 Task: Look for Airbnb properties in Dibba Al-Hisn, United Arab Emirates from 4th December, 2023 to 8th December, 2023 for 1 adult.1  bedroom having 1 bed and 1 bathroom. Amenities needed are: wifi, air conditioning, dedicated workplace. Booking option can be shelf check-in. Look for 5 properties as per requirement.
Action: Mouse pressed left at (189, 95)
Screenshot: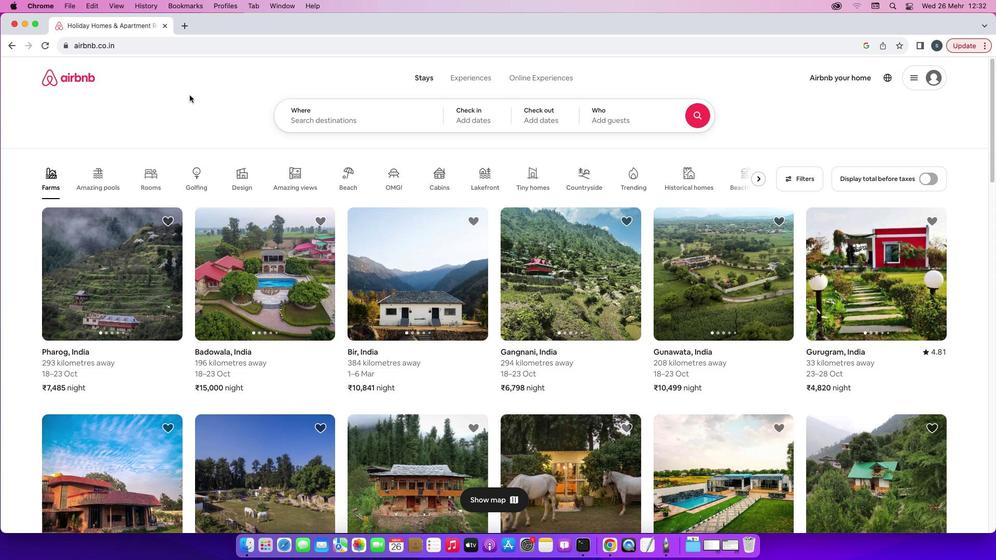 
Action: Mouse moved to (326, 113)
Screenshot: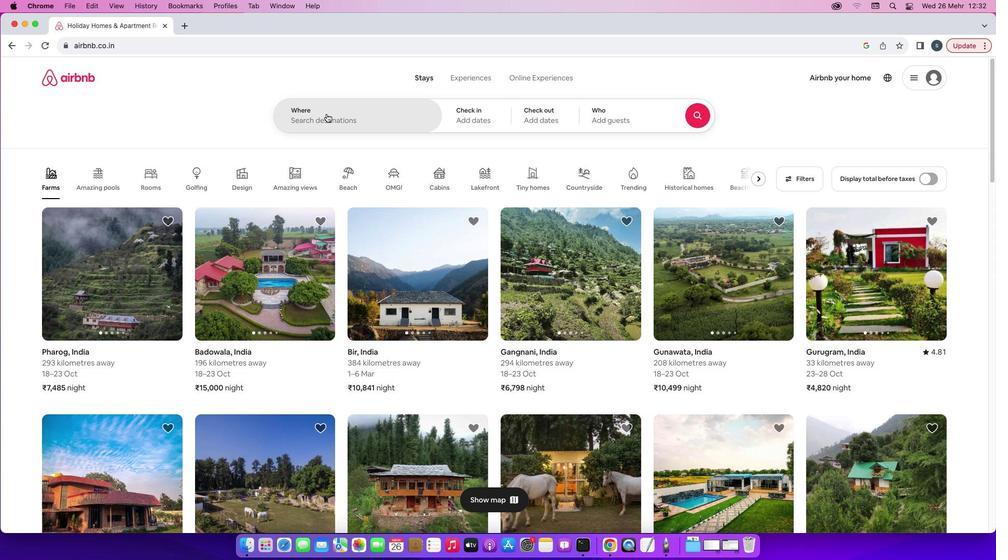
Action: Mouse pressed left at (326, 113)
Screenshot: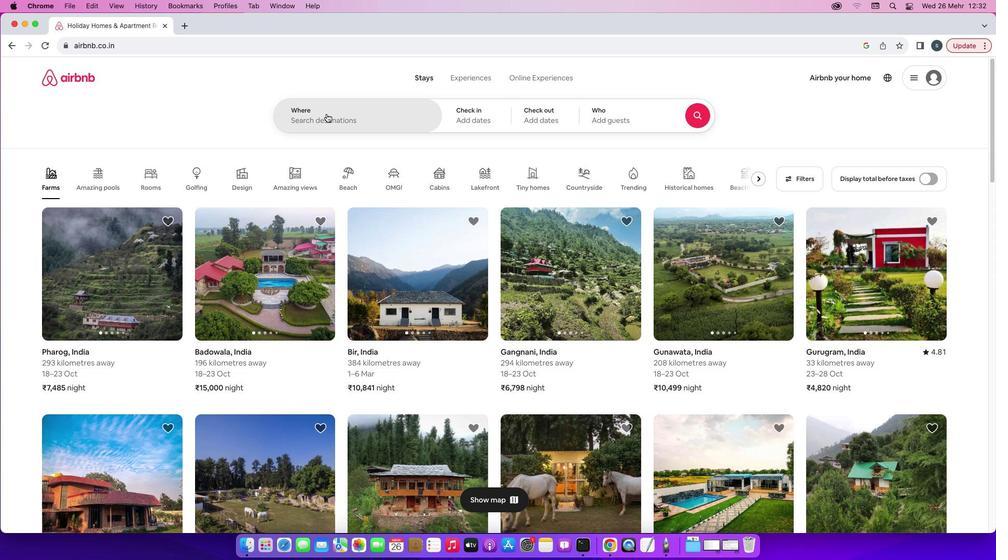
Action: Mouse moved to (312, 121)
Screenshot: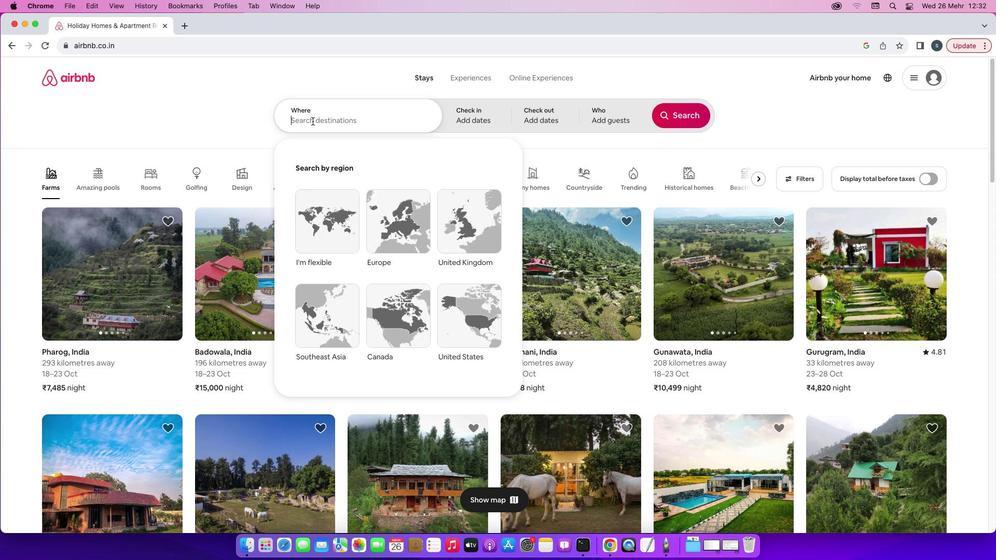 
Action: Key pressed 'D'Key.caps_lock'i''b''b''a'Key.spaceKey.caps_lock'A'Key.caps_lock'l''-'Key.caps_lock'H'Key.caps_lock'i''s''n'','Key.spaceKey.caps_lock'U'Key.caps_lock'n''i''t''e''d'Key.spaceKey.caps_lock'A'Key.caps_lock'r''a''b'Key.spaceKey.caps_lock'E'Key.caps_lock'm''i''r''a''t''e''s'Key.enter
Screenshot: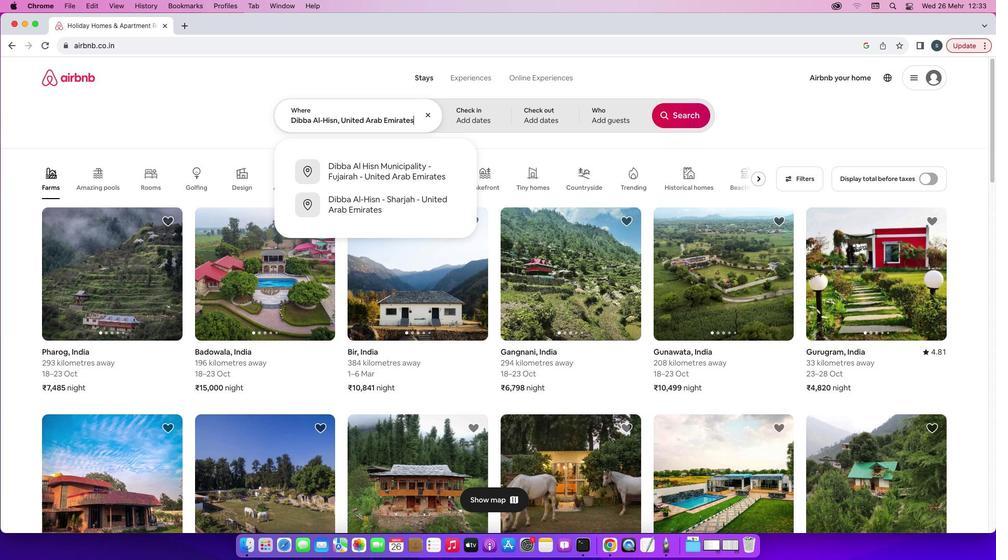 
Action: Mouse moved to (677, 195)
Screenshot: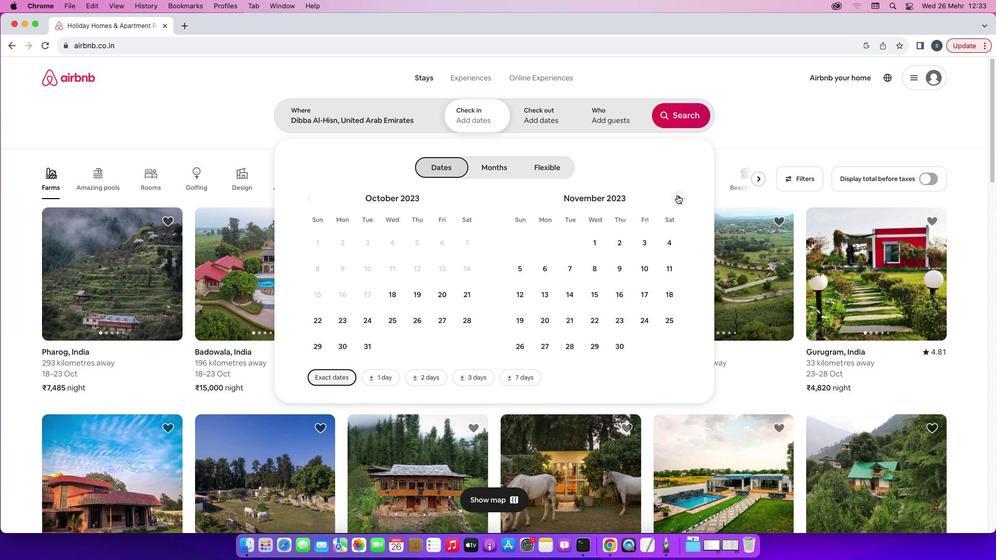 
Action: Mouse pressed left at (677, 195)
Screenshot: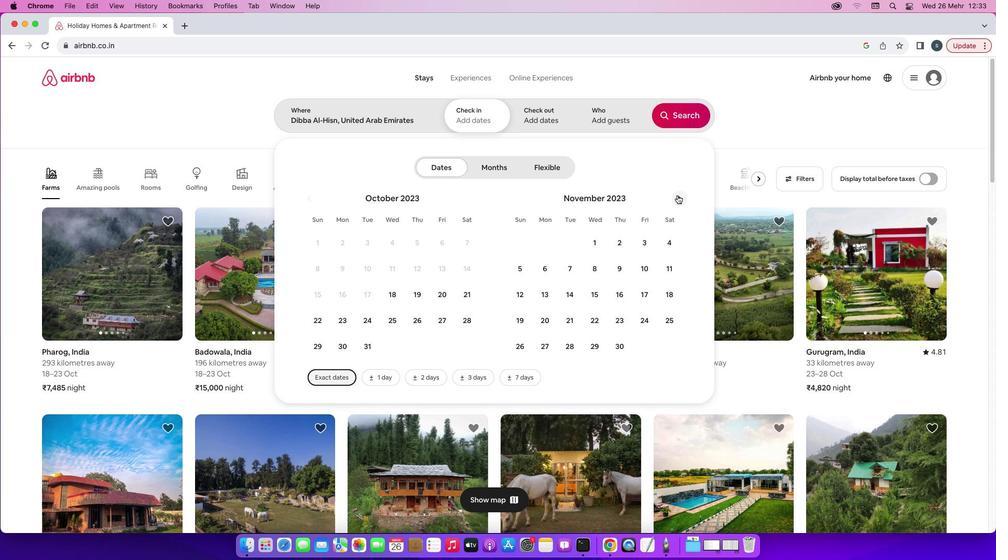 
Action: Mouse moved to (549, 269)
Screenshot: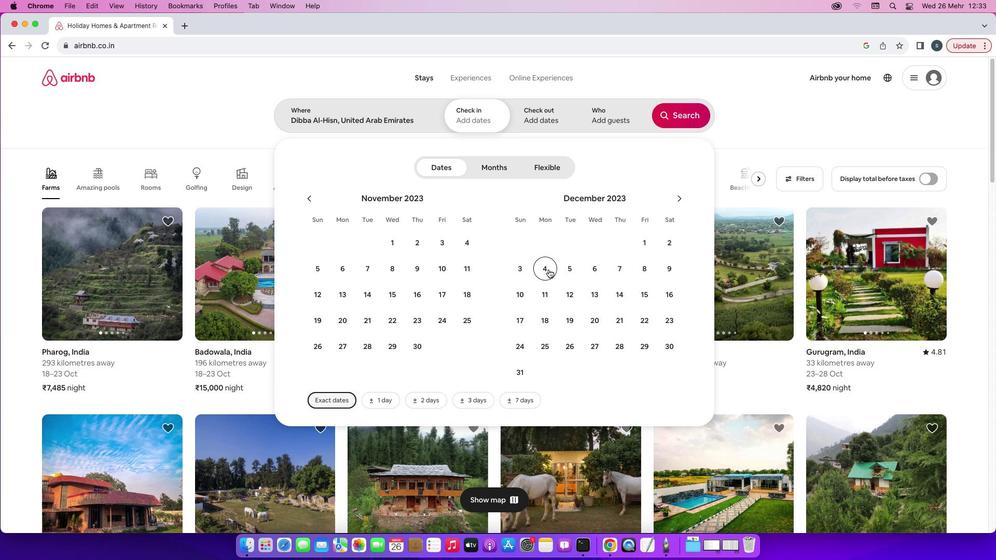 
Action: Mouse pressed left at (549, 269)
Screenshot: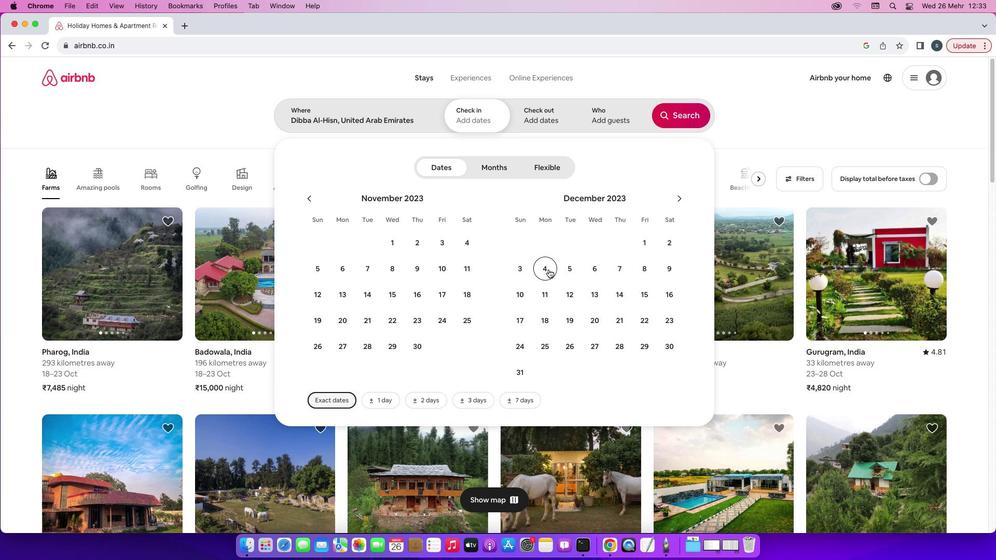 
Action: Mouse moved to (643, 265)
Screenshot: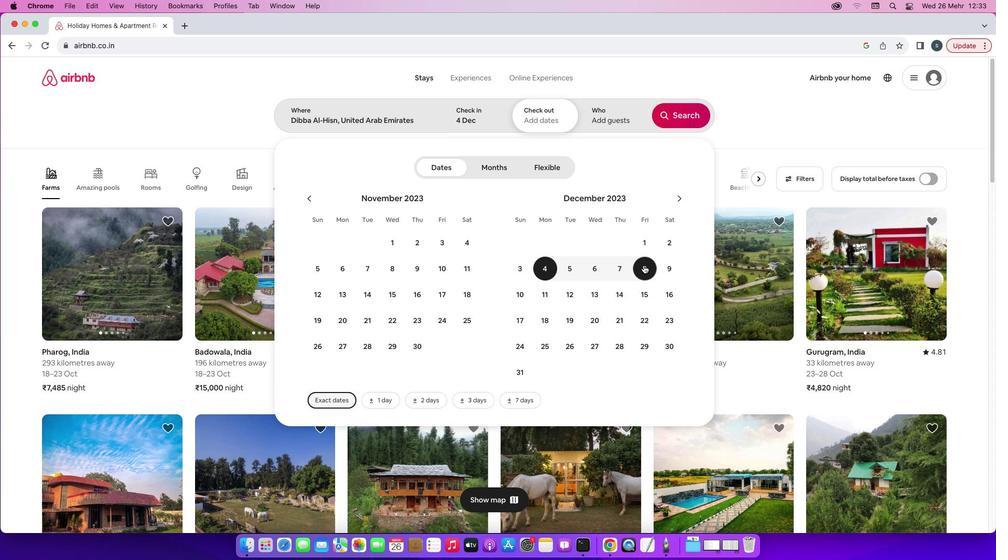 
Action: Mouse pressed left at (643, 265)
Screenshot: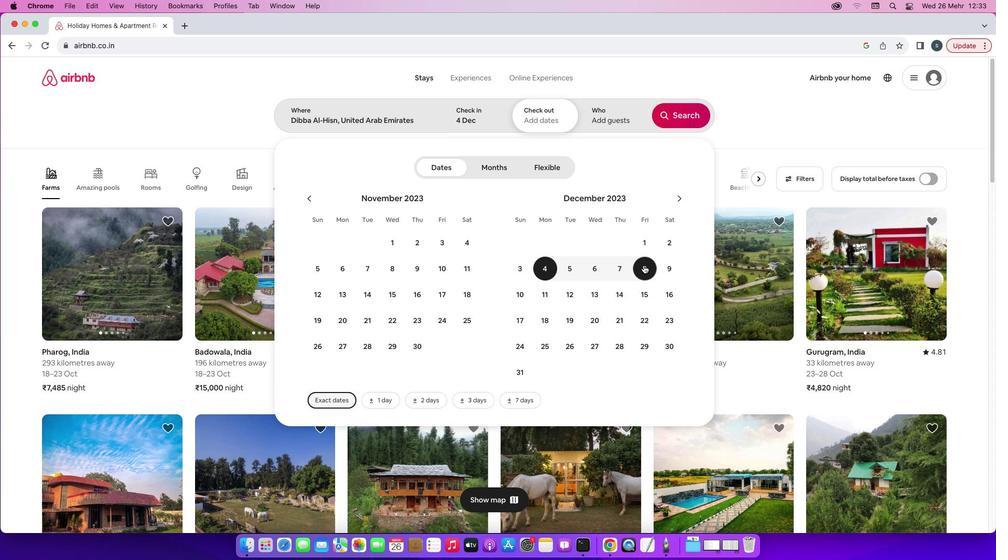 
Action: Mouse moved to (604, 116)
Screenshot: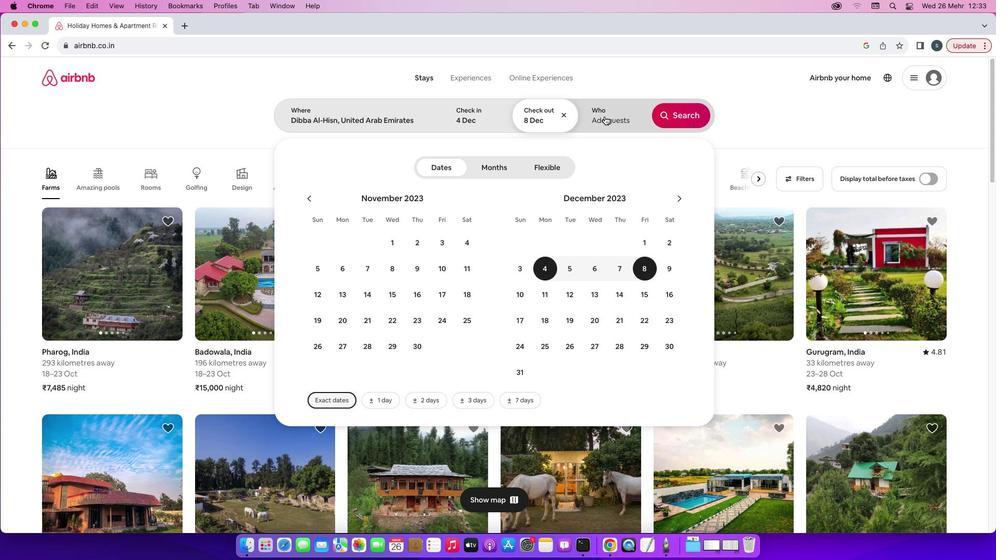 
Action: Mouse pressed left at (604, 116)
Screenshot: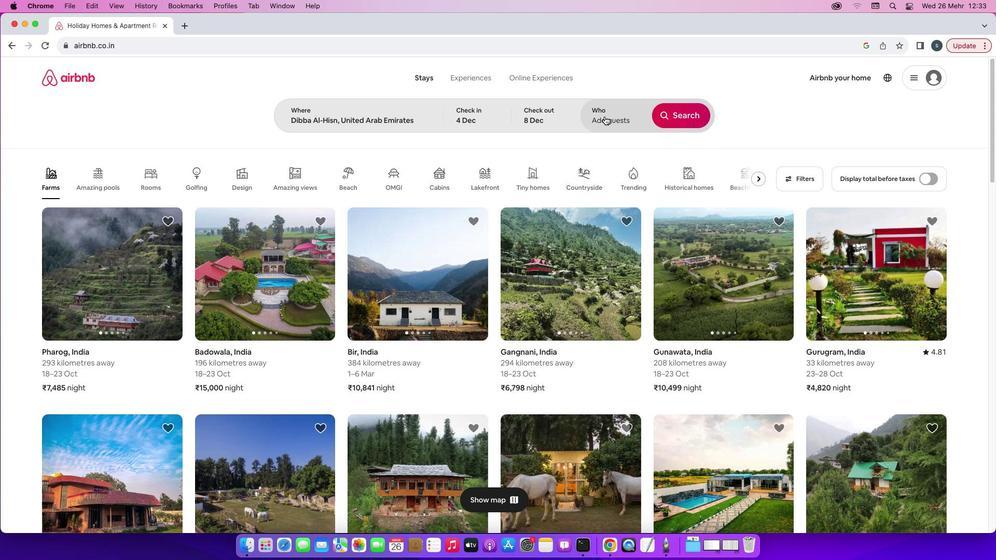 
Action: Mouse moved to (689, 170)
Screenshot: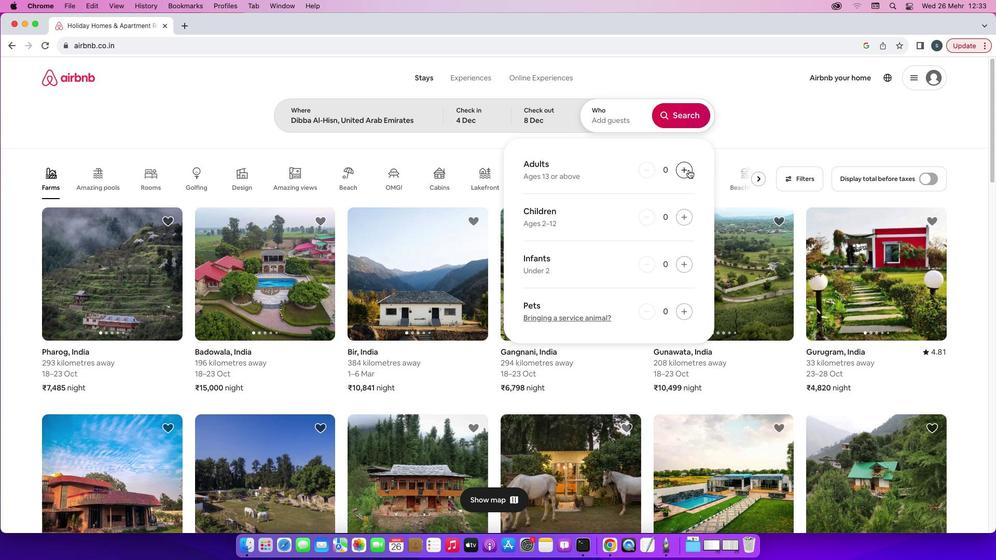 
Action: Mouse pressed left at (689, 170)
Screenshot: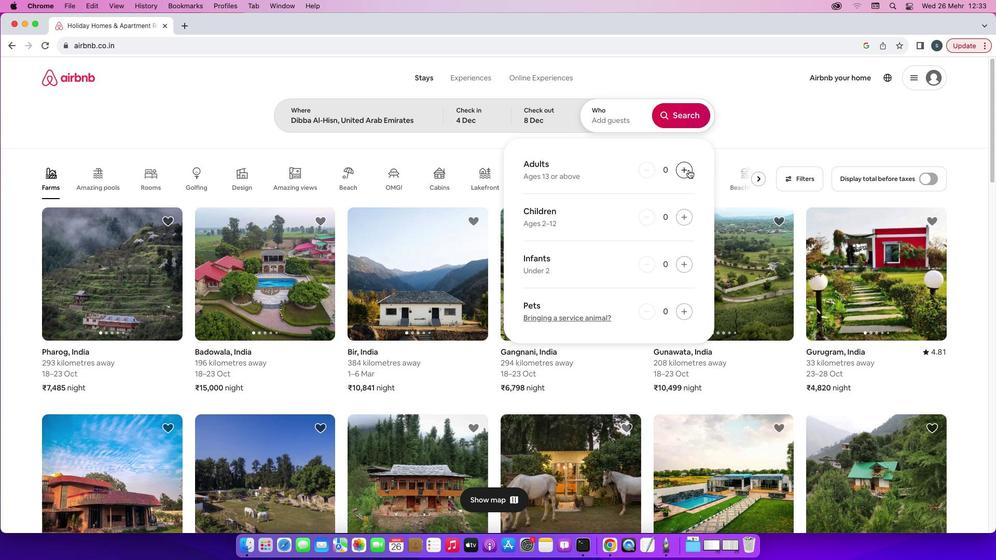 
Action: Mouse moved to (681, 125)
Screenshot: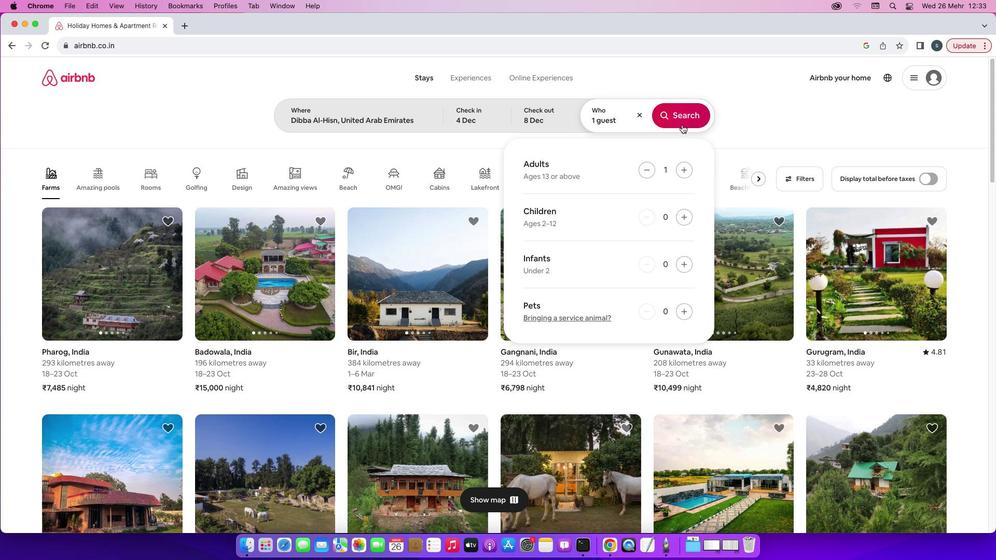 
Action: Mouse pressed left at (681, 125)
Screenshot: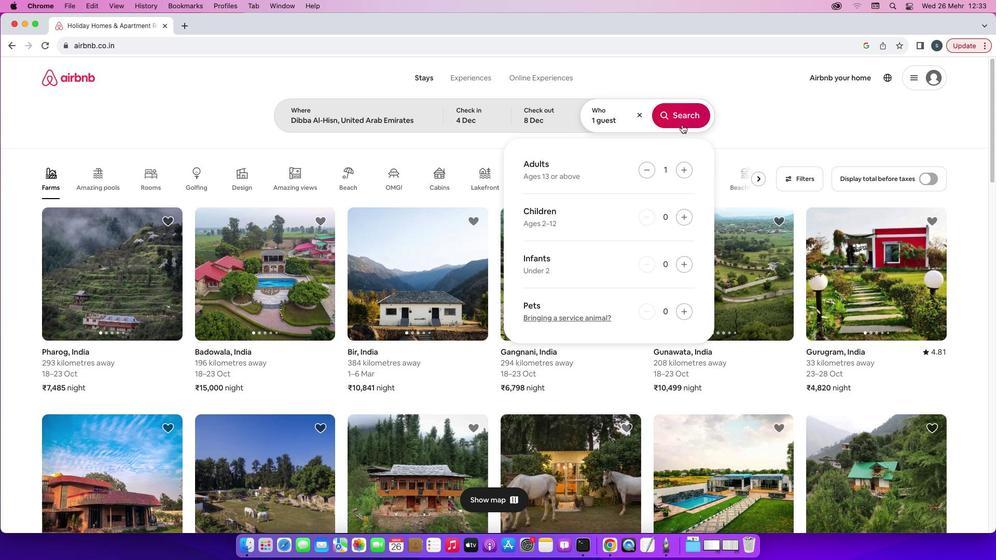 
Action: Mouse moved to (829, 124)
Screenshot: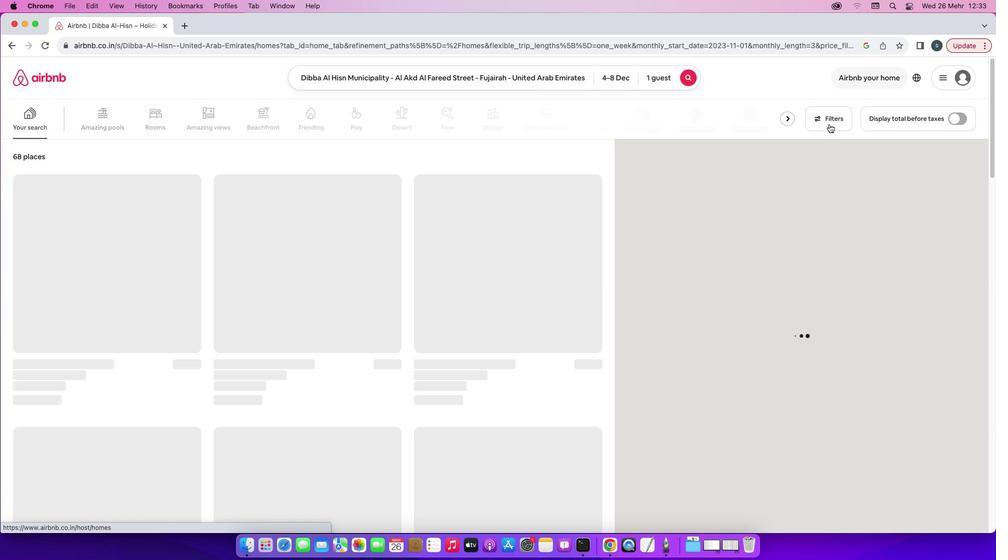 
Action: Mouse pressed left at (829, 124)
Screenshot: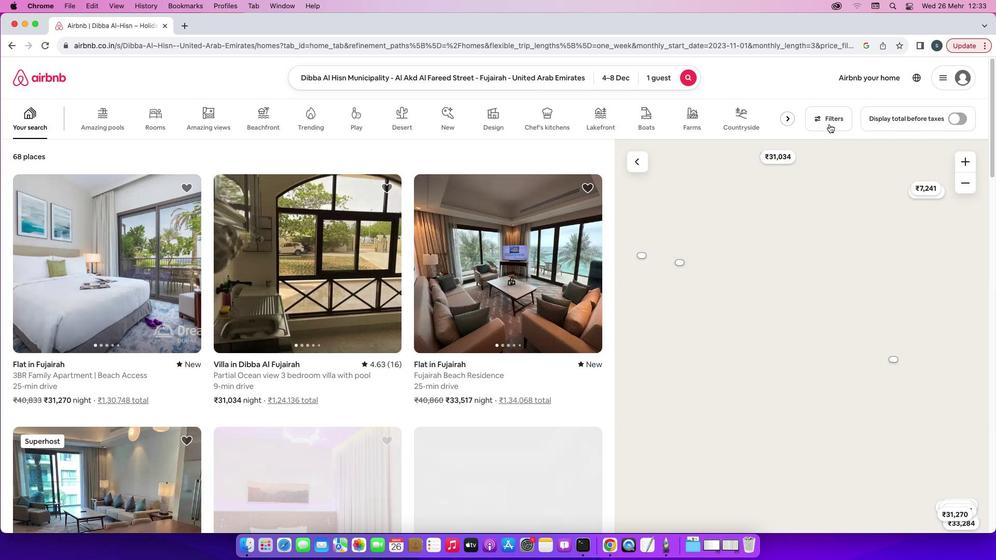 
Action: Mouse moved to (442, 353)
Screenshot: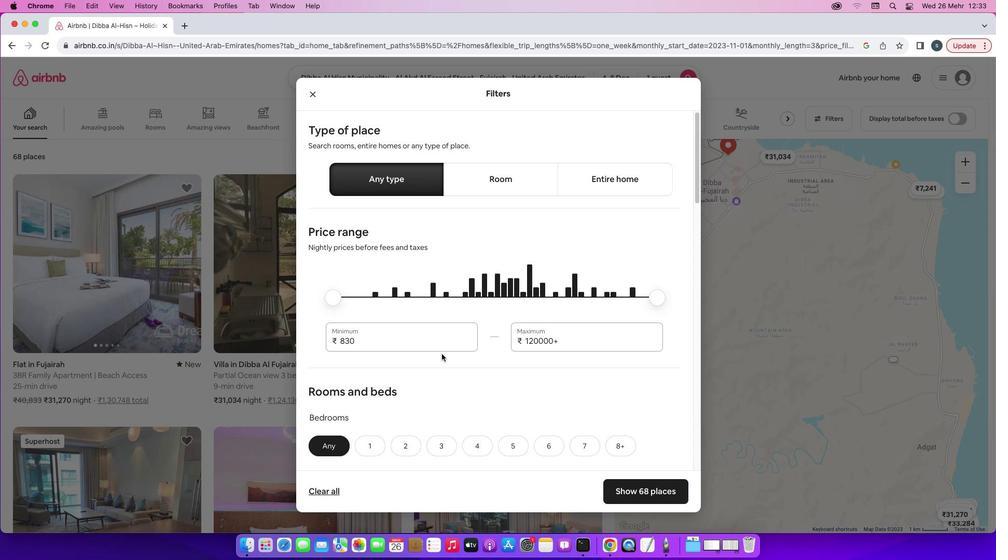
Action: Mouse scrolled (442, 353) with delta (0, 0)
Screenshot: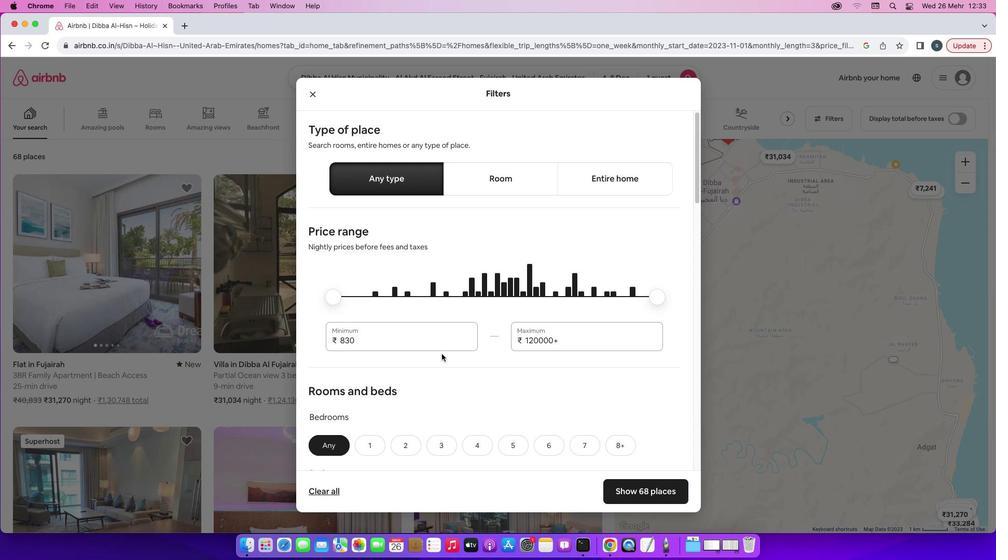 
Action: Mouse scrolled (442, 353) with delta (0, 0)
Screenshot: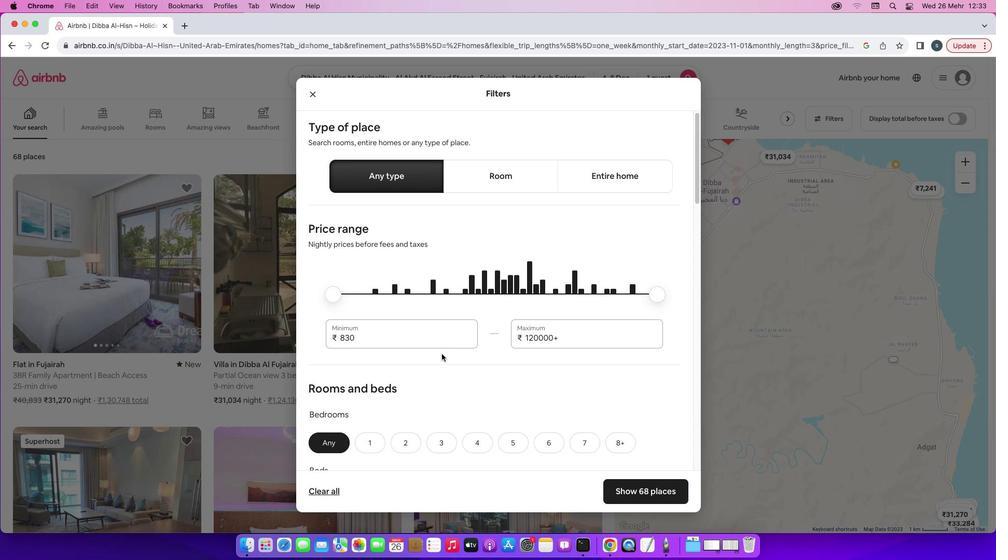 
Action: Mouse scrolled (442, 353) with delta (0, 0)
Screenshot: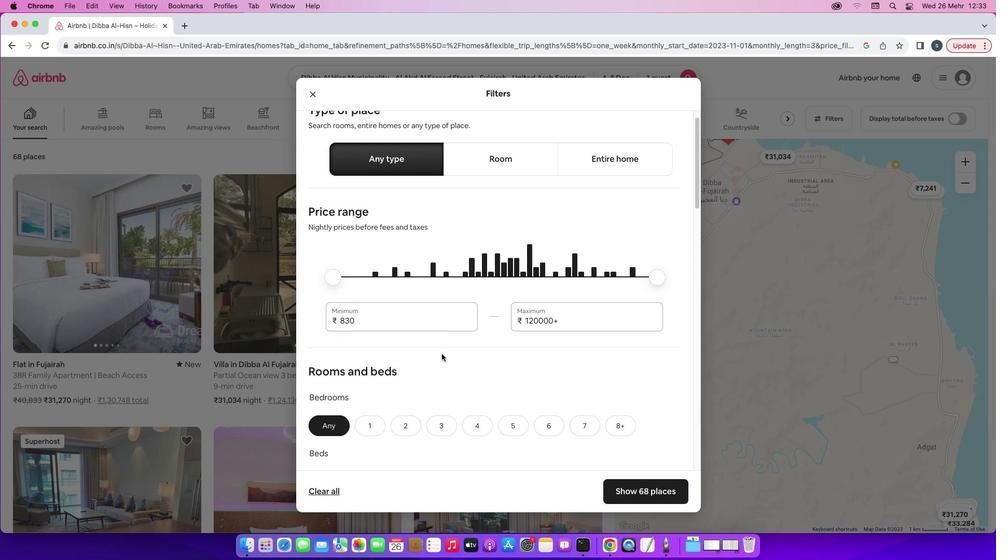 
Action: Mouse scrolled (442, 353) with delta (0, 0)
Screenshot: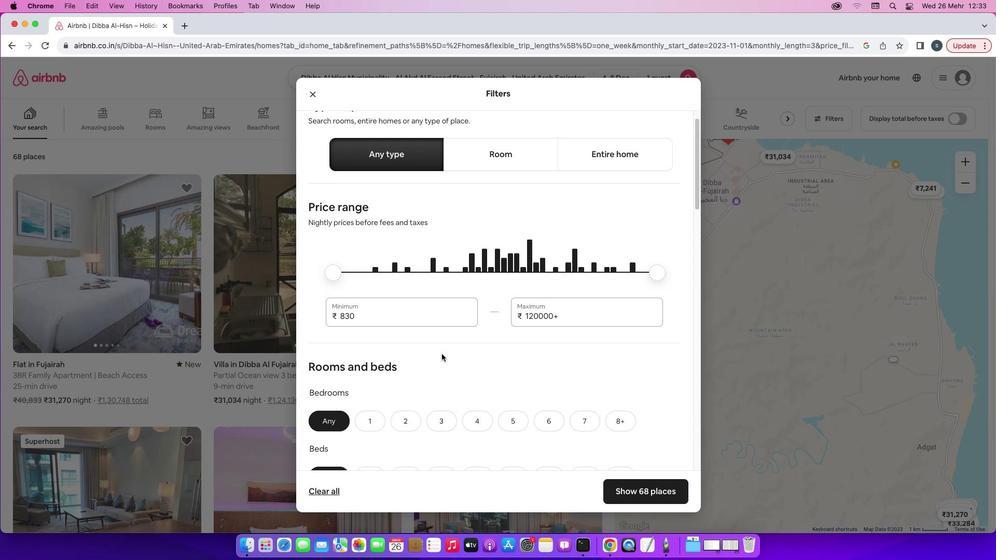 
Action: Mouse scrolled (442, 353) with delta (0, 0)
Screenshot: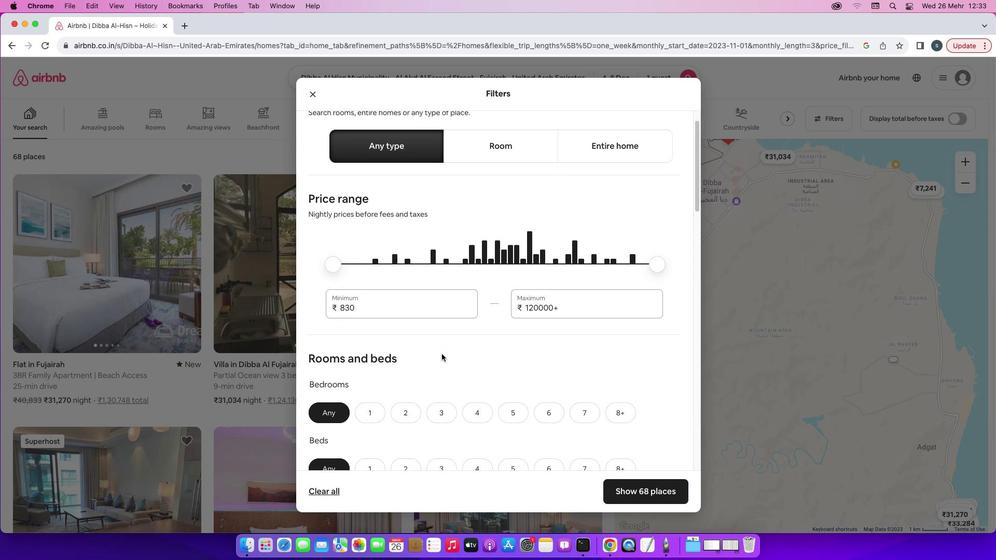 
Action: Mouse scrolled (442, 353) with delta (0, 0)
Screenshot: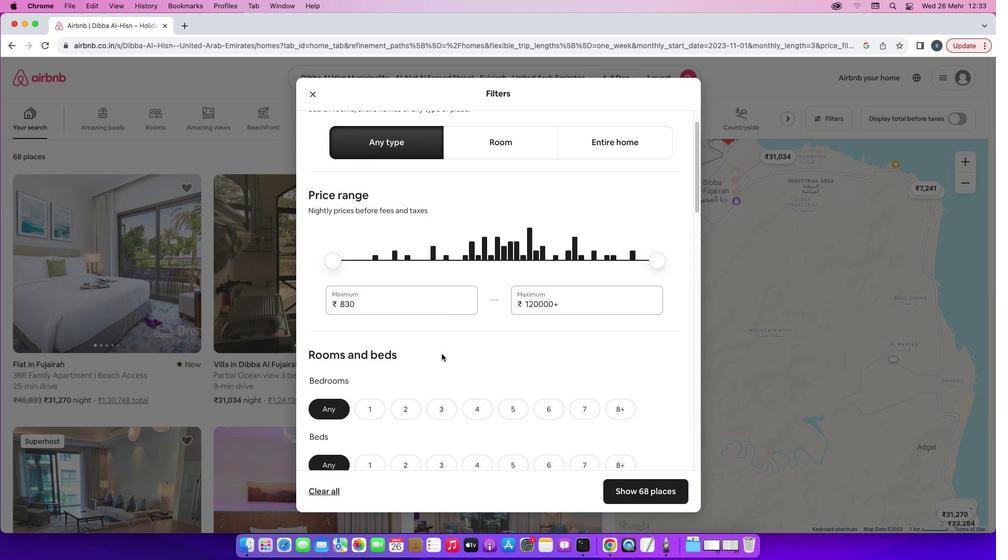 
Action: Mouse scrolled (442, 353) with delta (0, 0)
Screenshot: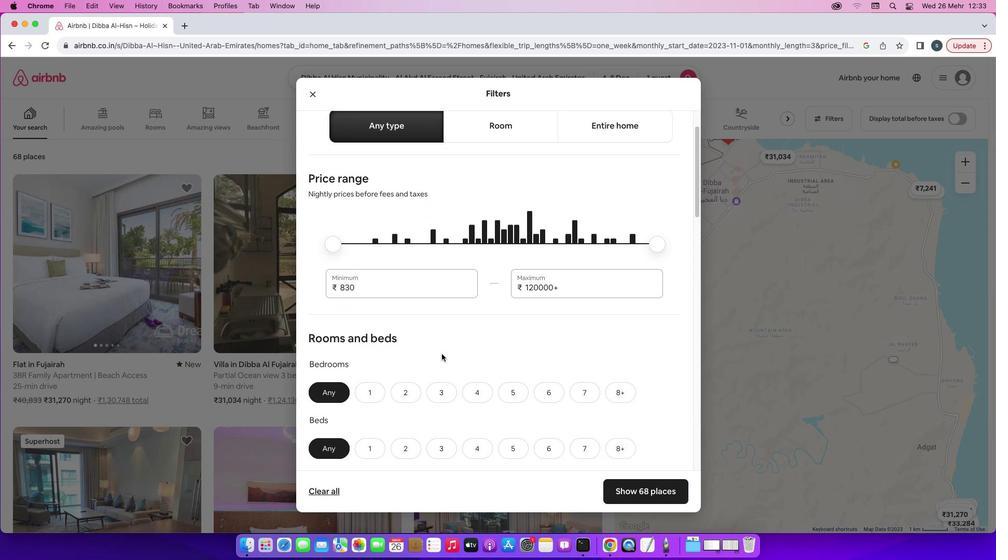 
Action: Mouse scrolled (442, 353) with delta (0, 0)
Screenshot: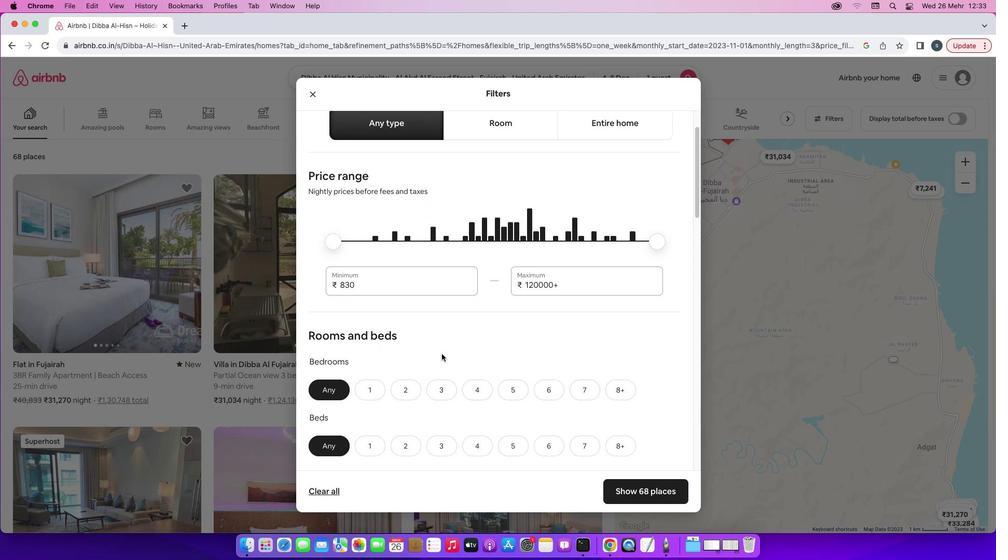 
Action: Mouse scrolled (442, 353) with delta (0, 0)
Screenshot: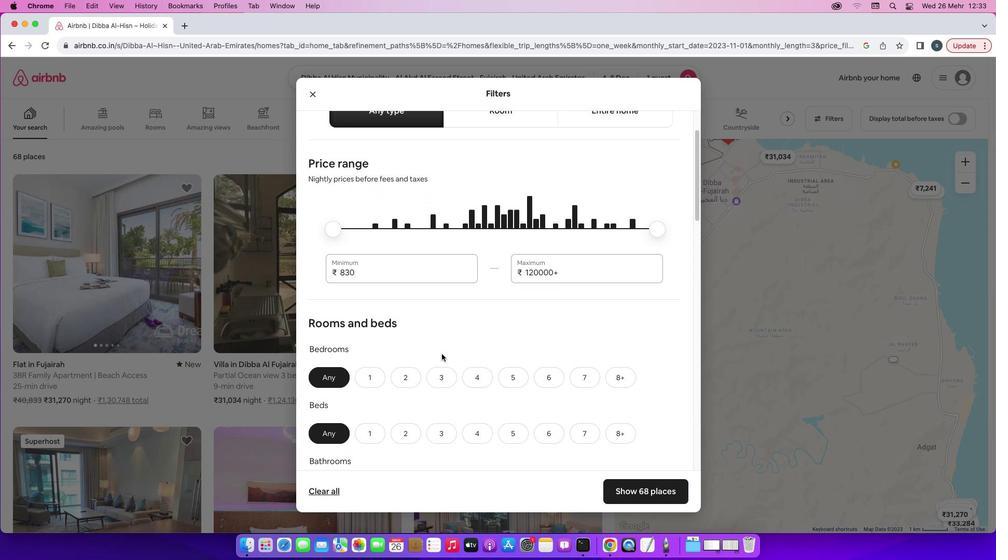 
Action: Mouse scrolled (442, 353) with delta (0, 0)
Screenshot: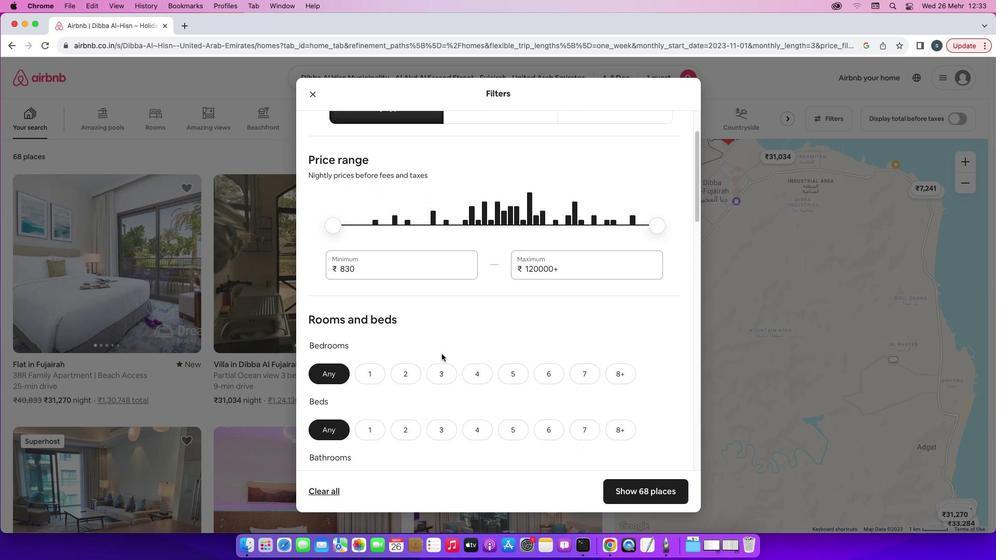 
Action: Mouse moved to (442, 353)
Screenshot: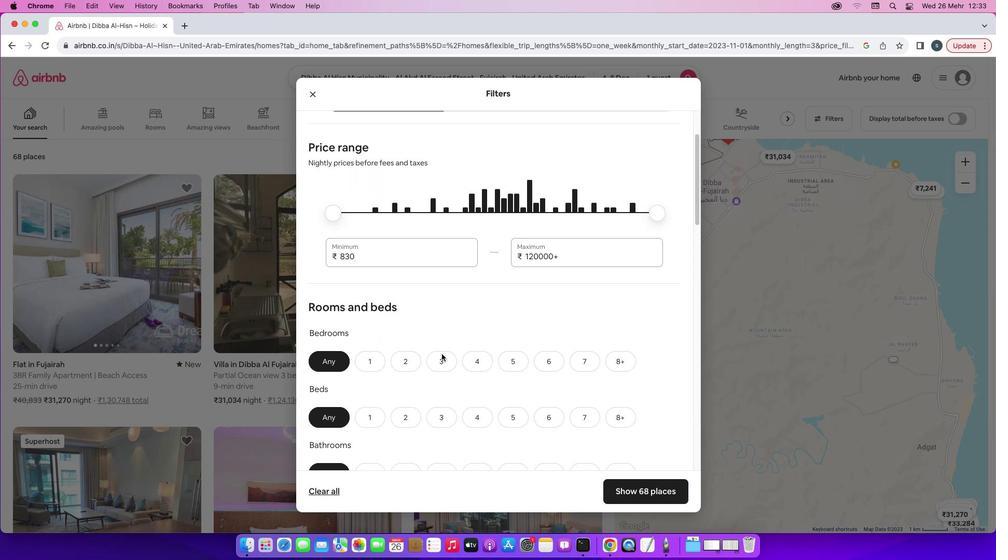 
Action: Mouse scrolled (442, 353) with delta (0, 0)
Screenshot: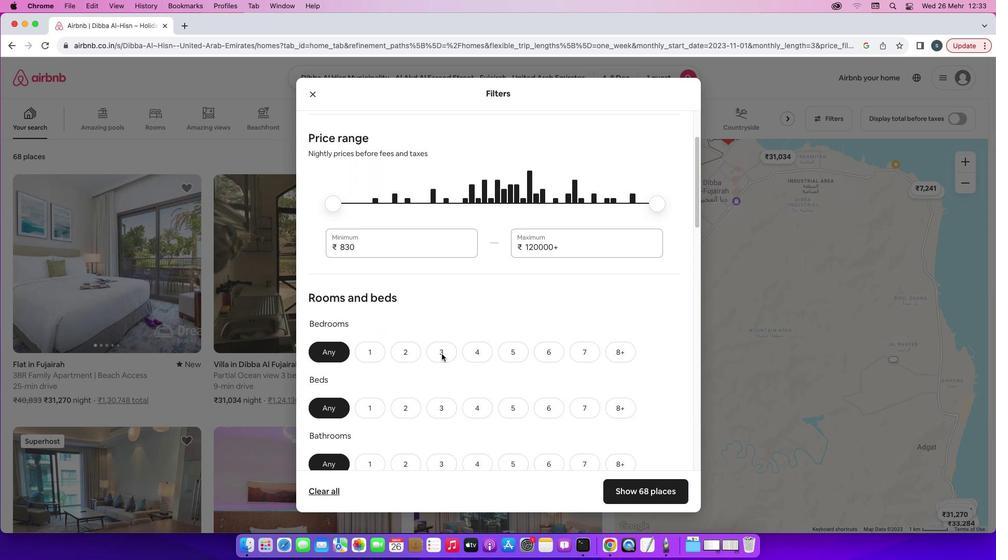 
Action: Mouse scrolled (442, 353) with delta (0, -1)
Screenshot: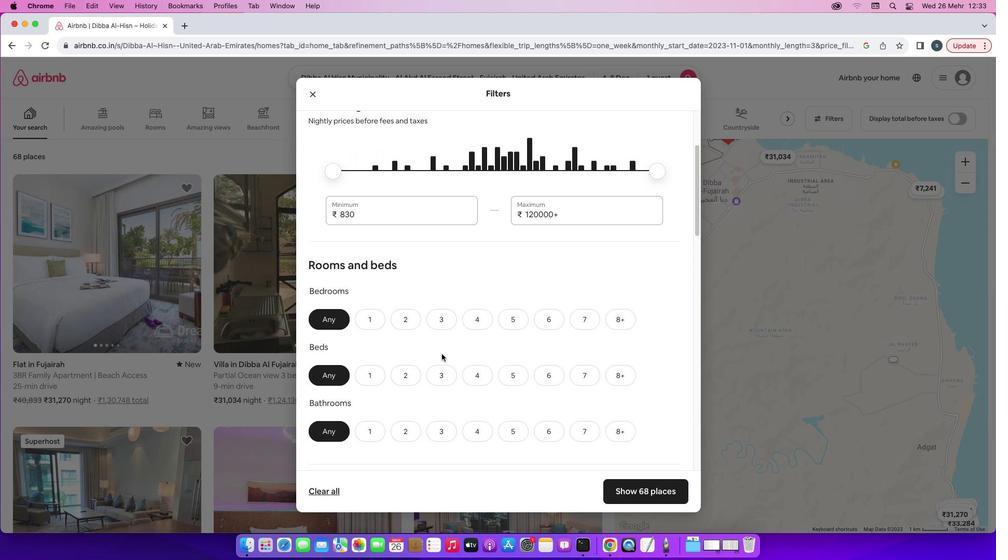 
Action: Mouse moved to (377, 271)
Screenshot: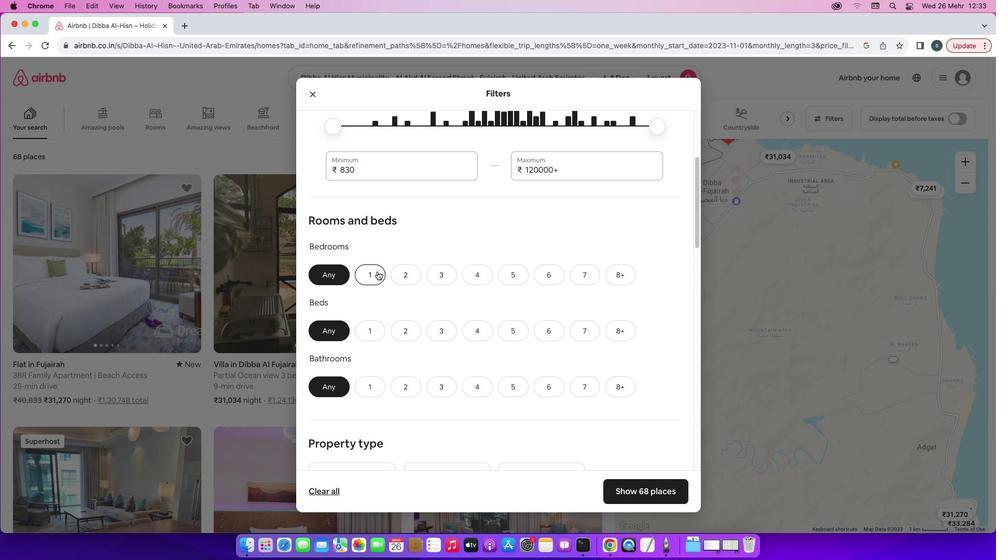 
Action: Mouse pressed left at (377, 271)
Screenshot: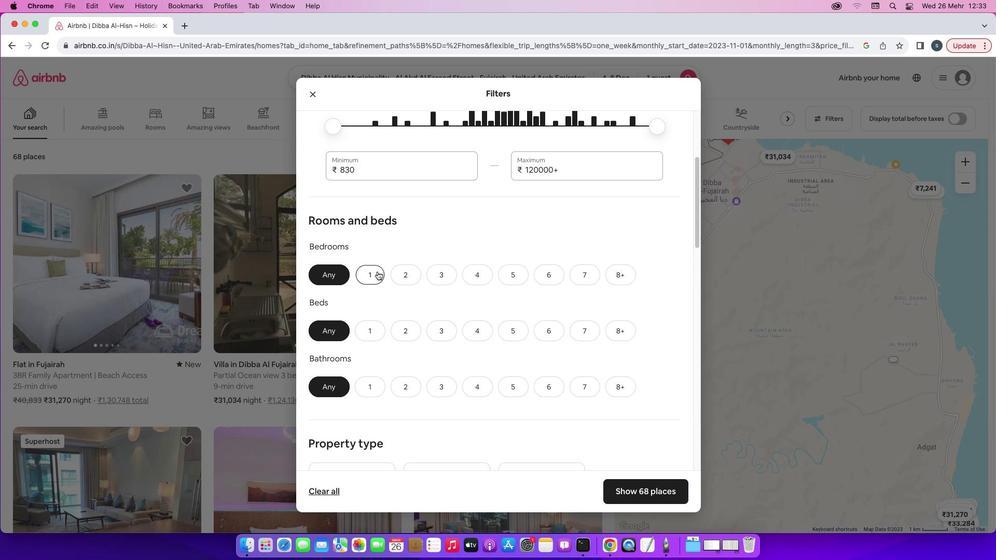 
Action: Mouse moved to (366, 333)
Screenshot: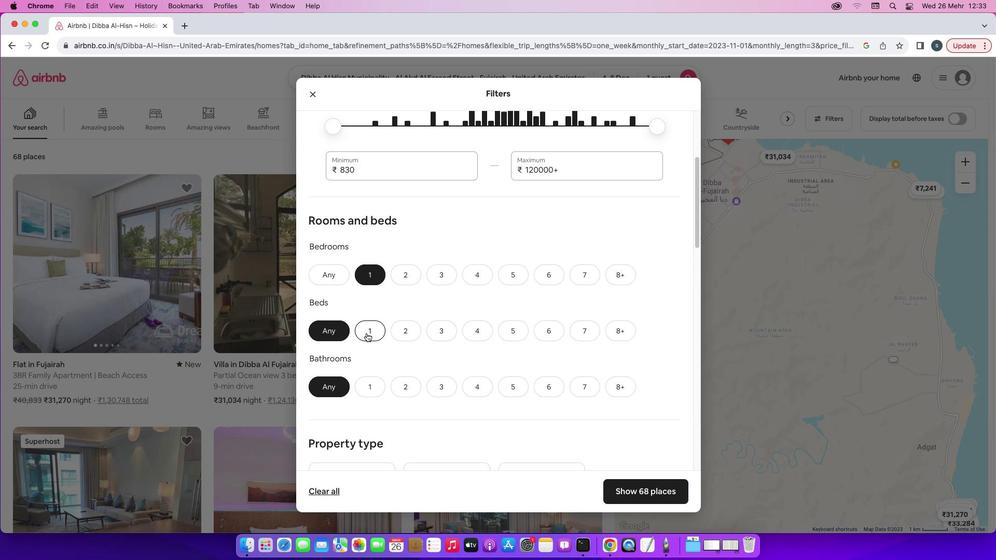 
Action: Mouse pressed left at (366, 333)
Screenshot: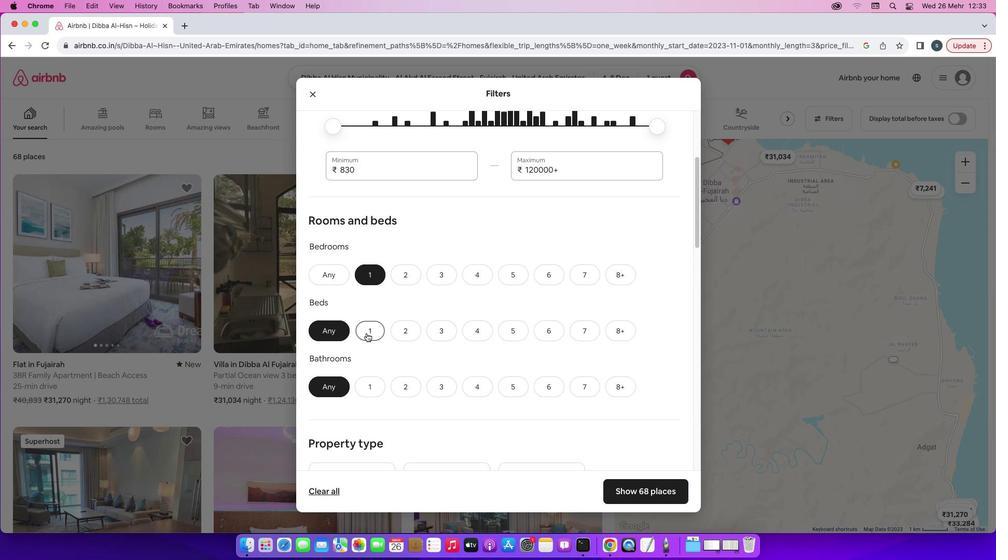 
Action: Mouse moved to (369, 386)
Screenshot: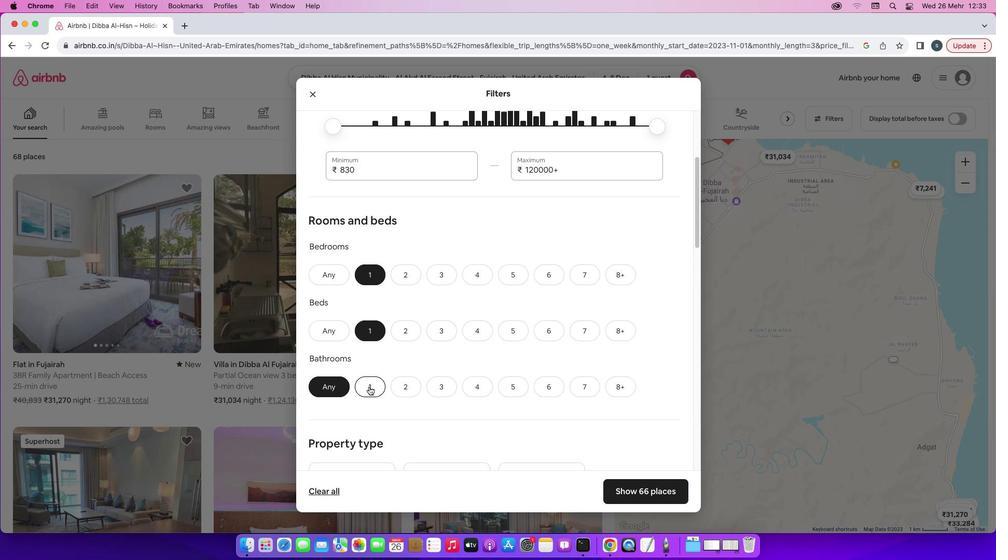 
Action: Mouse pressed left at (369, 386)
Screenshot: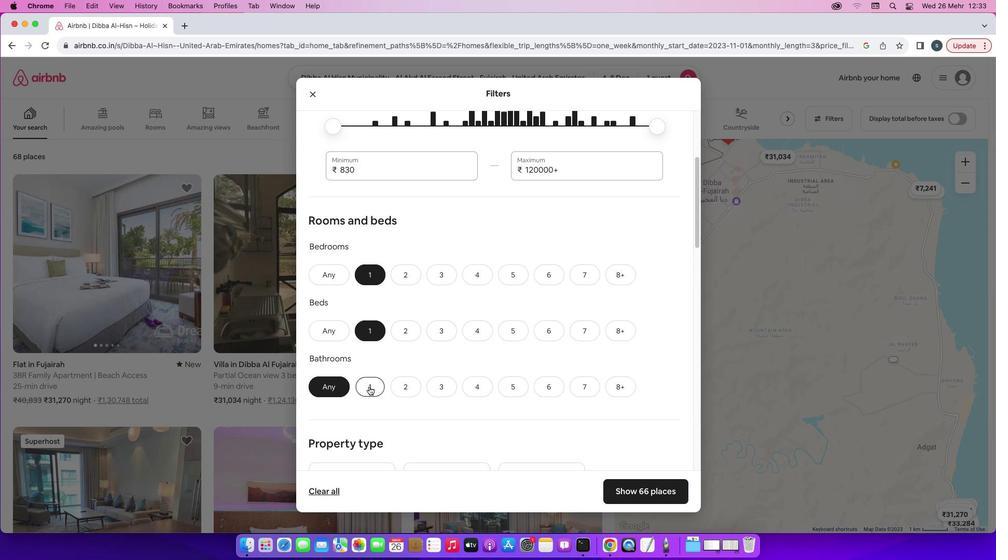 
Action: Mouse moved to (425, 357)
Screenshot: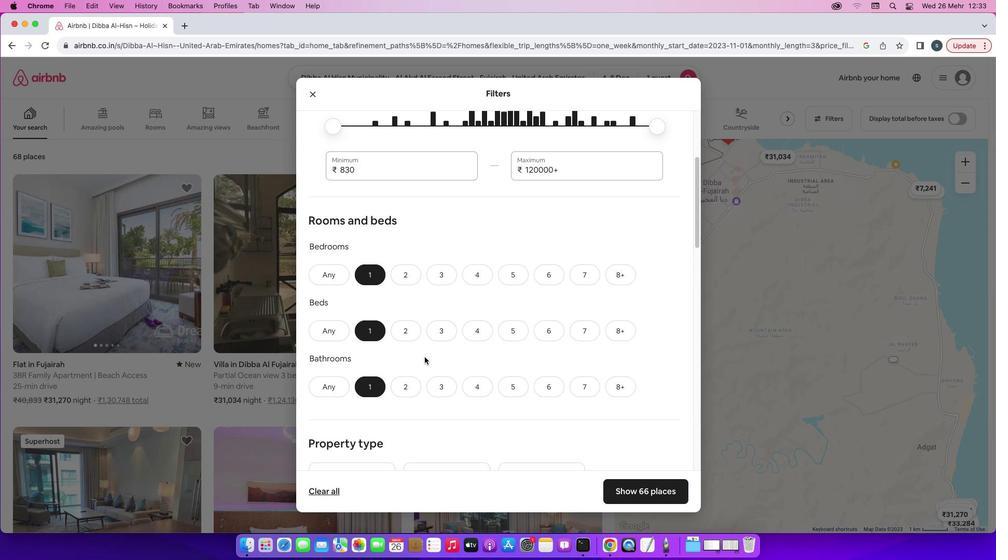 
Action: Mouse scrolled (425, 357) with delta (0, 0)
Screenshot: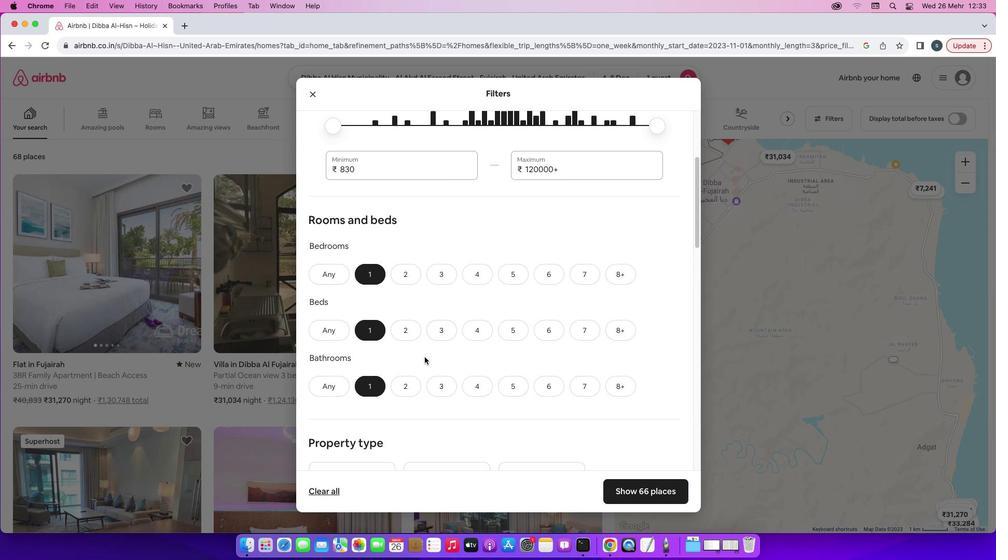 
Action: Mouse scrolled (425, 357) with delta (0, 0)
Screenshot: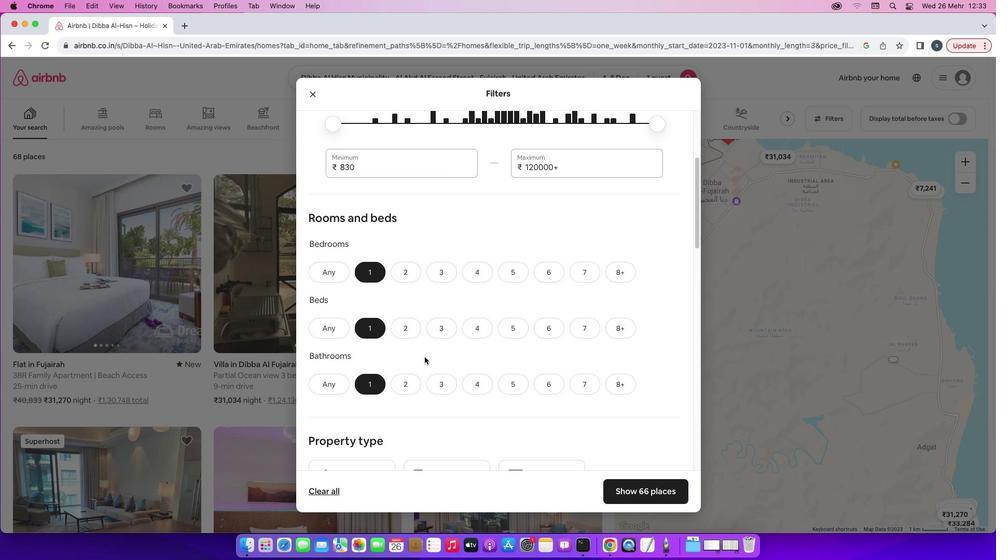 
Action: Mouse scrolled (425, 357) with delta (0, 0)
Screenshot: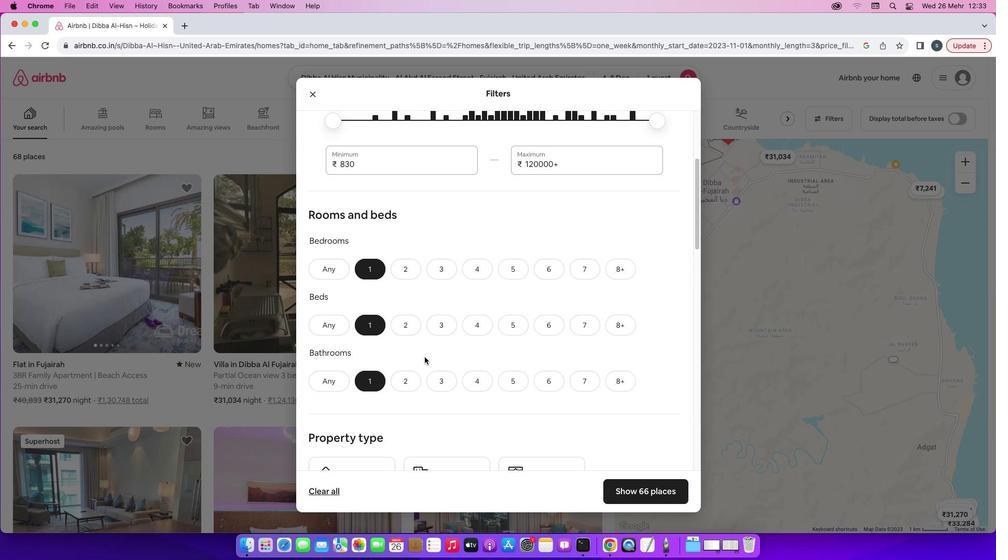 
Action: Mouse scrolled (425, 357) with delta (0, 0)
Screenshot: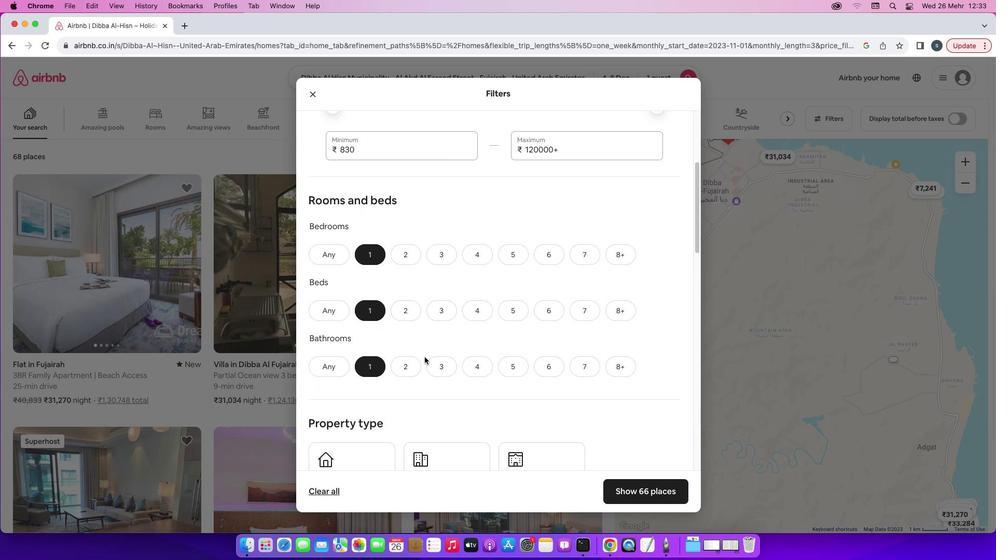 
Action: Mouse scrolled (425, 357) with delta (0, 0)
Screenshot: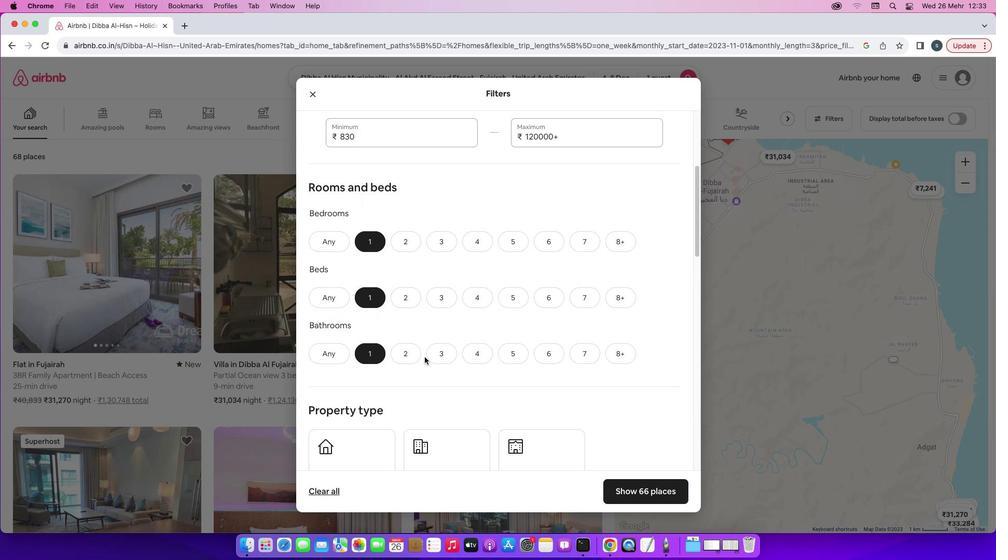 
Action: Mouse scrolled (425, 357) with delta (0, 0)
Screenshot: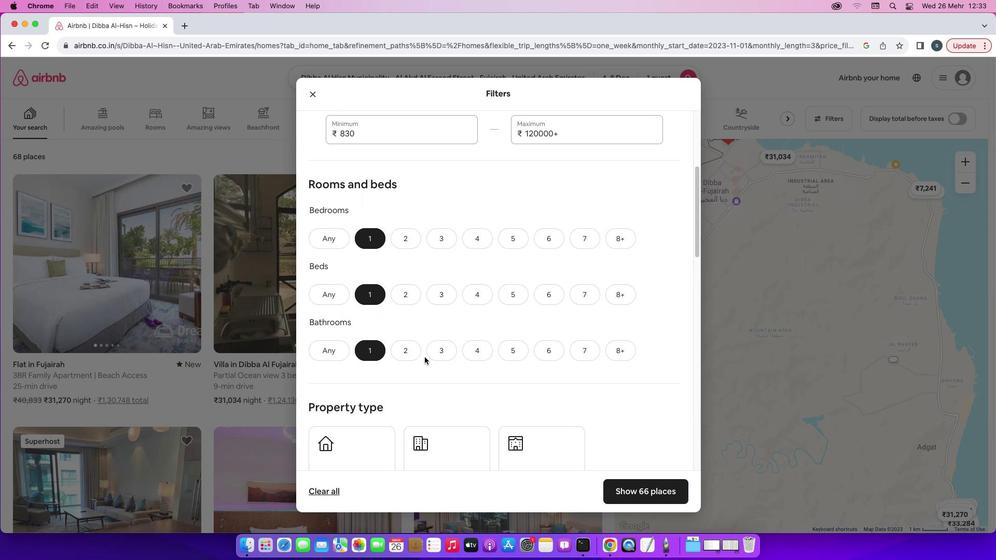 
Action: Mouse scrolled (425, 357) with delta (0, 0)
Screenshot: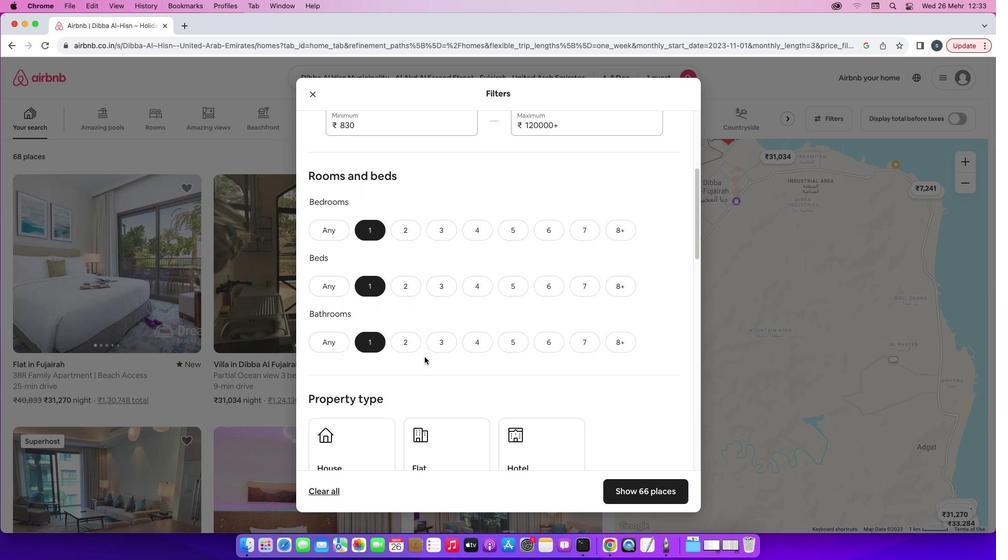 
Action: Mouse scrolled (425, 357) with delta (0, -1)
Screenshot: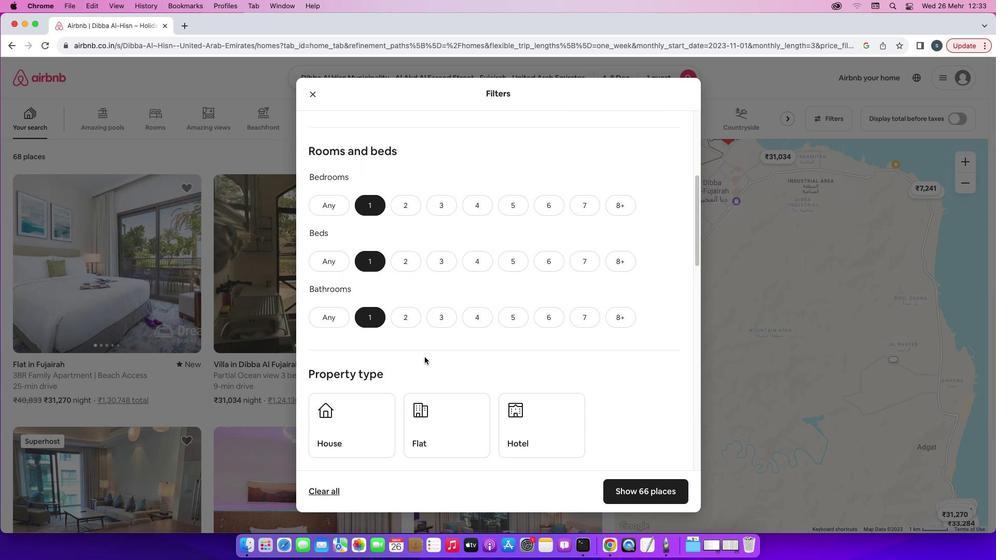 
Action: Mouse scrolled (425, 357) with delta (0, 0)
Screenshot: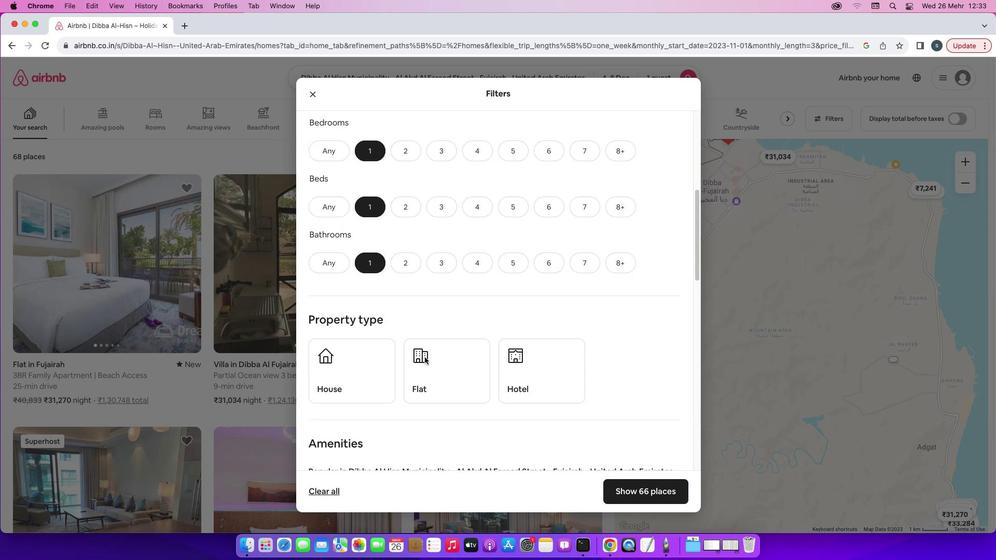 
Action: Mouse moved to (437, 346)
Screenshot: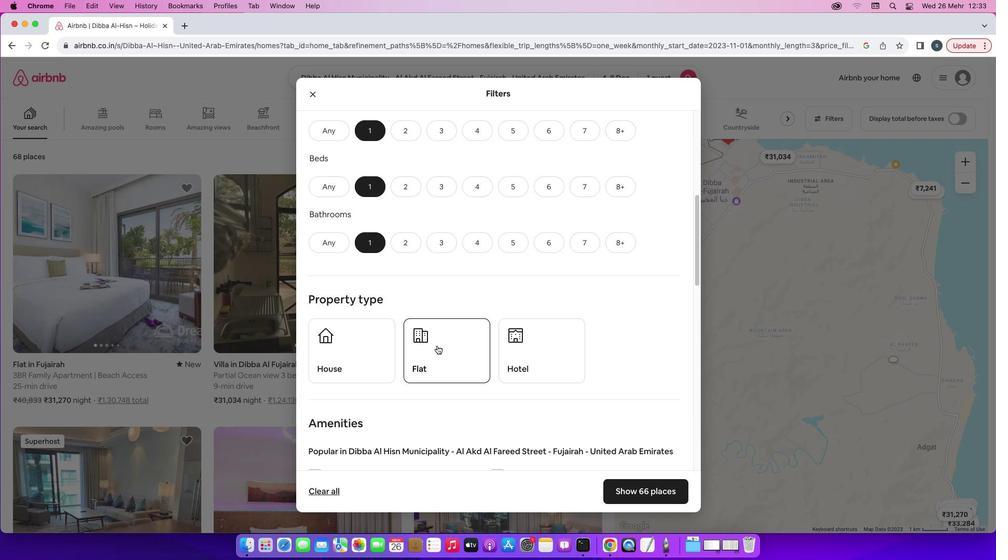 
Action: Mouse scrolled (437, 346) with delta (0, 0)
Screenshot: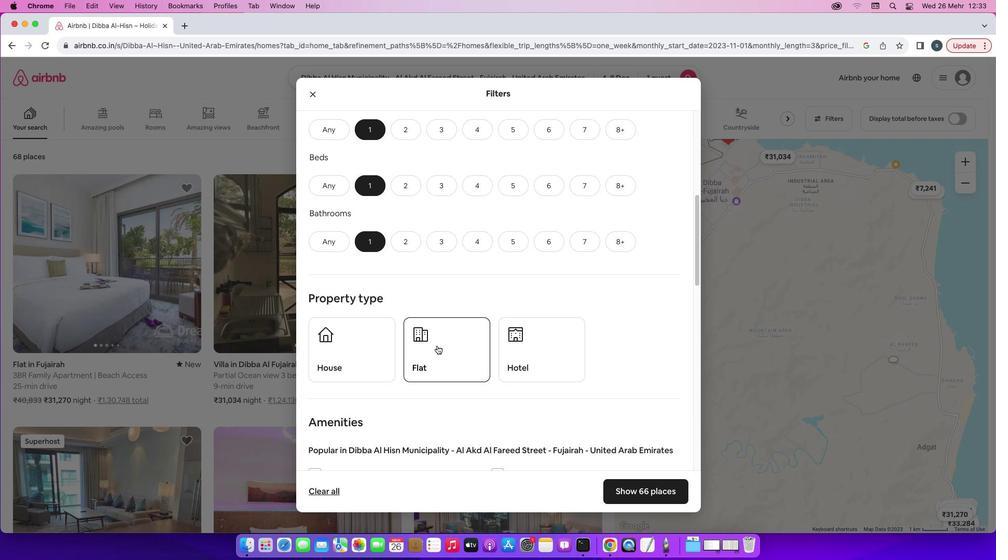 
Action: Mouse scrolled (437, 346) with delta (0, 0)
Screenshot: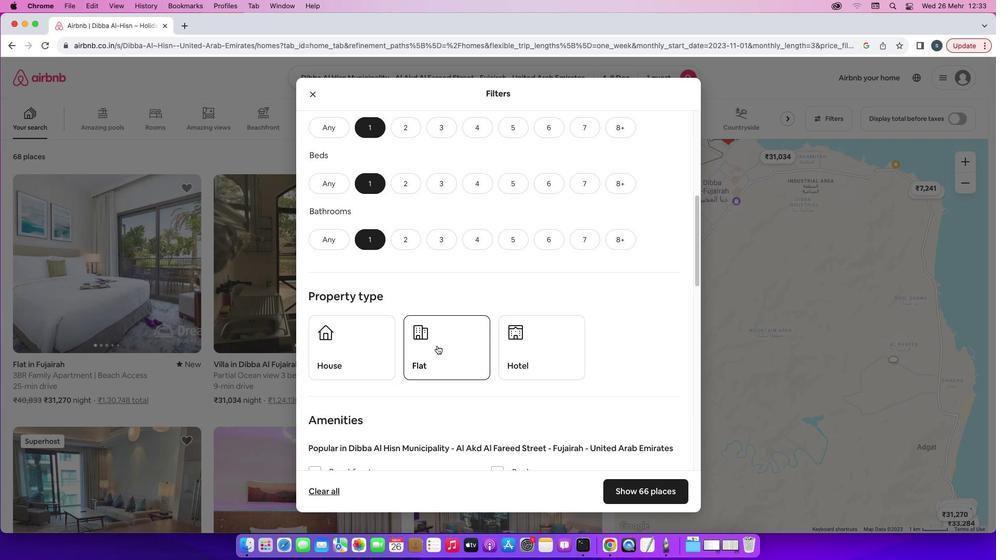 
Action: Mouse scrolled (437, 346) with delta (0, 0)
Screenshot: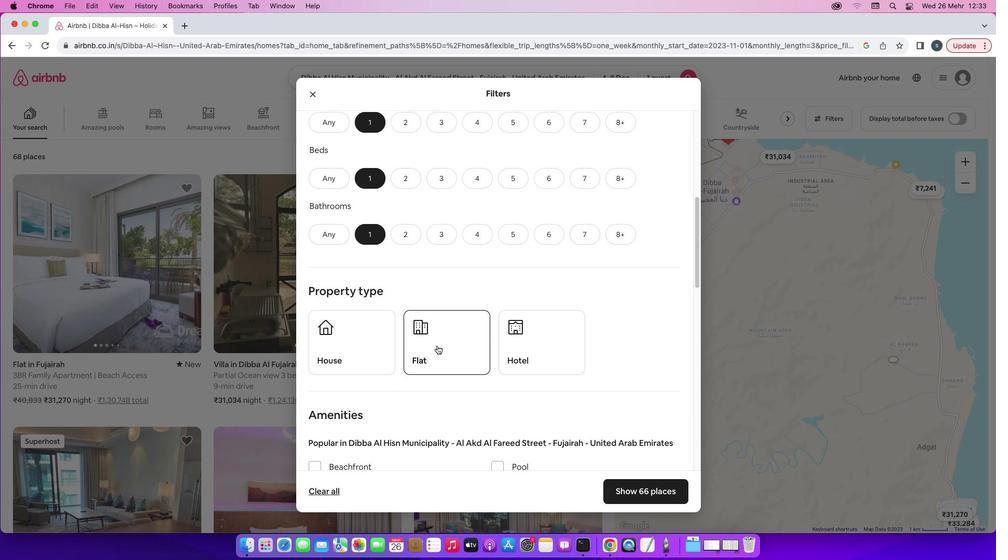 
Action: Mouse scrolled (437, 346) with delta (0, 0)
Screenshot: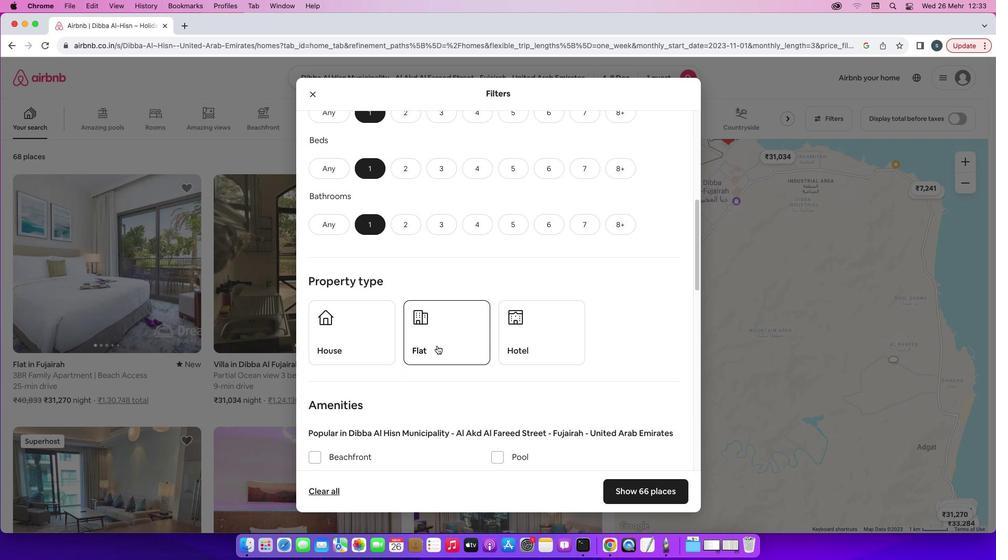 
Action: Mouse scrolled (437, 346) with delta (0, 0)
Screenshot: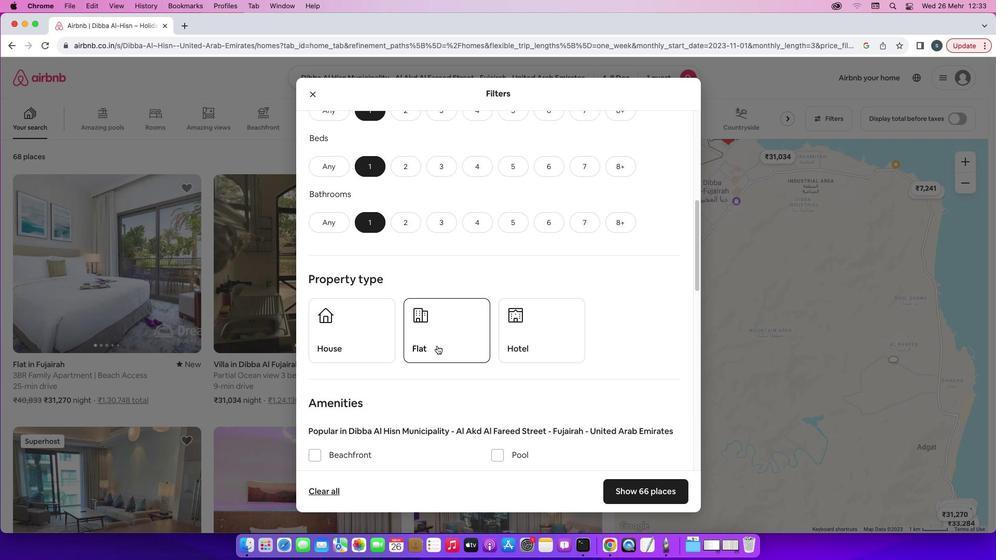 
Action: Mouse scrolled (437, 346) with delta (0, 0)
Screenshot: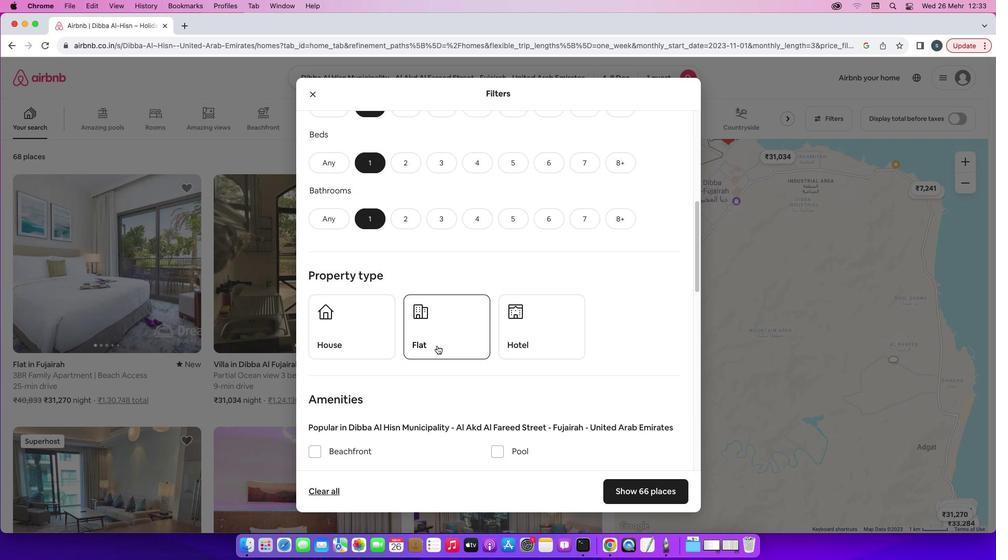 
Action: Mouse scrolled (437, 346) with delta (0, 0)
Screenshot: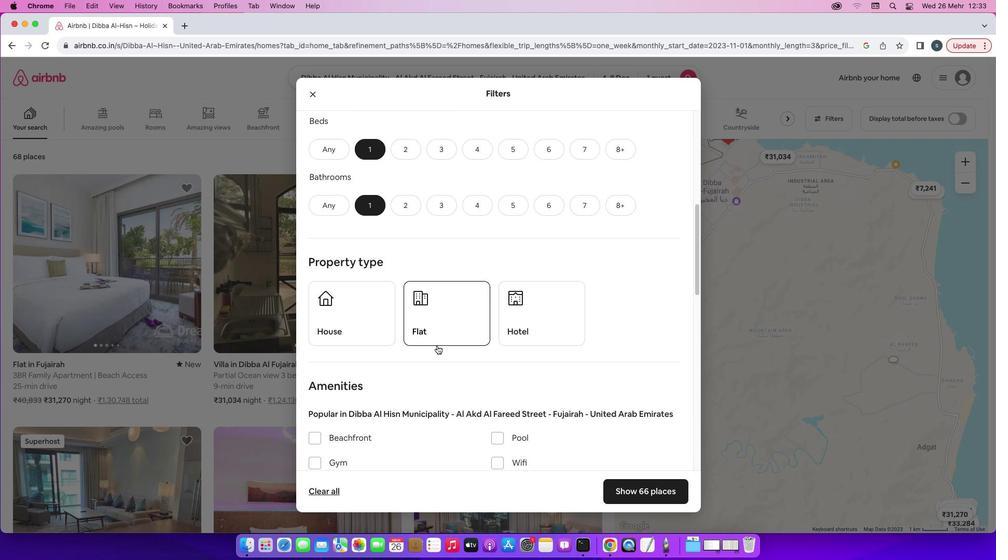 
Action: Mouse scrolled (437, 346) with delta (0, 0)
Screenshot: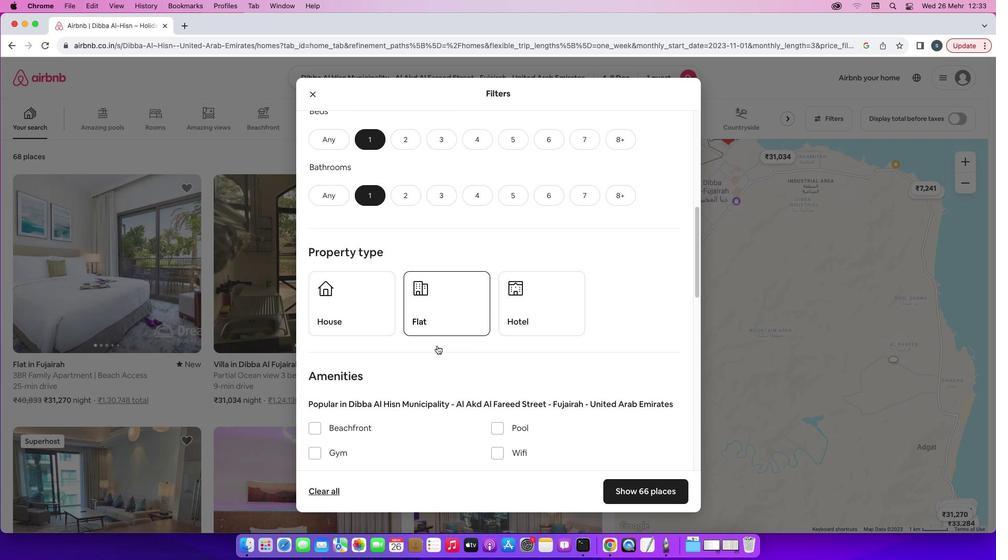 
Action: Mouse scrolled (437, 346) with delta (0, 0)
Screenshot: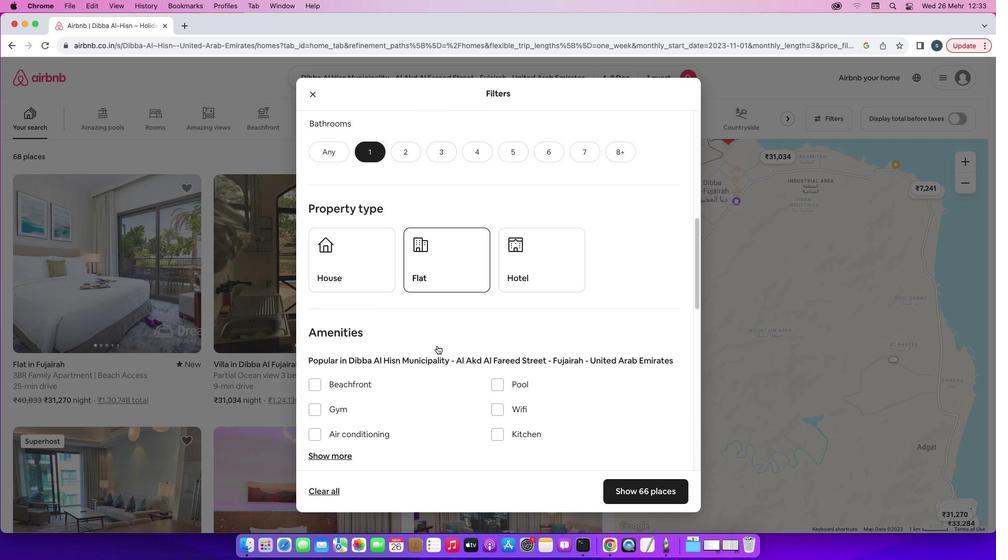 
Action: Mouse scrolled (437, 346) with delta (0, 0)
Screenshot: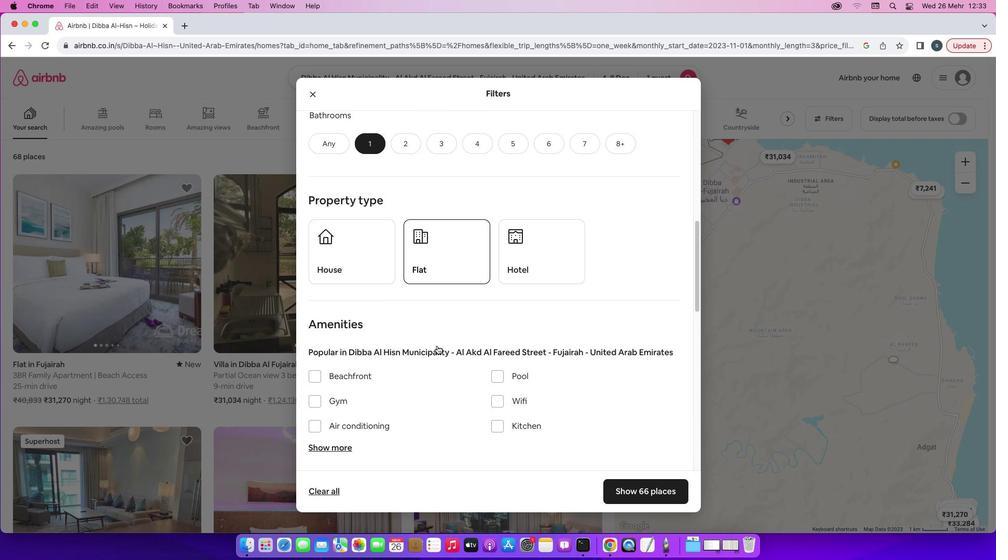 
Action: Mouse scrolled (437, 346) with delta (0, -1)
Screenshot: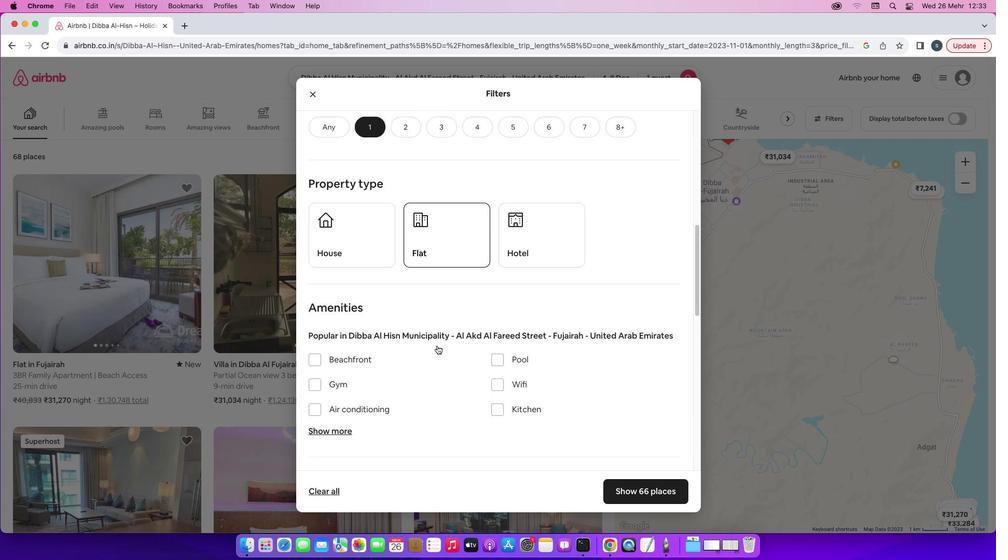 
Action: Mouse scrolled (437, 346) with delta (0, -1)
Screenshot: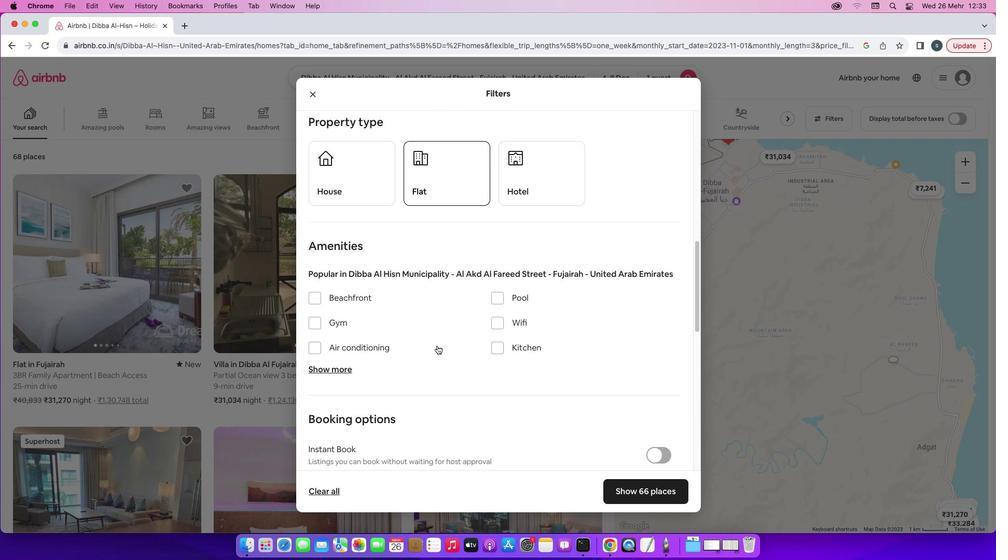 
Action: Mouse moved to (499, 261)
Screenshot: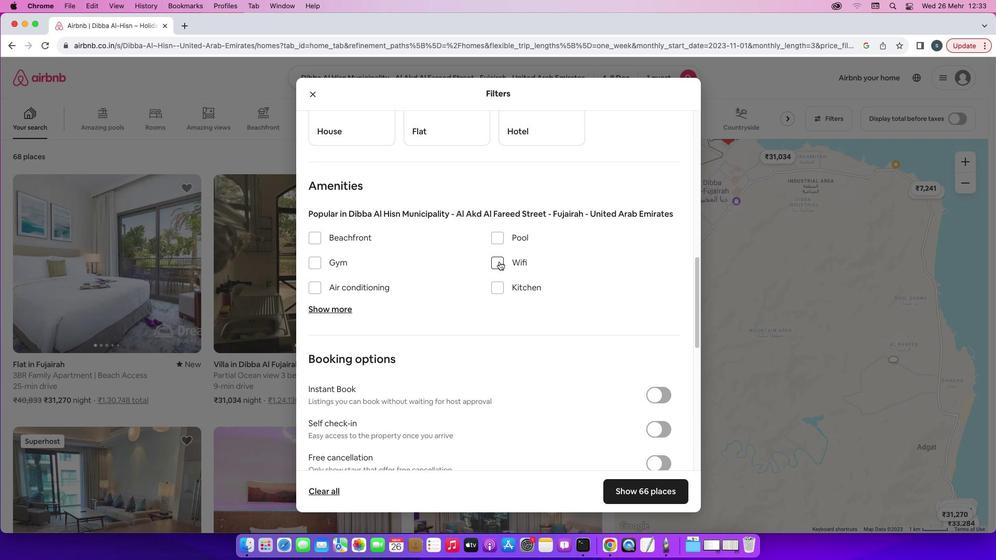 
Action: Mouse pressed left at (499, 261)
Screenshot: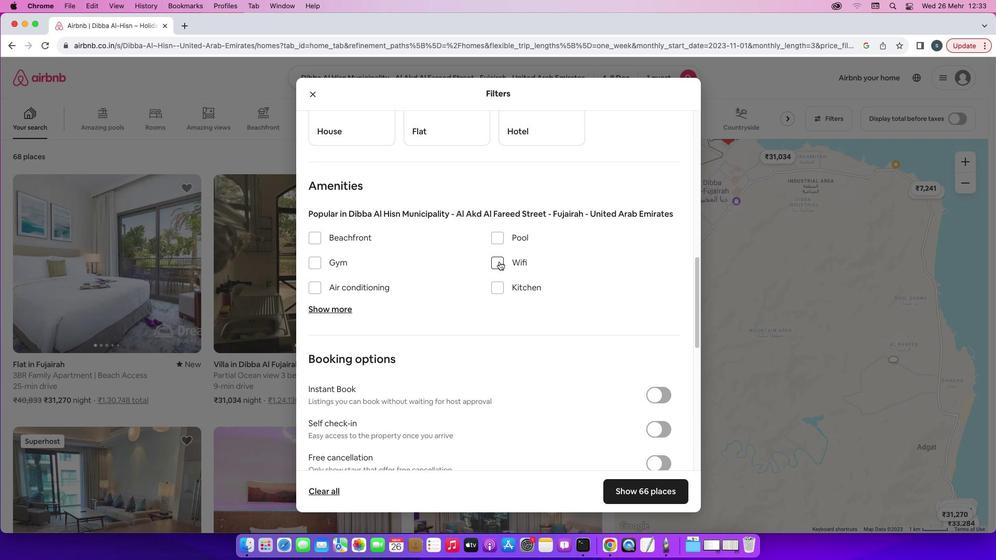 
Action: Mouse moved to (343, 309)
Screenshot: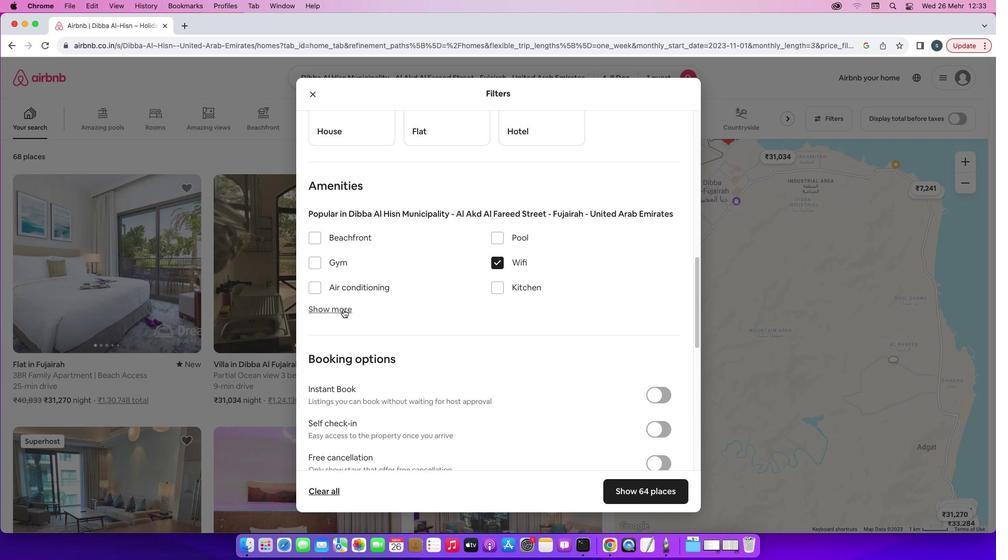 
Action: Mouse pressed left at (343, 309)
Screenshot: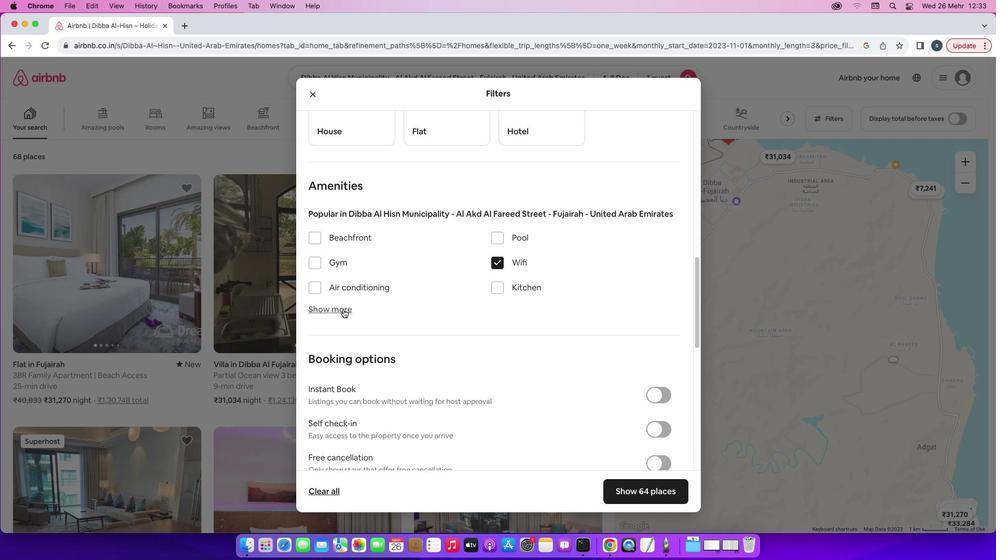 
Action: Mouse moved to (317, 289)
Screenshot: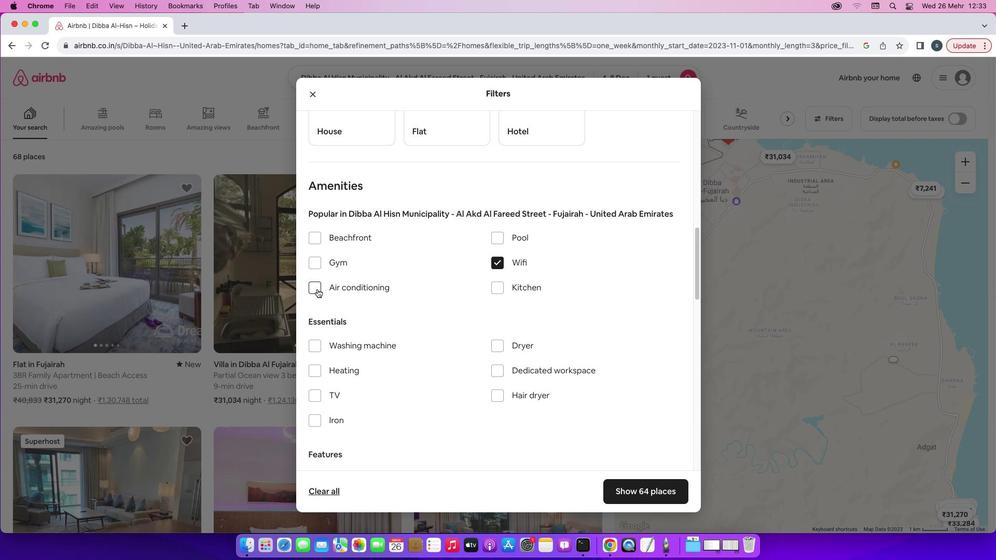 
Action: Mouse pressed left at (317, 289)
Screenshot: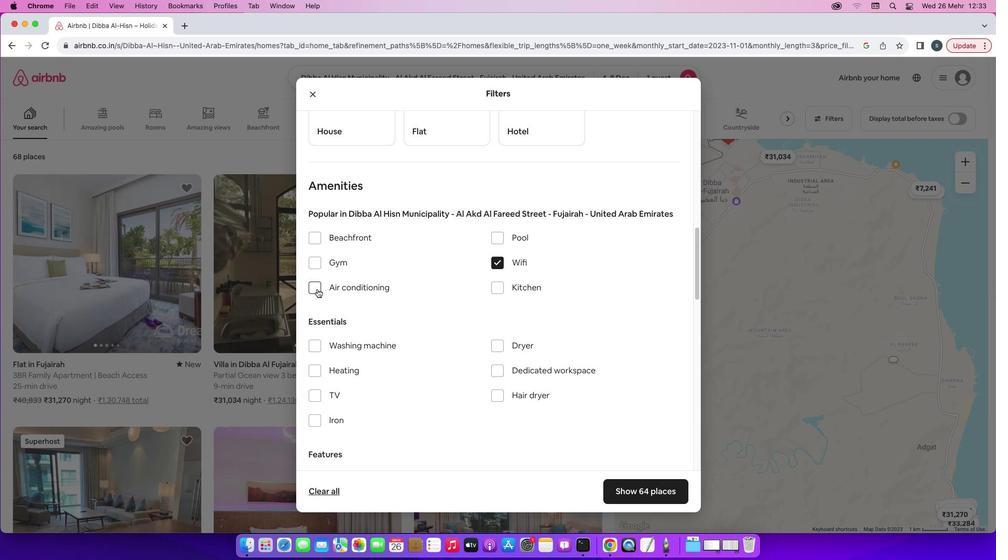 
Action: Mouse moved to (422, 352)
Screenshot: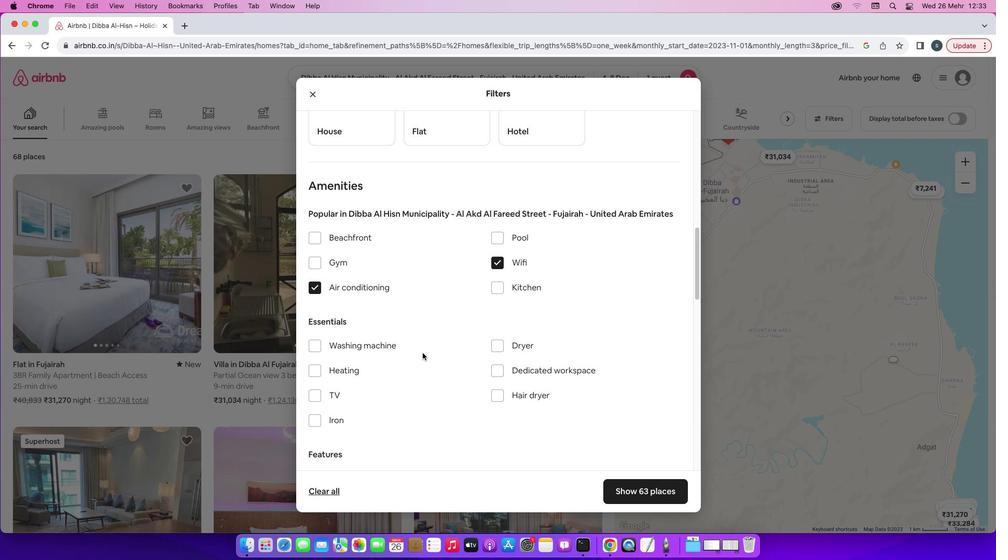 
Action: Mouse scrolled (422, 352) with delta (0, 0)
Screenshot: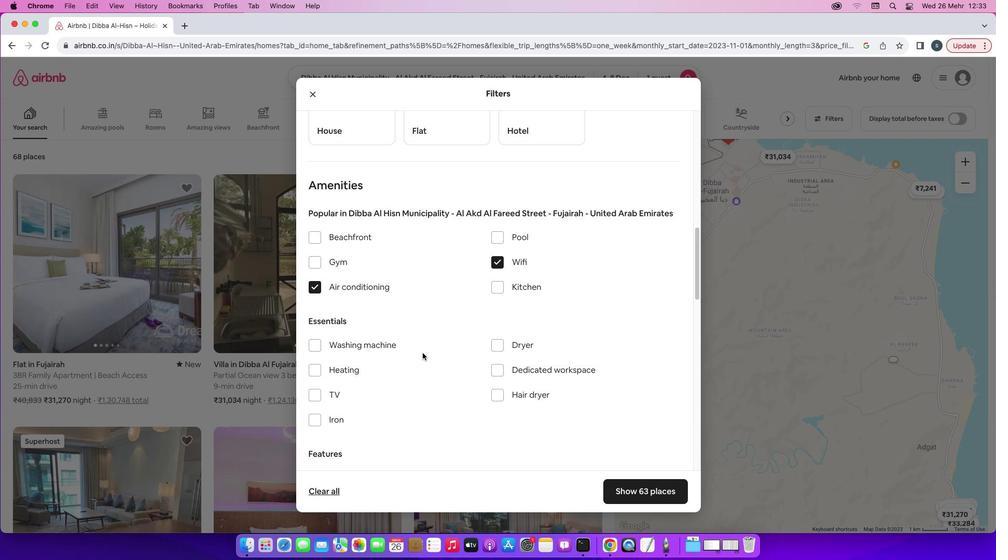 
Action: Mouse moved to (494, 364)
Screenshot: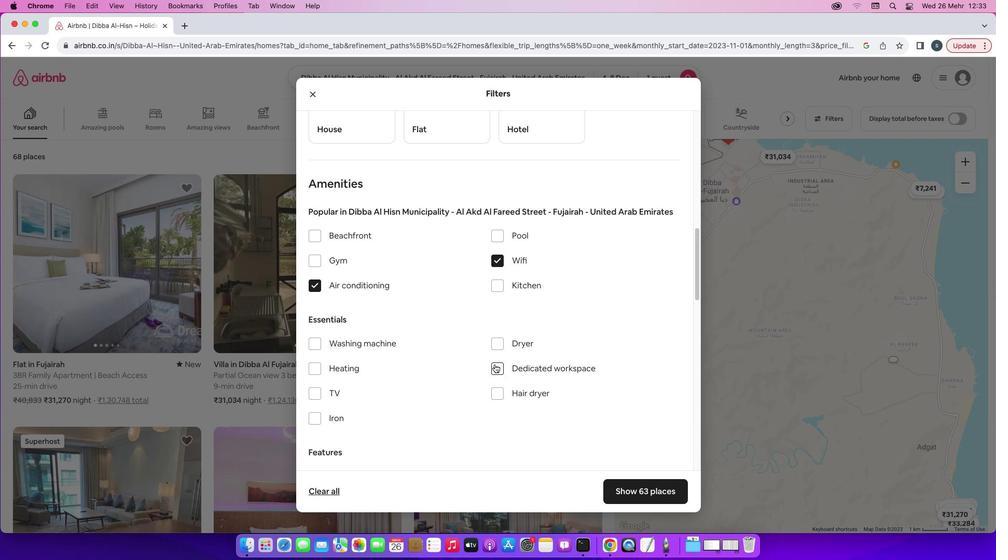 
Action: Mouse pressed left at (494, 364)
Screenshot: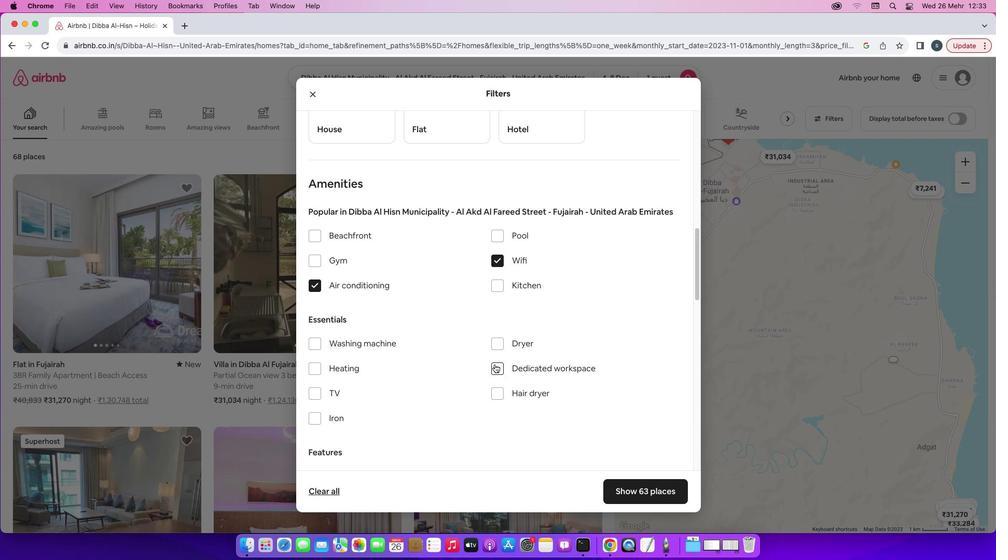 
Action: Mouse moved to (425, 373)
Screenshot: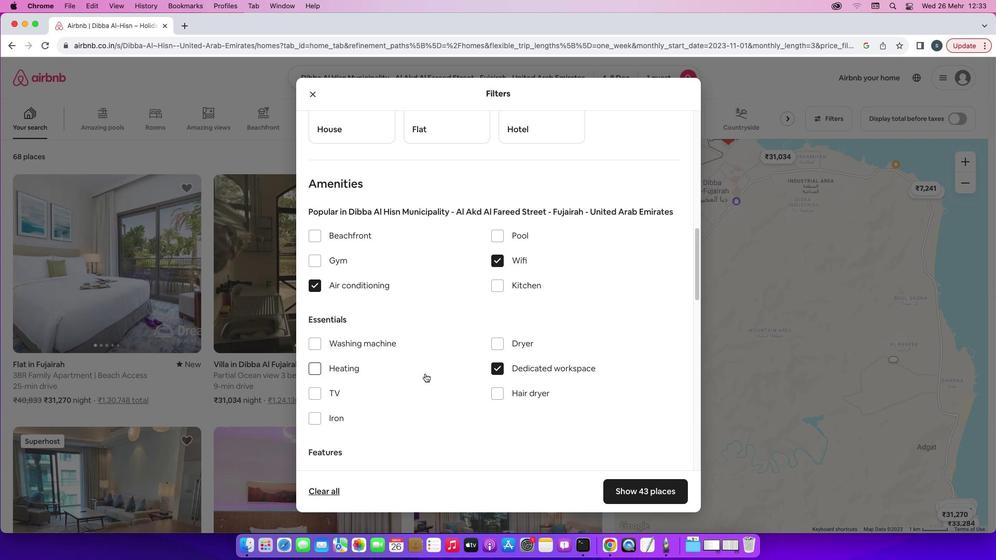 
Action: Mouse scrolled (425, 373) with delta (0, 0)
Screenshot: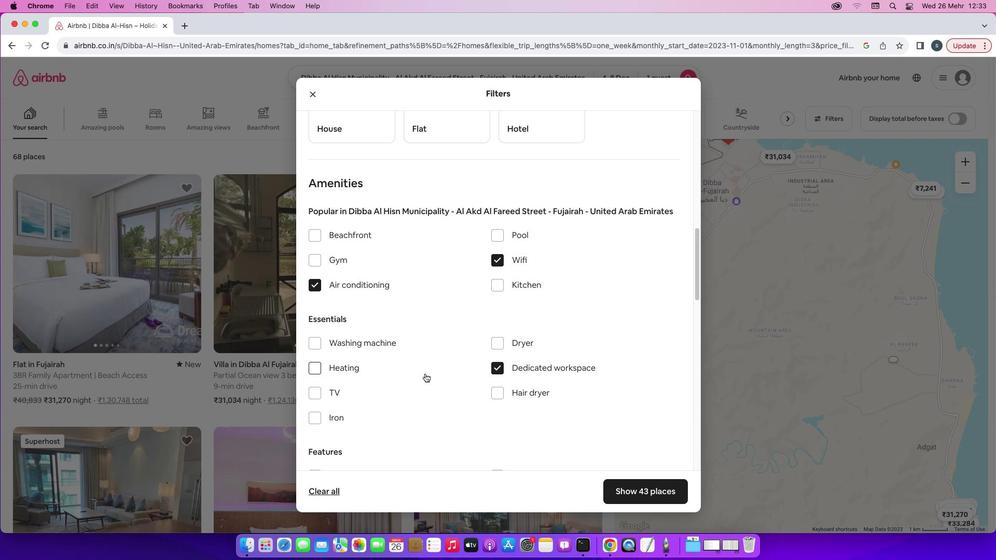 
Action: Mouse scrolled (425, 373) with delta (0, 0)
Screenshot: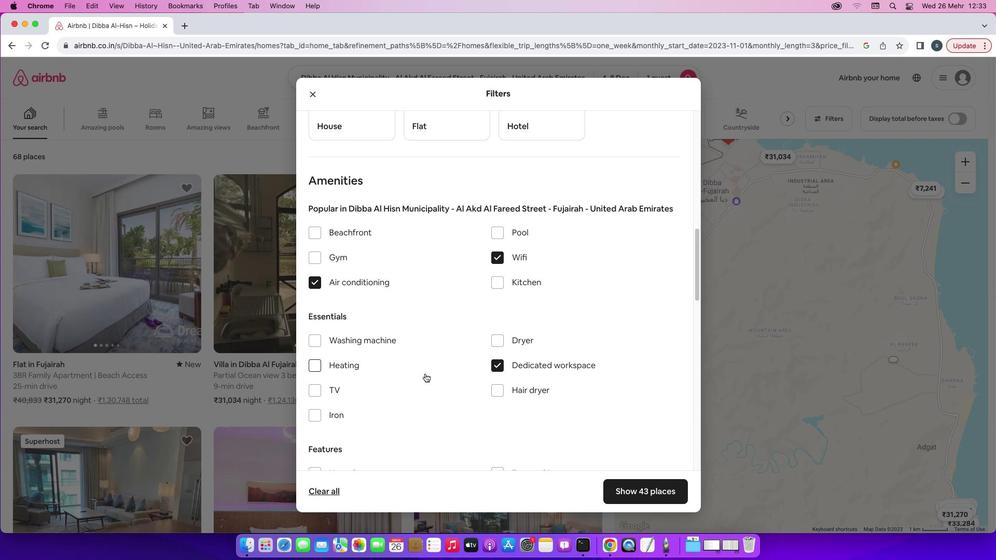 
Action: Mouse scrolled (425, 373) with delta (0, 0)
Screenshot: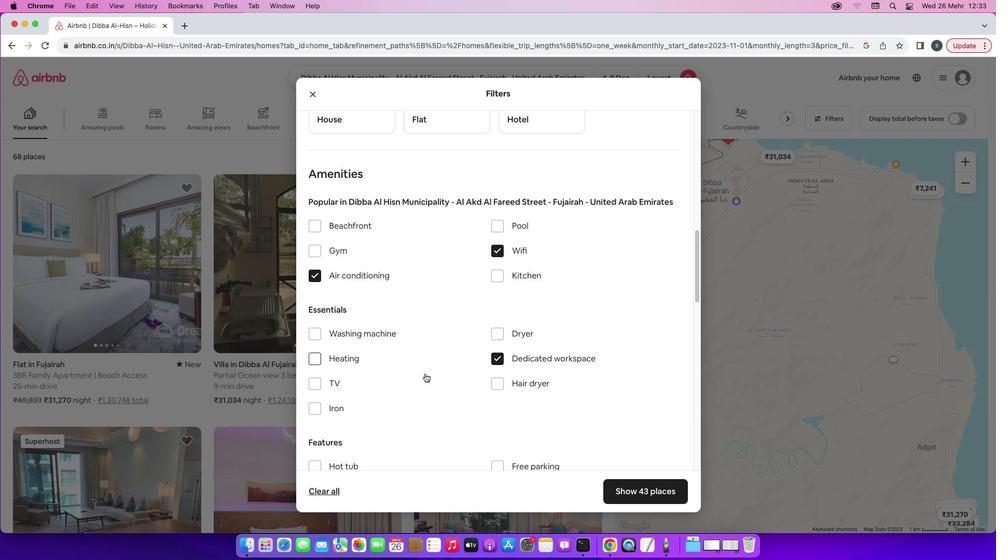 
Action: Mouse scrolled (425, 373) with delta (0, 0)
Screenshot: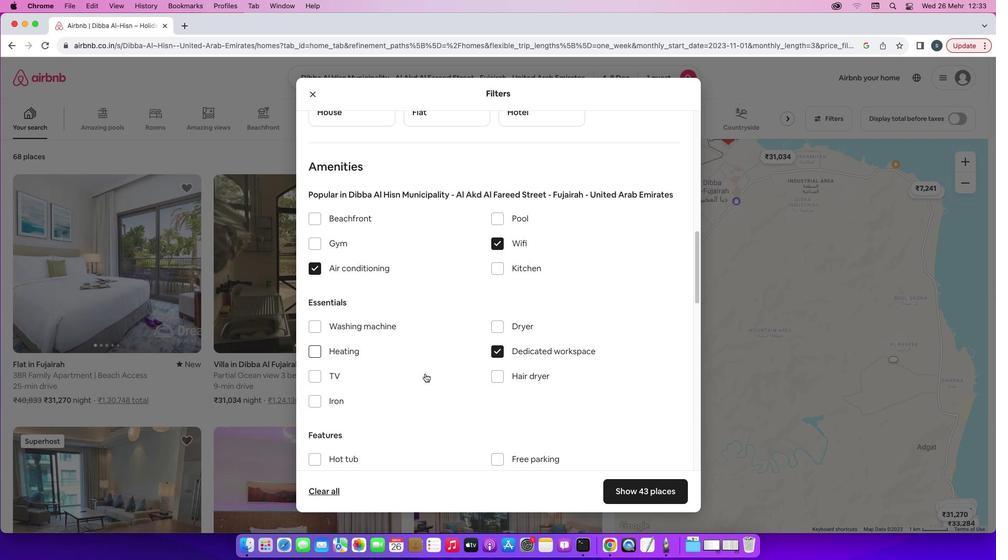 
Action: Mouse scrolled (425, 373) with delta (0, 0)
Screenshot: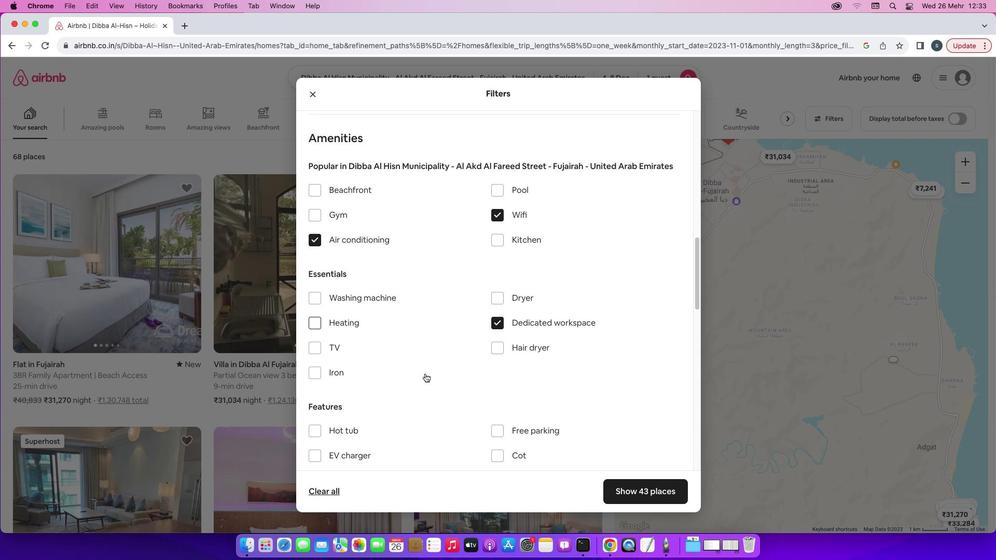 
Action: Mouse scrolled (425, 373) with delta (0, 0)
Screenshot: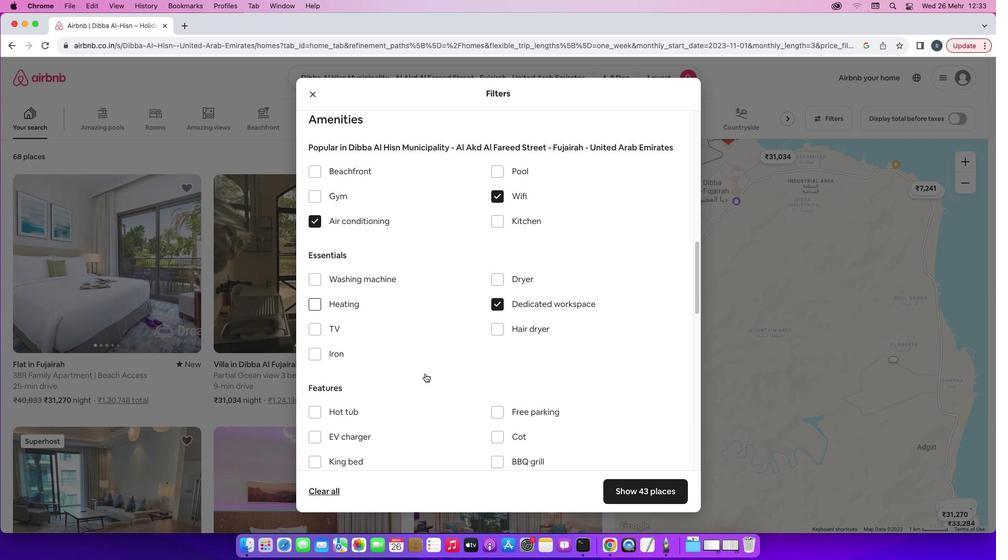 
Action: Mouse scrolled (425, 373) with delta (0, 0)
Screenshot: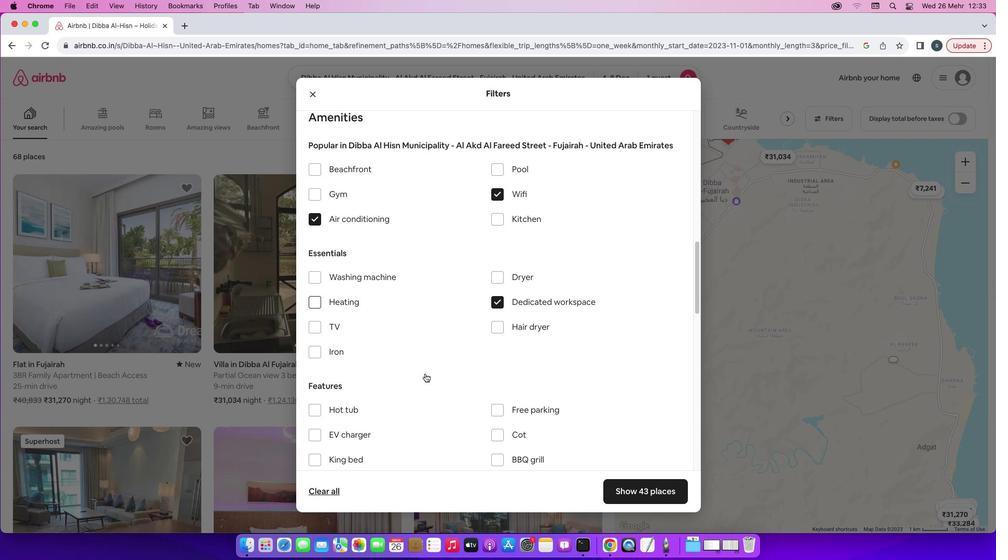 
Action: Mouse scrolled (425, 373) with delta (0, -1)
Screenshot: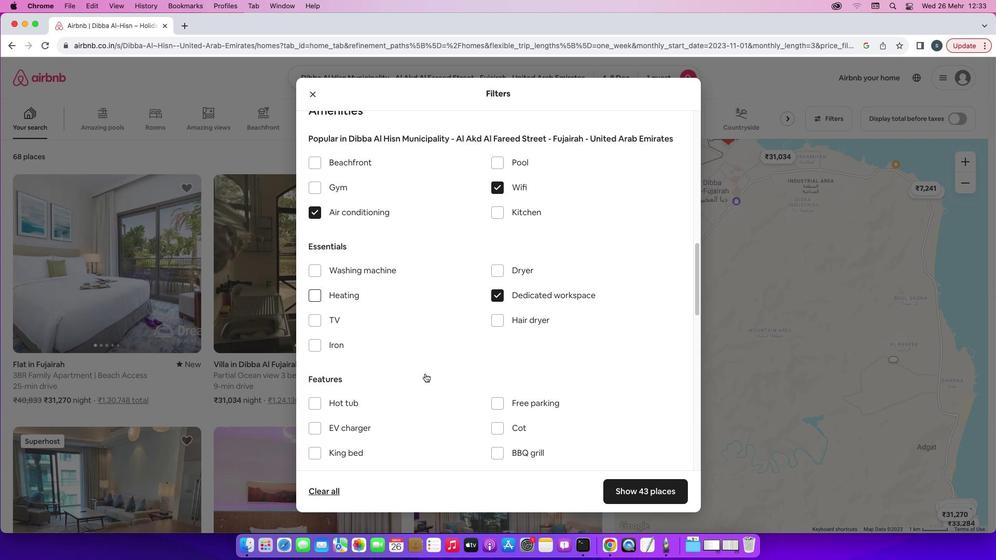 
Action: Mouse scrolled (425, 373) with delta (0, -2)
Screenshot: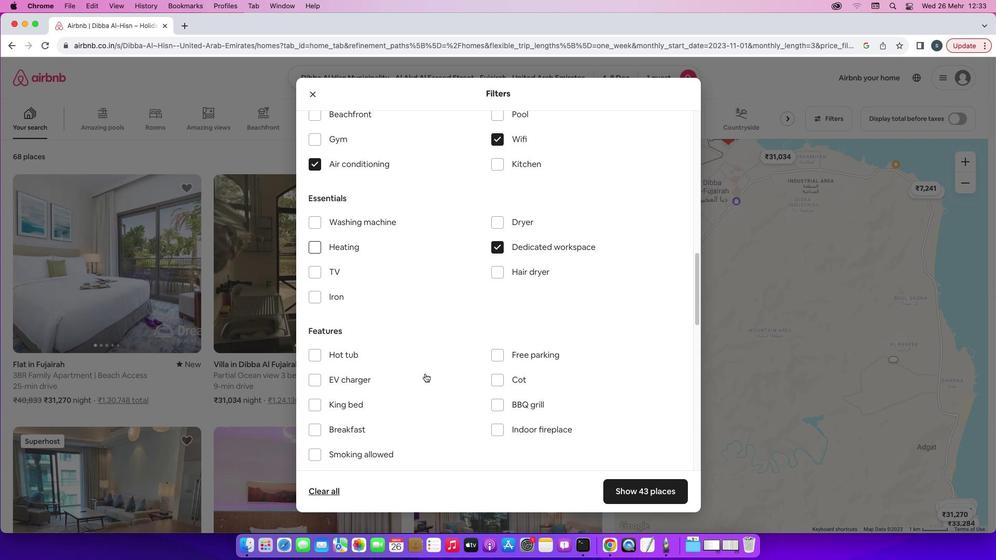 
Action: Mouse scrolled (425, 373) with delta (0, -2)
Screenshot: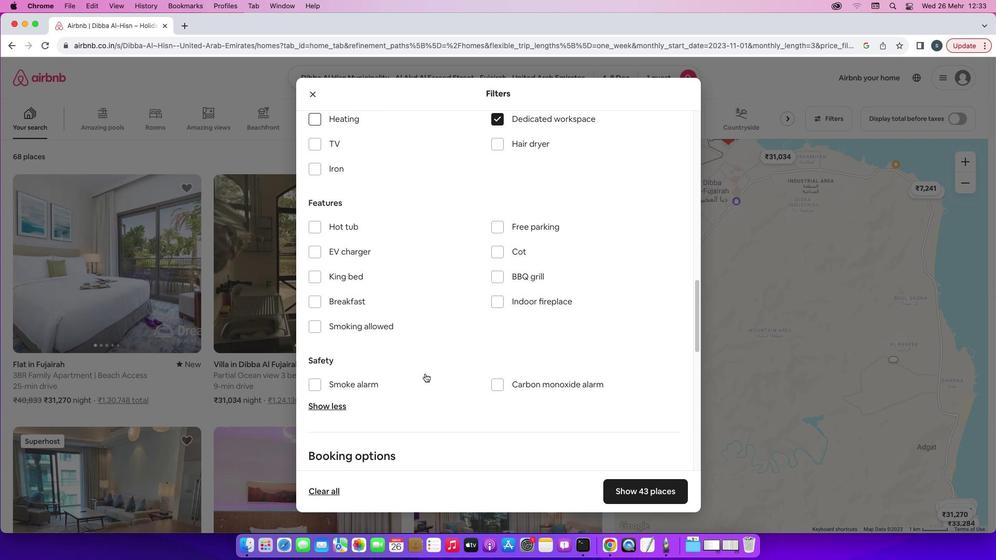
Action: Mouse scrolled (425, 373) with delta (0, 0)
Screenshot: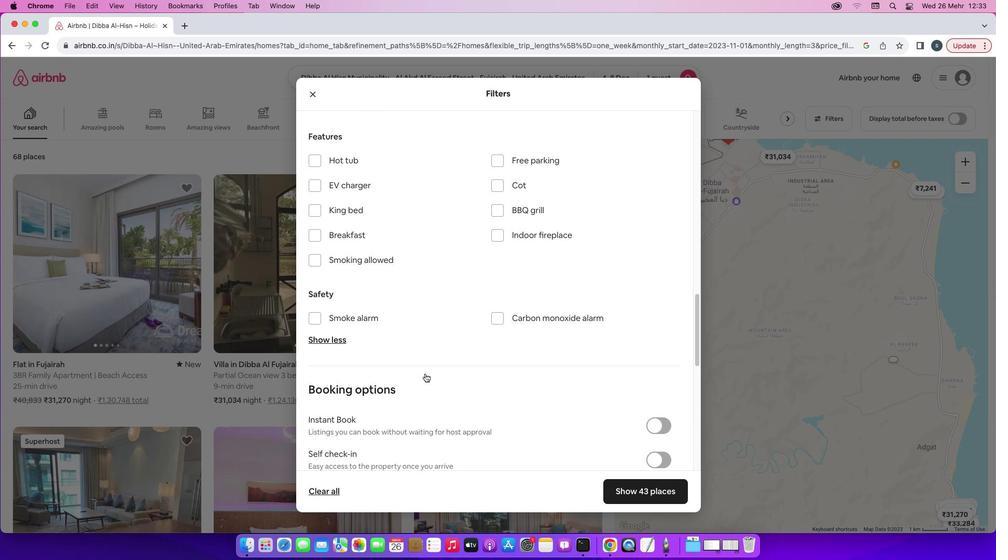 
Action: Mouse scrolled (425, 373) with delta (0, 0)
Screenshot: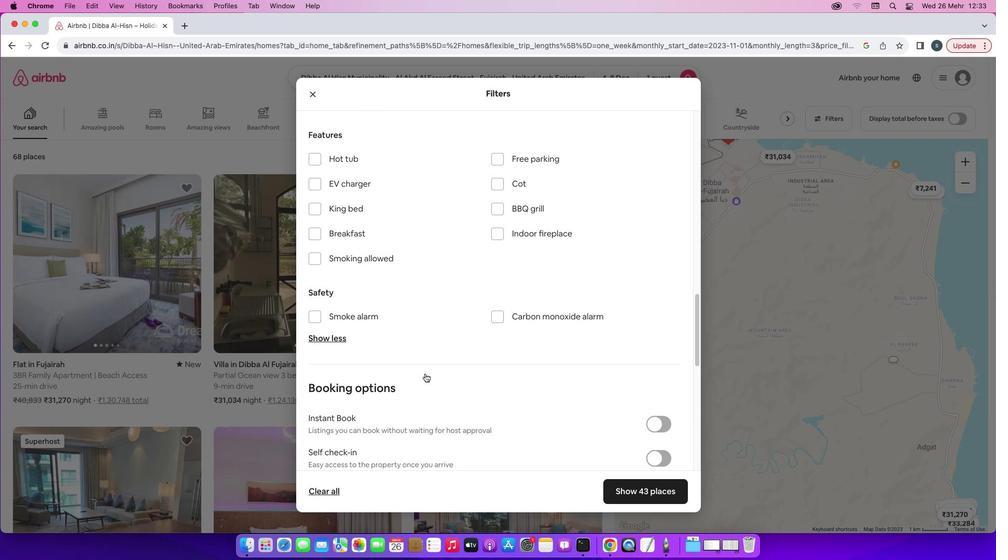 
Action: Mouse scrolled (425, 373) with delta (0, -1)
Screenshot: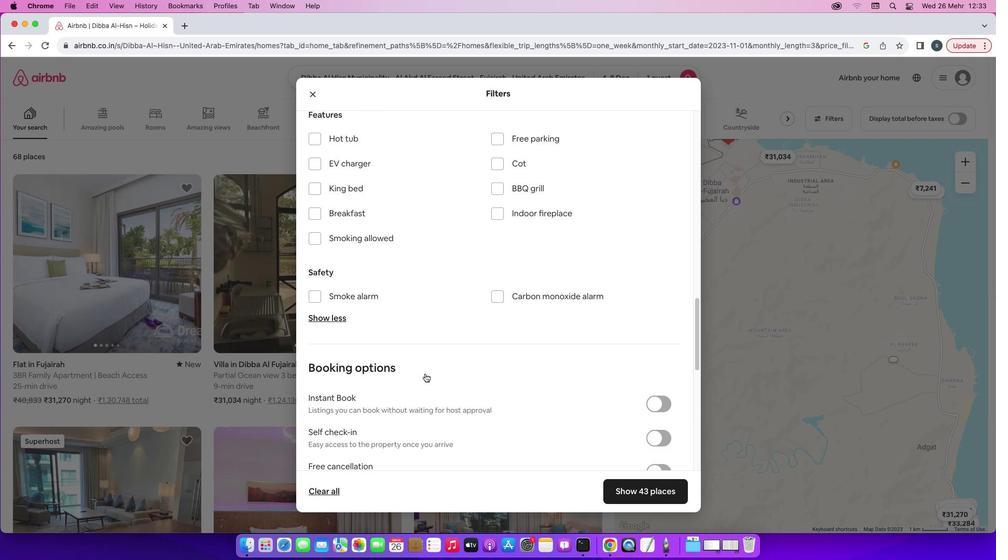 
Action: Mouse moved to (657, 385)
Screenshot: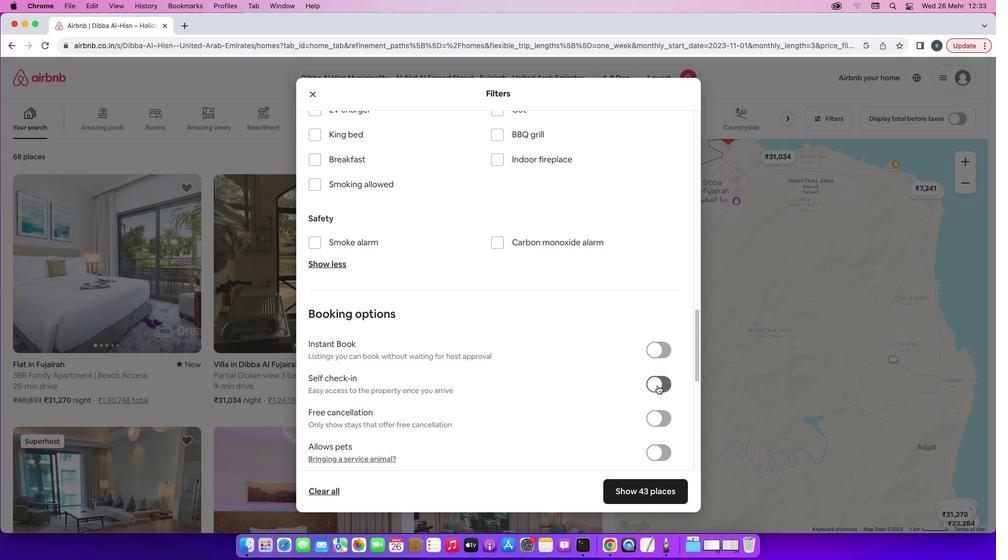 
Action: Mouse pressed left at (657, 385)
Screenshot: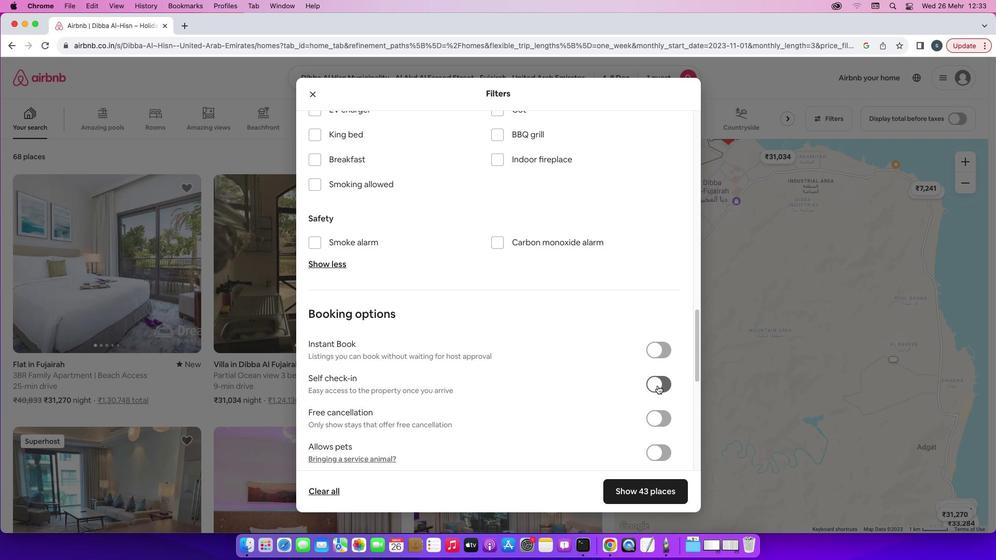 
Action: Mouse moved to (564, 413)
Screenshot: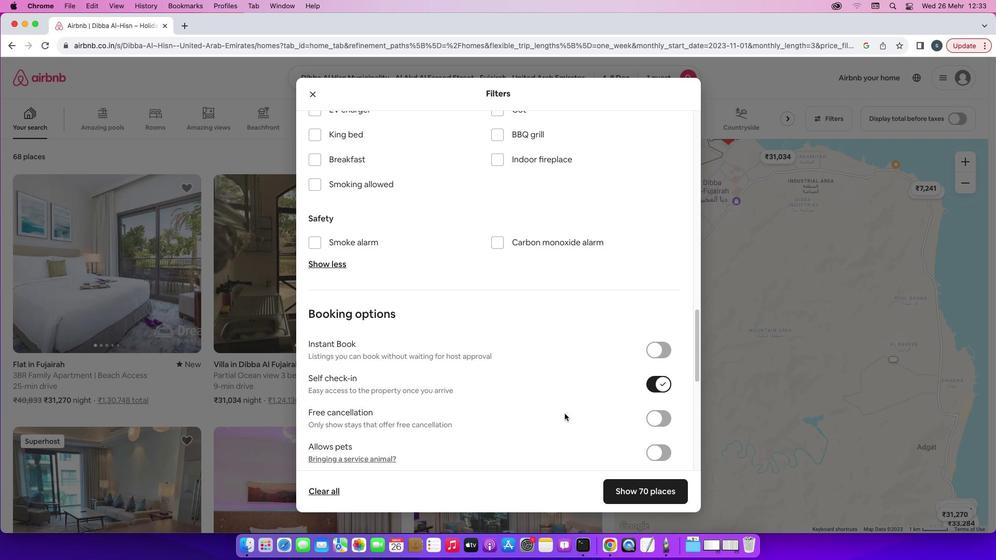 
Action: Mouse scrolled (564, 413) with delta (0, 0)
Screenshot: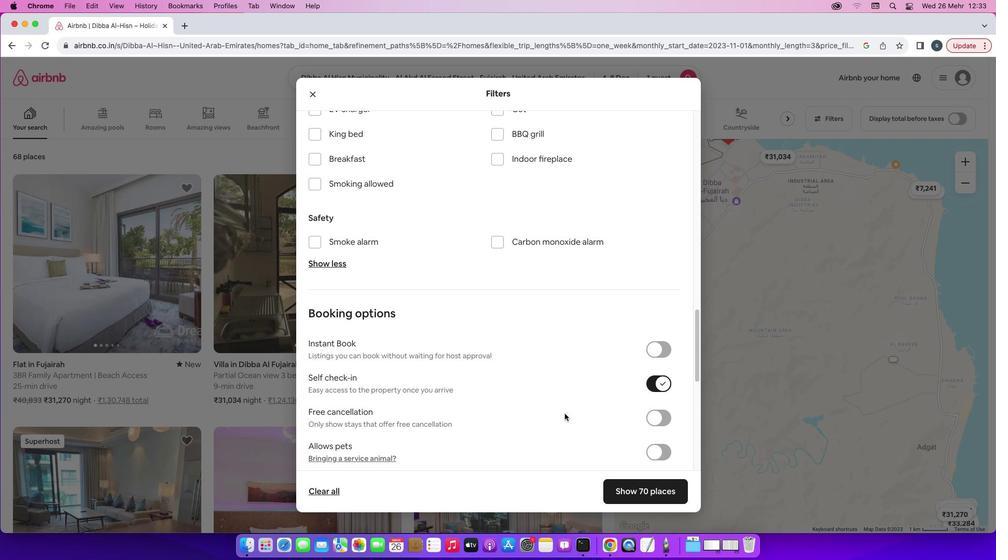 
Action: Mouse scrolled (564, 413) with delta (0, 0)
Screenshot: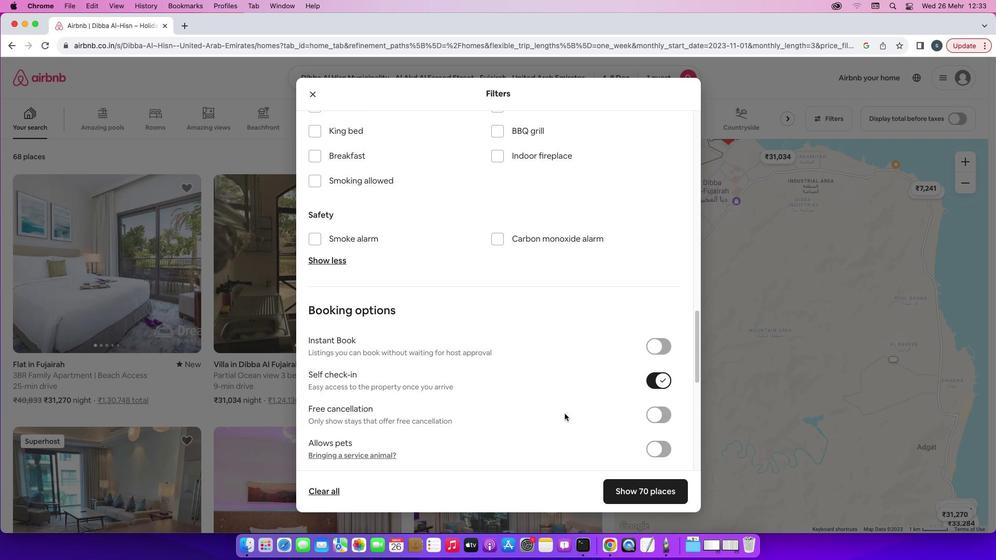 
Action: Mouse scrolled (564, 413) with delta (0, 0)
Screenshot: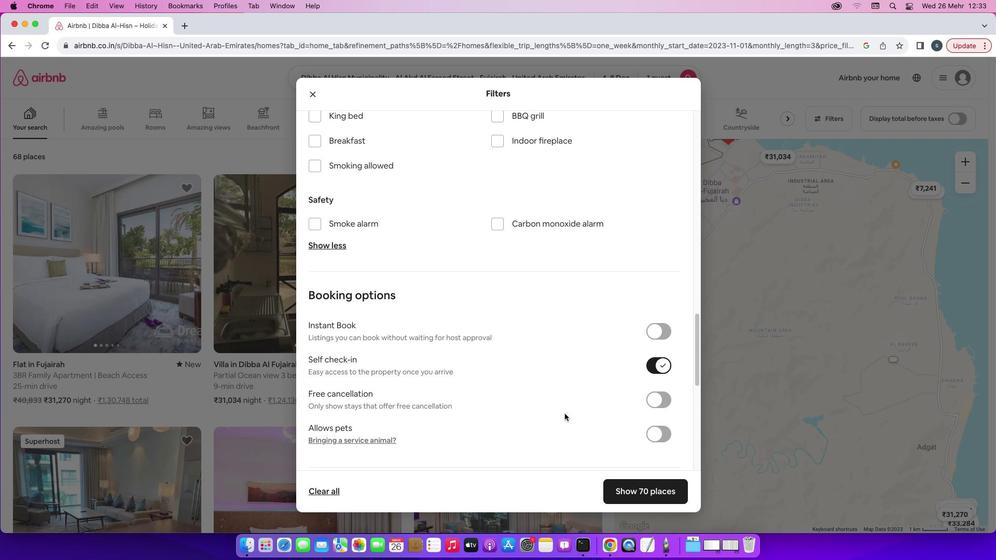 
Action: Mouse scrolled (564, 413) with delta (0, 0)
Screenshot: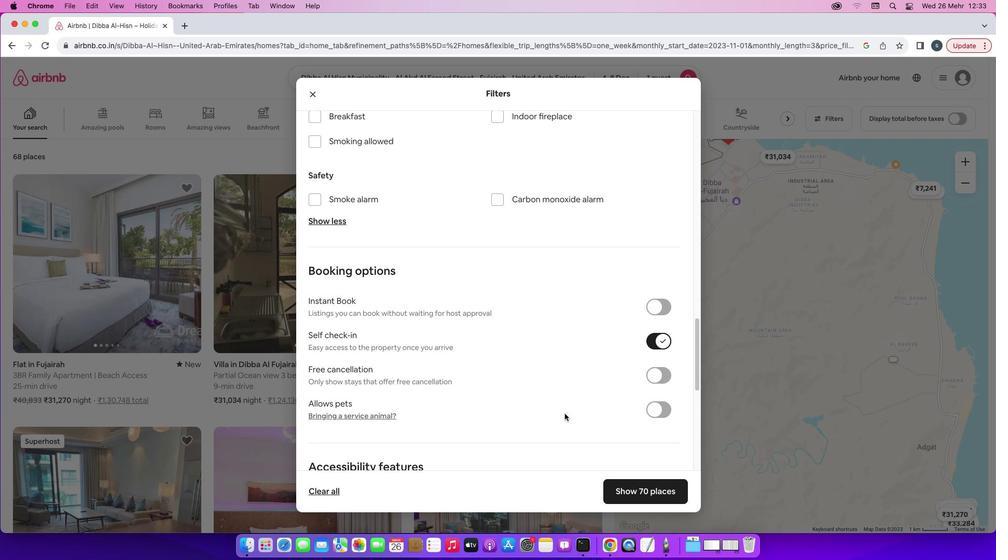 
Action: Mouse scrolled (564, 413) with delta (0, 0)
Screenshot: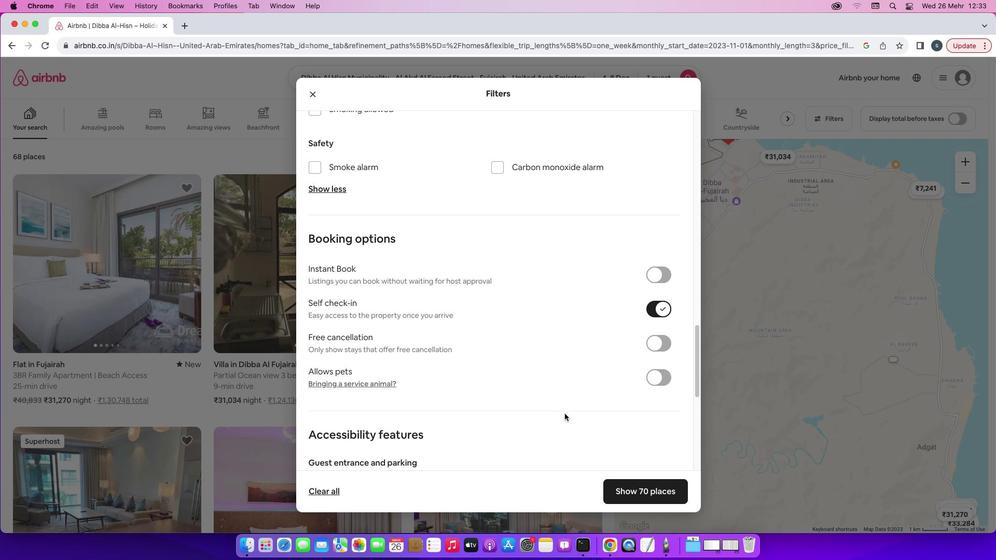 
Action: Mouse scrolled (564, 413) with delta (0, 0)
Screenshot: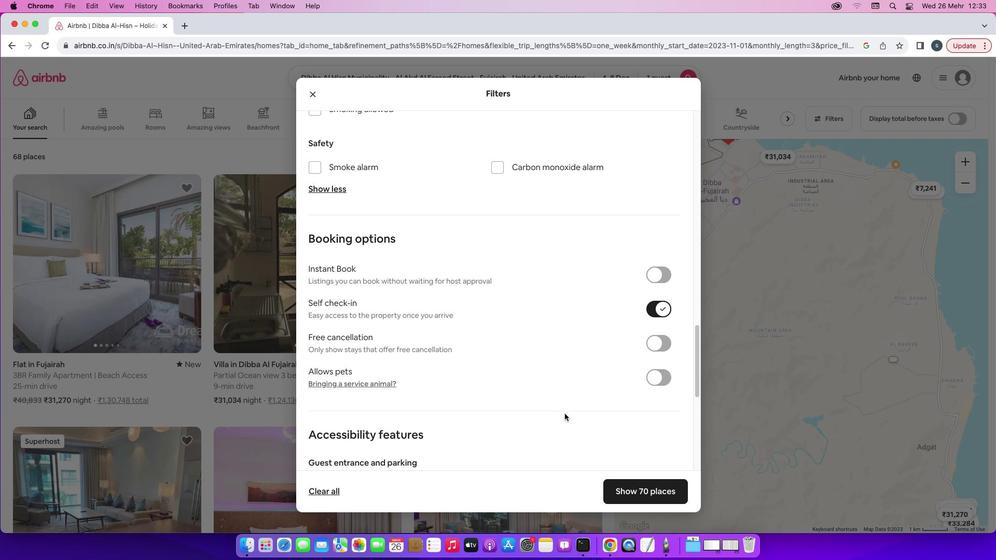 
Action: Mouse scrolled (564, 413) with delta (0, -1)
Screenshot: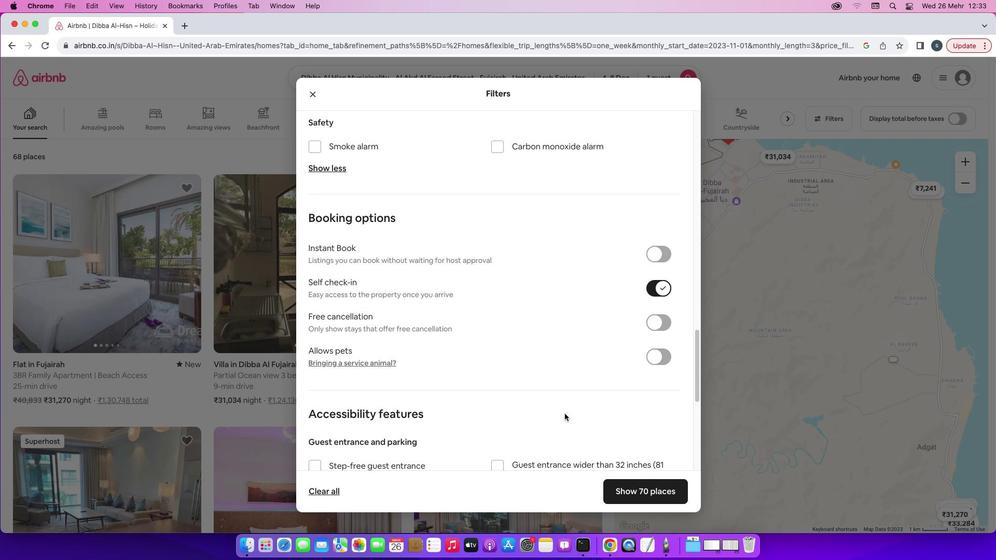 
Action: Mouse moved to (647, 491)
Screenshot: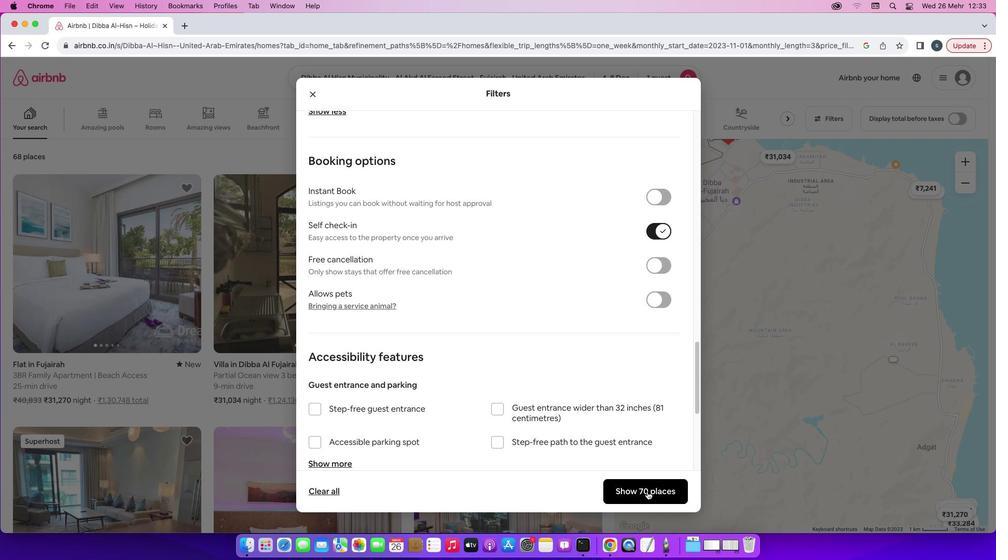 
Action: Mouse pressed left at (647, 491)
Screenshot: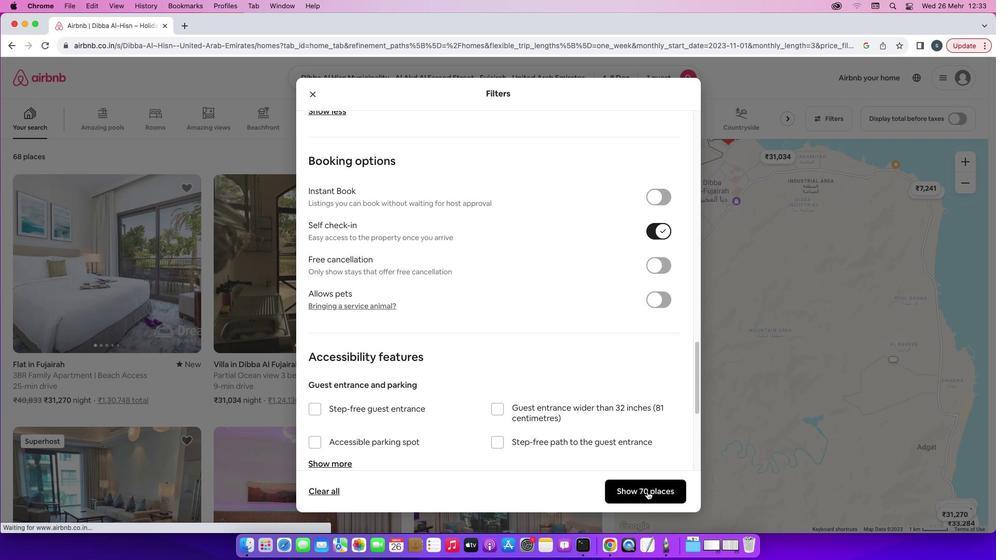 
Action: Mouse moved to (313, 302)
Screenshot: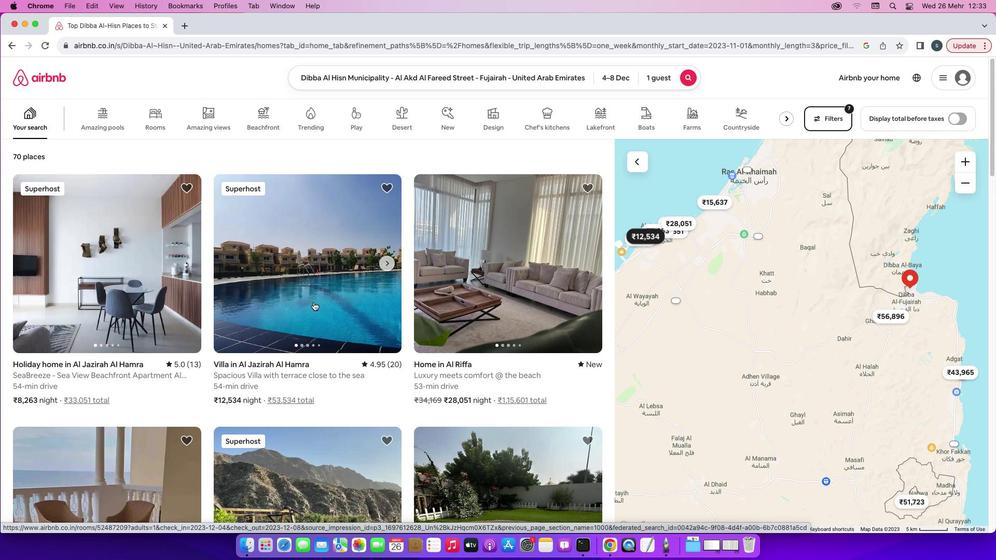 
Action: Mouse pressed left at (313, 302)
Screenshot: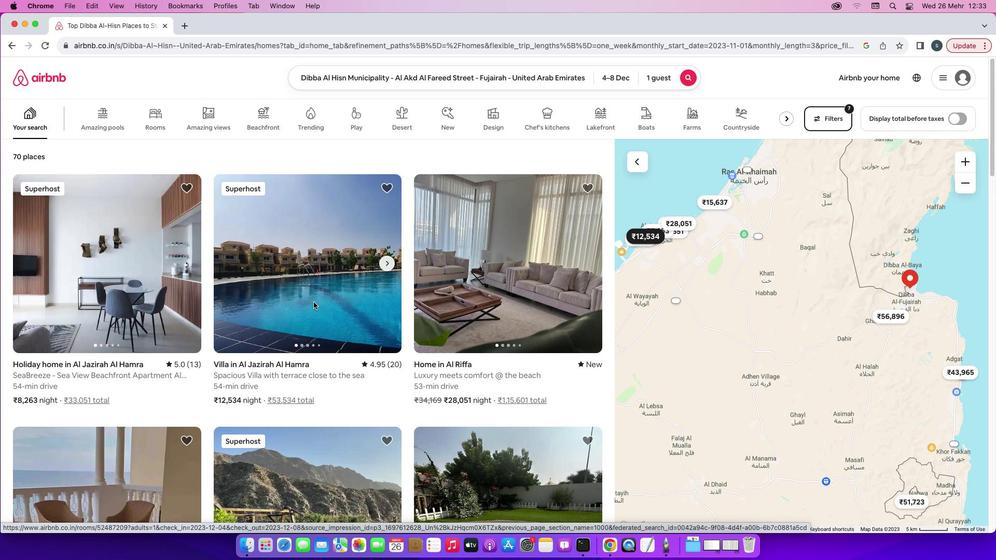 
Action: Mouse moved to (741, 385)
Screenshot: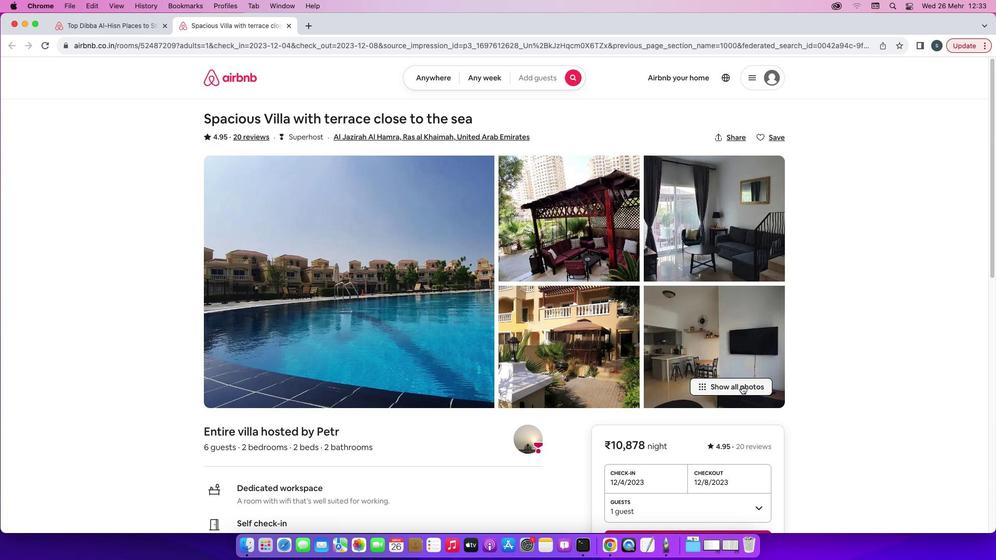 
Action: Mouse pressed left at (741, 385)
Screenshot: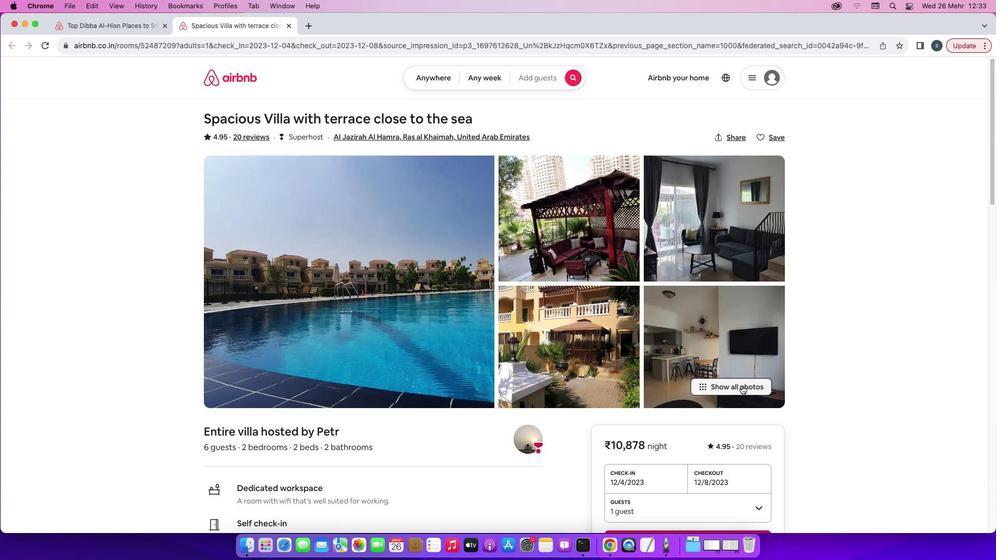 
Action: Mouse moved to (717, 463)
Screenshot: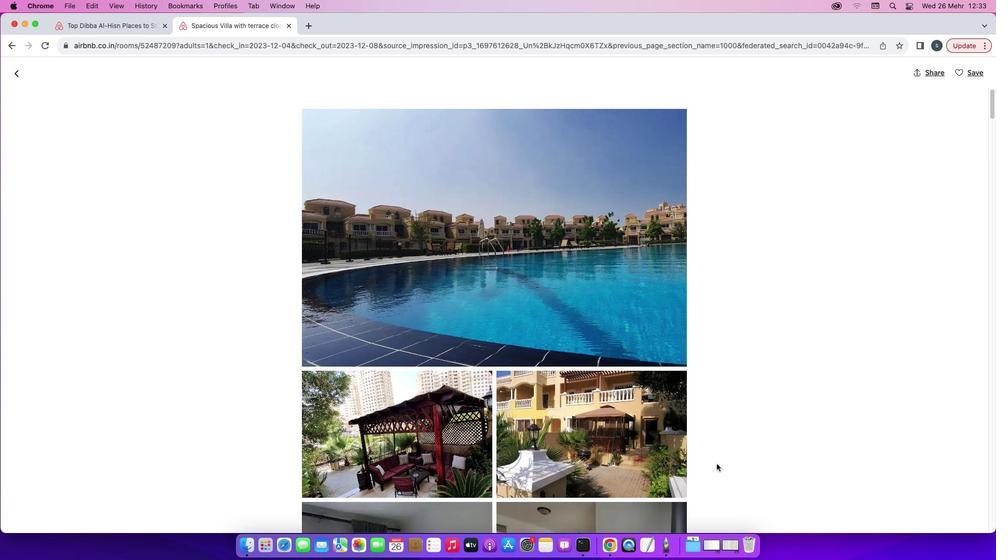 
Action: Mouse scrolled (717, 463) with delta (0, 0)
Screenshot: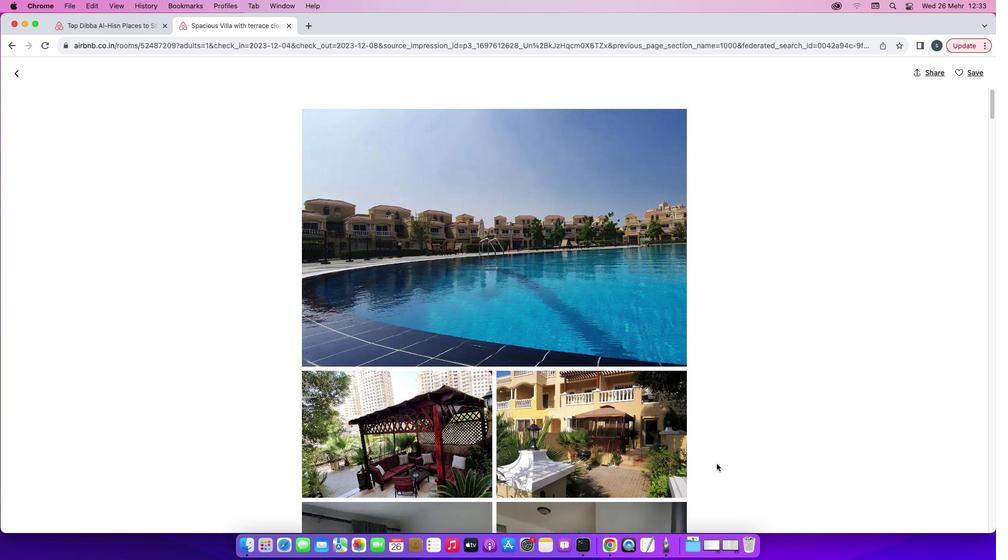 
Action: Mouse scrolled (717, 463) with delta (0, 0)
Screenshot: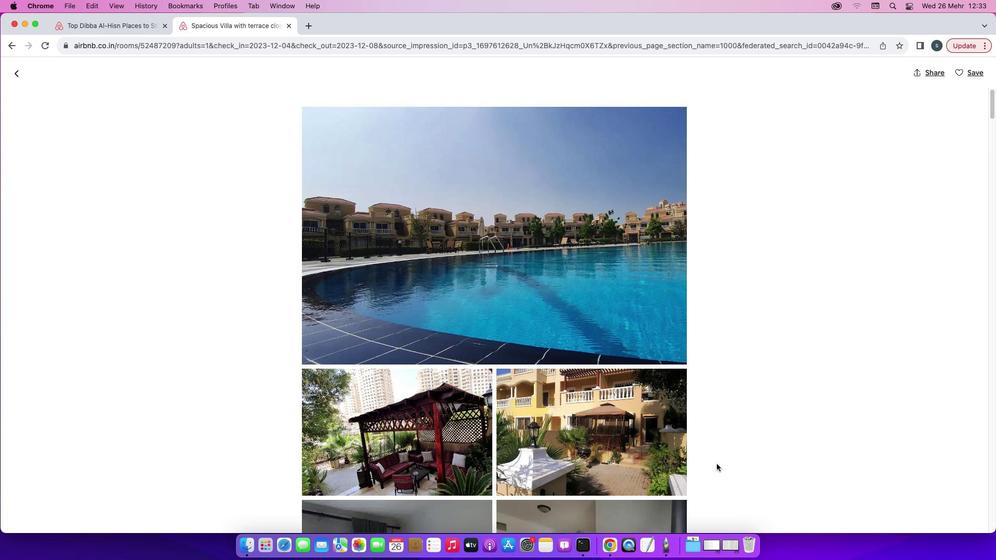 
Action: Mouse scrolled (717, 463) with delta (0, -1)
Screenshot: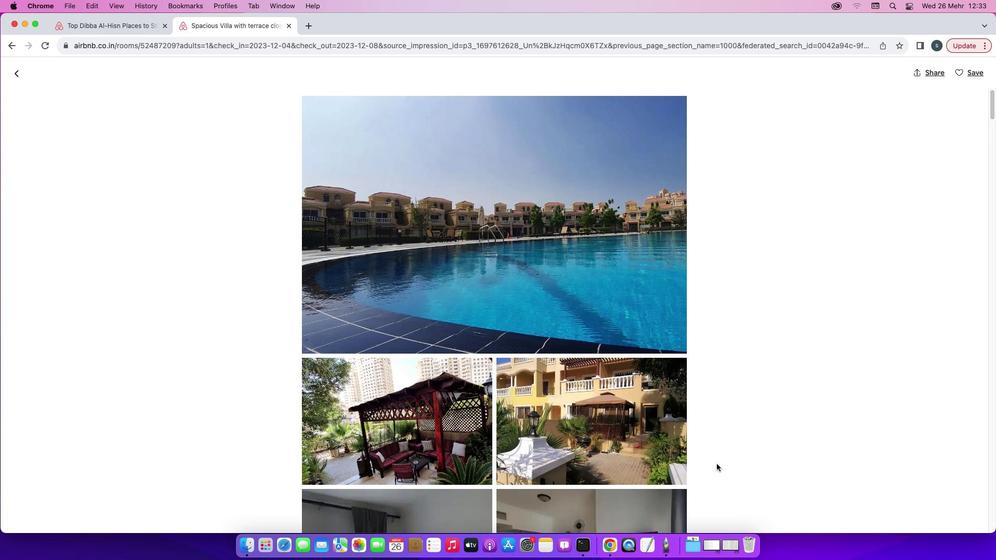 
Action: Mouse scrolled (717, 463) with delta (0, -2)
Screenshot: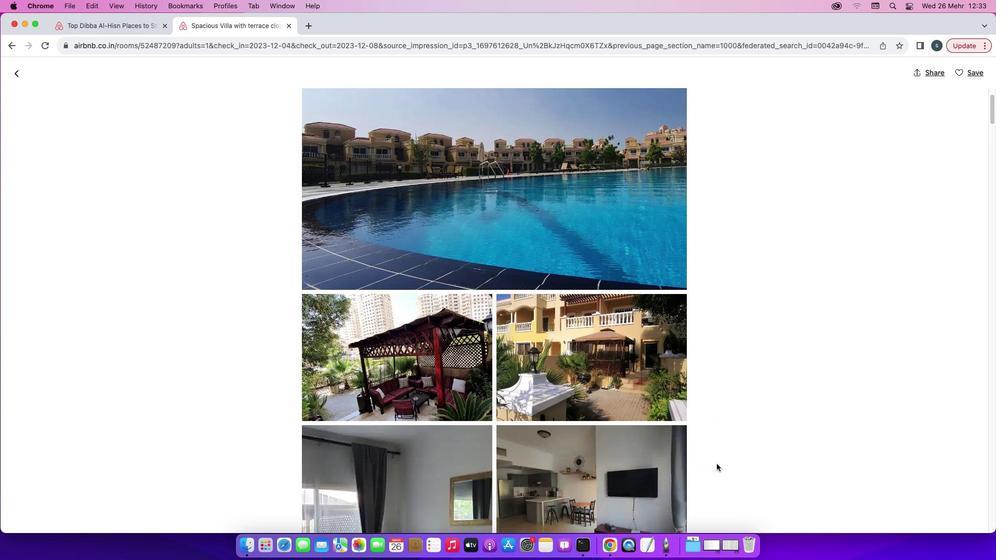 
Action: Mouse moved to (716, 464)
Screenshot: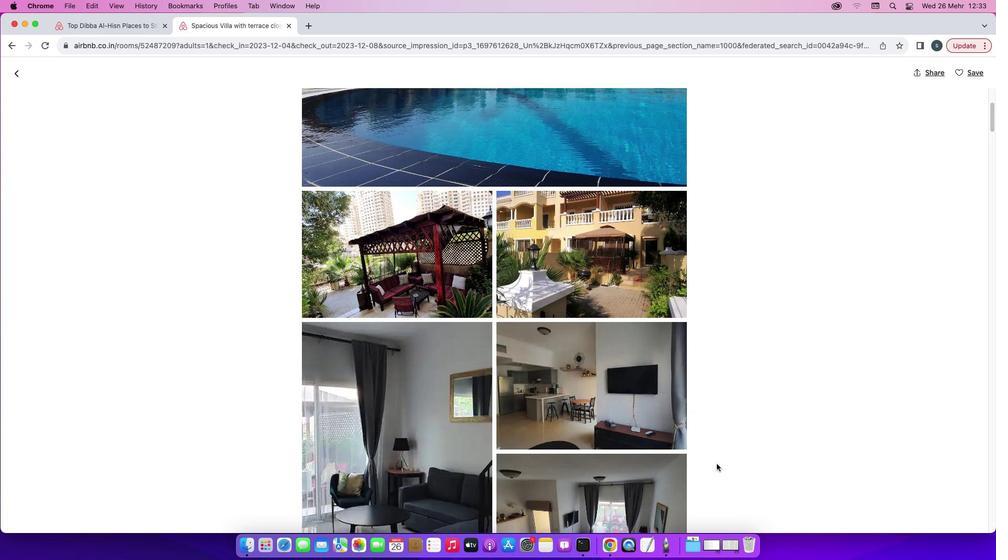 
Action: Mouse scrolled (716, 464) with delta (0, 0)
Screenshot: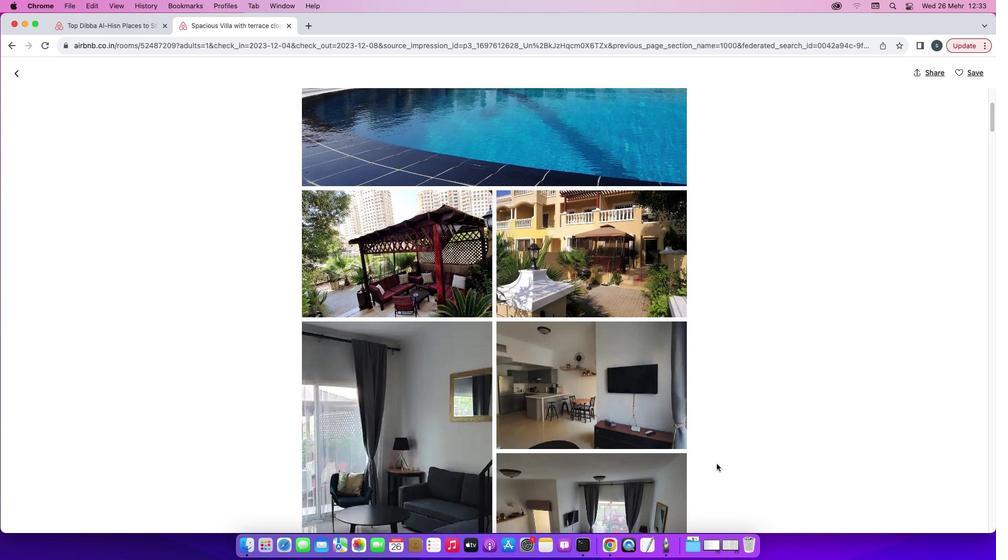 
Action: Mouse scrolled (716, 464) with delta (0, 0)
Screenshot: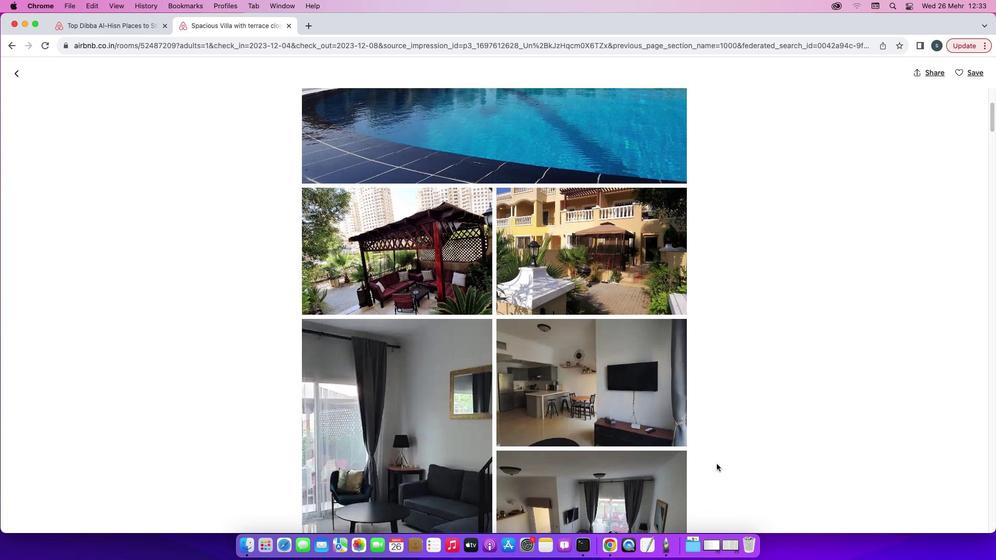 
Action: Mouse scrolled (716, 464) with delta (0, -1)
Screenshot: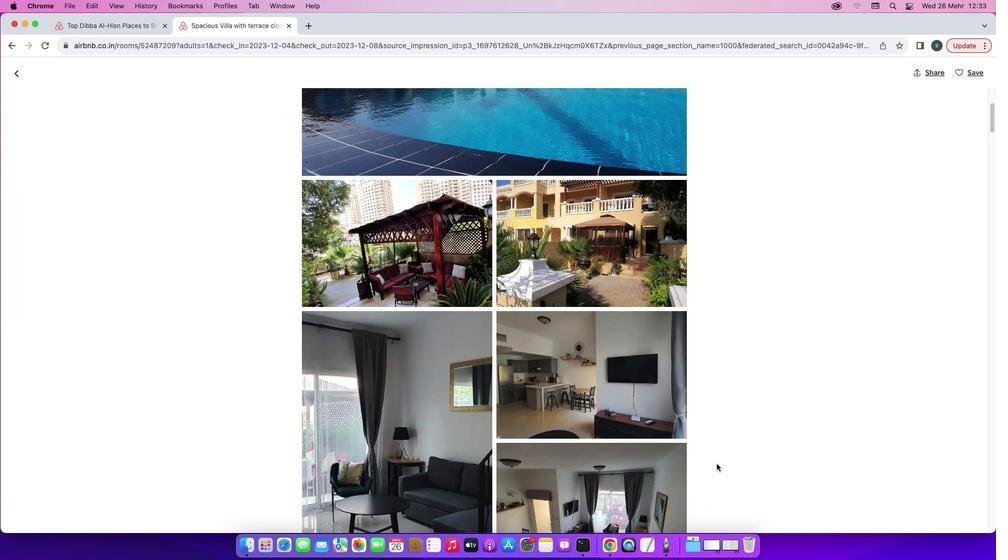 
Action: Mouse scrolled (716, 464) with delta (0, -1)
Screenshot: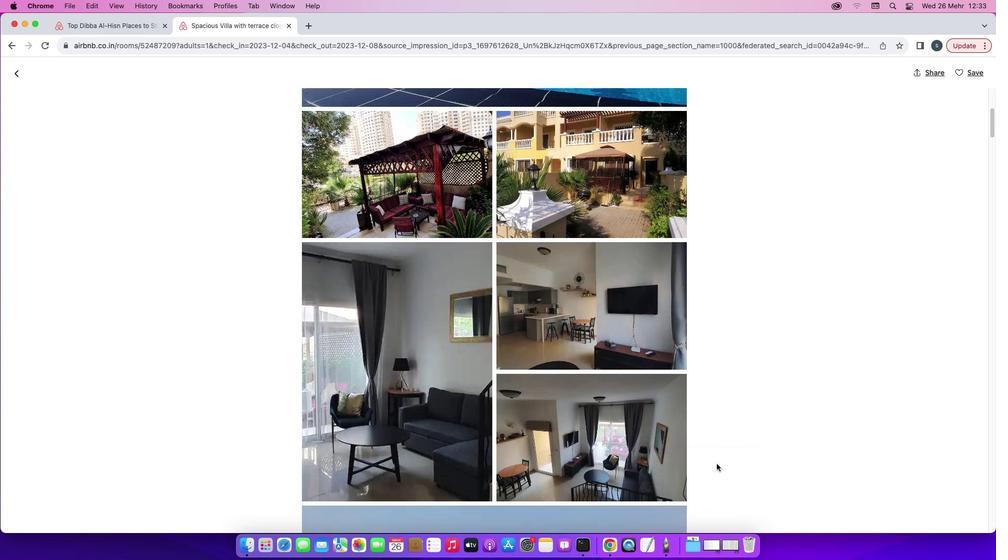 
Action: Mouse scrolled (716, 464) with delta (0, 0)
Screenshot: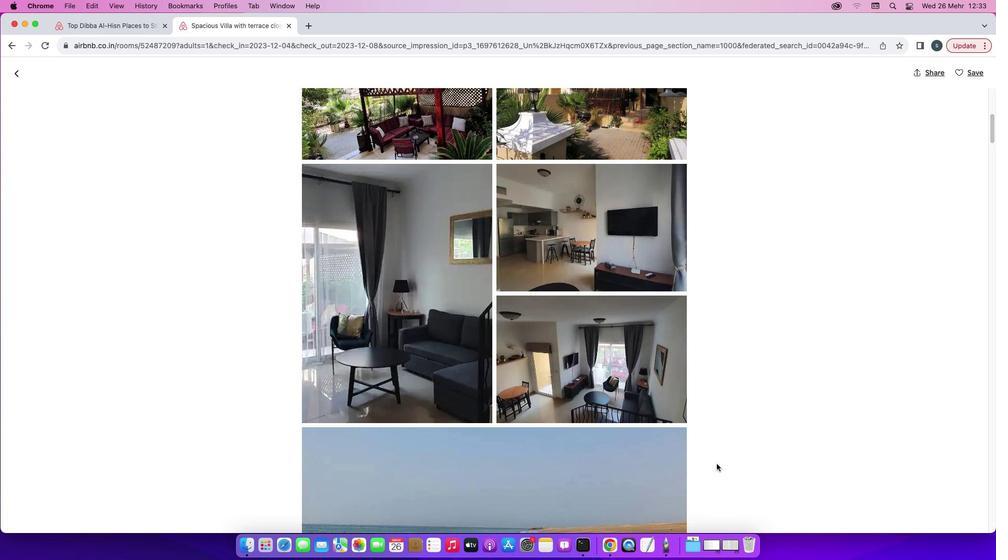 
Action: Mouse scrolled (716, 464) with delta (0, 0)
Screenshot: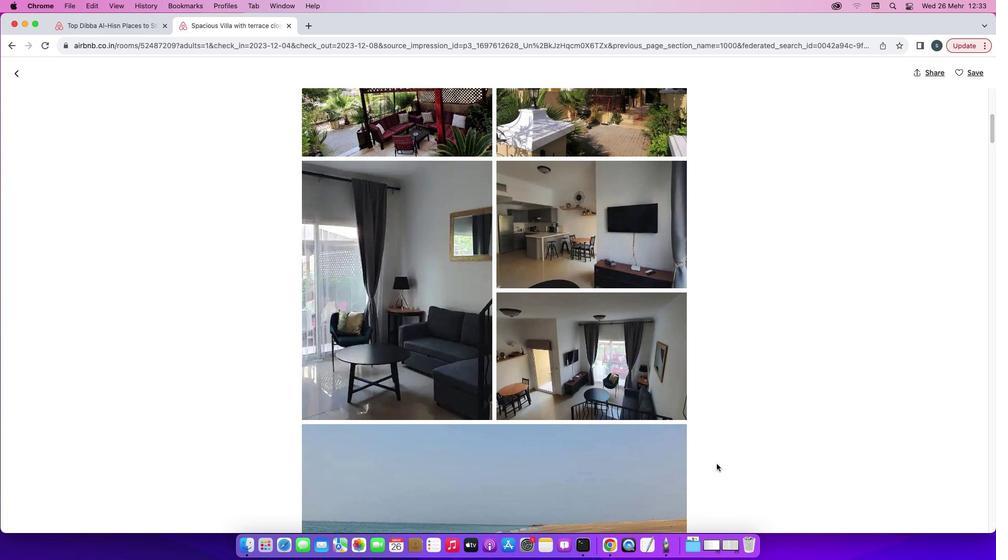 
Action: Mouse scrolled (716, 464) with delta (0, -1)
Screenshot: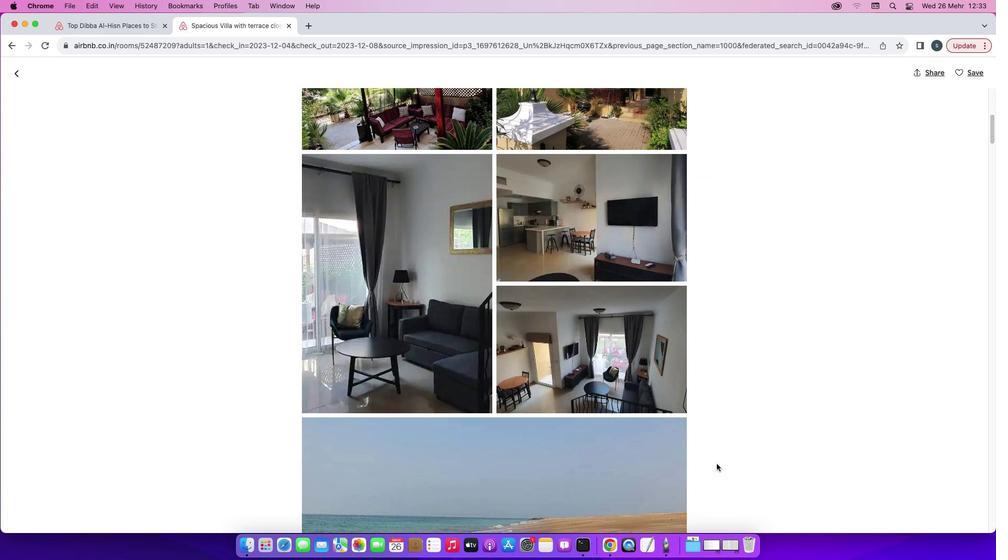 
Action: Mouse scrolled (716, 464) with delta (0, -1)
Screenshot: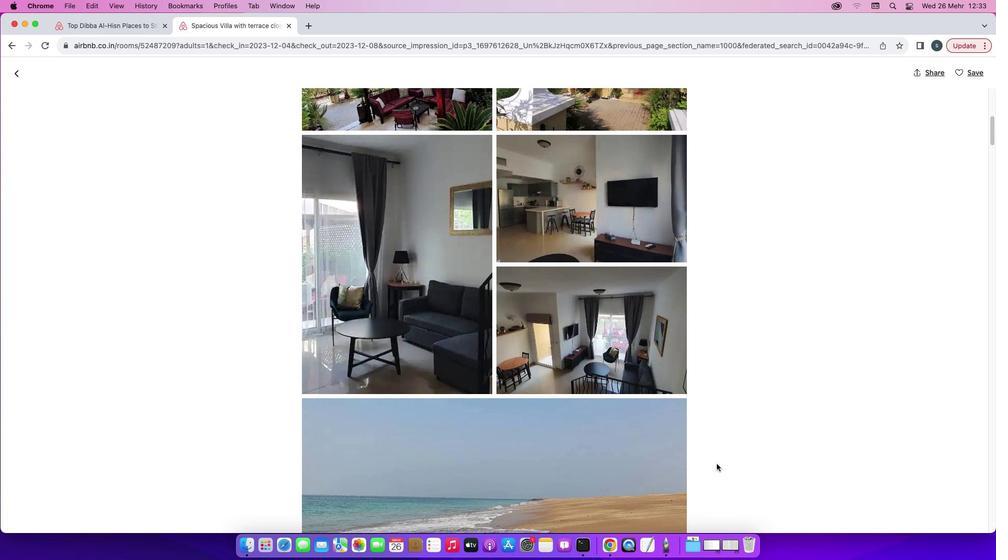 
Action: Mouse scrolled (716, 464) with delta (0, 0)
Screenshot: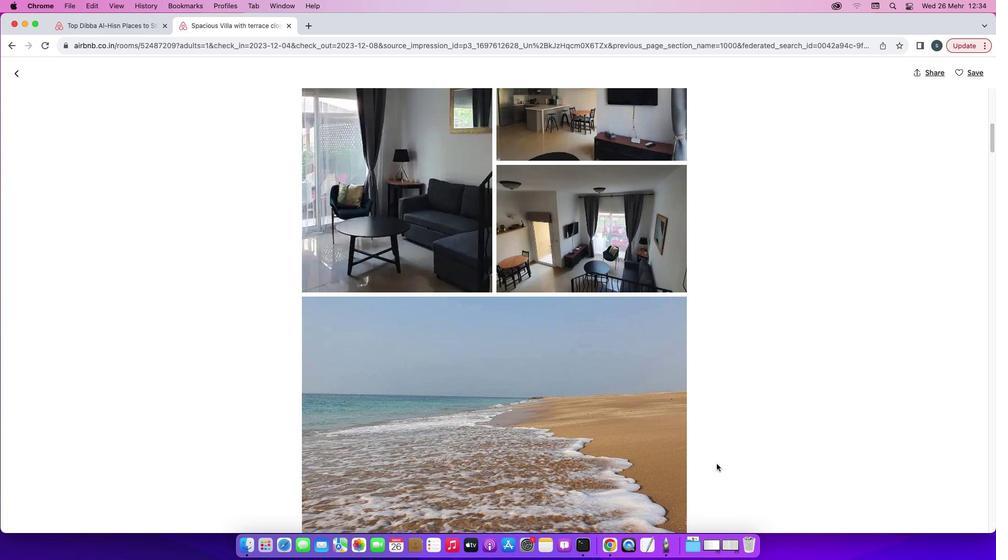 
Action: Mouse scrolled (716, 464) with delta (0, 0)
Screenshot: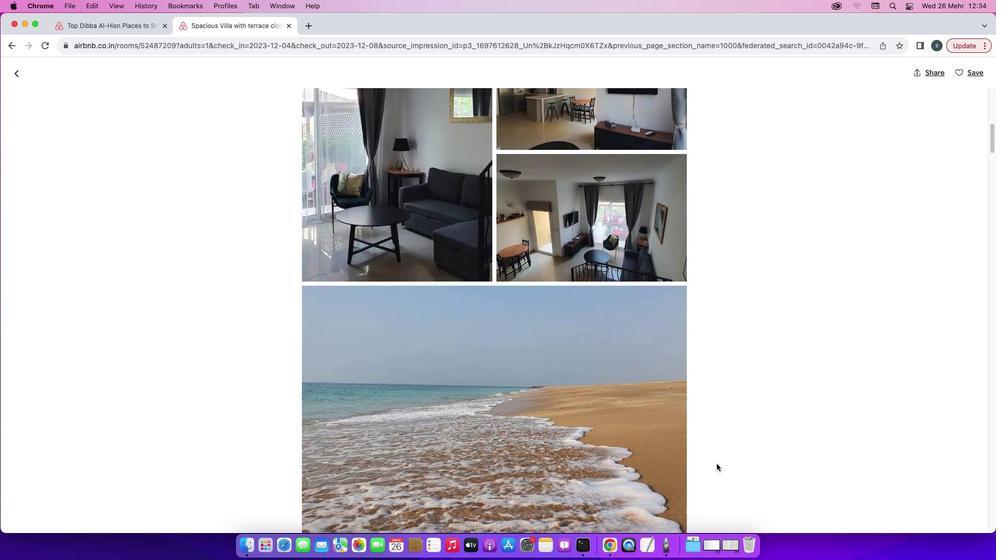 
Action: Mouse scrolled (716, 464) with delta (0, -1)
Screenshot: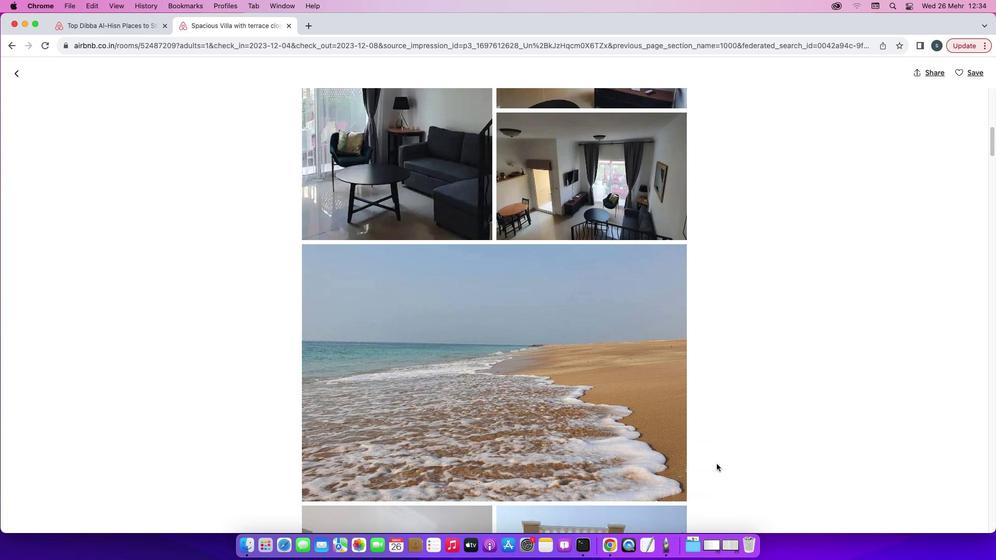 
Action: Mouse scrolled (716, 464) with delta (0, -2)
Screenshot: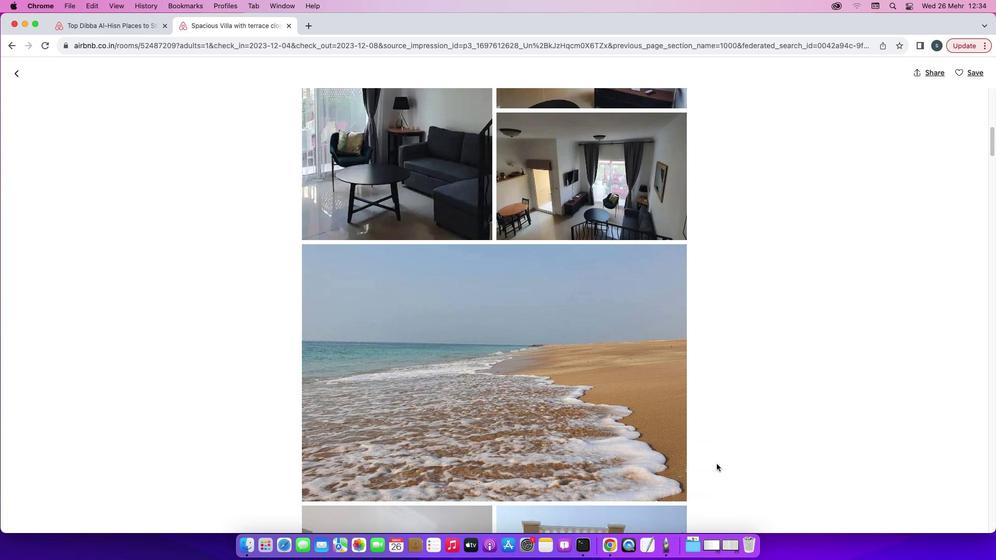 
Action: Mouse scrolled (716, 464) with delta (0, 0)
Screenshot: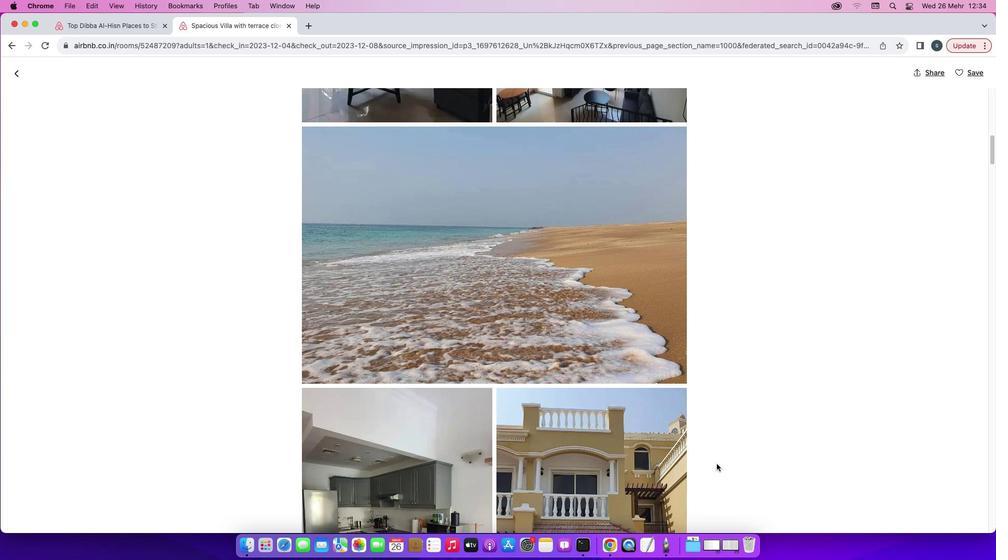 
Action: Mouse scrolled (716, 464) with delta (0, 0)
Screenshot: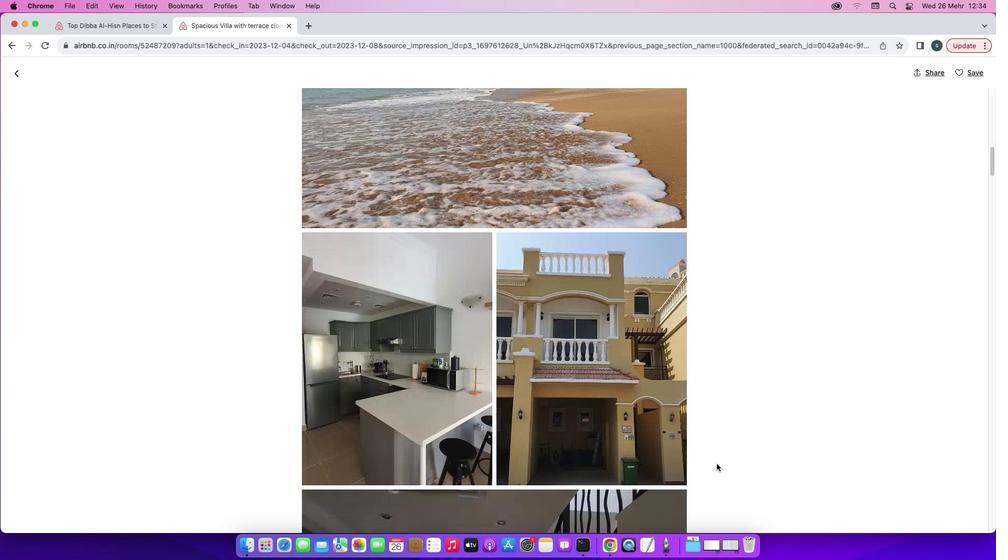 
Action: Mouse scrolled (716, 464) with delta (0, -1)
Screenshot: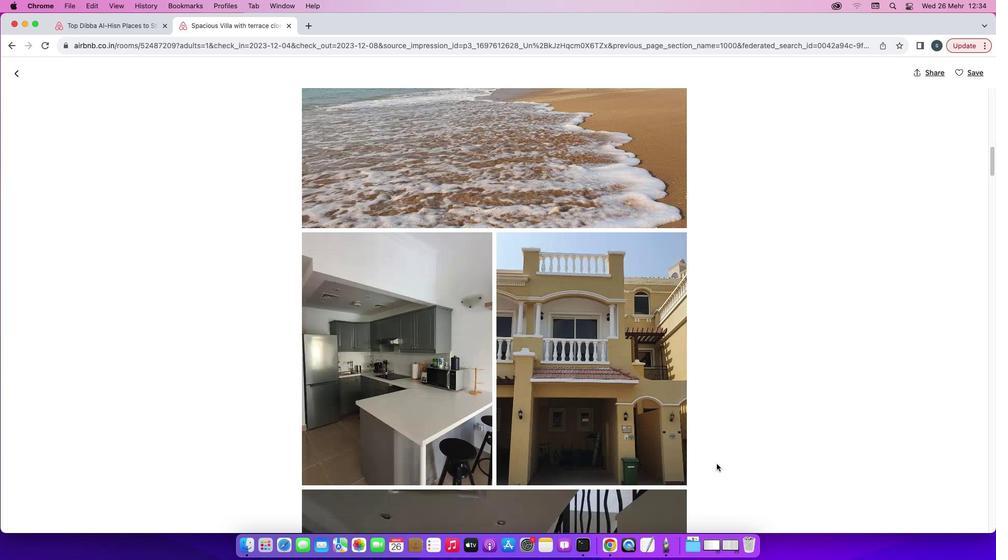 
Action: Mouse scrolled (716, 464) with delta (0, -2)
Screenshot: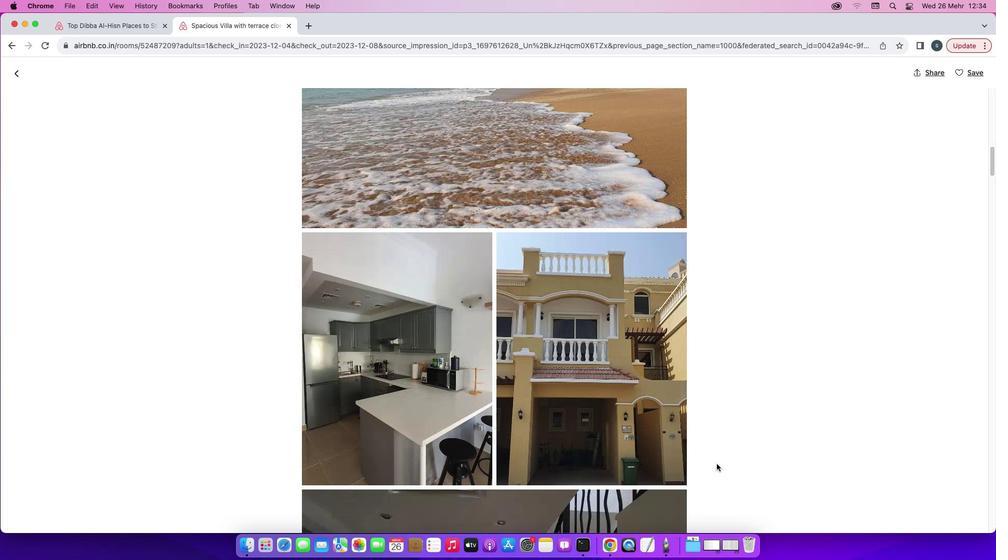 
Action: Mouse scrolled (716, 464) with delta (0, -2)
Screenshot: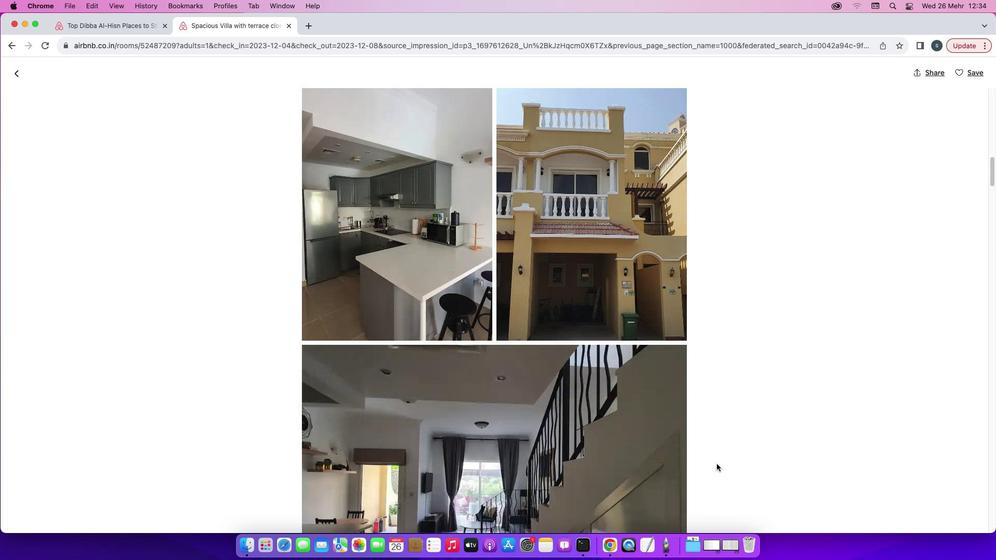 
Action: Mouse scrolled (716, 464) with delta (0, 0)
Screenshot: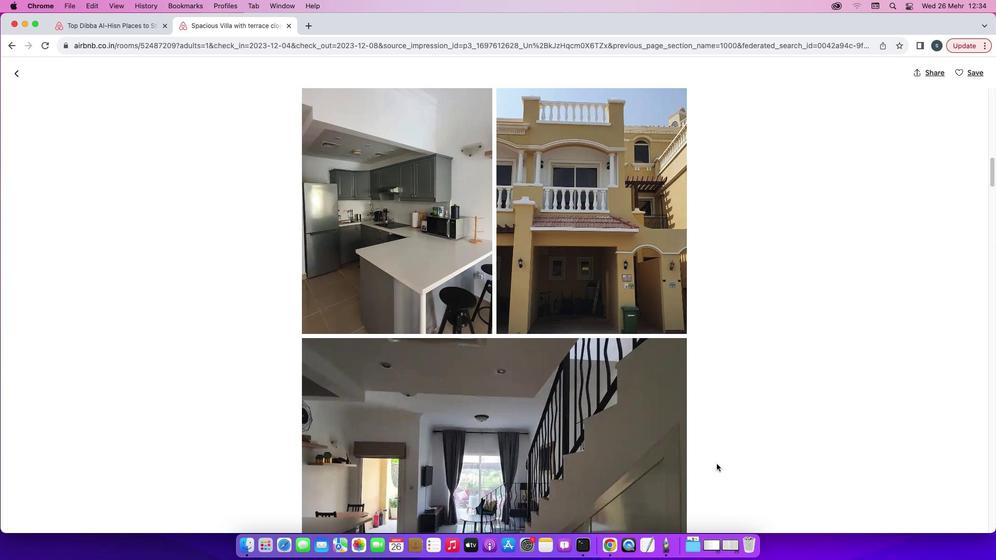 
Action: Mouse scrolled (716, 464) with delta (0, 0)
Screenshot: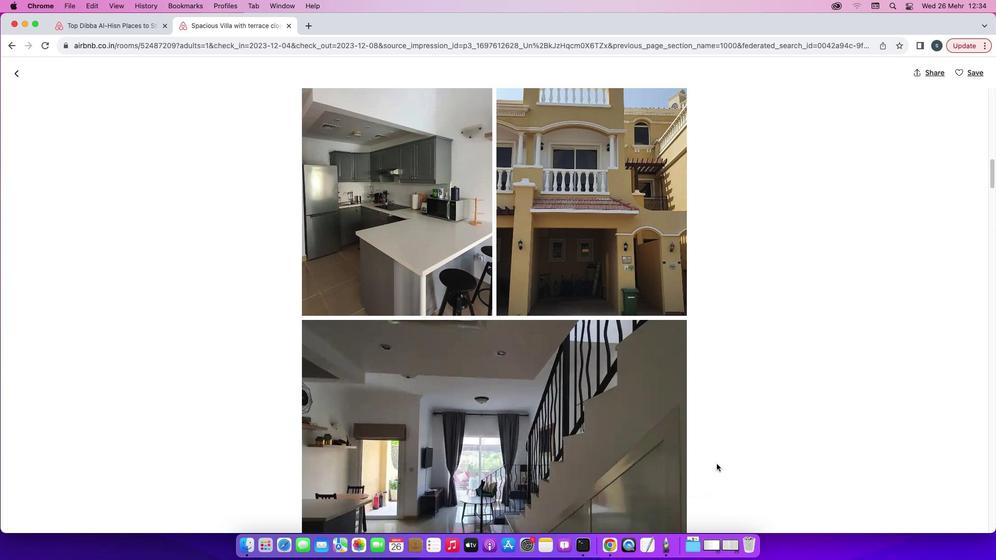 
Action: Mouse scrolled (716, 464) with delta (0, -1)
Screenshot: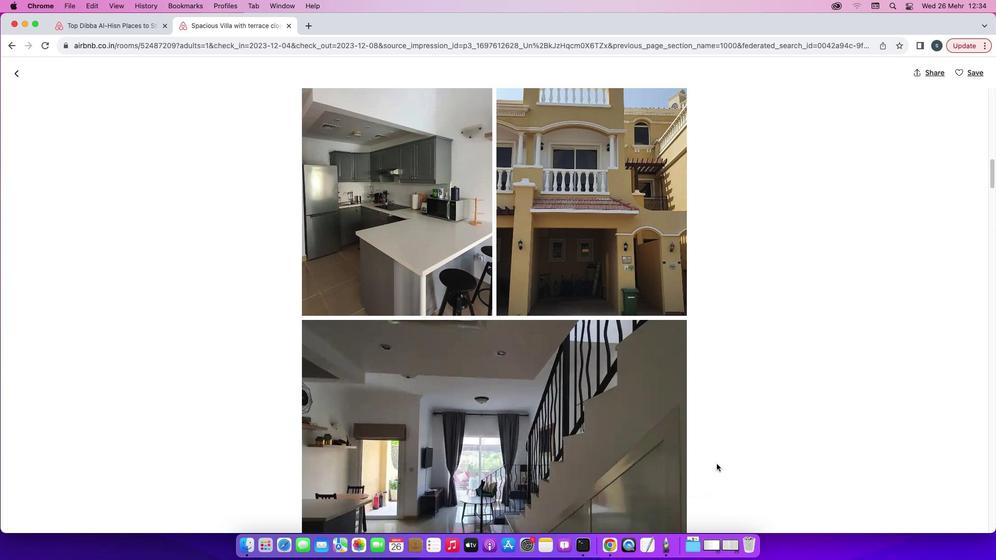 
Action: Mouse scrolled (716, 464) with delta (0, -2)
Screenshot: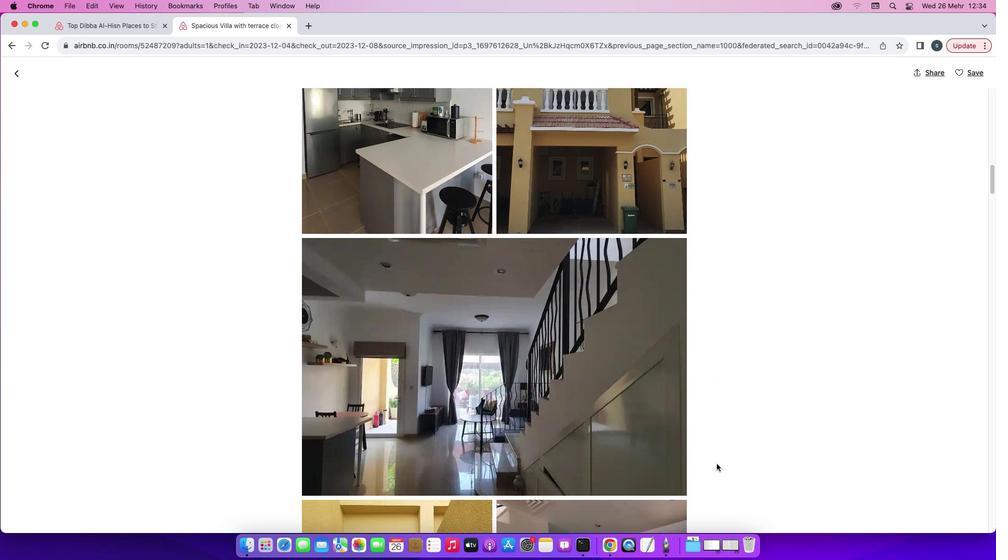 
Action: Mouse scrolled (716, 464) with delta (0, 0)
Screenshot: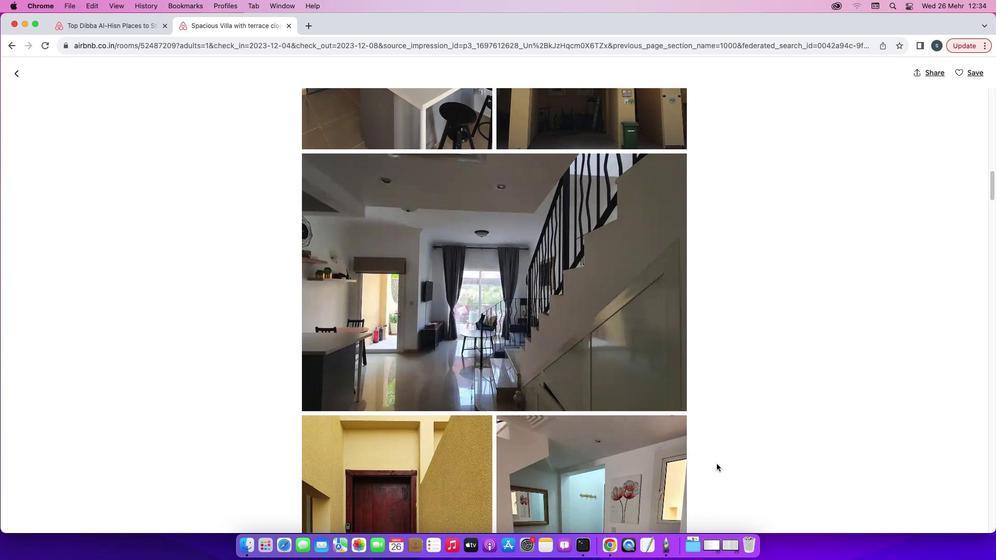 
Action: Mouse scrolled (716, 464) with delta (0, 0)
Screenshot: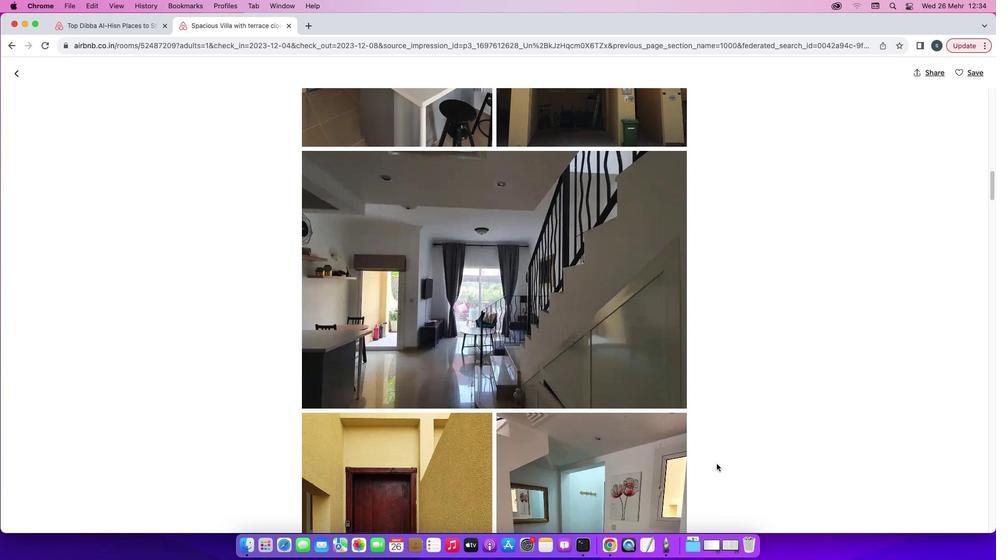 
Action: Mouse scrolled (716, 464) with delta (0, 0)
Screenshot: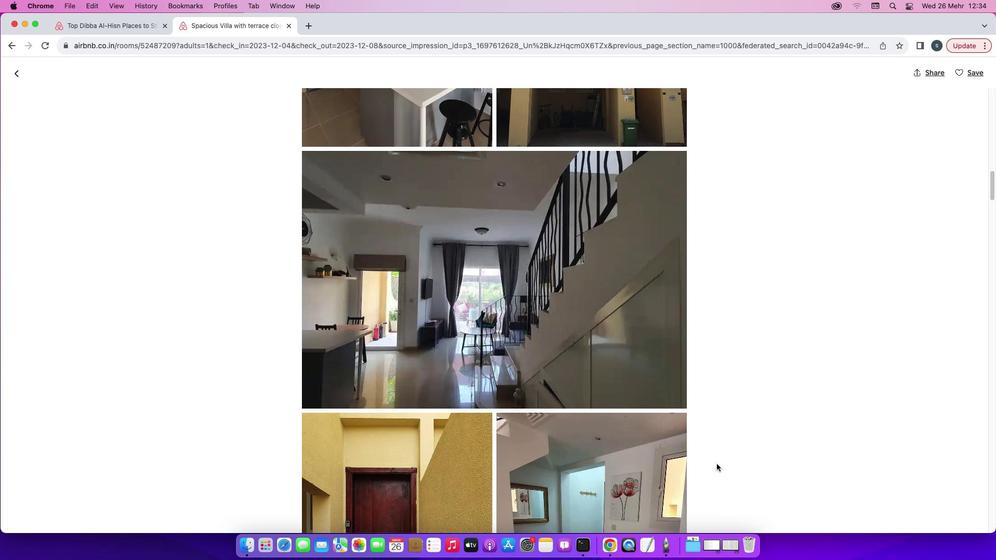 
Action: Mouse scrolled (716, 464) with delta (0, -1)
Screenshot: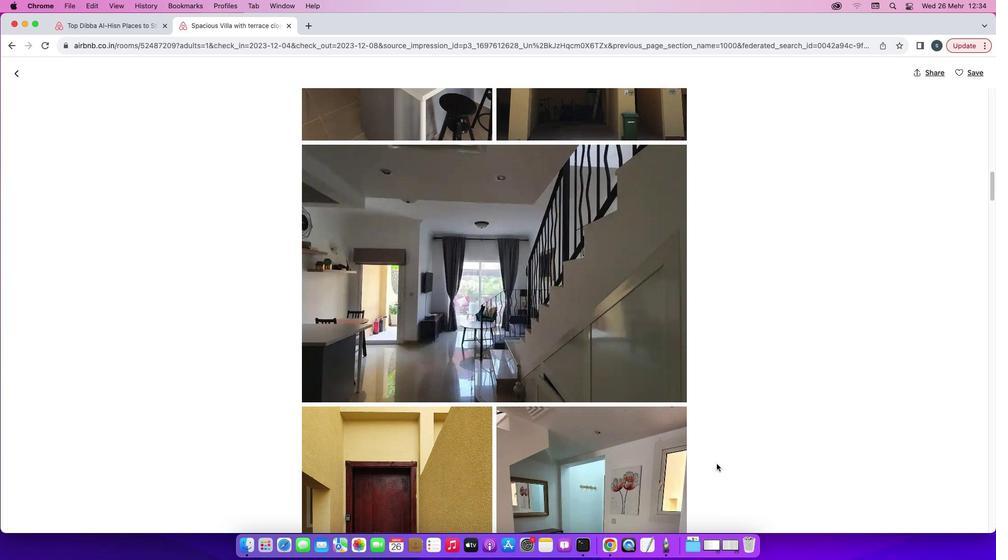 
Action: Mouse scrolled (716, 464) with delta (0, -1)
Screenshot: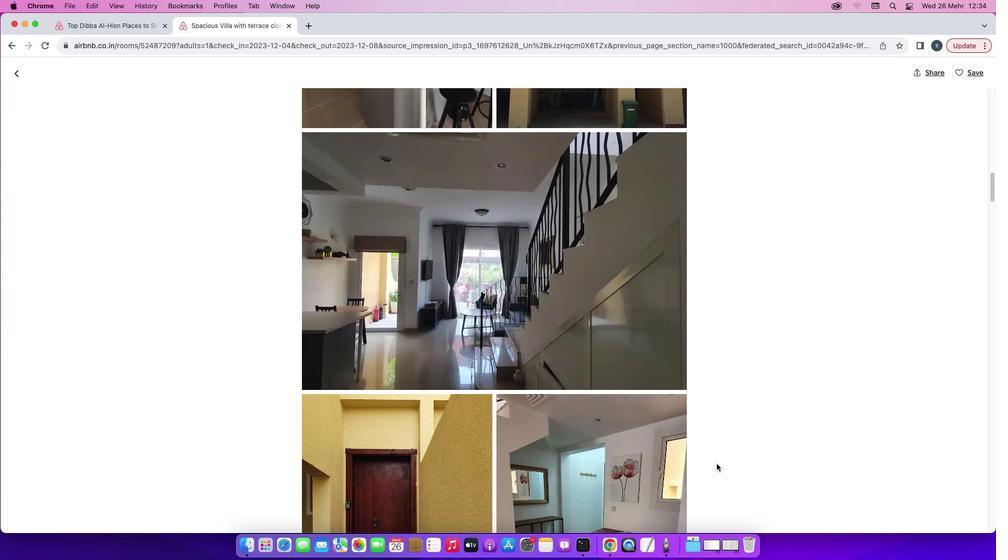 
Action: Mouse scrolled (716, 464) with delta (0, 0)
Screenshot: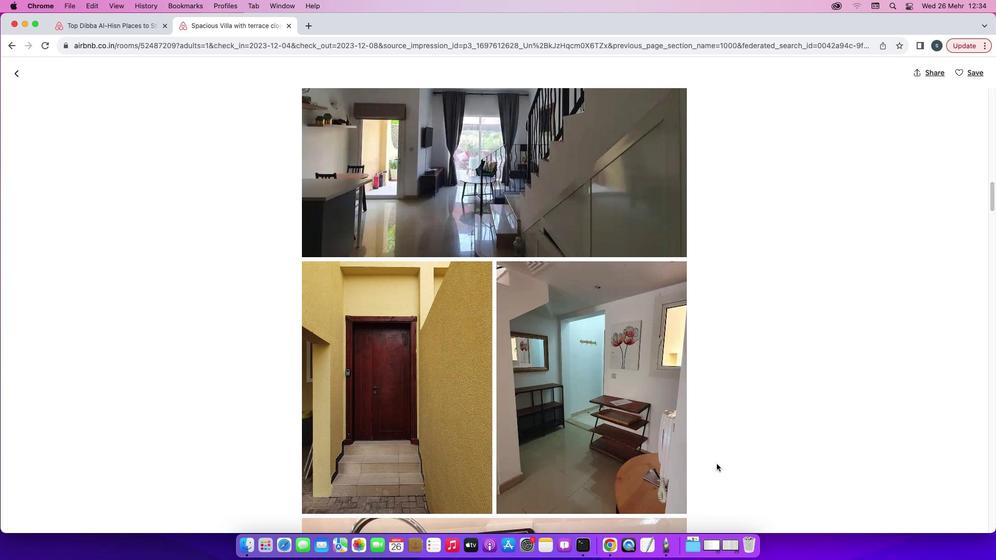 
Action: Mouse scrolled (716, 464) with delta (0, 0)
Screenshot: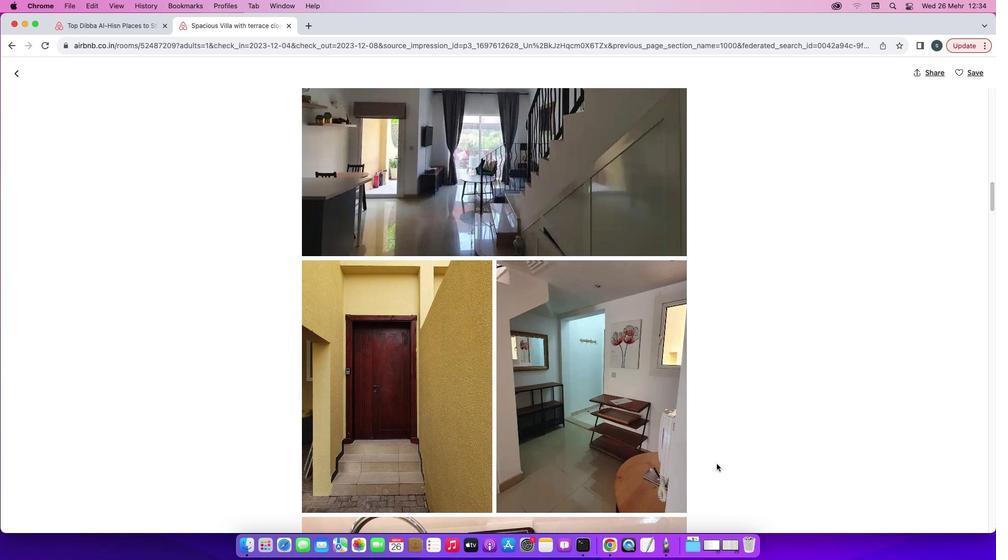 
Action: Mouse scrolled (716, 464) with delta (0, -1)
Screenshot: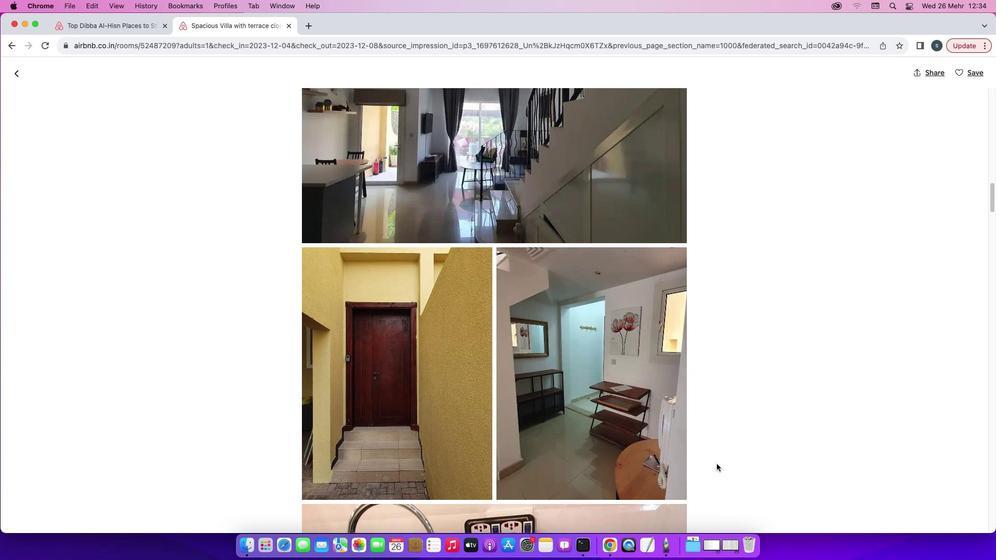 
Action: Mouse scrolled (716, 464) with delta (0, 0)
Screenshot: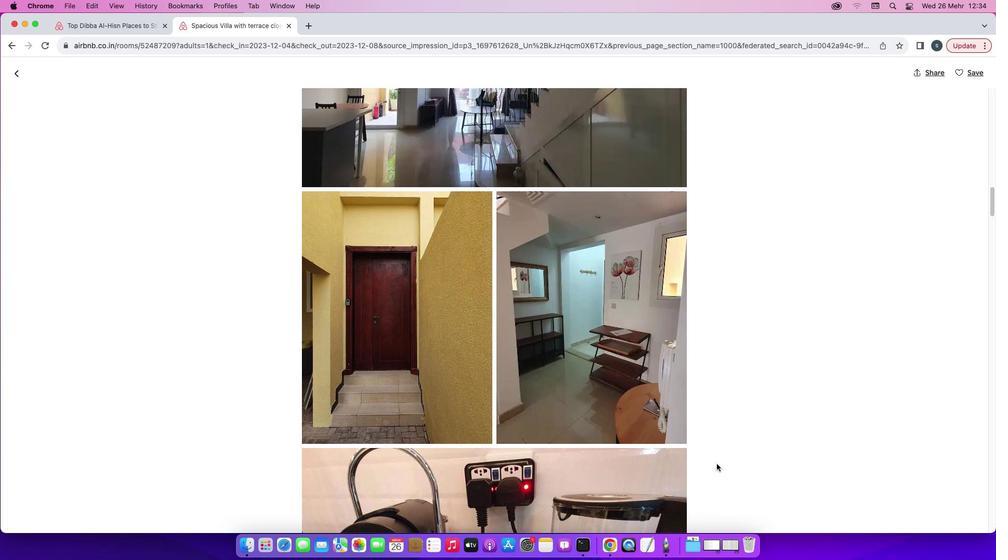 
Action: Mouse scrolled (716, 464) with delta (0, 0)
Screenshot: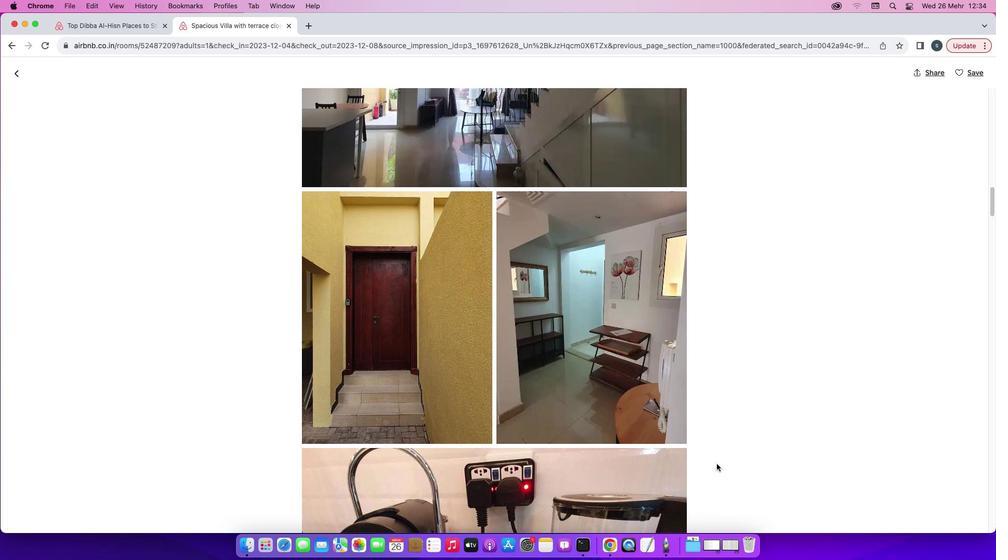 
Action: Mouse scrolled (716, 464) with delta (0, -1)
Screenshot: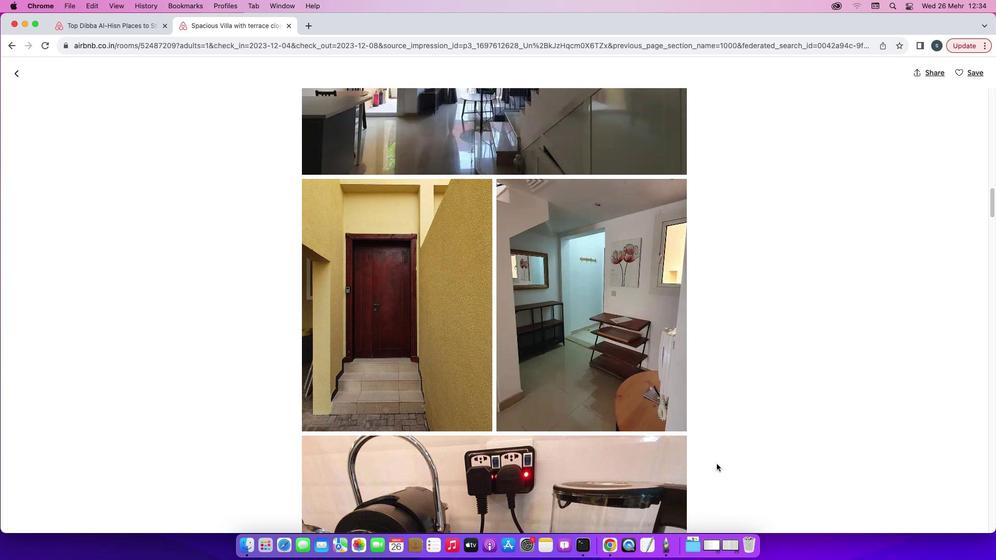 
Action: Mouse scrolled (716, 464) with delta (0, 0)
Screenshot: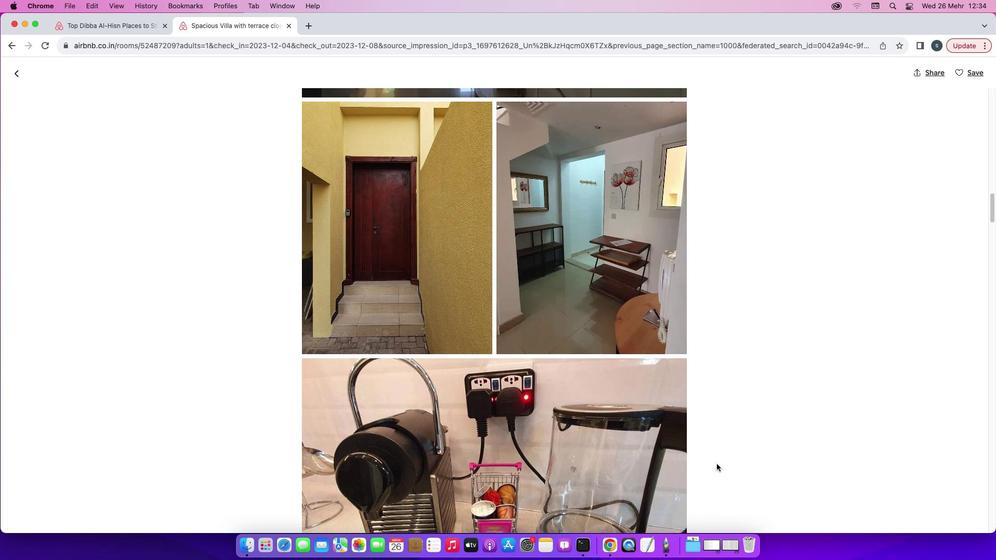 
Action: Mouse scrolled (716, 464) with delta (0, 0)
Screenshot: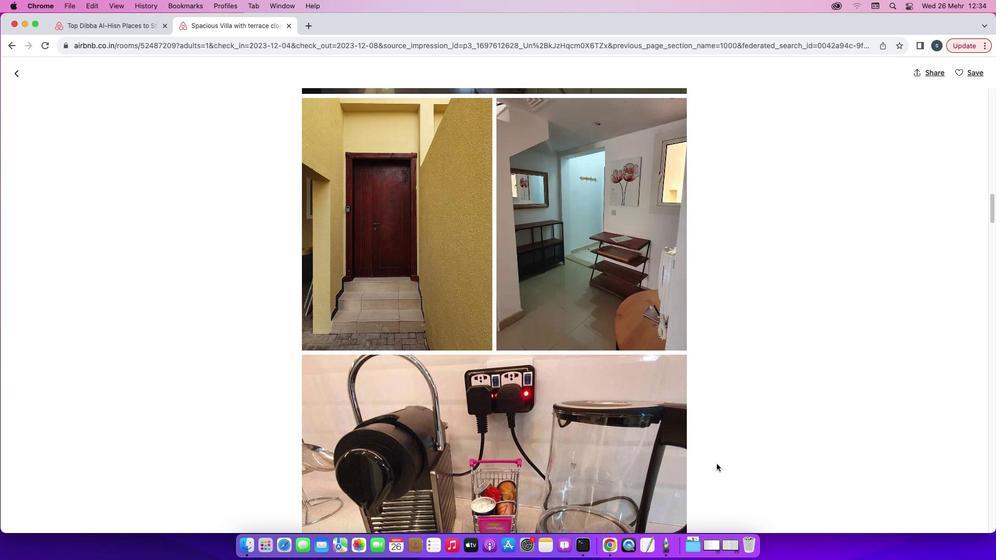 
Action: Mouse scrolled (716, 464) with delta (0, -1)
Screenshot: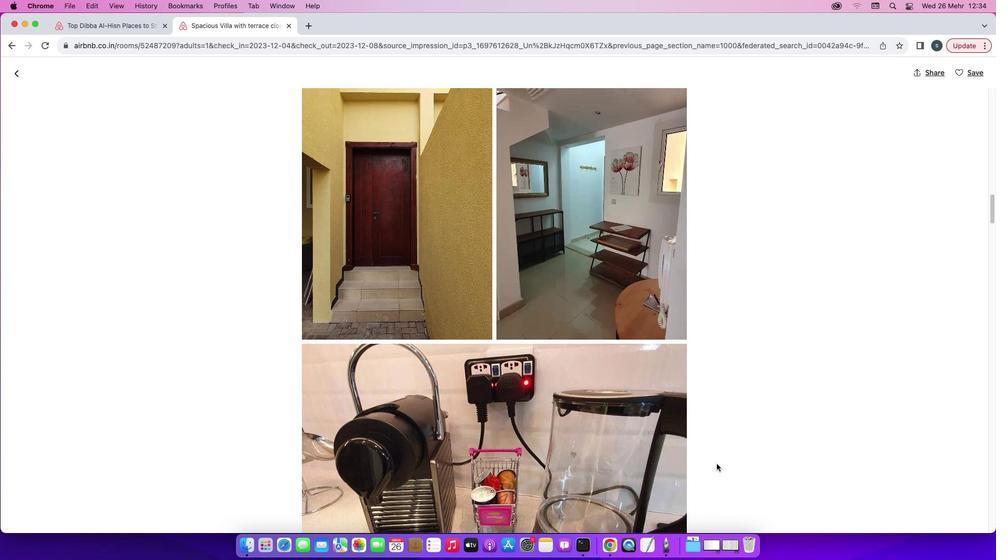 
Action: Mouse scrolled (716, 464) with delta (0, 0)
Screenshot: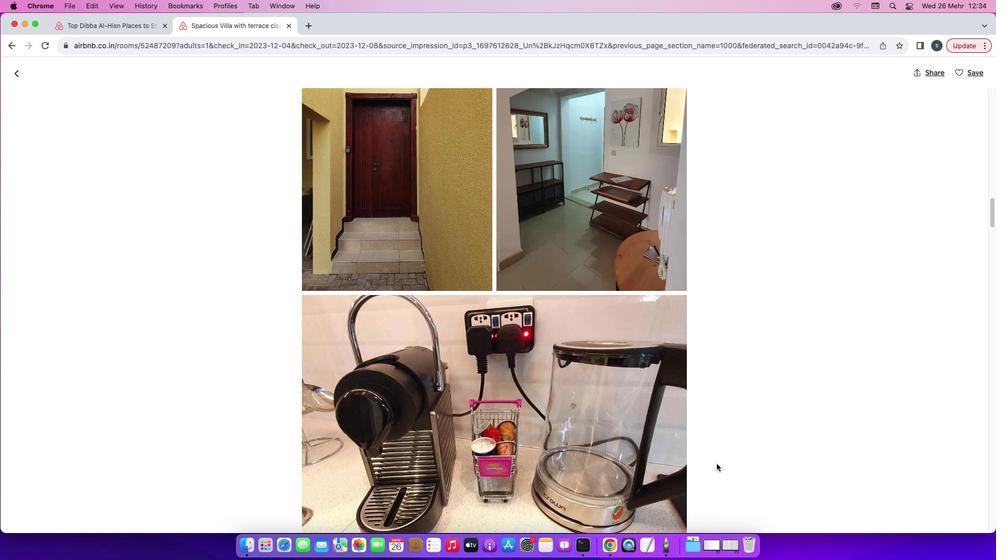 
Action: Mouse scrolled (716, 464) with delta (0, 0)
Screenshot: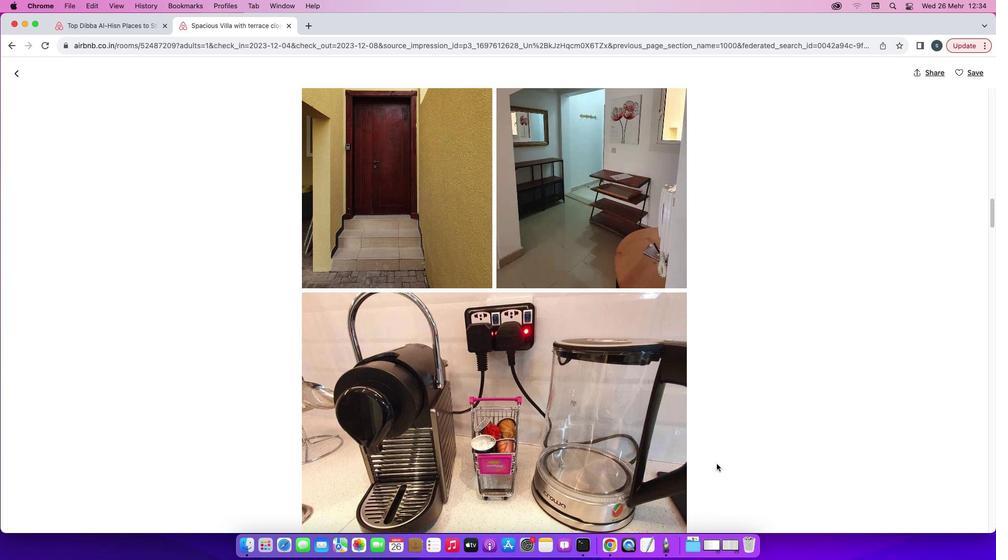 
Action: Mouse scrolled (716, 464) with delta (0, -1)
Screenshot: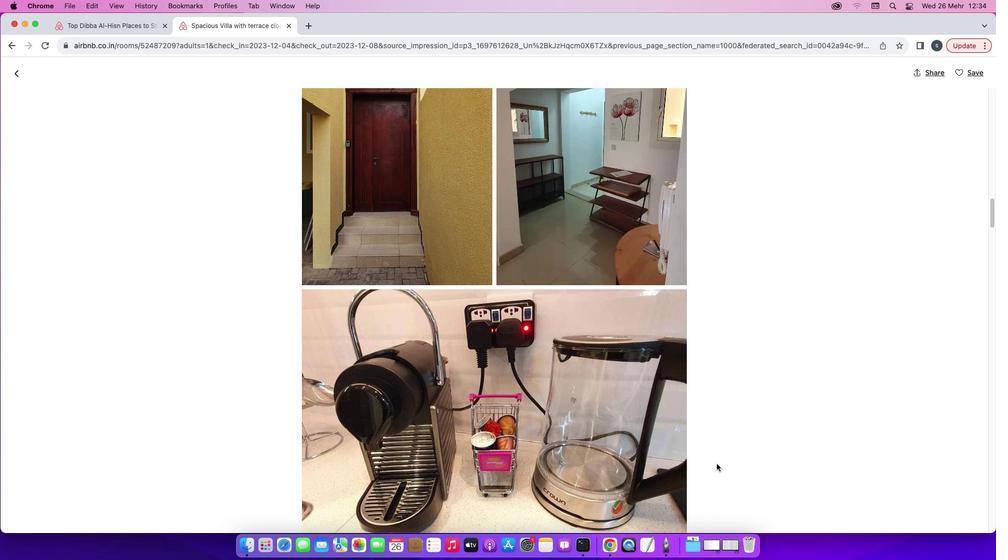 
Action: Mouse scrolled (716, 464) with delta (0, 0)
Screenshot: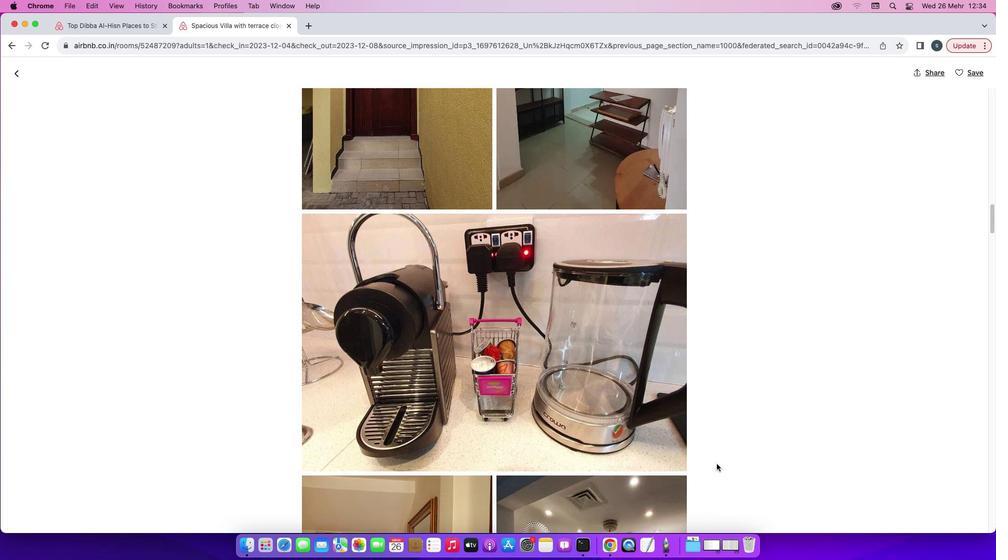 
Action: Mouse scrolled (716, 464) with delta (0, 0)
Screenshot: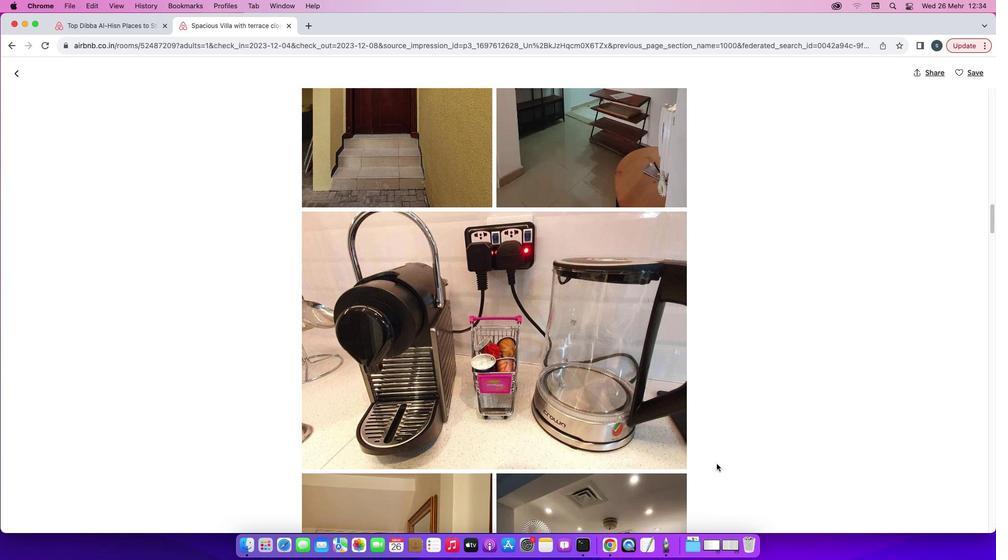 
Action: Mouse scrolled (716, 464) with delta (0, -1)
Screenshot: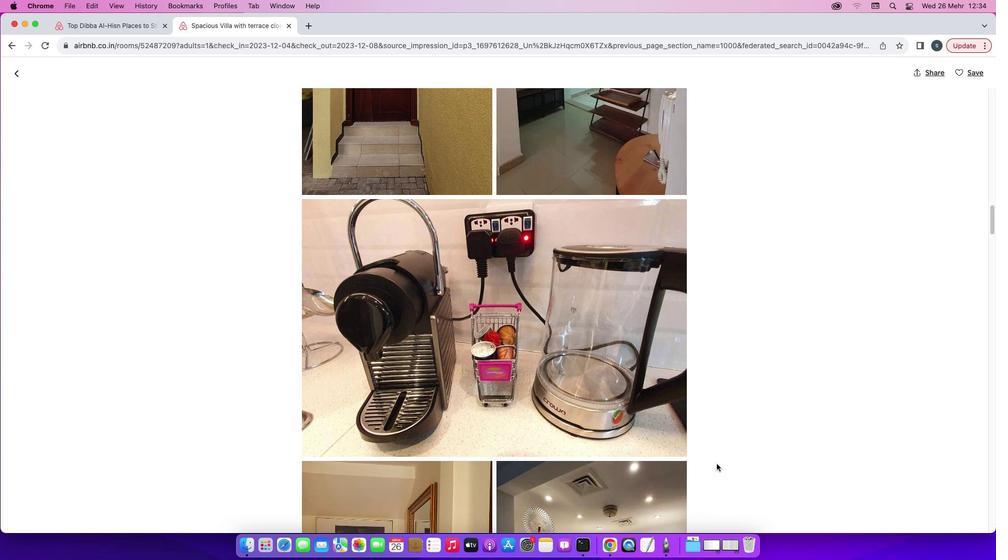 
Action: Mouse scrolled (716, 464) with delta (0, 0)
Screenshot: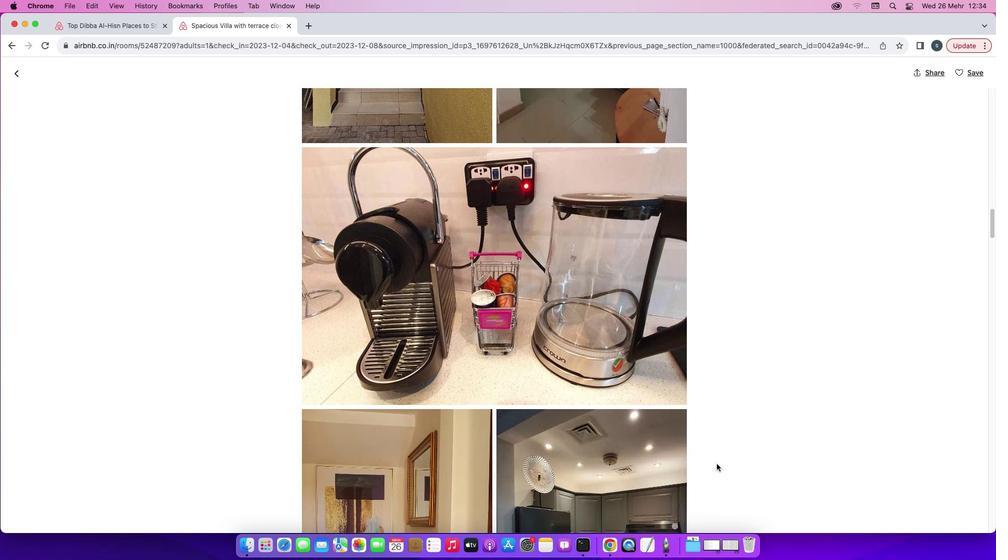 
Action: Mouse scrolled (716, 464) with delta (0, 0)
Screenshot: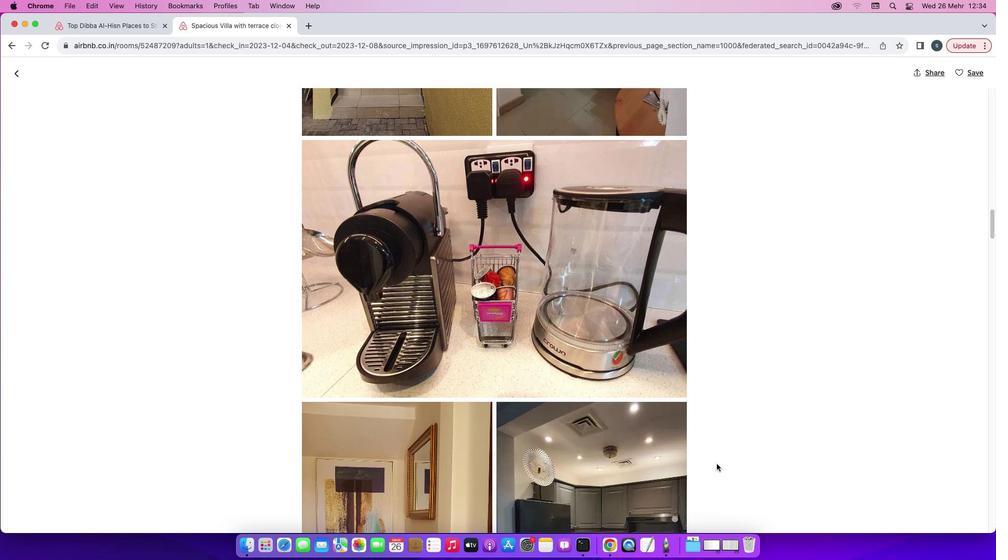 
Action: Mouse scrolled (716, 464) with delta (0, -1)
Screenshot: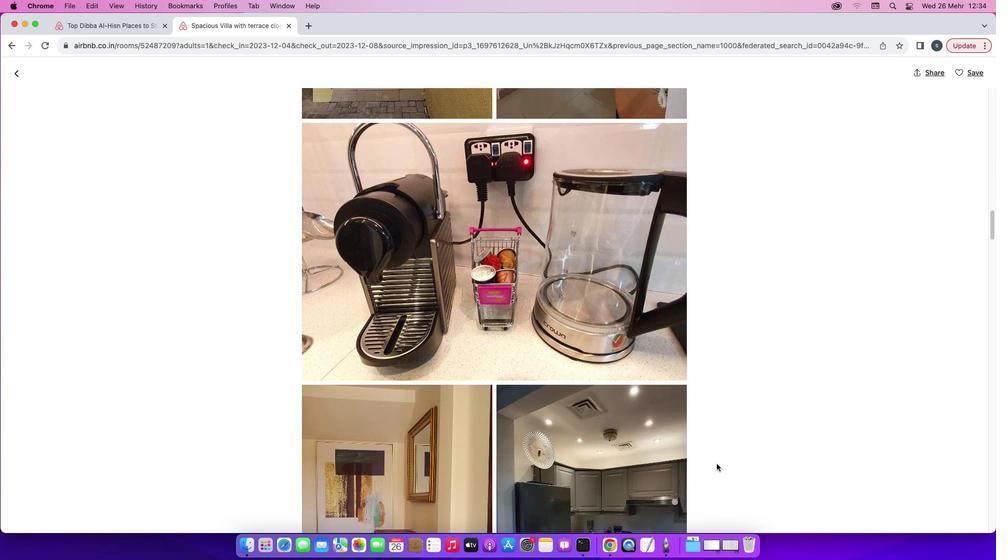 
Action: Mouse scrolled (716, 464) with delta (0, 0)
Screenshot: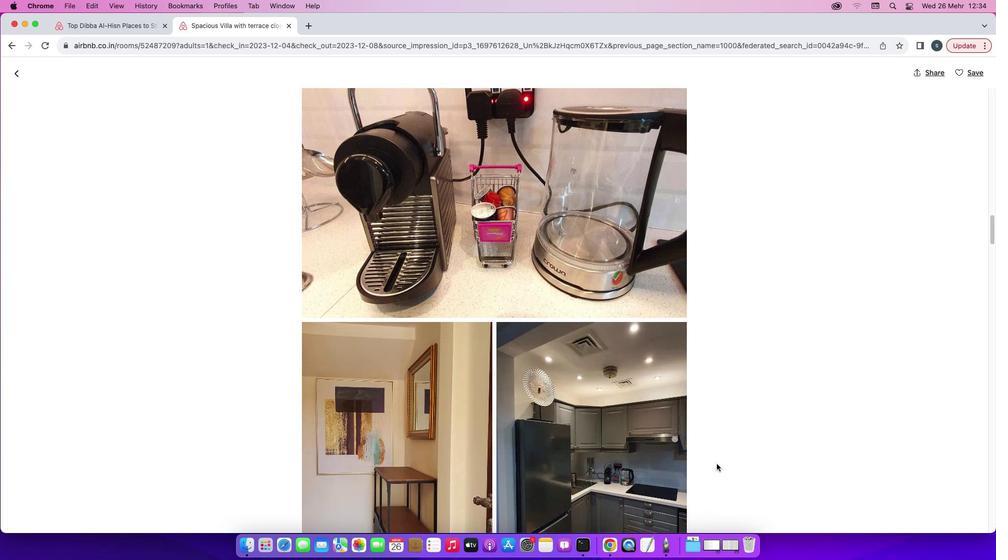 
Action: Mouse scrolled (716, 464) with delta (0, 0)
Screenshot: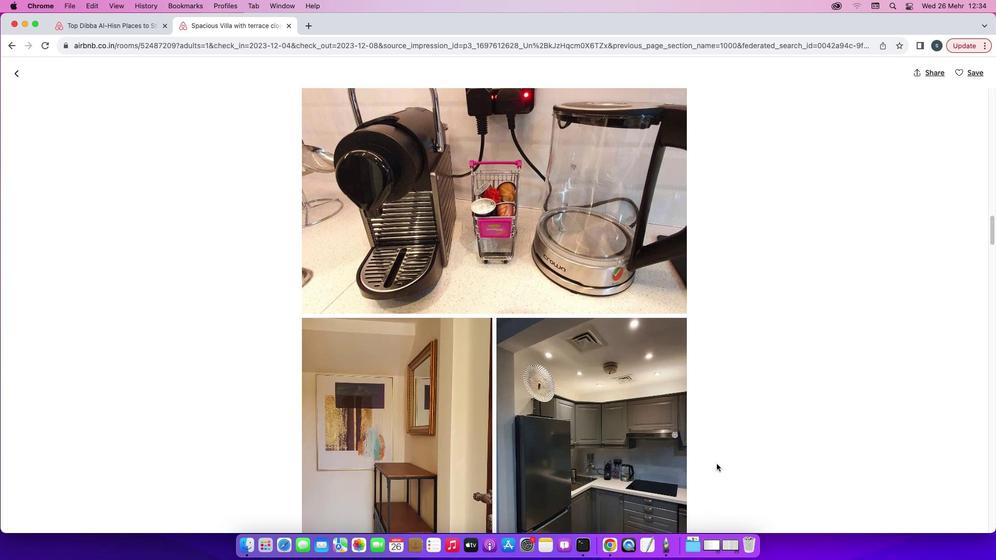 
Action: Mouse scrolled (716, 464) with delta (0, -1)
Screenshot: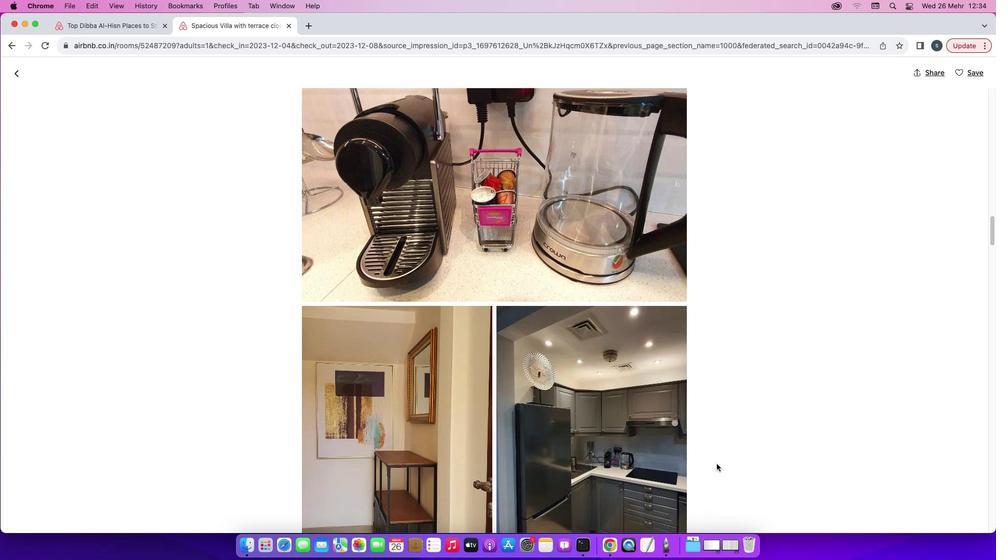 
Action: Mouse scrolled (716, 464) with delta (0, 0)
Screenshot: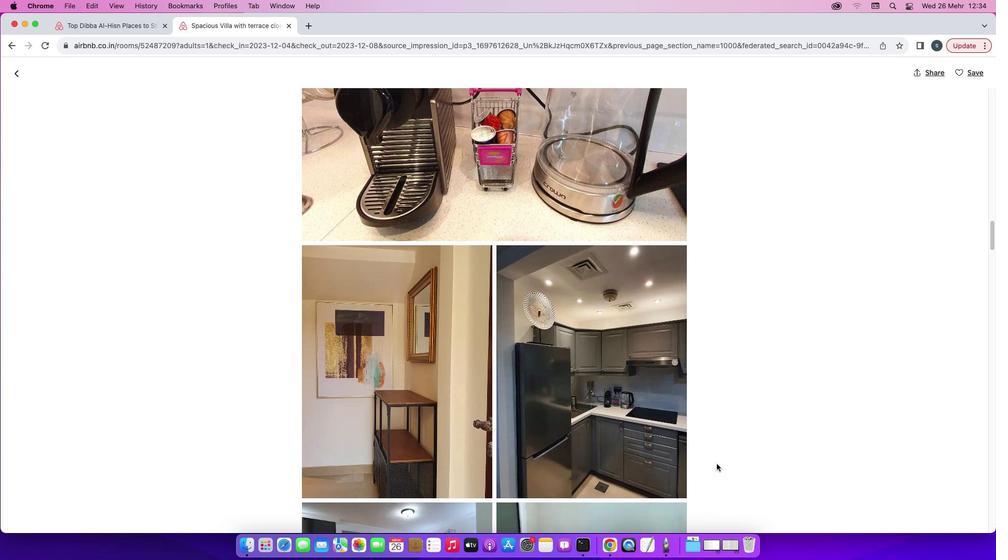 
Action: Mouse scrolled (716, 464) with delta (0, 0)
Screenshot: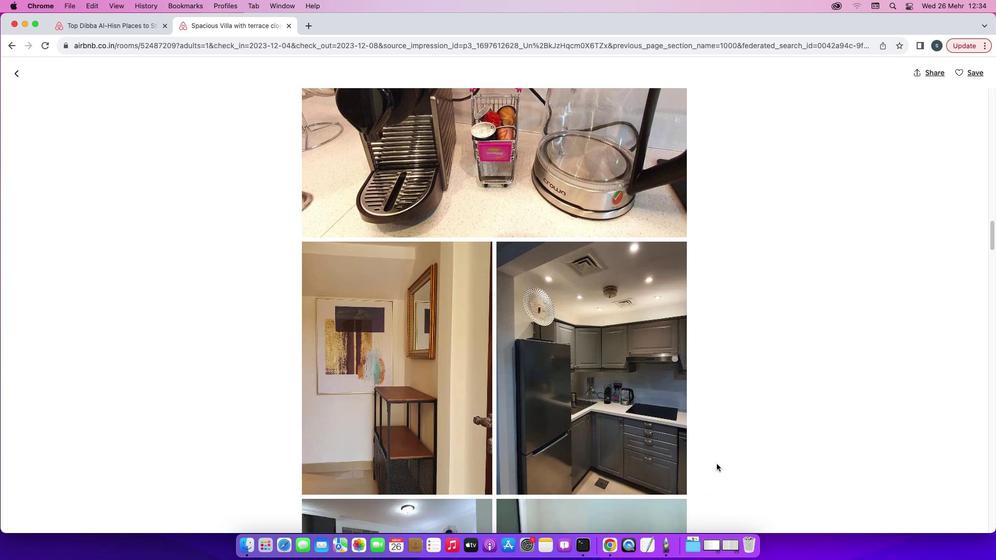 
Action: Mouse scrolled (716, 464) with delta (0, -1)
Screenshot: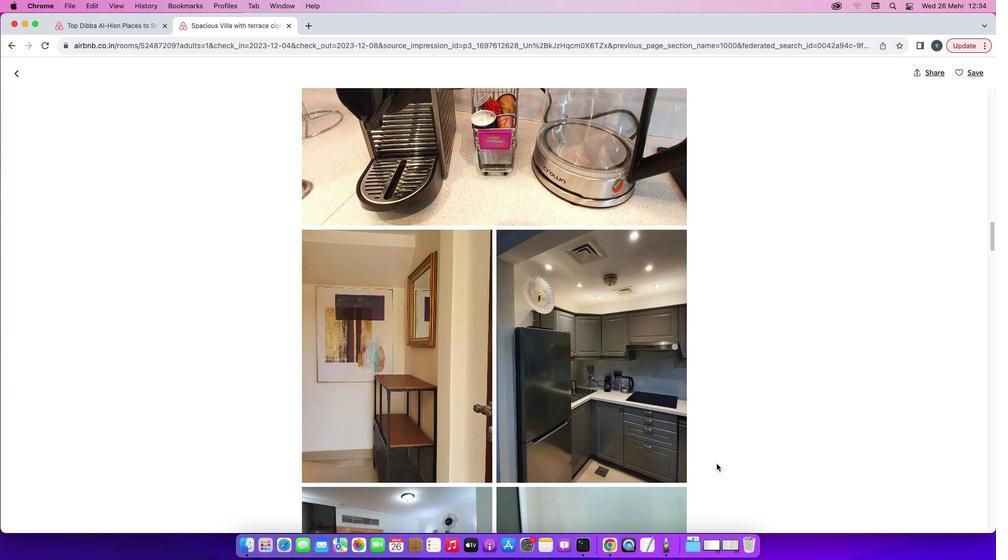 
Action: Mouse scrolled (716, 464) with delta (0, 0)
Screenshot: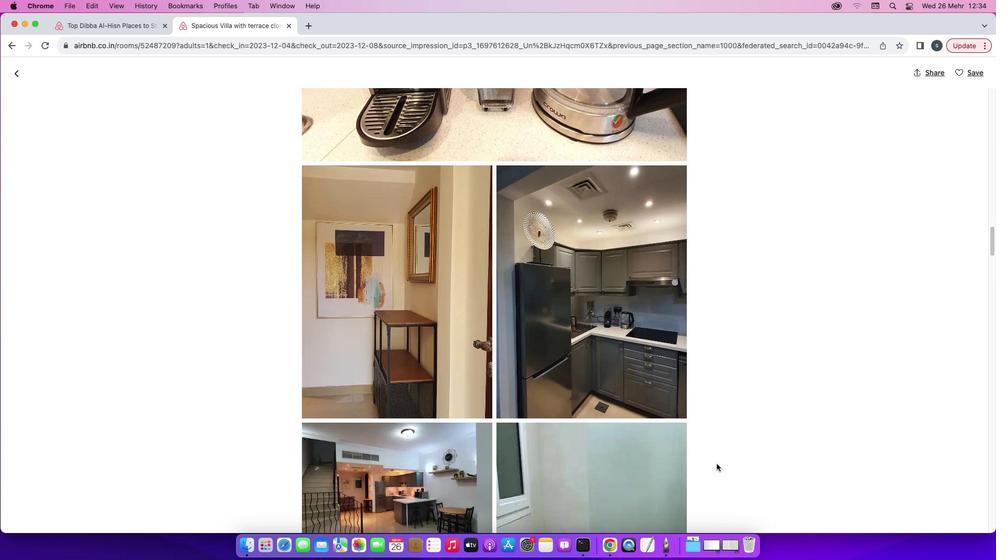 
Action: Mouse scrolled (716, 464) with delta (0, 0)
Screenshot: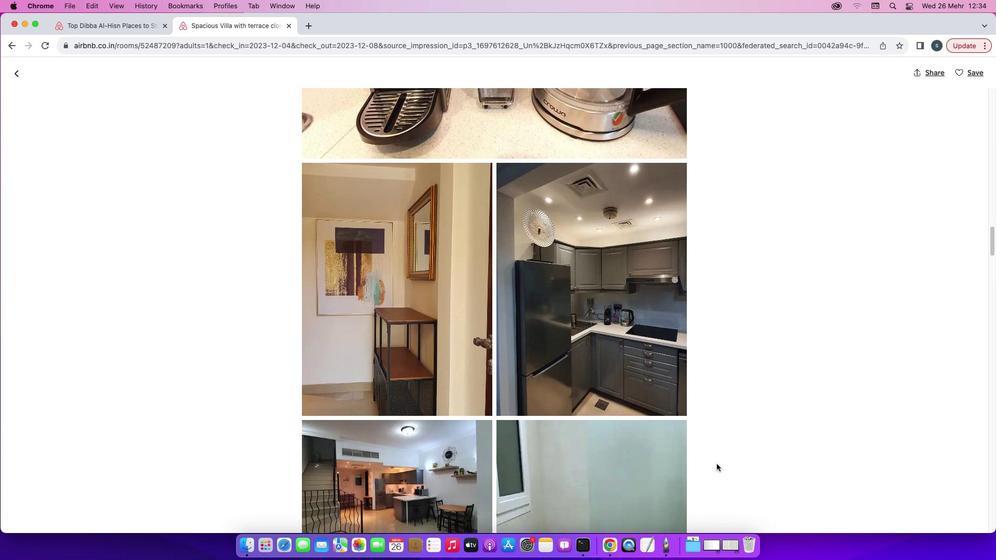 
Action: Mouse scrolled (716, 464) with delta (0, -1)
Screenshot: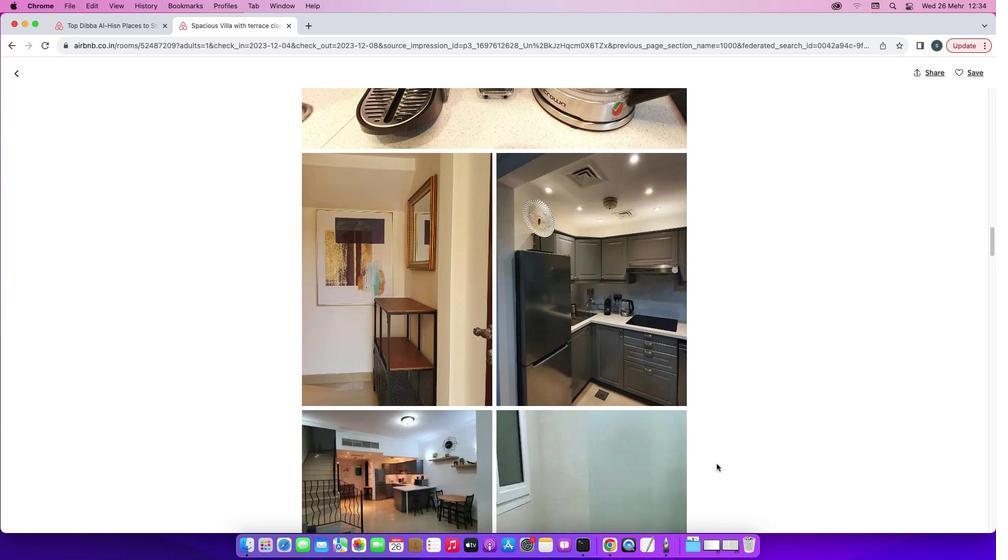 
Action: Mouse scrolled (716, 464) with delta (0, 0)
Screenshot: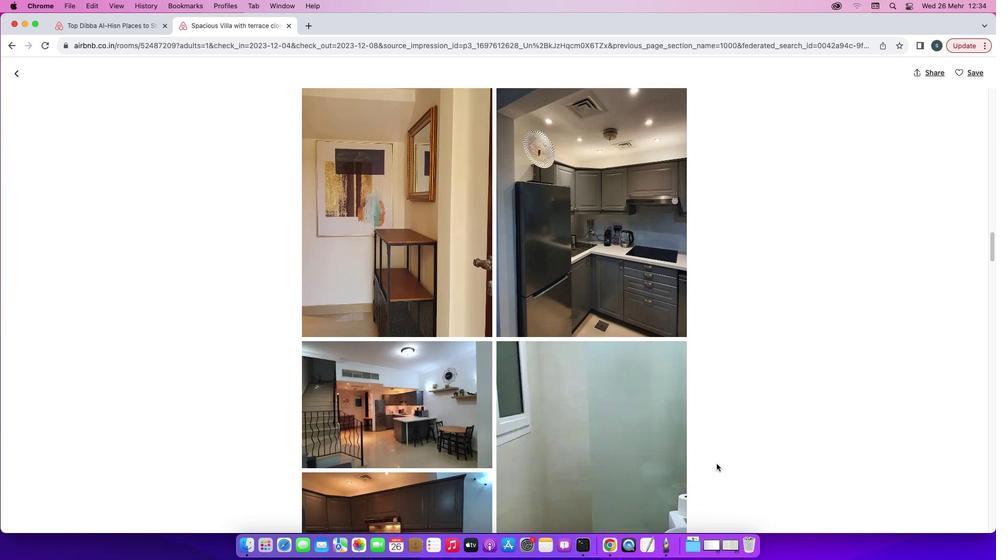 
Action: Mouse scrolled (716, 464) with delta (0, 0)
Screenshot: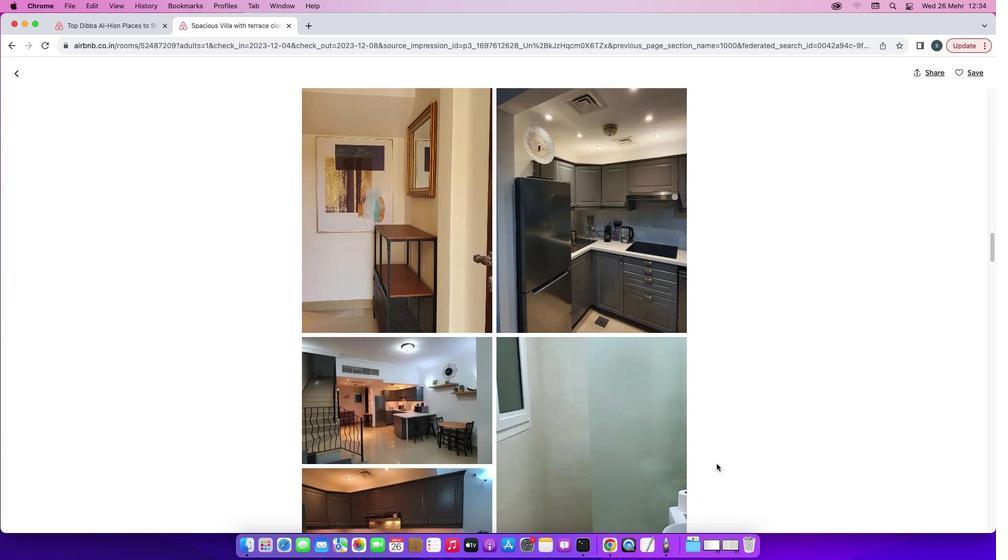 
Action: Mouse scrolled (716, 464) with delta (0, -1)
Screenshot: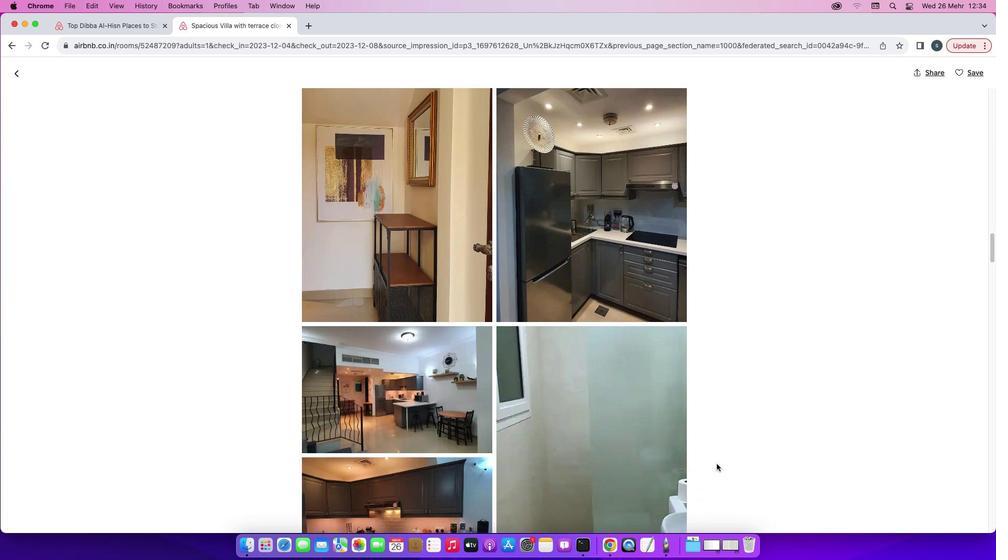 
Action: Mouse scrolled (716, 464) with delta (0, -2)
Screenshot: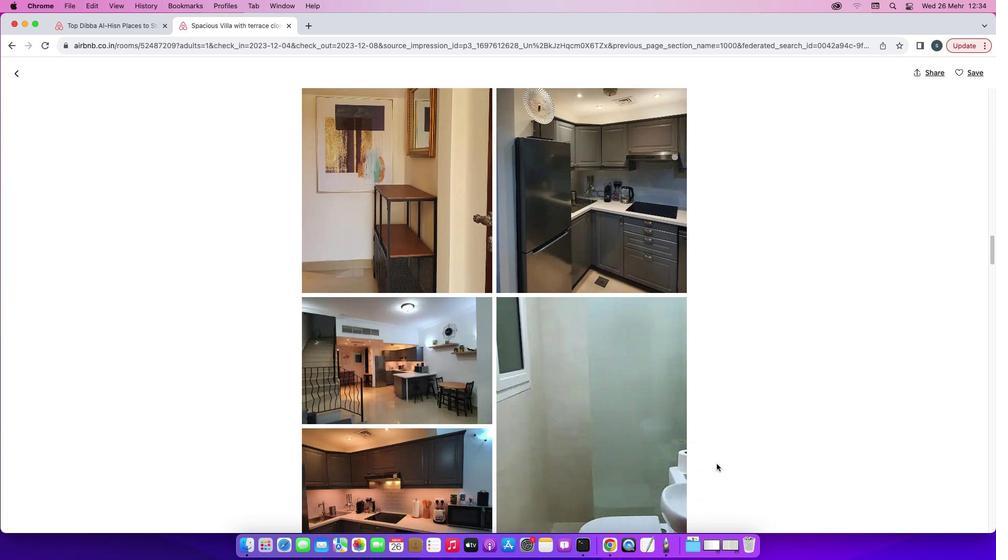 
Action: Mouse moved to (716, 464)
Screenshot: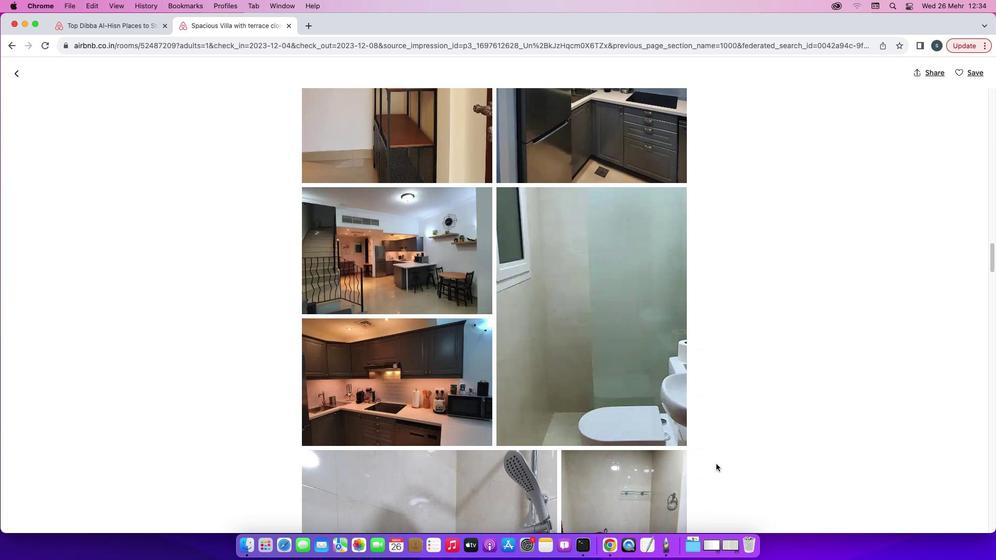 
Action: Mouse scrolled (716, 464) with delta (0, 0)
Screenshot: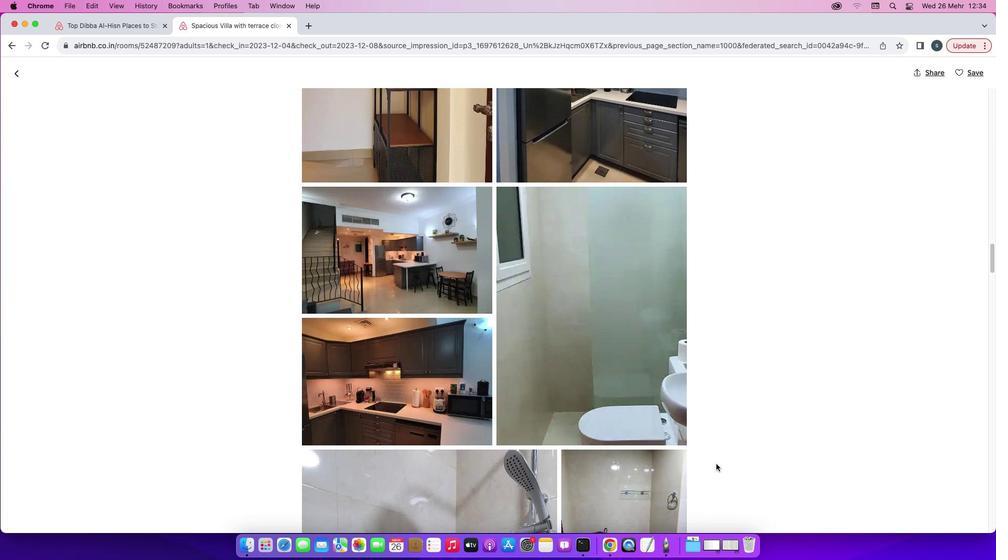 
Action: Mouse scrolled (716, 464) with delta (0, 0)
Screenshot: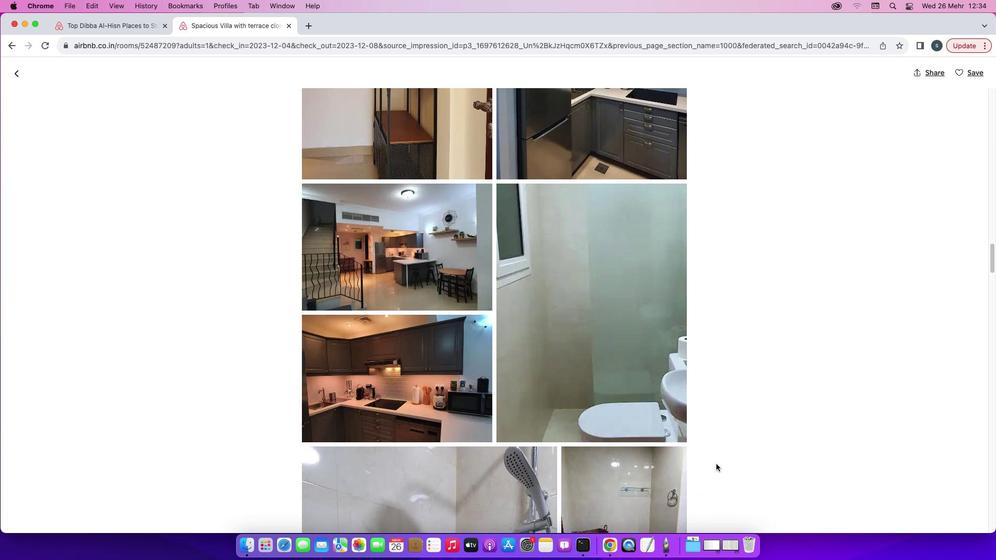 
Action: Mouse scrolled (716, 464) with delta (0, -1)
Screenshot: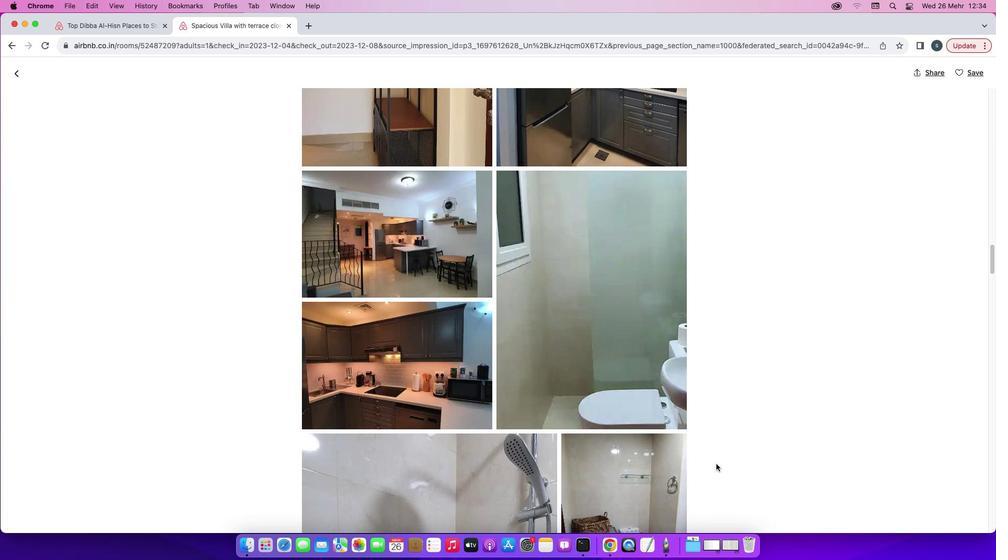 
Action: Mouse scrolled (716, 464) with delta (0, 0)
Screenshot: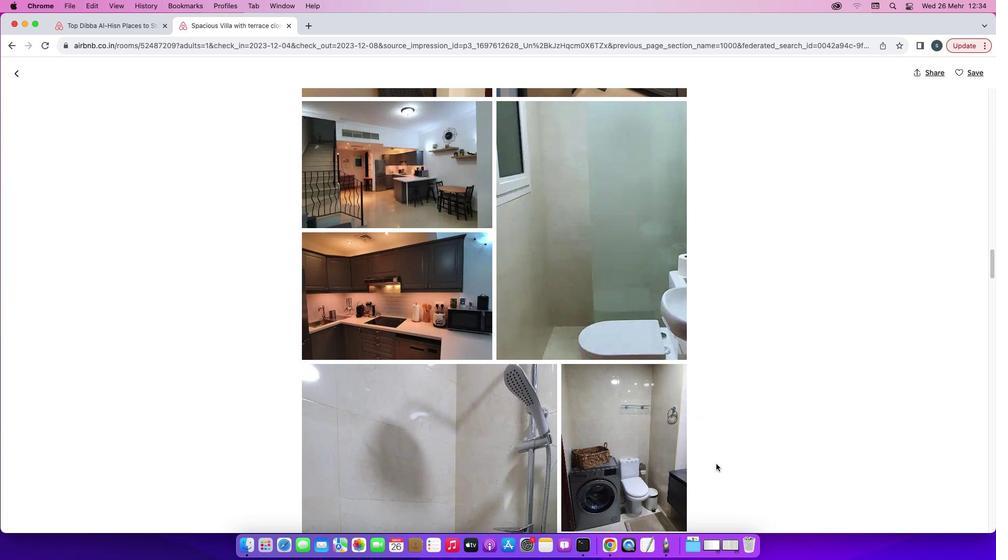 
Action: Mouse scrolled (716, 464) with delta (0, 0)
Screenshot: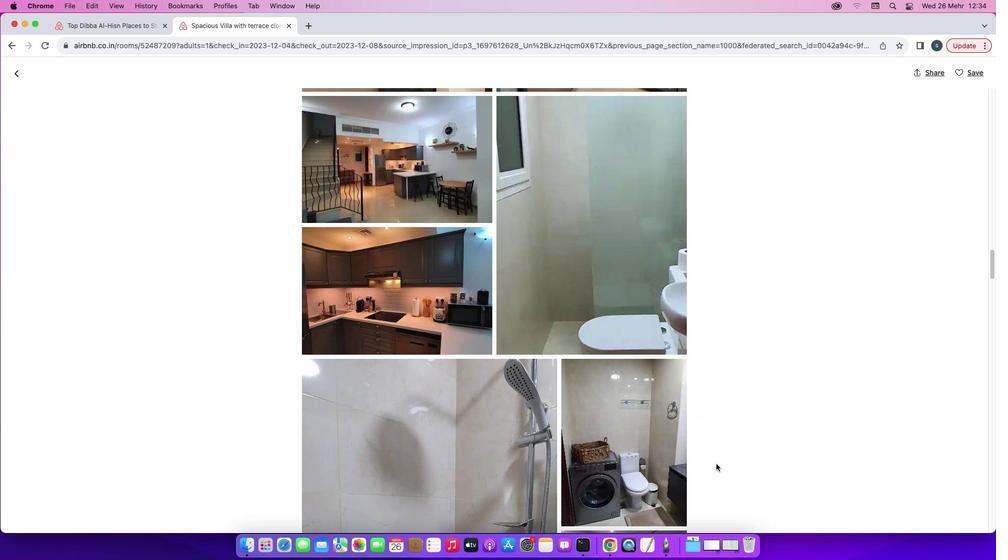 
Action: Mouse scrolled (716, 464) with delta (0, -1)
Screenshot: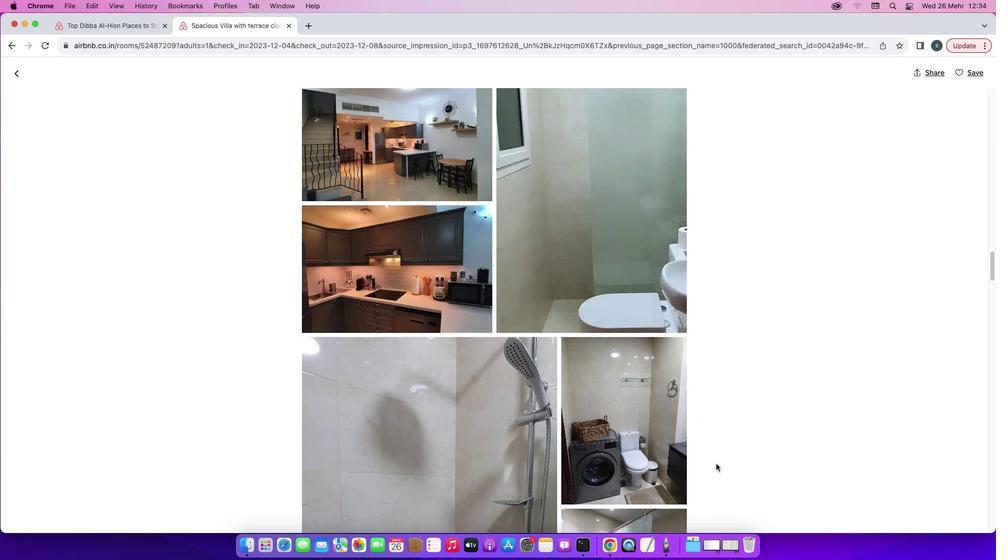 
Action: Mouse scrolled (716, 464) with delta (0, -2)
Screenshot: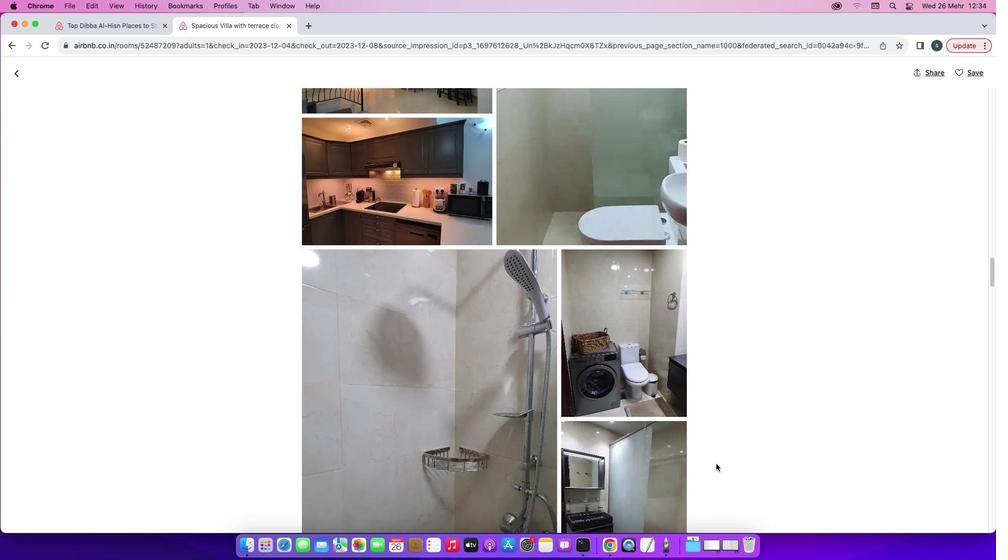 
Action: Mouse scrolled (716, 464) with delta (0, 0)
Screenshot: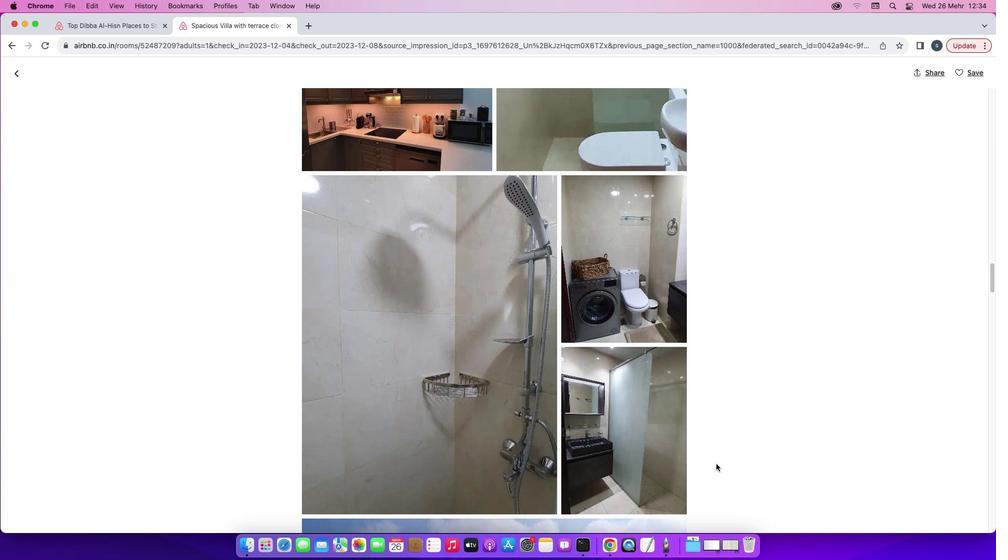 
Action: Mouse scrolled (716, 464) with delta (0, 0)
Screenshot: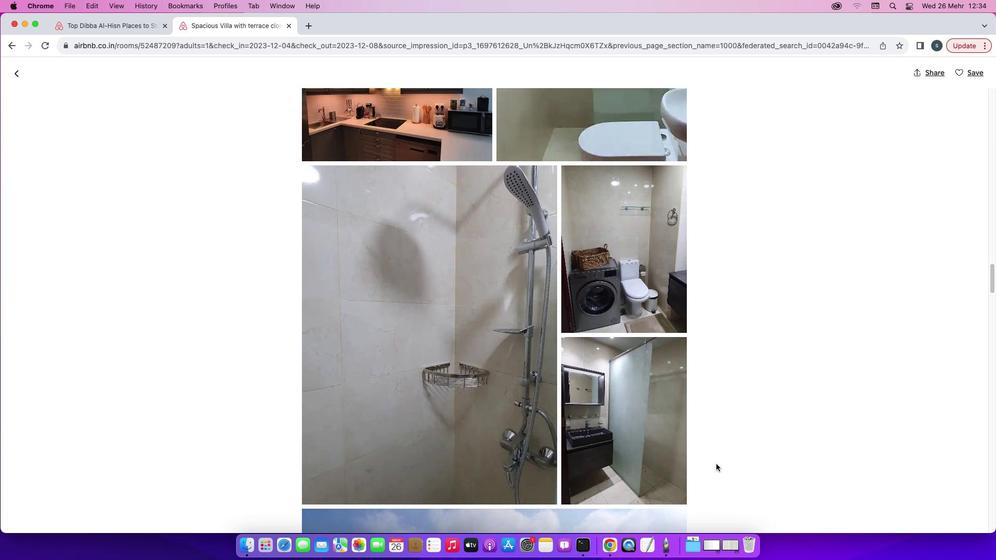 
Action: Mouse scrolled (716, 464) with delta (0, -1)
Screenshot: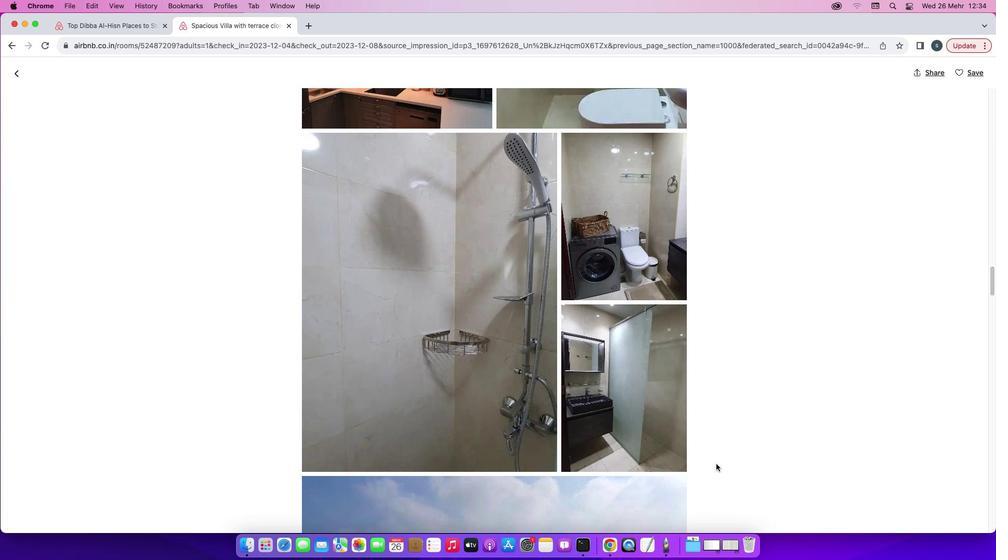 
Action: Mouse scrolled (716, 464) with delta (0, -2)
Screenshot: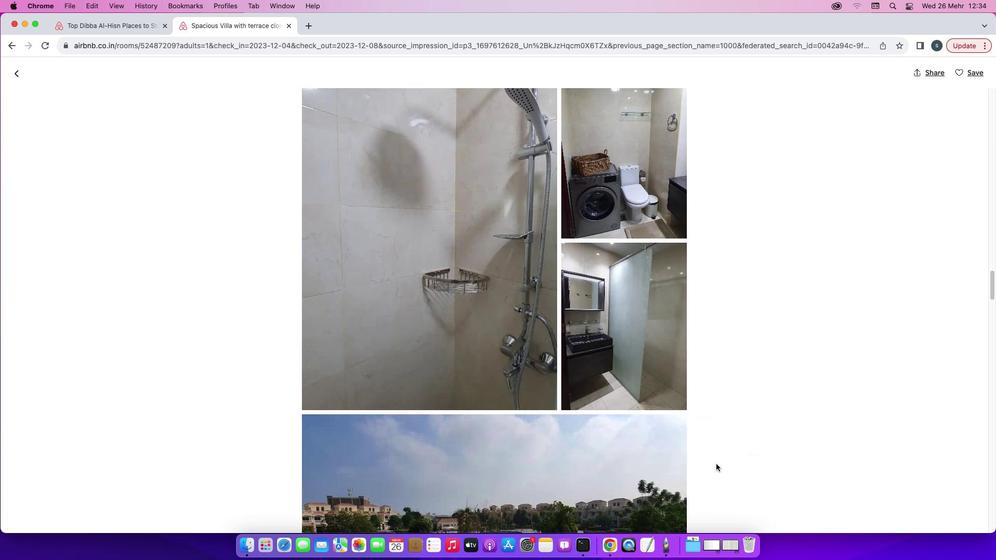 
Action: Mouse scrolled (716, 464) with delta (0, 0)
Screenshot: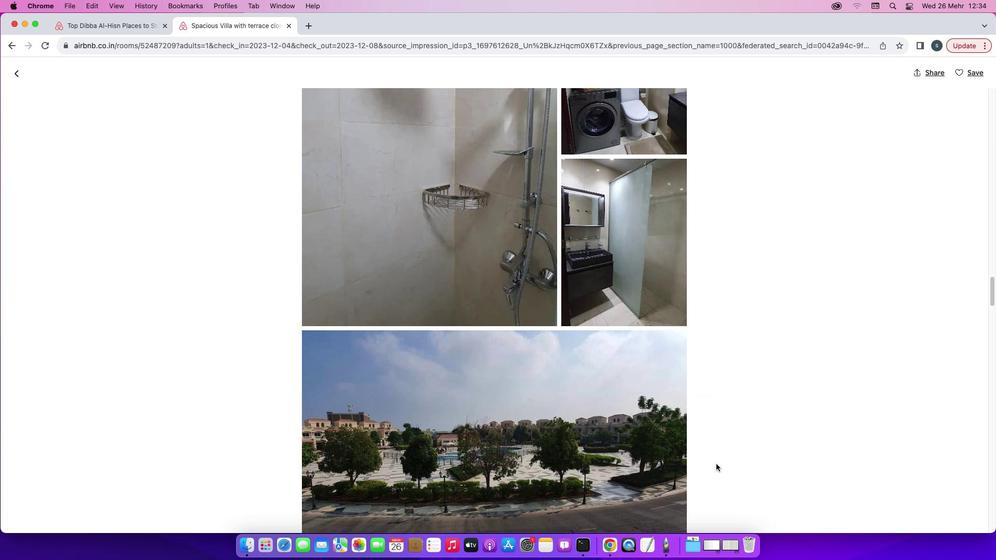 
Action: Mouse scrolled (716, 464) with delta (0, 0)
Screenshot: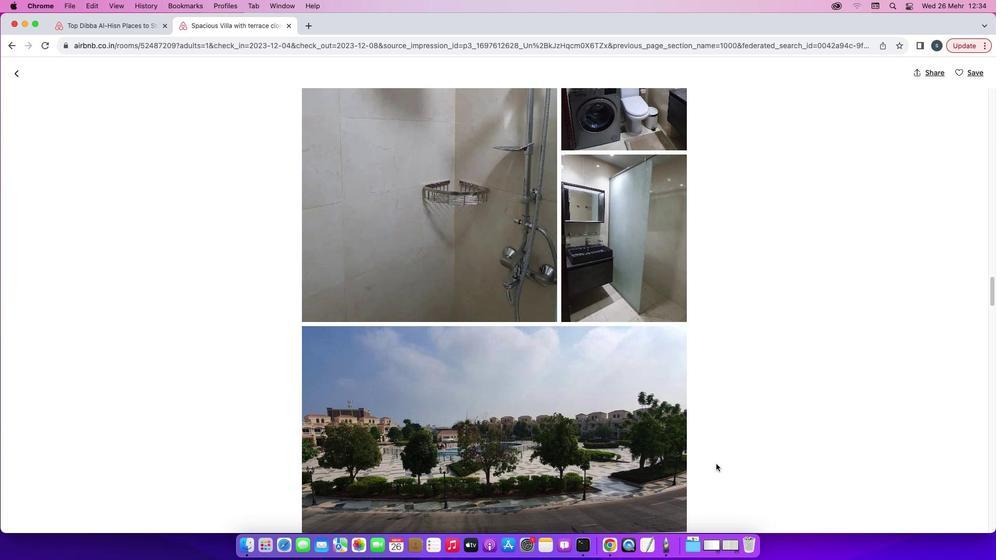 
Action: Mouse scrolled (716, 464) with delta (0, -1)
Screenshot: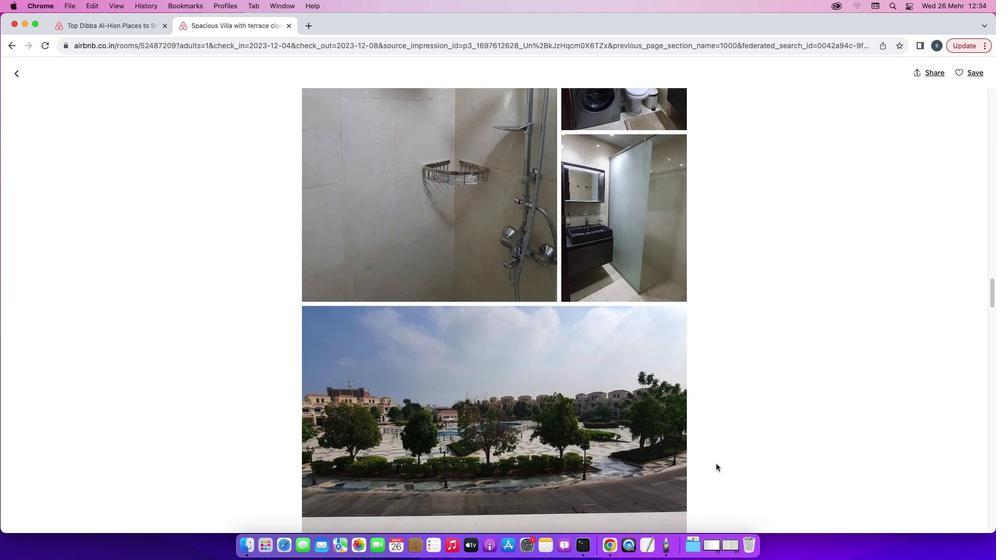 
Action: Mouse scrolled (716, 464) with delta (0, -2)
Screenshot: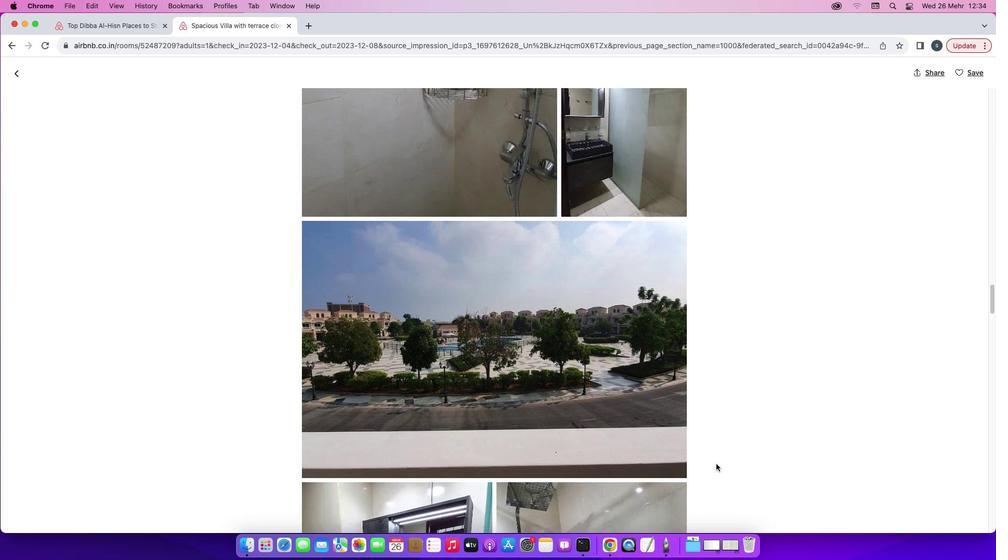 
Action: Mouse scrolled (716, 464) with delta (0, 0)
Screenshot: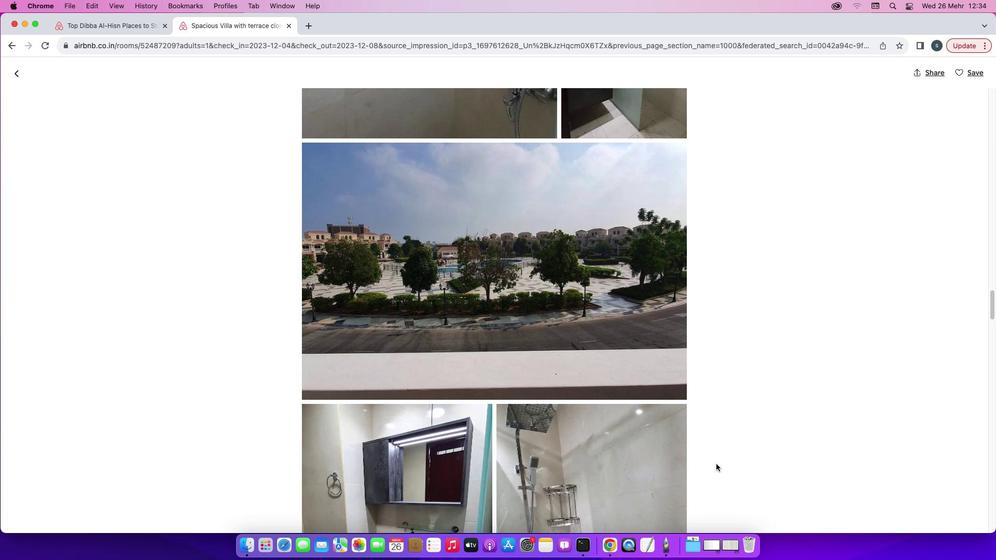 
Action: Mouse scrolled (716, 464) with delta (0, 0)
Screenshot: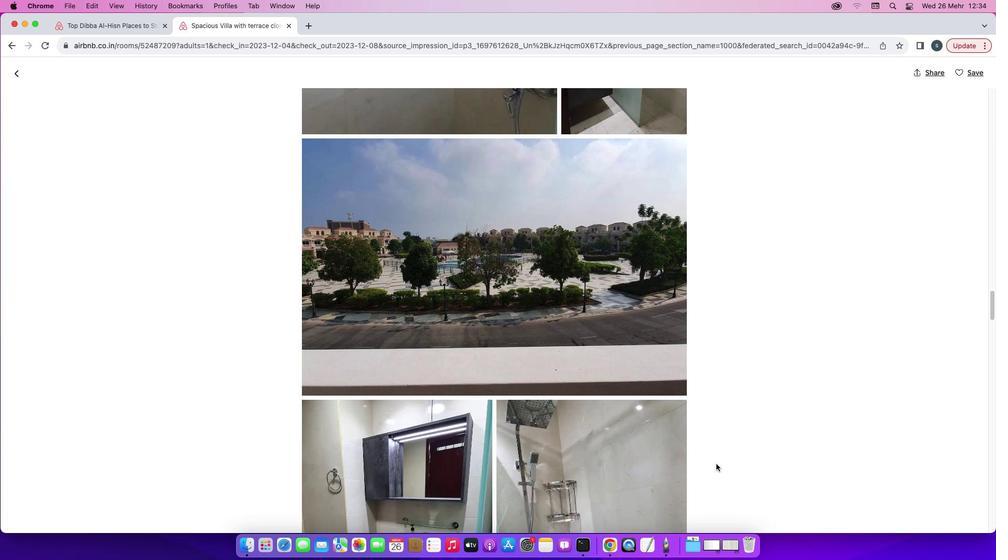 
Action: Mouse moved to (716, 464)
Screenshot: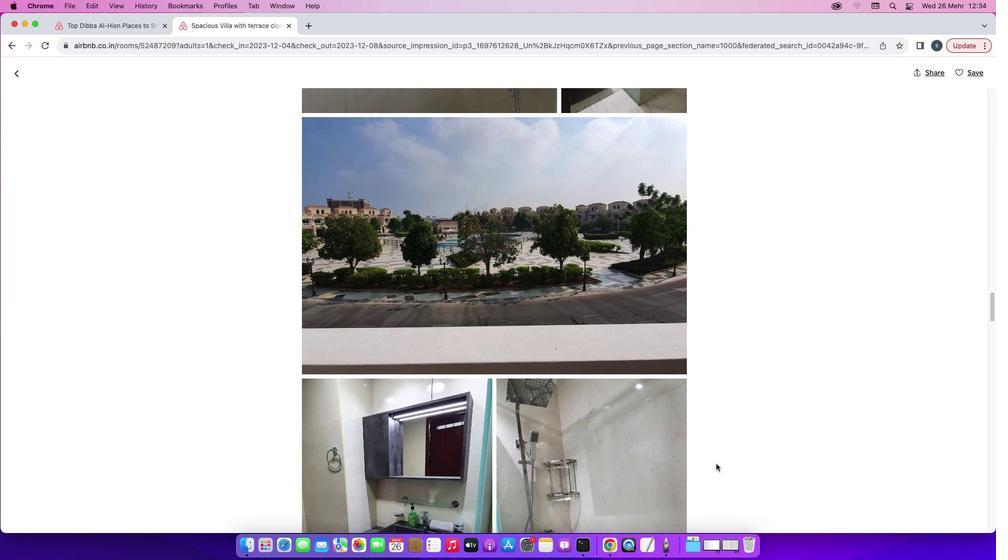 
Action: Mouse scrolled (716, 464) with delta (0, -1)
Screenshot: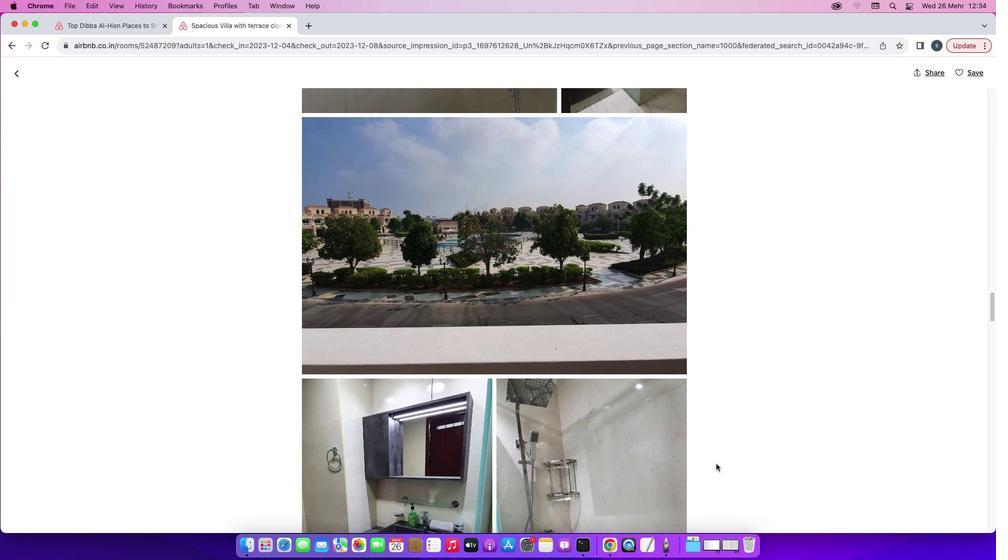 
Action: Mouse scrolled (716, 464) with delta (0, -2)
Screenshot: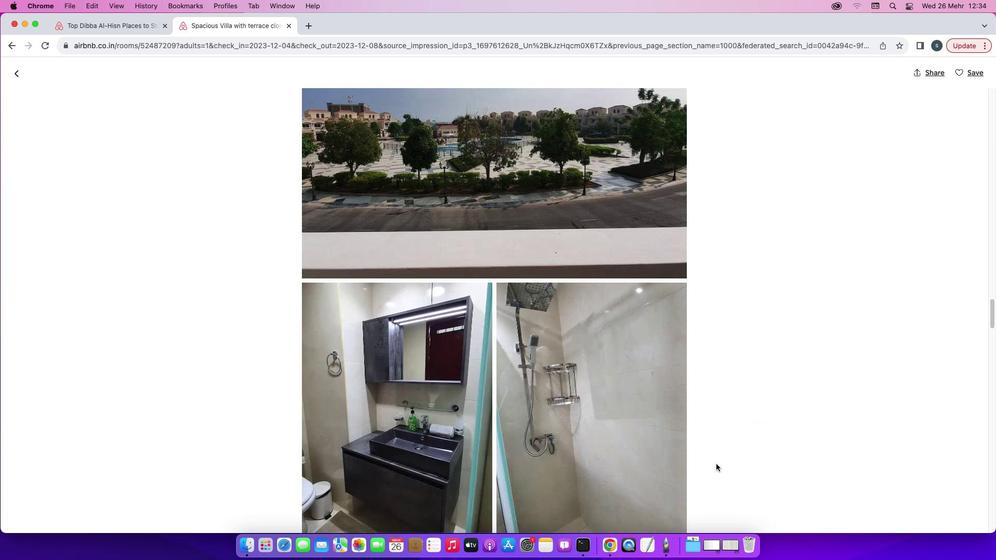 
Action: Mouse scrolled (716, 464) with delta (0, -2)
Screenshot: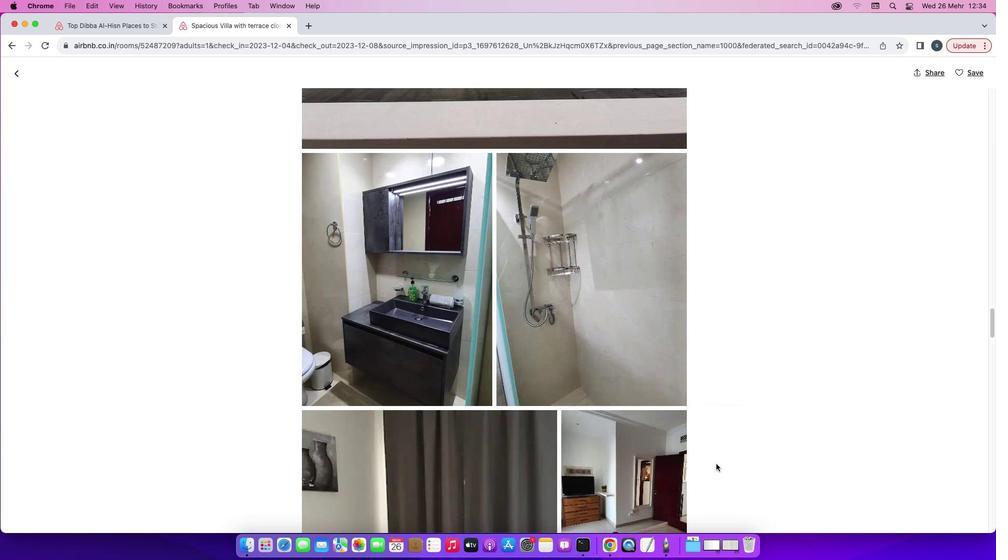 
Action: Mouse scrolled (716, 464) with delta (0, 0)
Screenshot: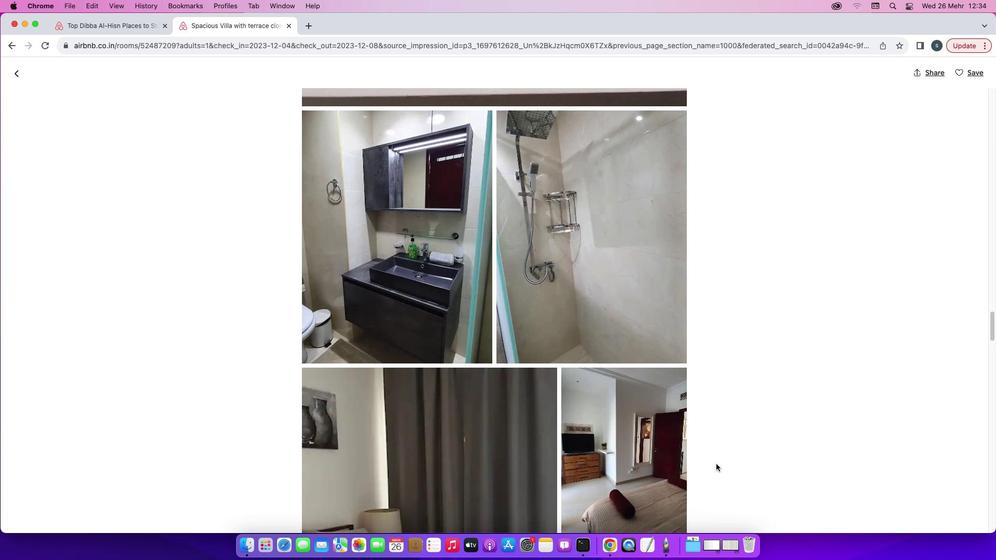 
Action: Mouse scrolled (716, 464) with delta (0, 0)
Screenshot: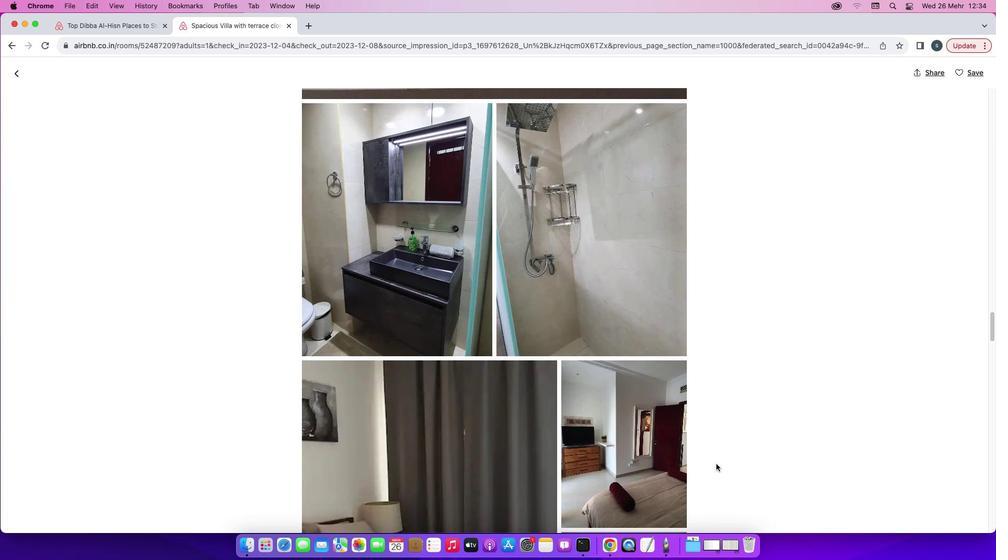 
Action: Mouse scrolled (716, 464) with delta (0, -1)
Screenshot: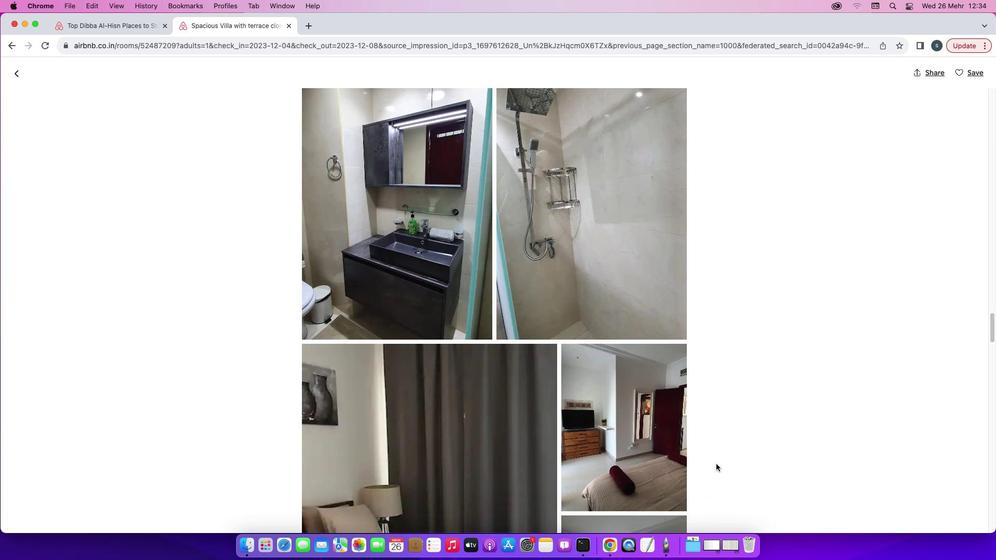 
Action: Mouse scrolled (716, 464) with delta (0, -2)
Screenshot: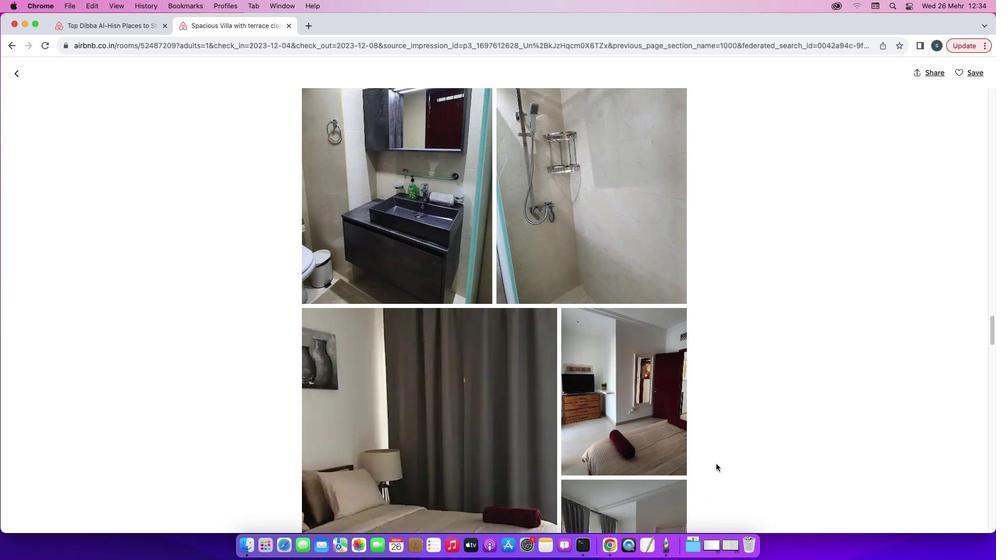 
Action: Mouse scrolled (716, 464) with delta (0, -1)
Screenshot: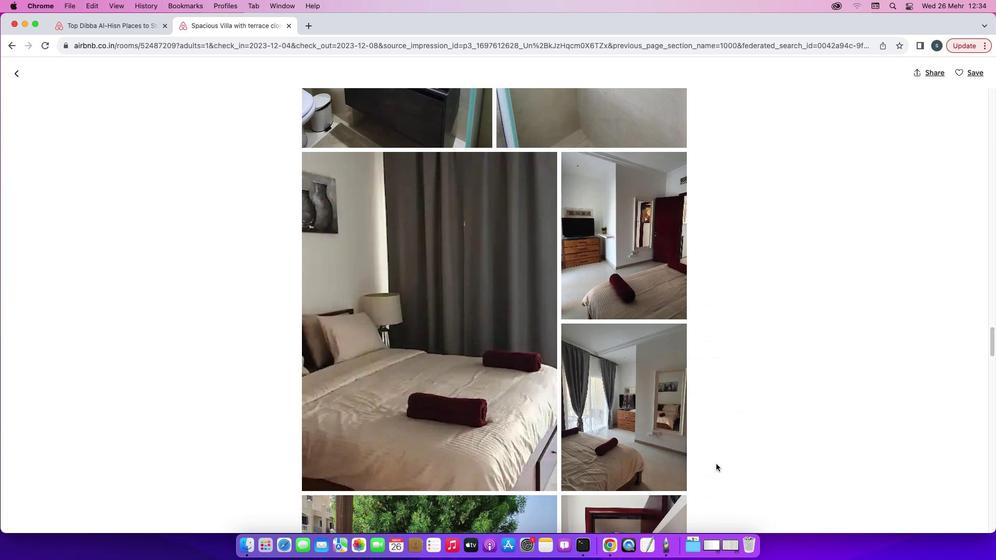 
Action: Mouse scrolled (716, 464) with delta (0, 0)
Screenshot: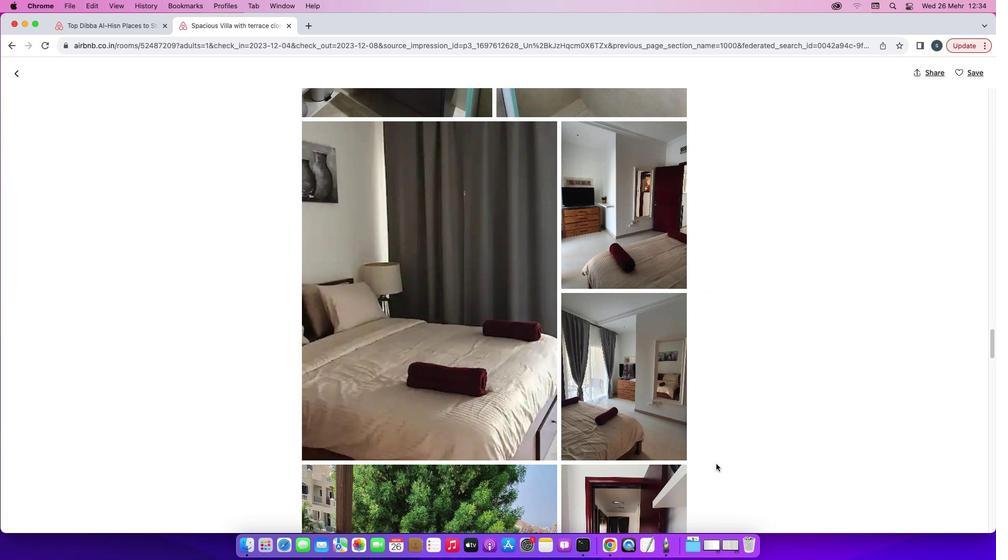 
Action: Mouse scrolled (716, 464) with delta (0, 0)
Screenshot: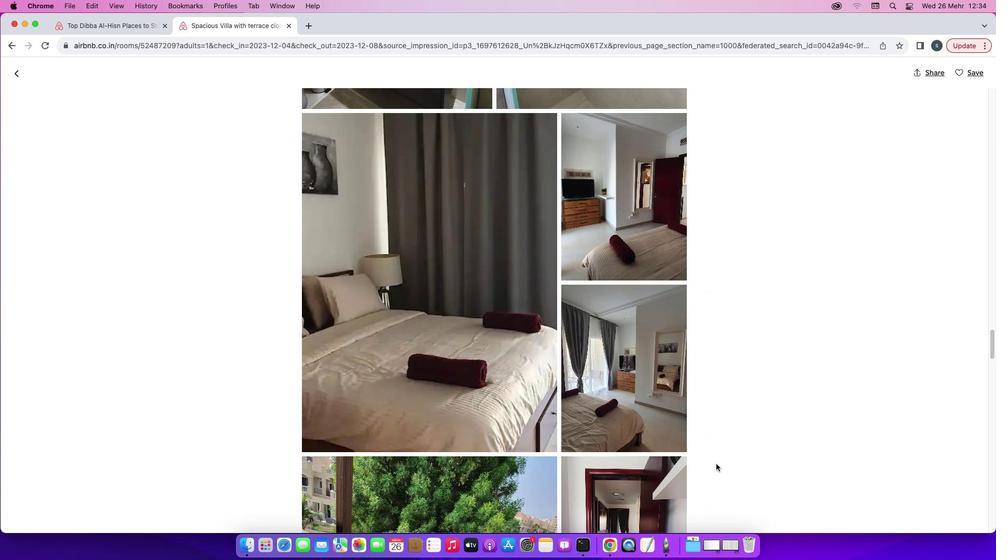 
Action: Mouse scrolled (716, 464) with delta (0, -1)
Screenshot: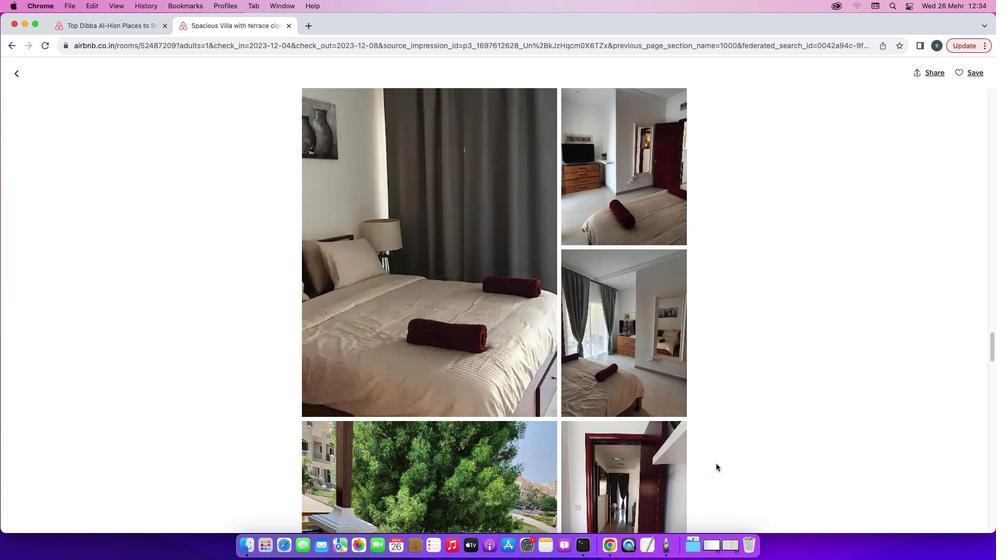 
Action: Mouse scrolled (716, 464) with delta (0, -2)
Screenshot: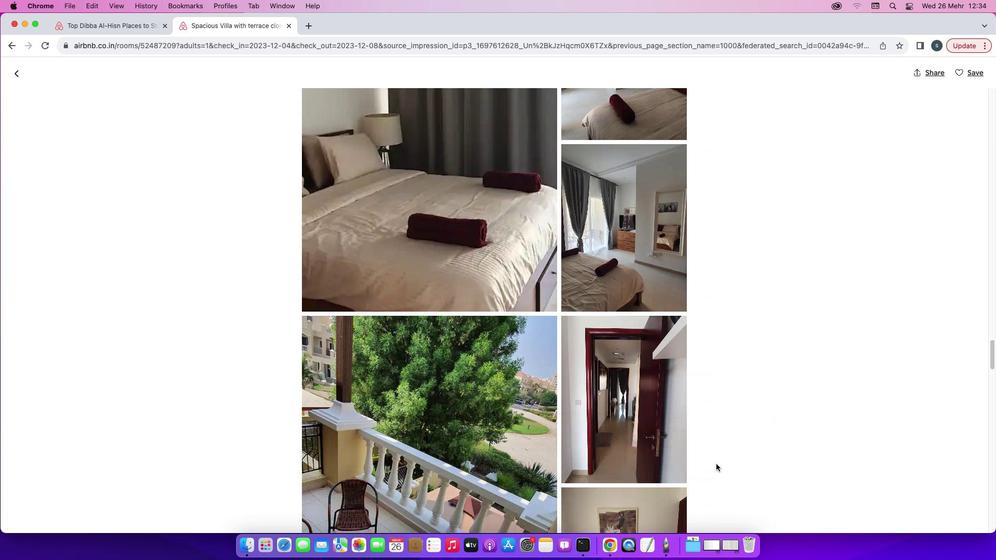 
Action: Mouse scrolled (716, 464) with delta (0, -2)
Screenshot: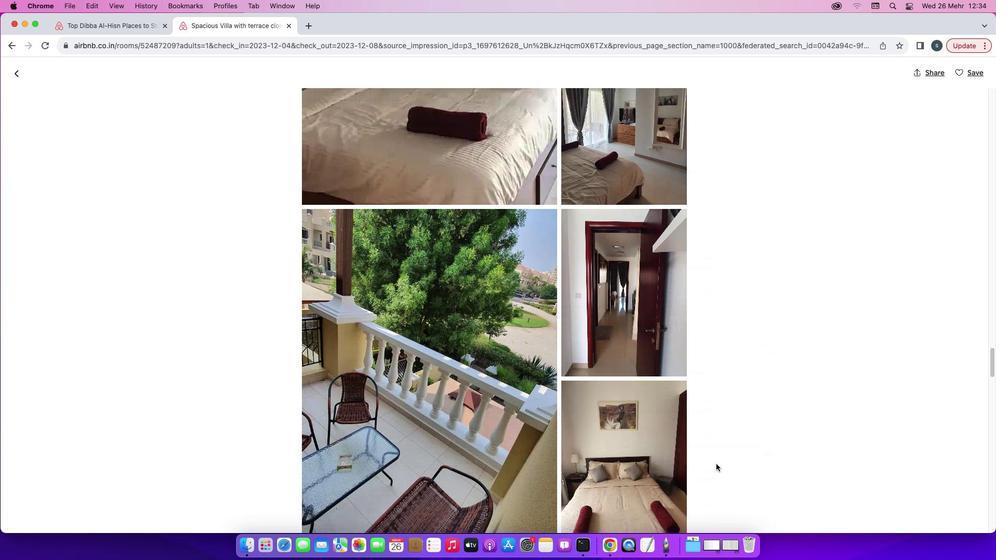 
Action: Mouse scrolled (716, 464) with delta (0, 0)
Screenshot: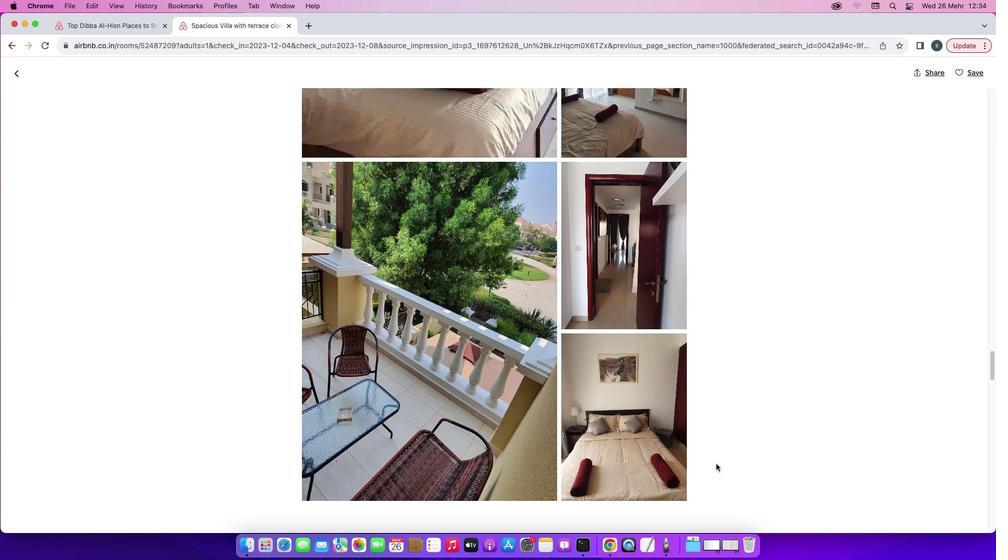 
Action: Mouse scrolled (716, 464) with delta (0, 0)
Screenshot: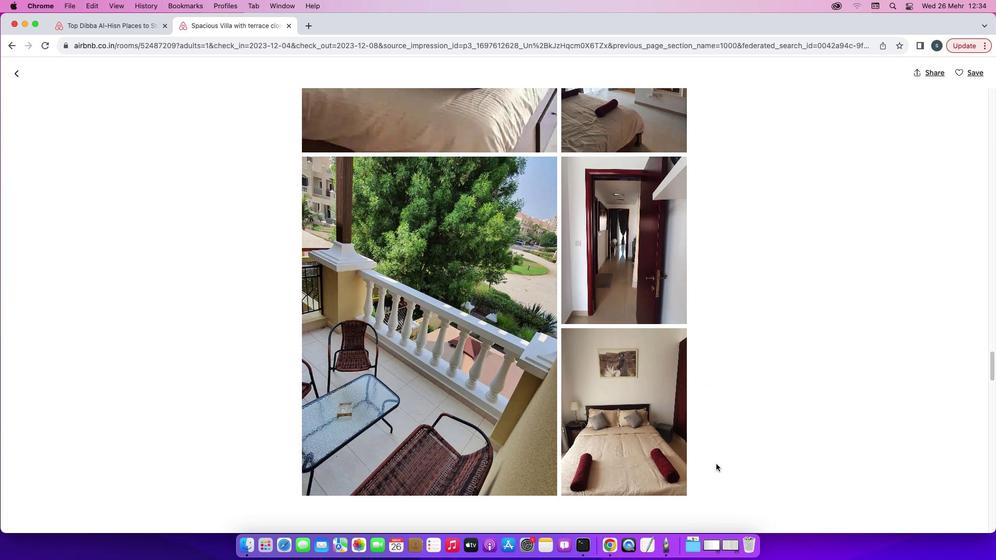 
Action: Mouse scrolled (716, 464) with delta (0, -1)
Screenshot: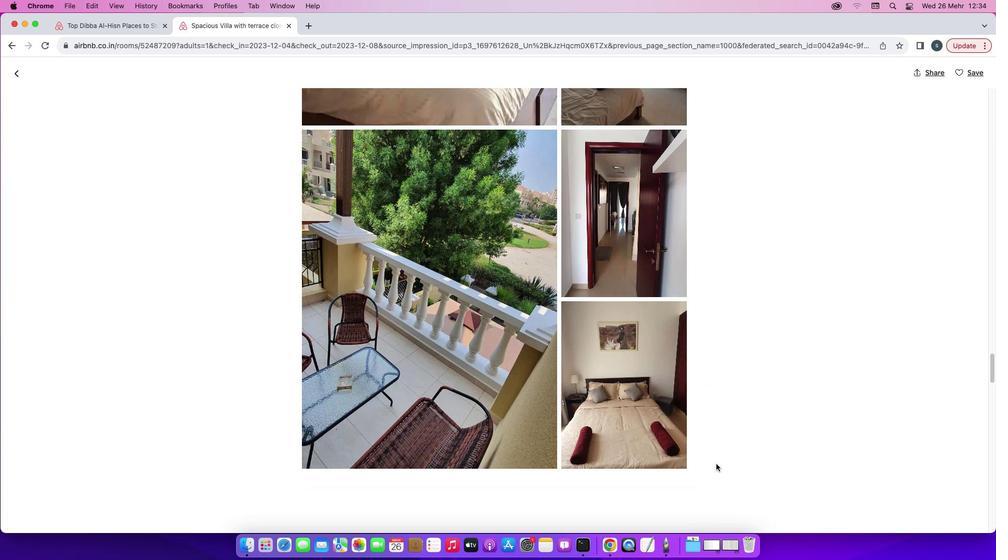 
Action: Mouse scrolled (716, 464) with delta (0, -2)
Screenshot: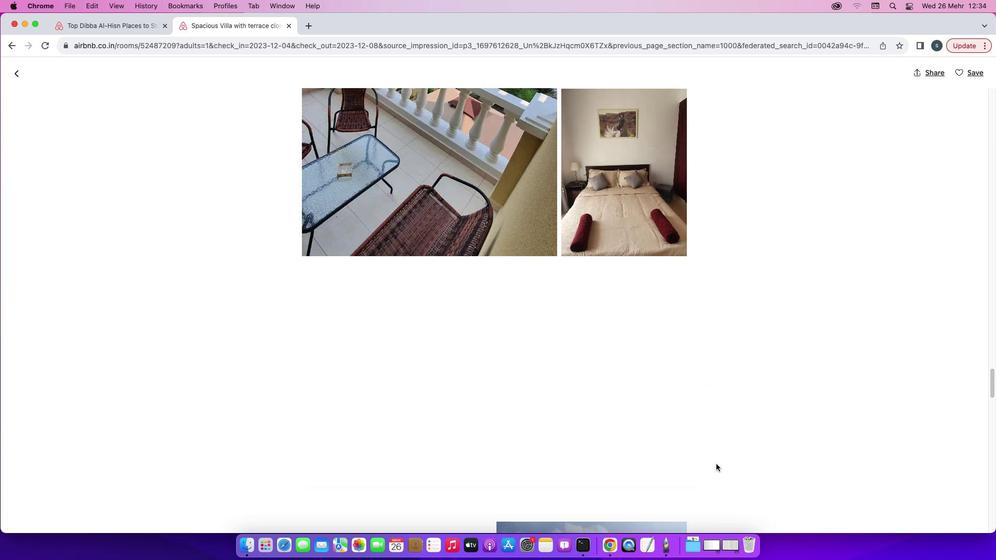 
Action: Mouse scrolled (716, 464) with delta (0, -2)
Screenshot: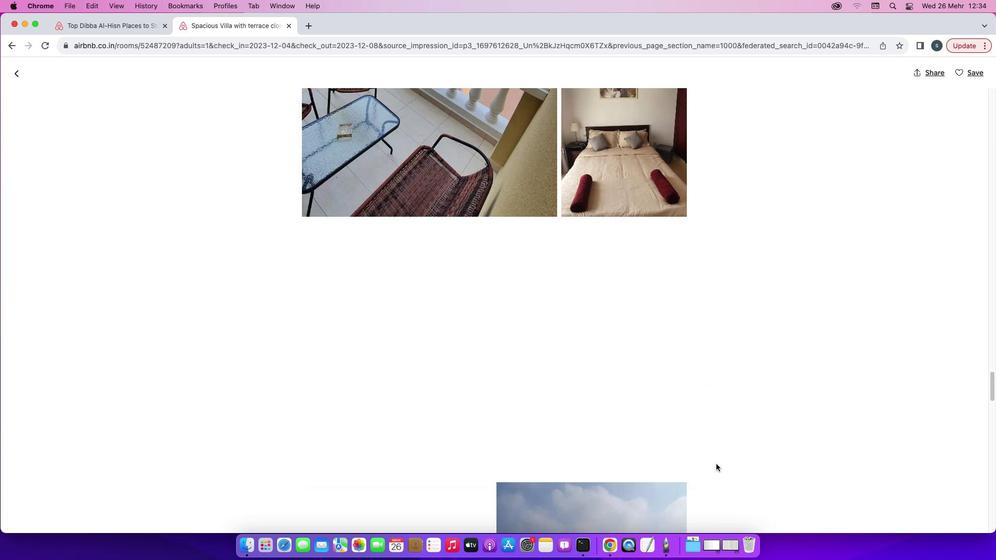 
Action: Mouse scrolled (716, 464) with delta (0, 0)
Screenshot: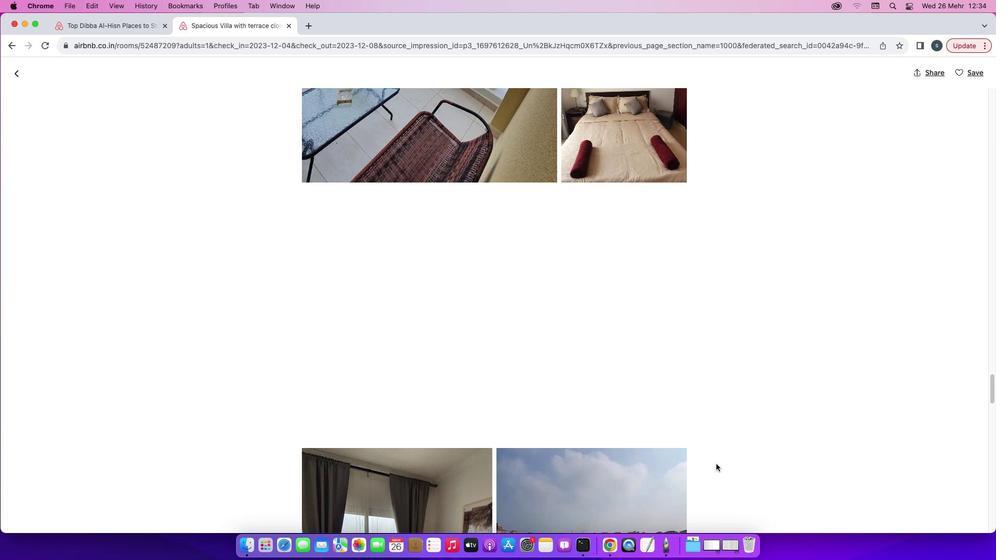 
Action: Mouse scrolled (716, 464) with delta (0, 0)
Screenshot: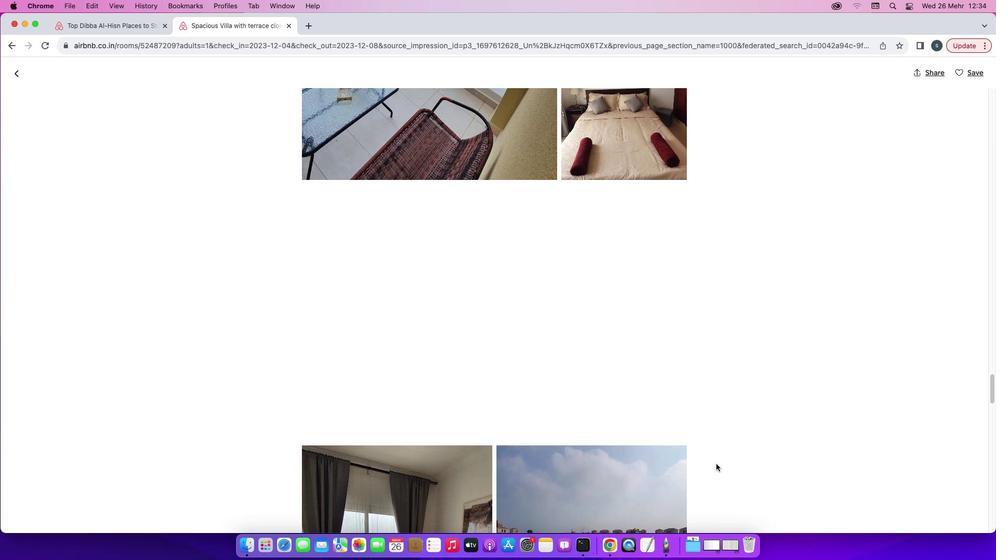 
Action: Mouse scrolled (716, 464) with delta (0, -1)
Screenshot: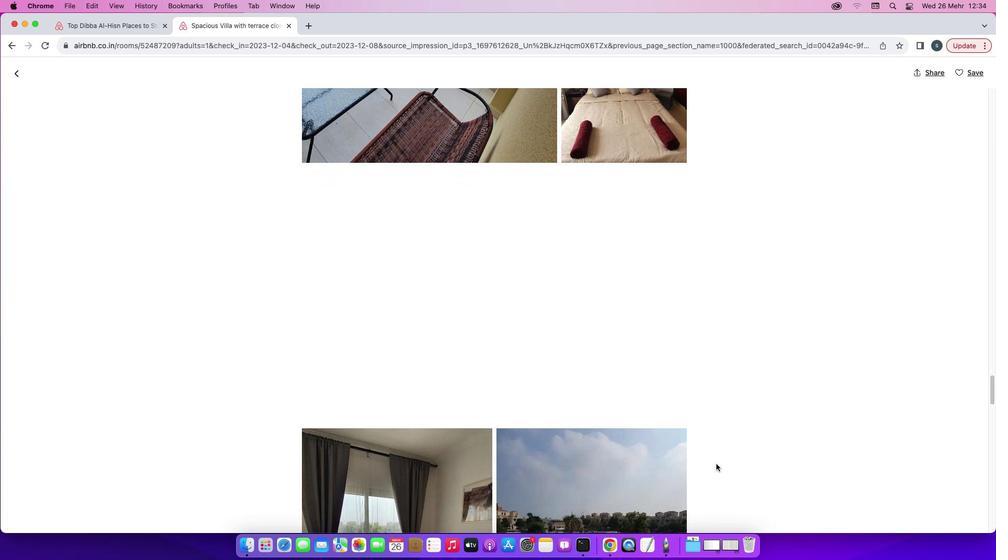 
Action: Mouse scrolled (716, 464) with delta (0, -1)
Screenshot: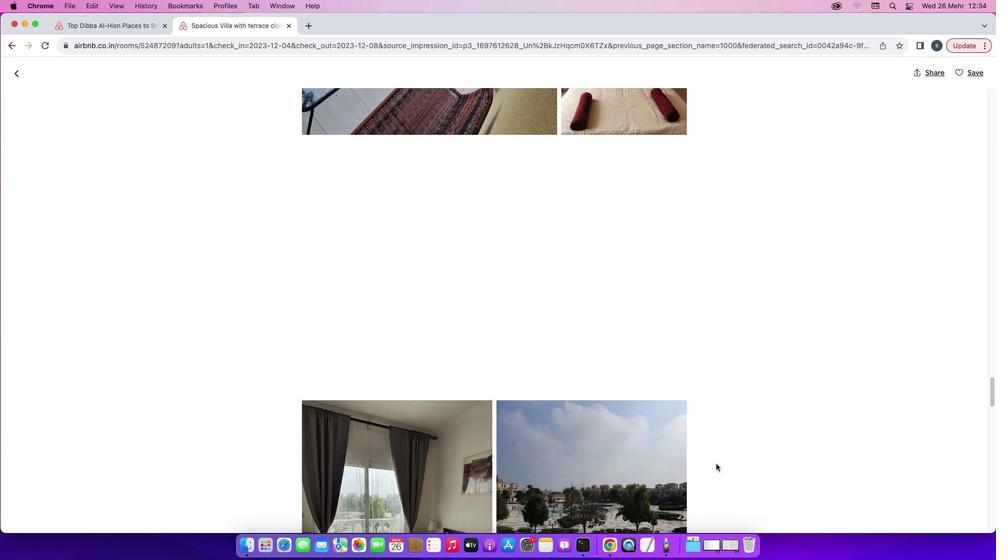 
Action: Mouse scrolled (716, 464) with delta (0, -2)
Screenshot: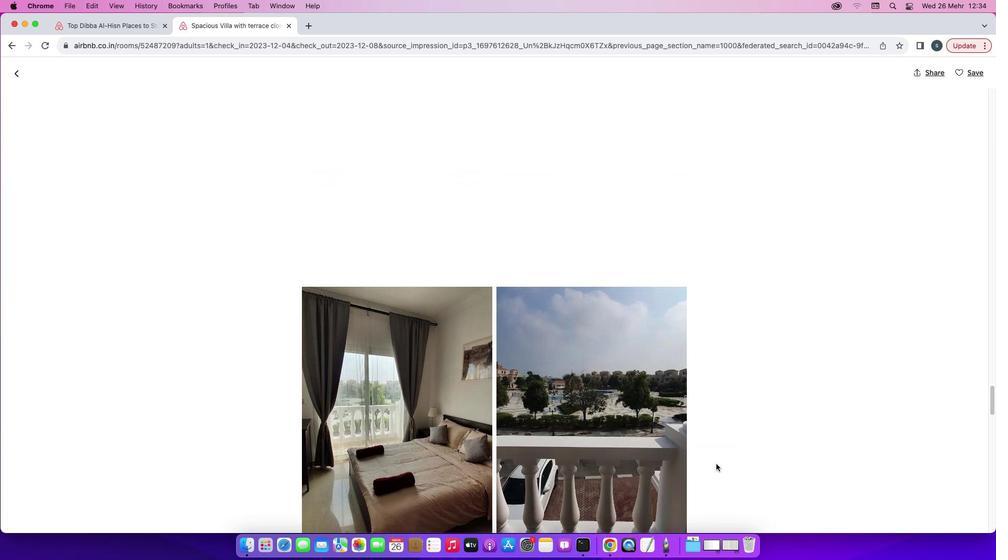 
Action: Mouse scrolled (716, 464) with delta (0, 0)
Screenshot: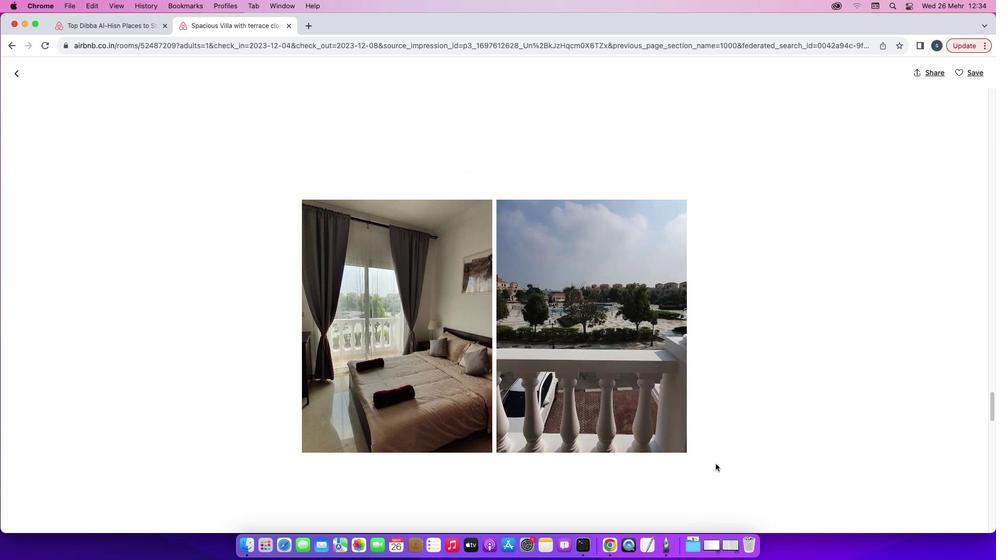 
Action: Mouse moved to (716, 464)
Screenshot: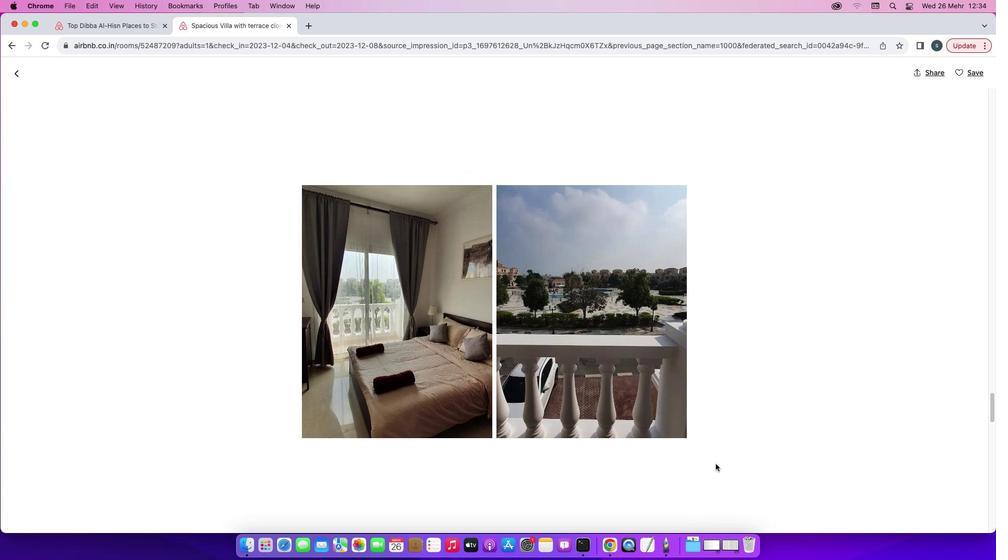 
Action: Mouse scrolled (716, 464) with delta (0, 0)
Screenshot: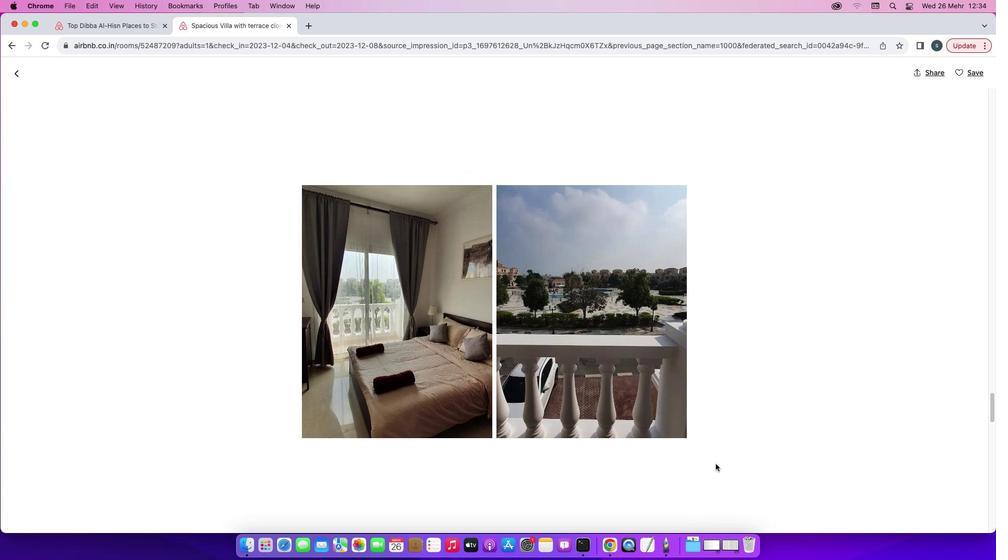 
Action: Mouse scrolled (716, 464) with delta (0, -1)
Screenshot: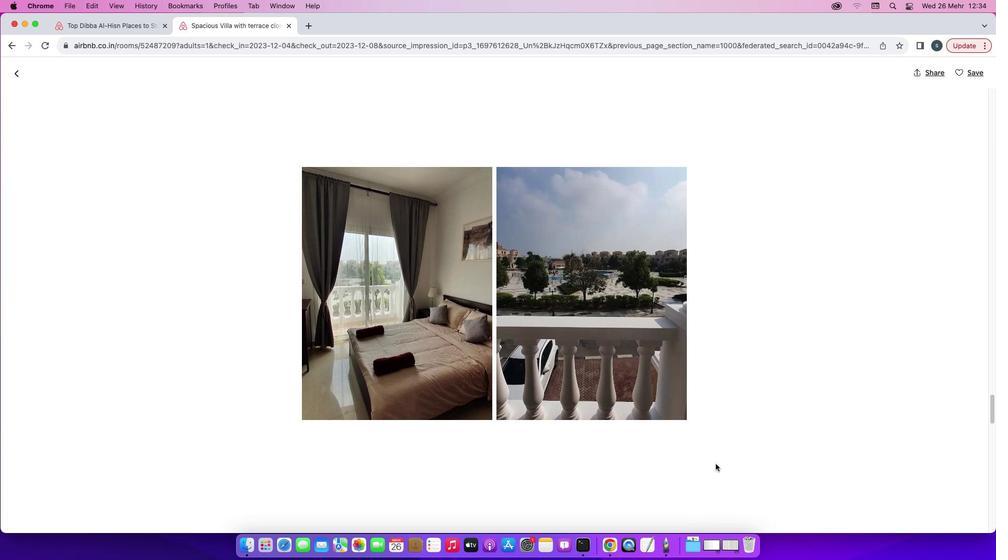 
Action: Mouse moved to (716, 464)
Screenshot: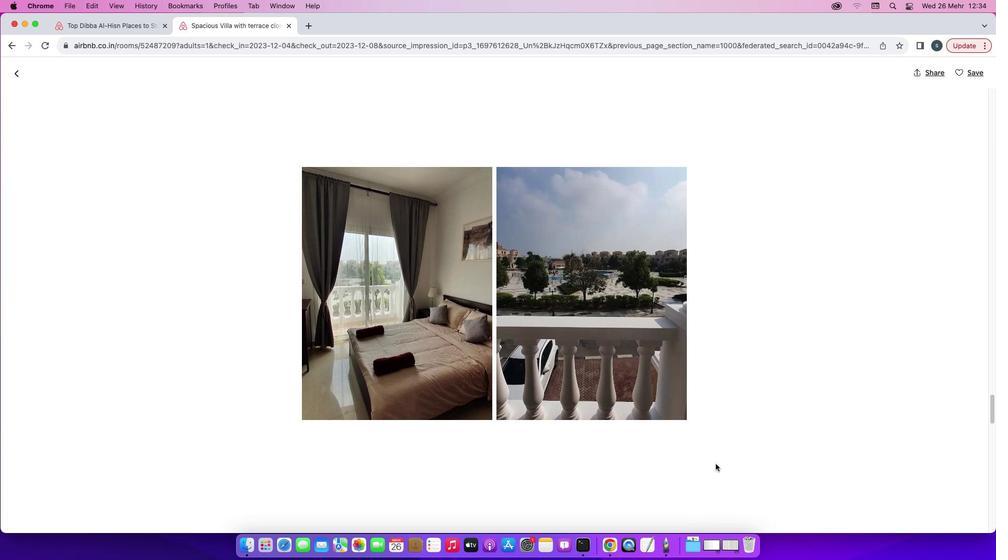 
Action: Mouse scrolled (716, 464) with delta (0, -2)
Screenshot: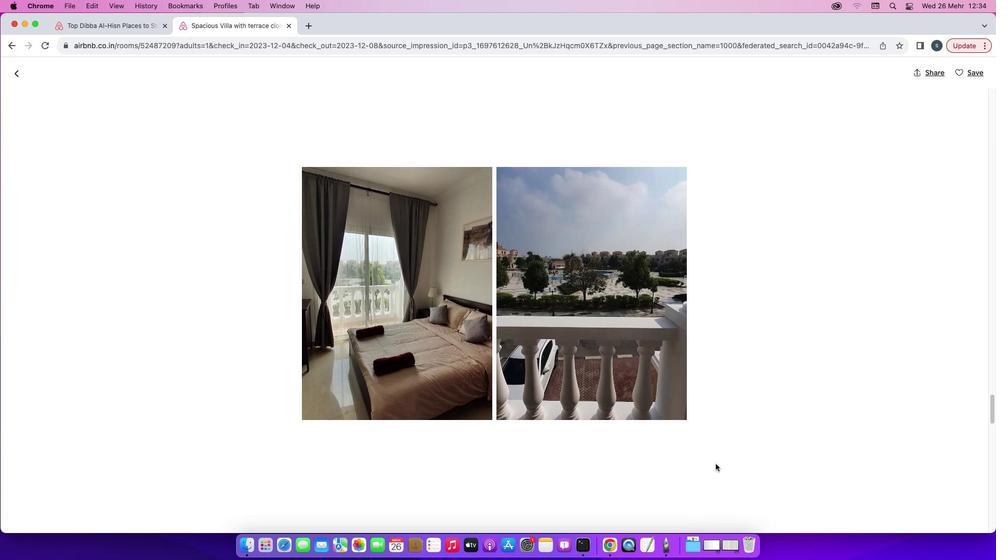 
Action: Mouse scrolled (716, 464) with delta (0, -2)
Screenshot: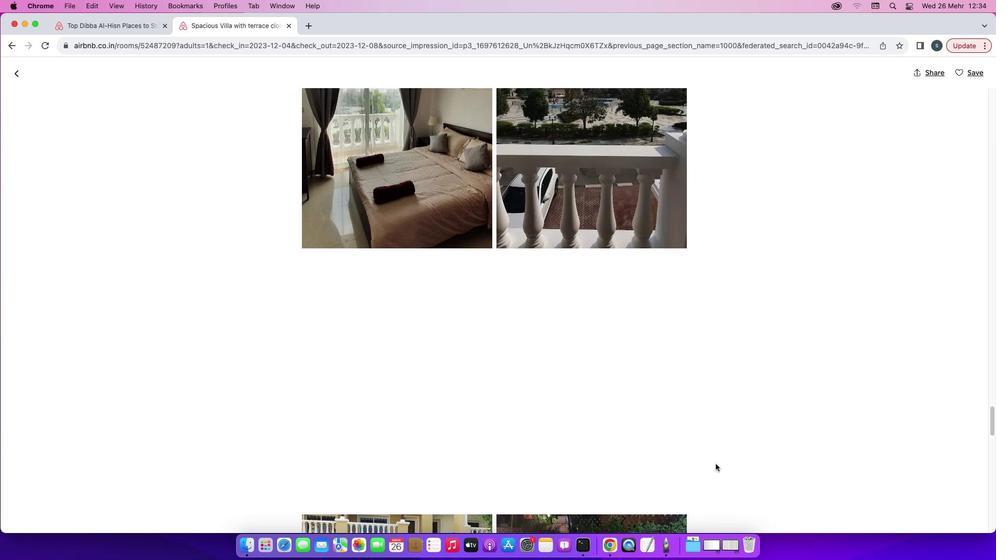 
Action: Mouse moved to (711, 463)
Screenshot: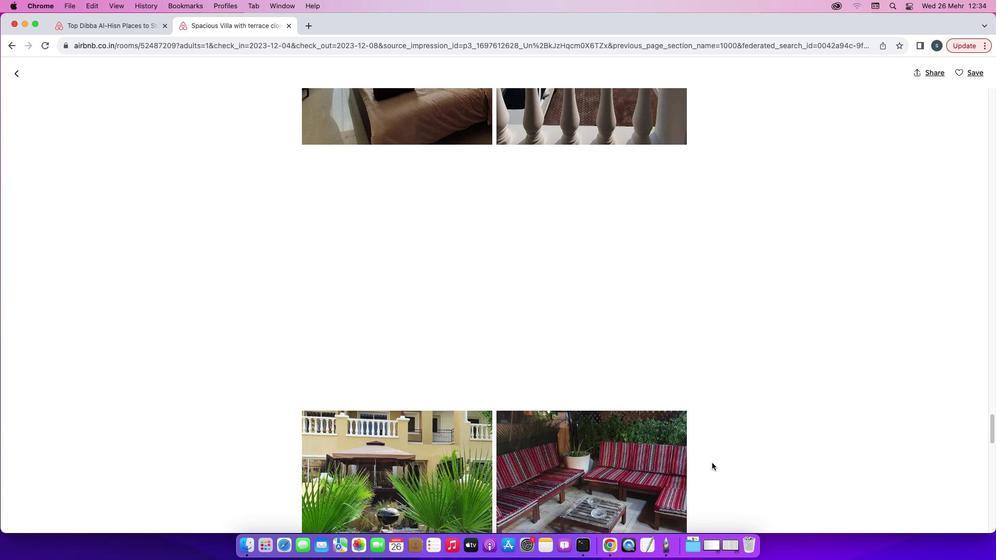 
Action: Mouse scrolled (711, 463) with delta (0, 0)
Screenshot: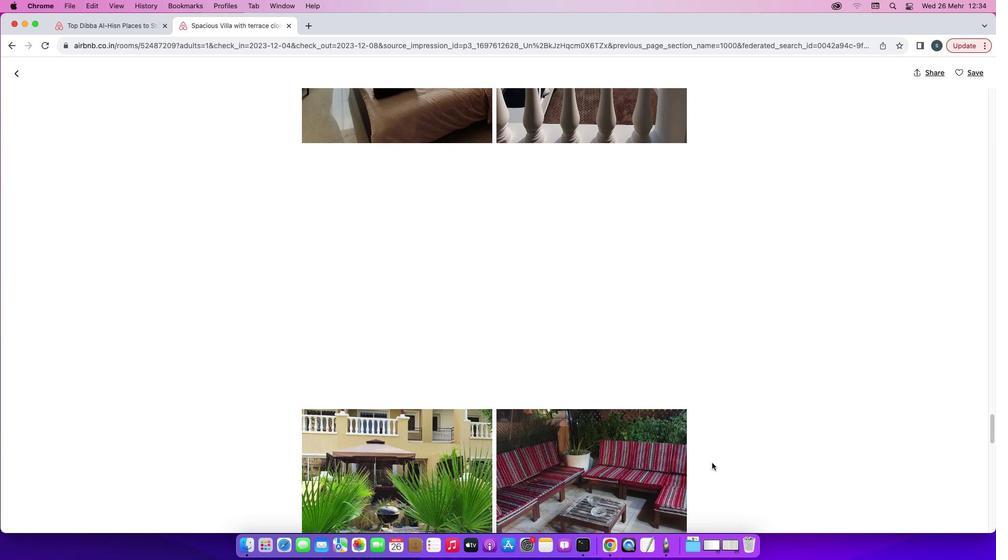 
Action: Mouse scrolled (711, 463) with delta (0, 0)
Screenshot: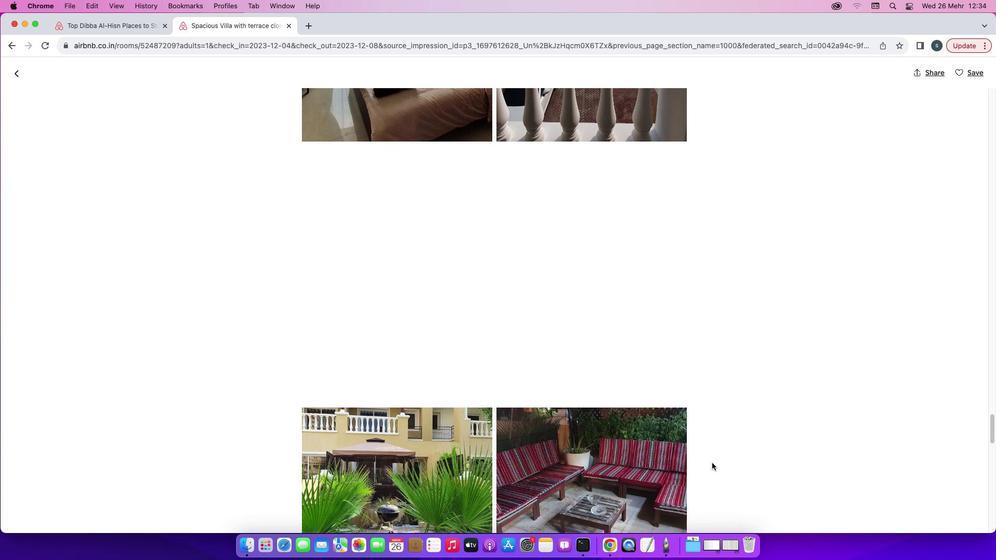 
Action: Mouse scrolled (711, 463) with delta (0, -1)
Screenshot: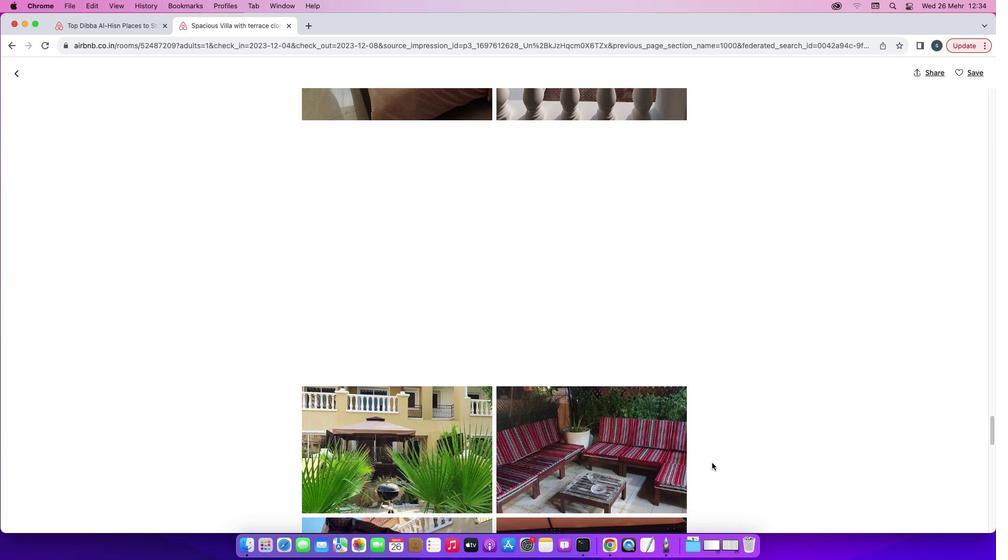 
Action: Mouse scrolled (711, 463) with delta (0, -2)
Screenshot: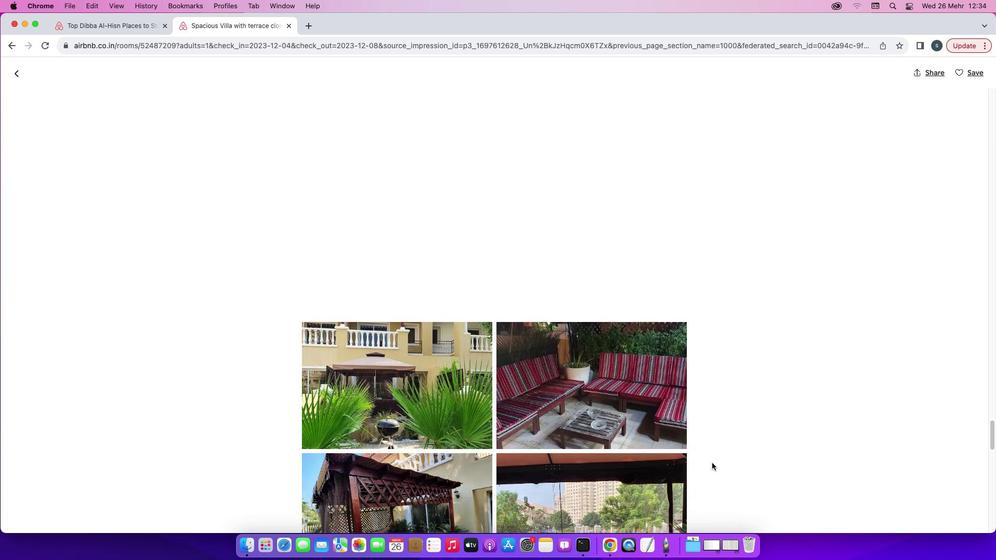 
Action: Mouse scrolled (711, 463) with delta (0, -2)
Screenshot: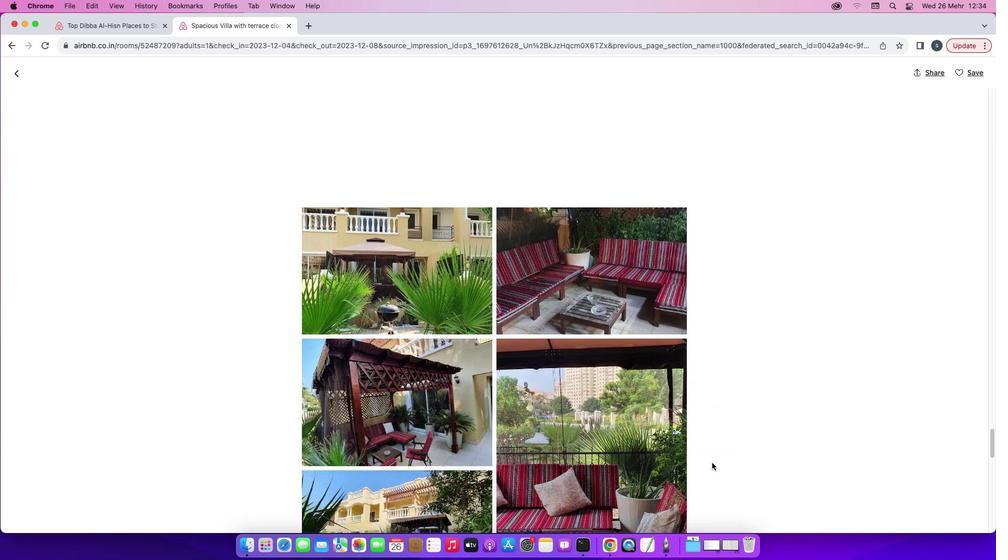
Action: Mouse scrolled (711, 463) with delta (0, 0)
Screenshot: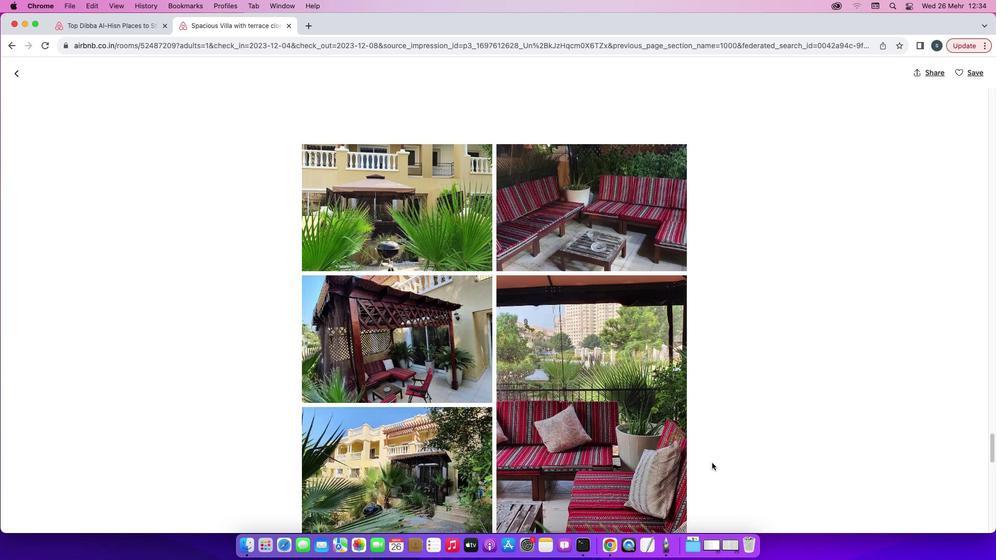 
Action: Mouse scrolled (711, 463) with delta (0, 0)
Screenshot: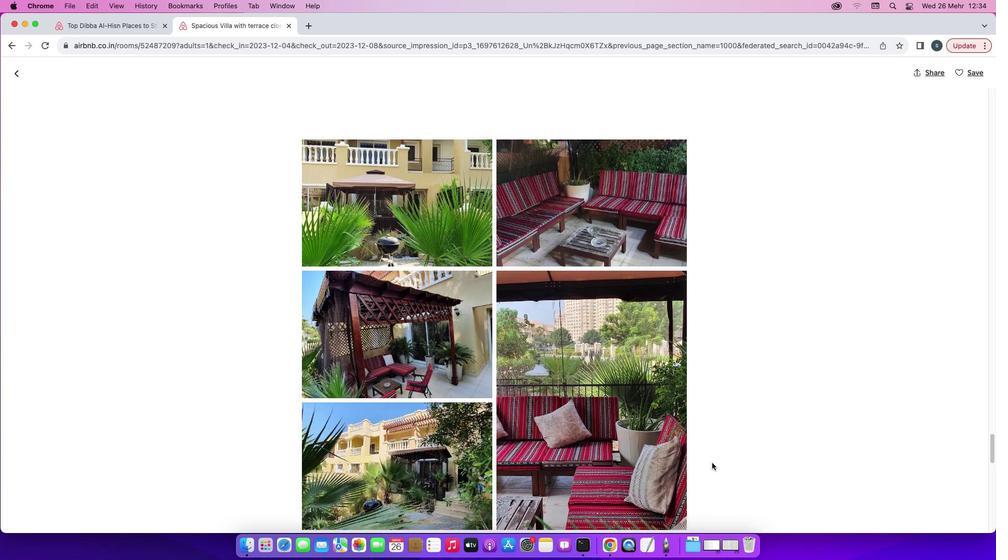 
Action: Mouse scrolled (711, 463) with delta (0, -1)
Screenshot: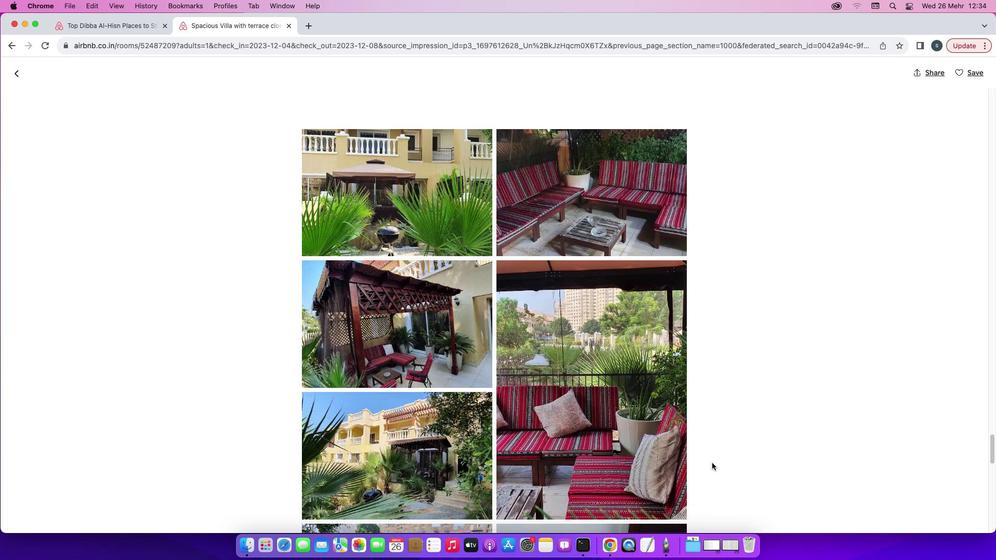 
Action: Mouse scrolled (711, 463) with delta (0, -1)
Screenshot: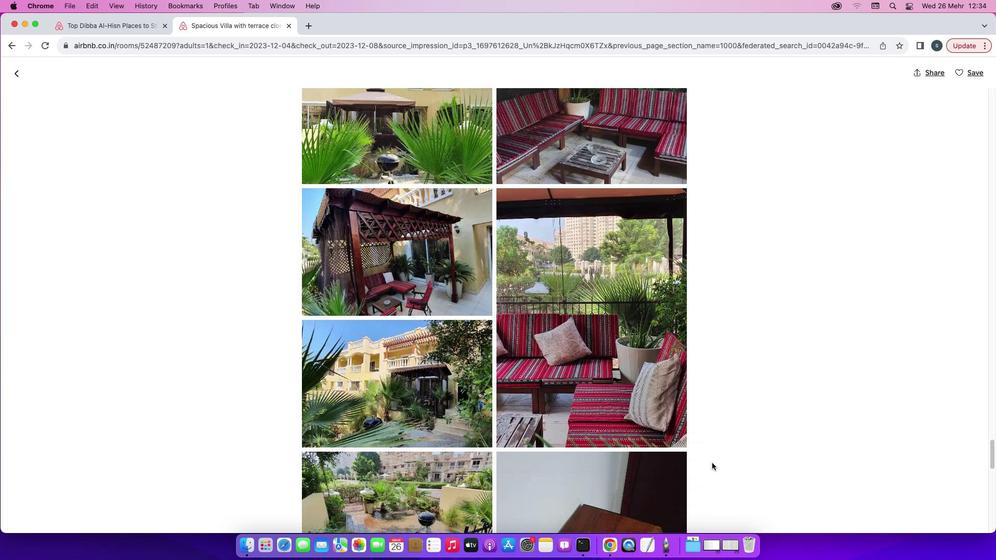 
Action: Mouse scrolled (711, 463) with delta (0, -2)
Screenshot: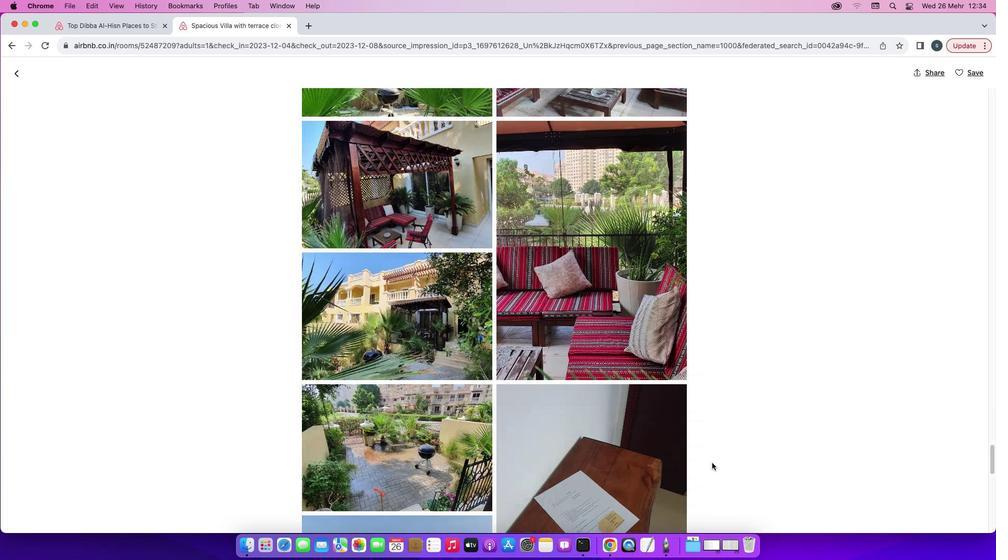 
Action: Mouse moved to (711, 463)
Screenshot: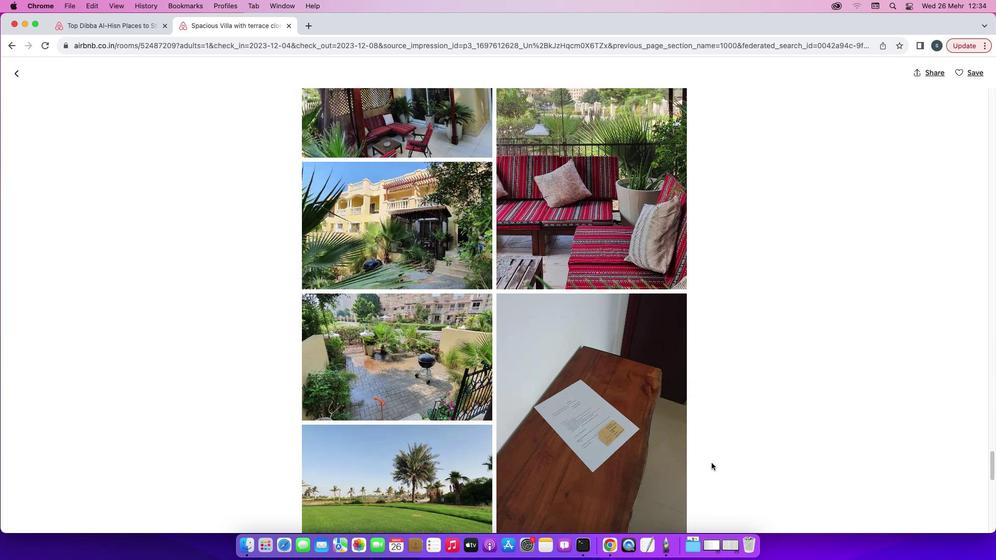 
Action: Mouse scrolled (711, 463) with delta (0, 0)
Screenshot: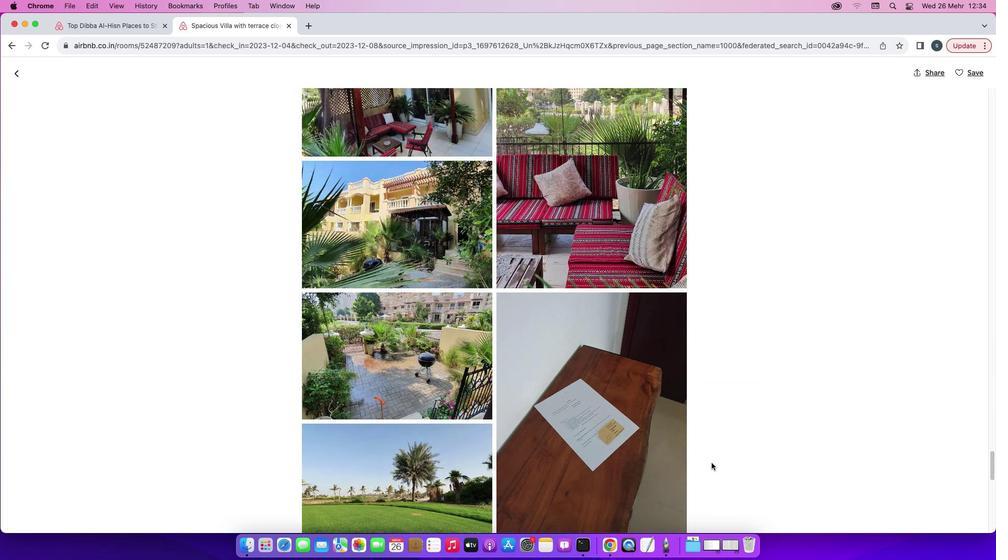 
Action: Mouse scrolled (711, 463) with delta (0, 0)
Screenshot: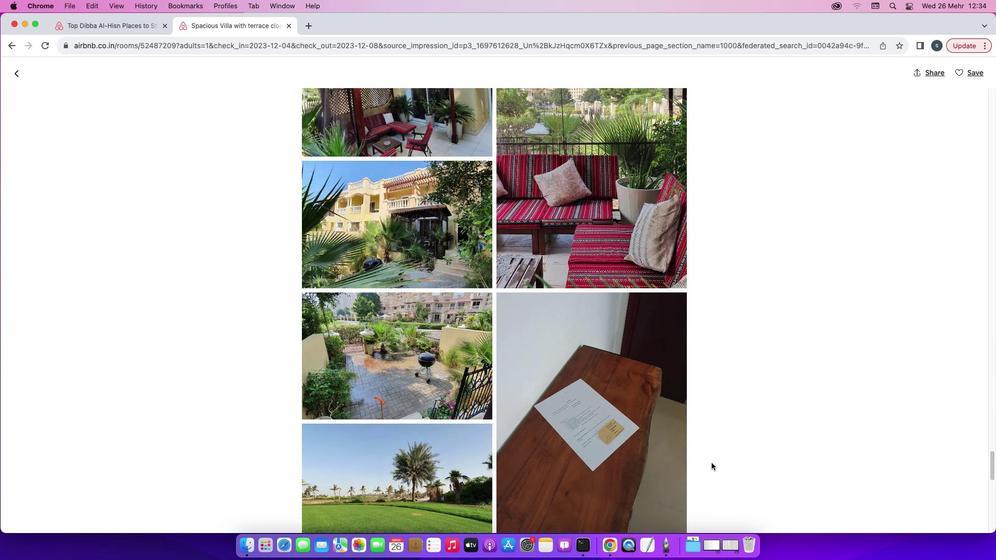 
Action: Mouse scrolled (711, 463) with delta (0, -1)
Screenshot: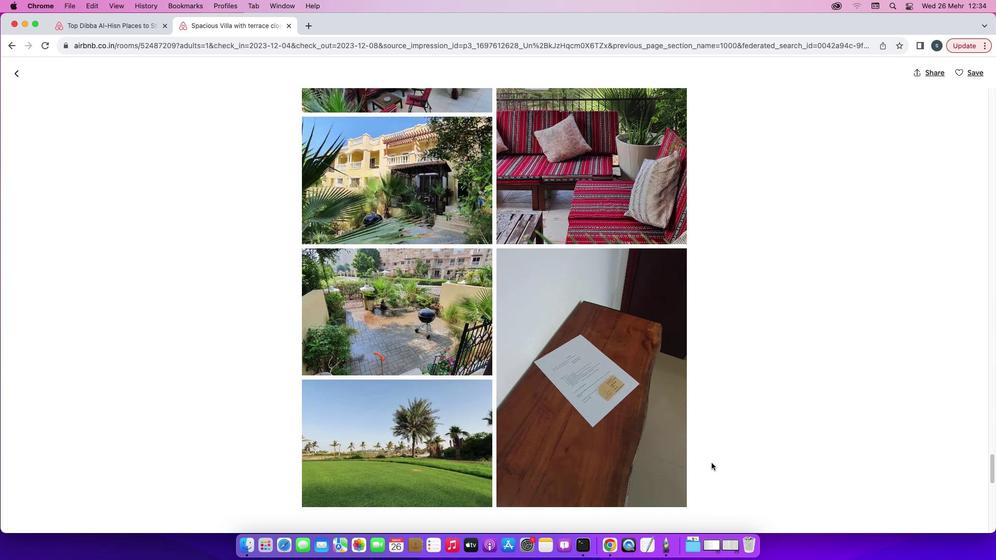 
Action: Mouse scrolled (711, 463) with delta (0, -2)
Screenshot: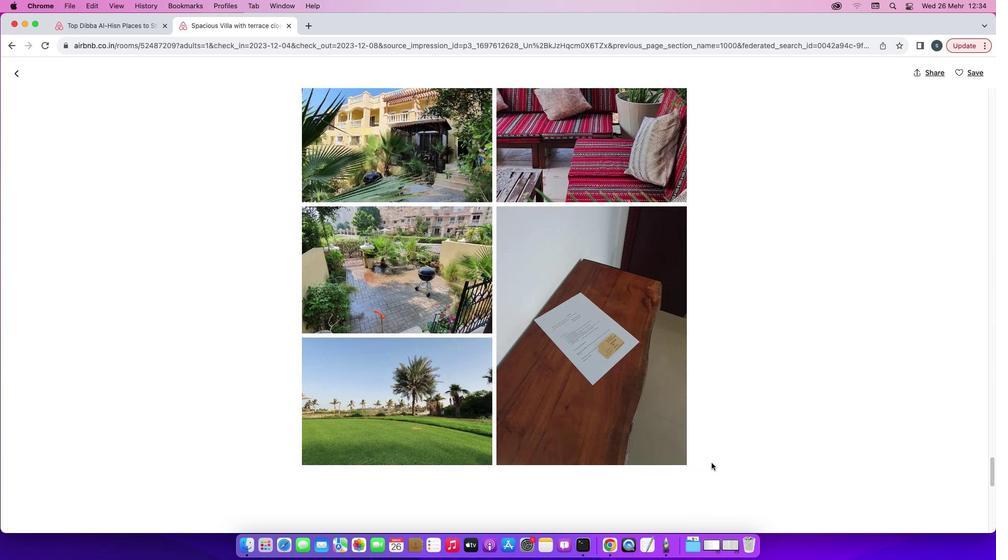 
Action: Mouse scrolled (711, 463) with delta (0, -2)
Screenshot: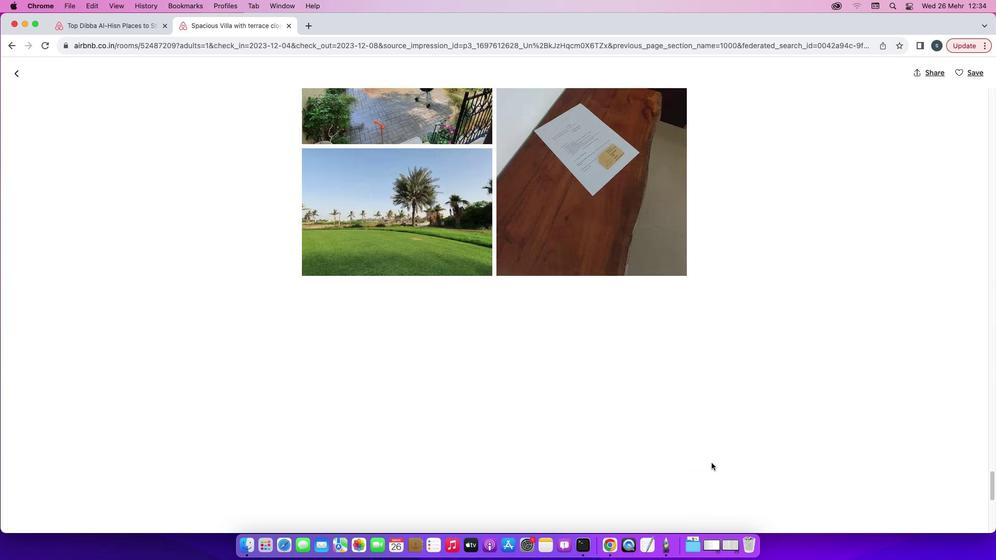 
Action: Mouse scrolled (711, 463) with delta (0, 0)
Screenshot: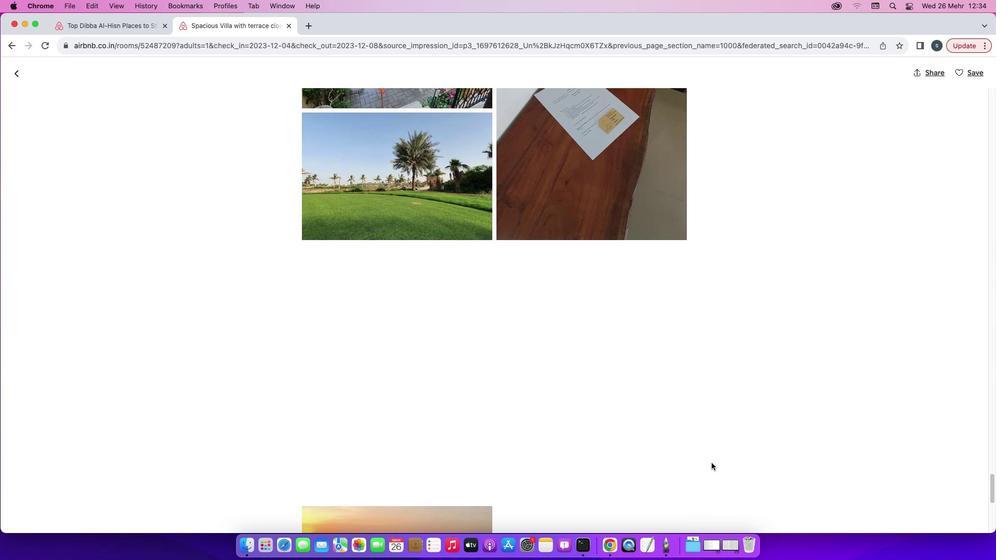 
Action: Mouse scrolled (711, 463) with delta (0, 0)
Screenshot: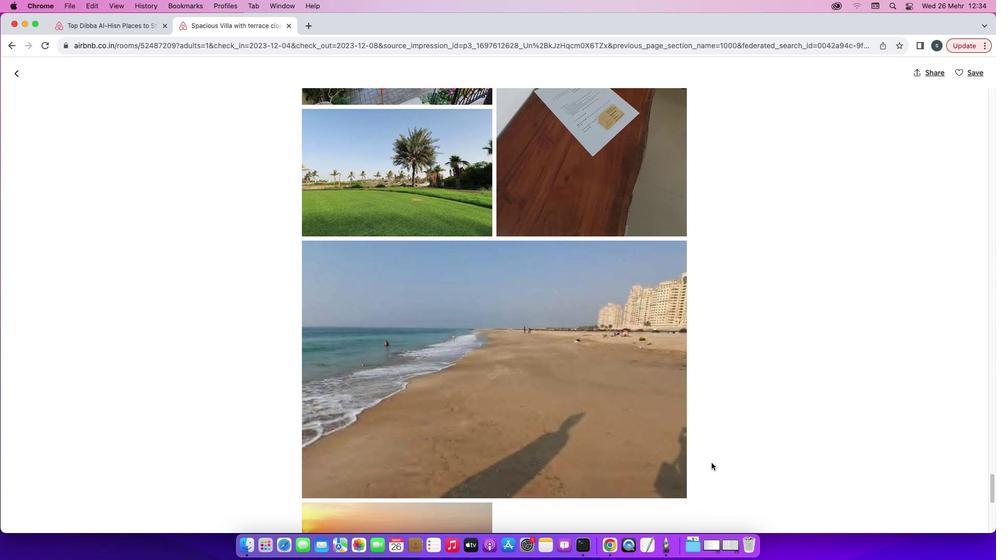 
Action: Mouse scrolled (711, 463) with delta (0, 0)
Screenshot: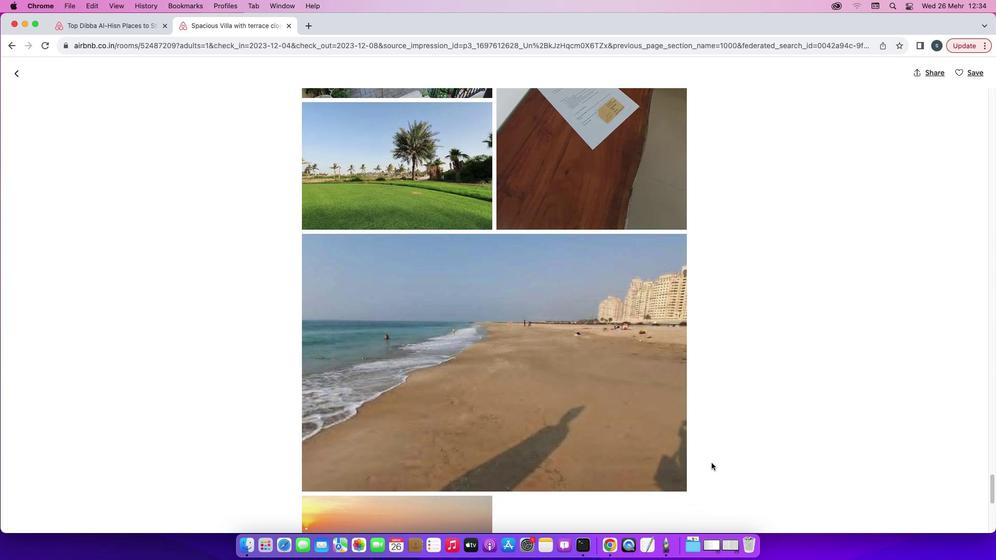 
Action: Mouse scrolled (711, 463) with delta (0, -1)
Screenshot: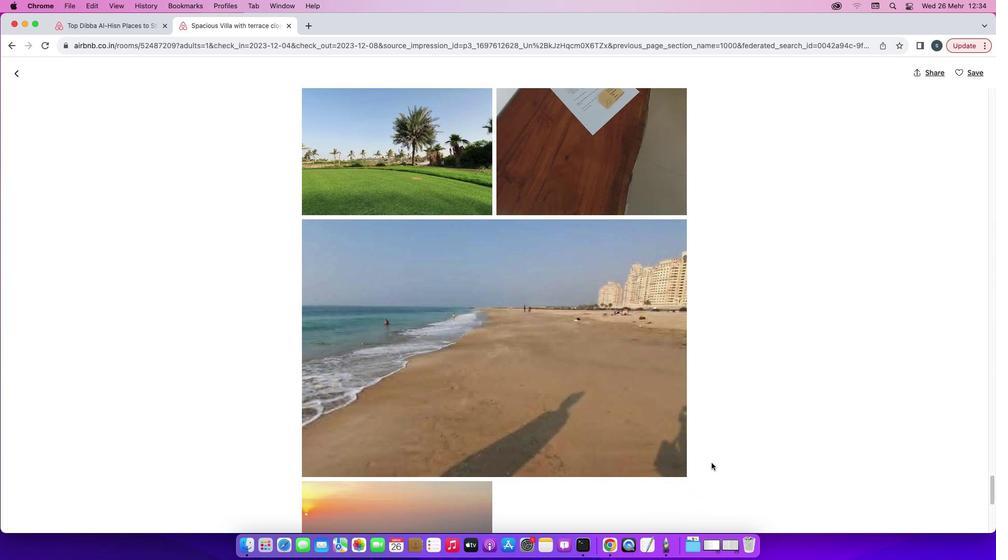 
Action: Mouse scrolled (711, 463) with delta (0, -1)
Screenshot: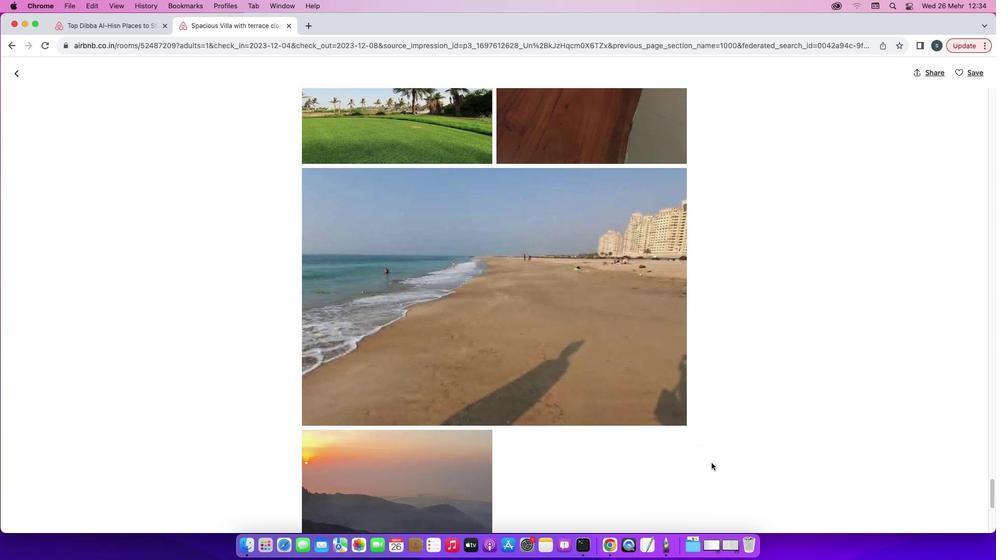 
Action: Mouse scrolled (711, 463) with delta (0, 0)
Screenshot: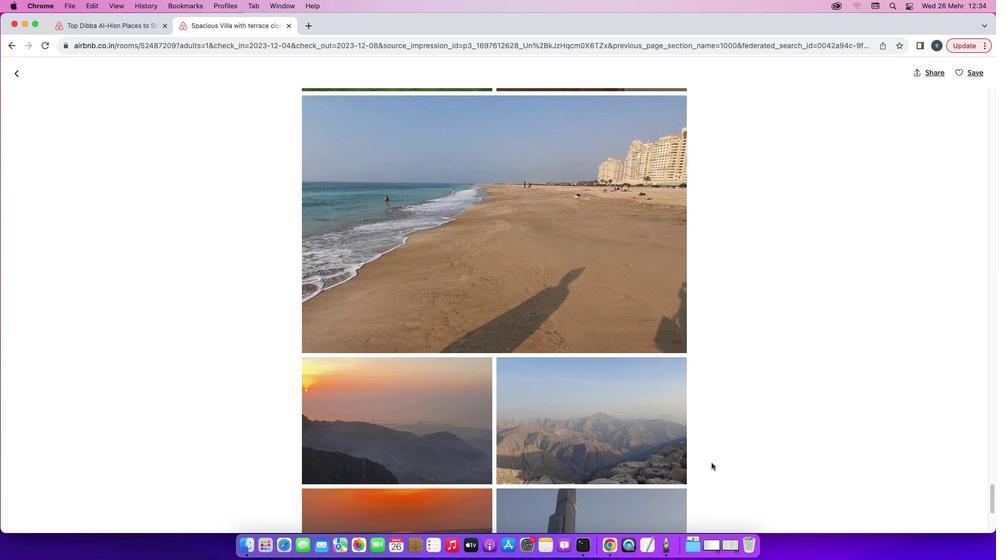 
Action: Mouse scrolled (711, 463) with delta (0, 0)
Screenshot: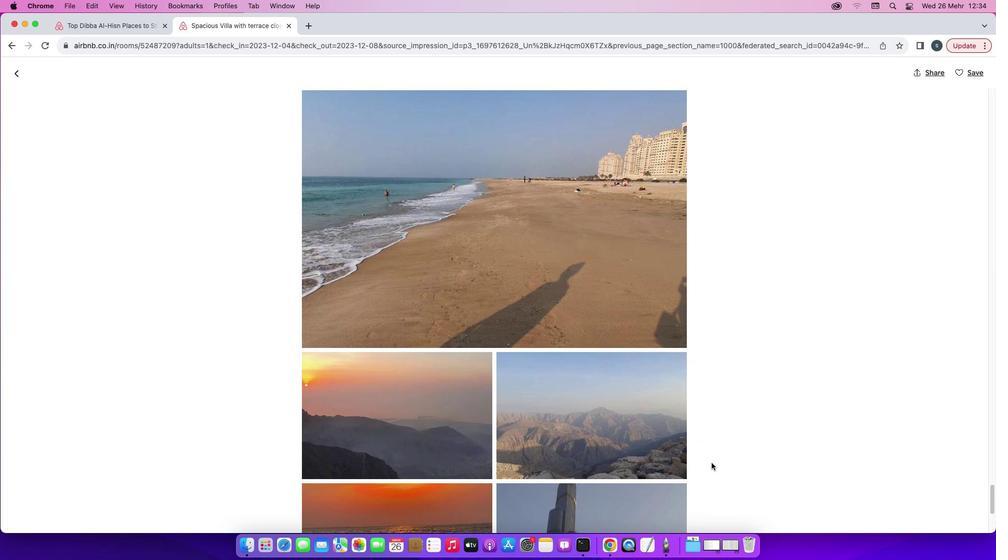 
Action: Mouse scrolled (711, 463) with delta (0, -1)
Screenshot: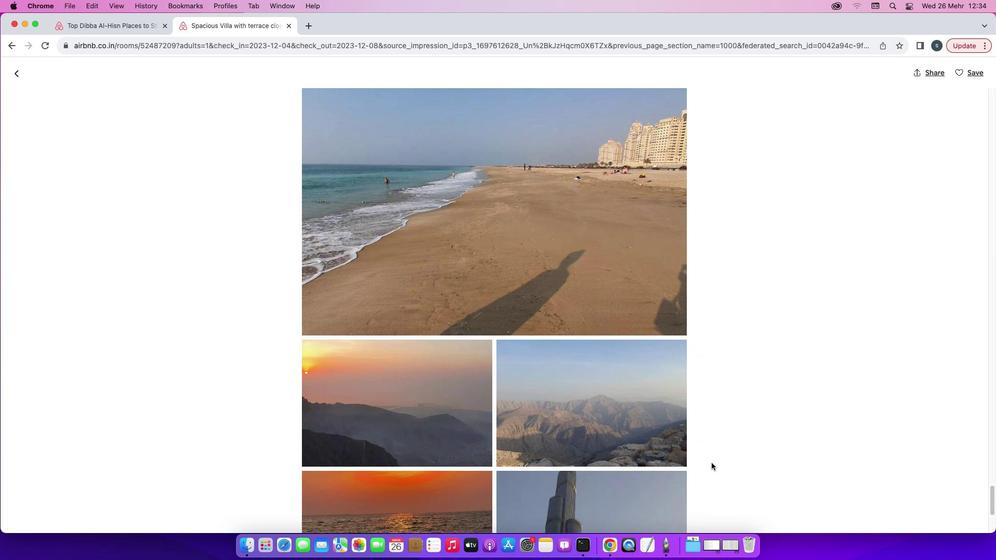 
Action: Mouse scrolled (711, 463) with delta (0, -1)
Screenshot: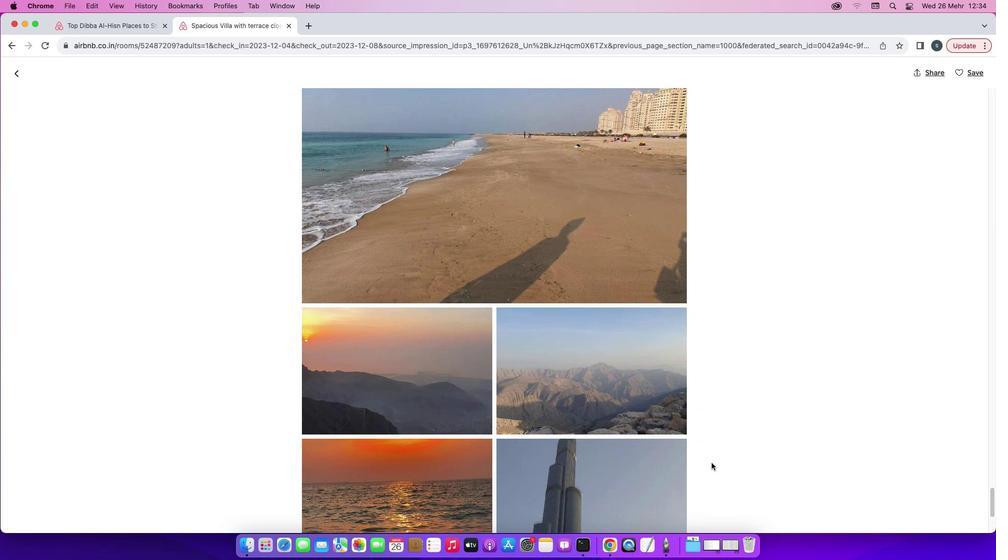 
Action: Mouse scrolled (711, 463) with delta (0, -2)
Screenshot: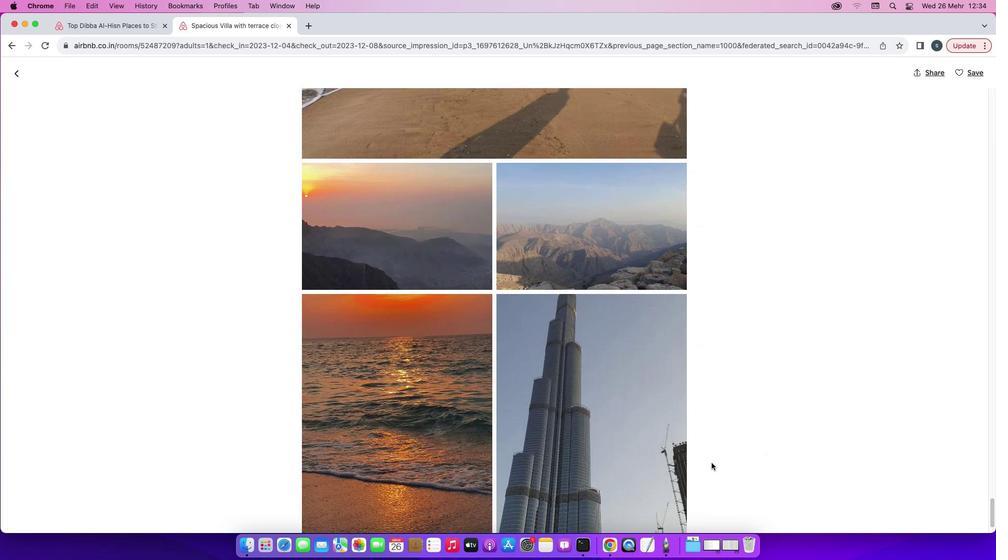 
Action: Mouse scrolled (711, 463) with delta (0, 0)
Screenshot: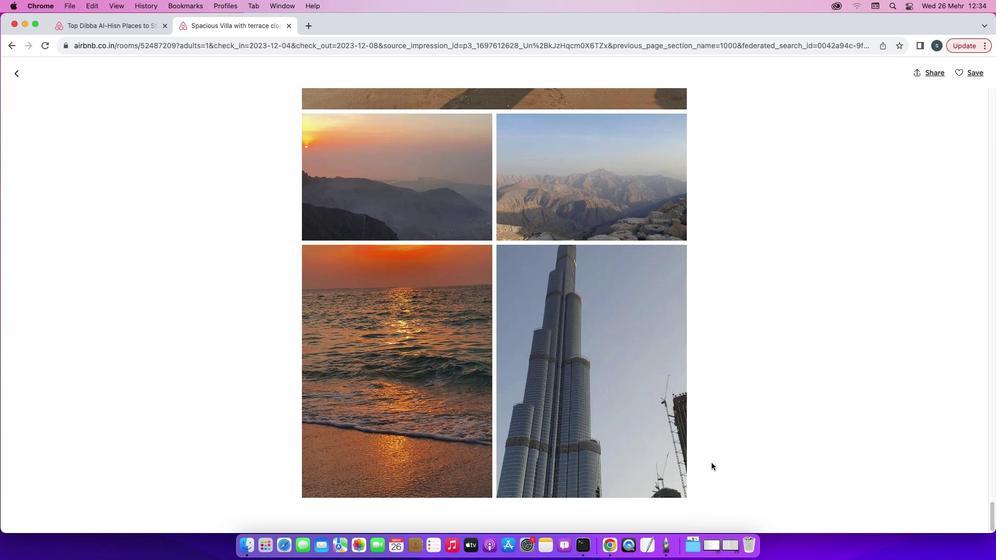 
Action: Mouse scrolled (711, 463) with delta (0, 0)
Screenshot: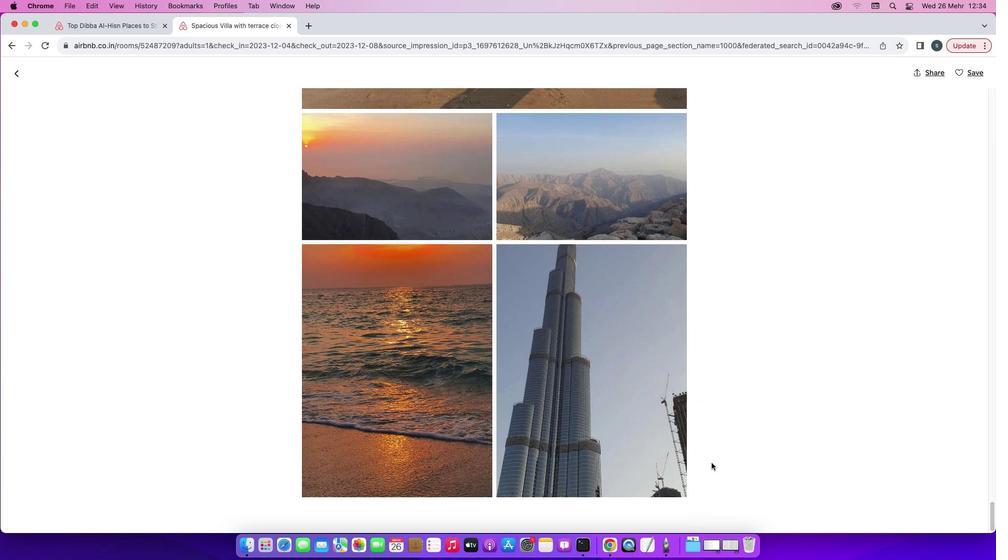 
Action: Mouse scrolled (711, 463) with delta (0, -1)
Screenshot: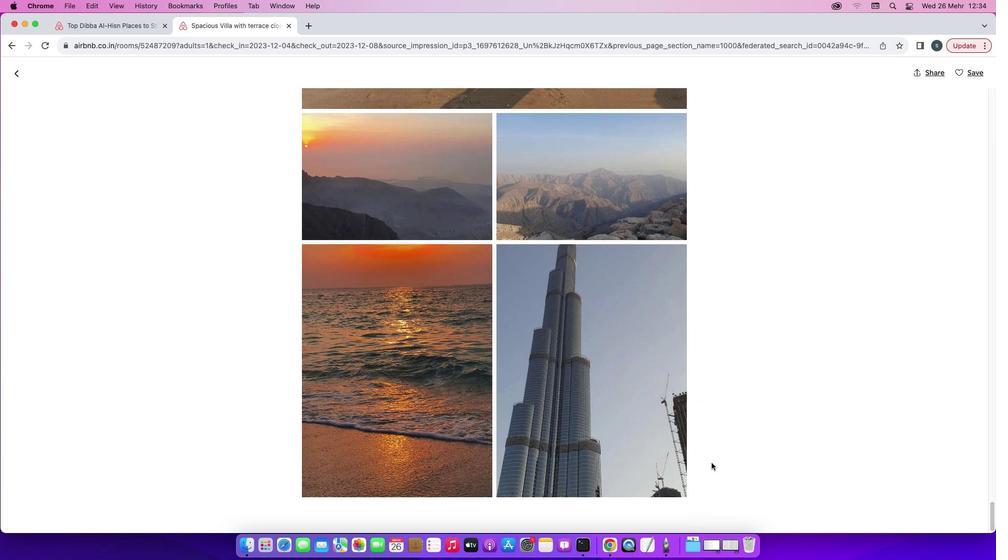 
Action: Mouse scrolled (711, 463) with delta (0, -2)
Screenshot: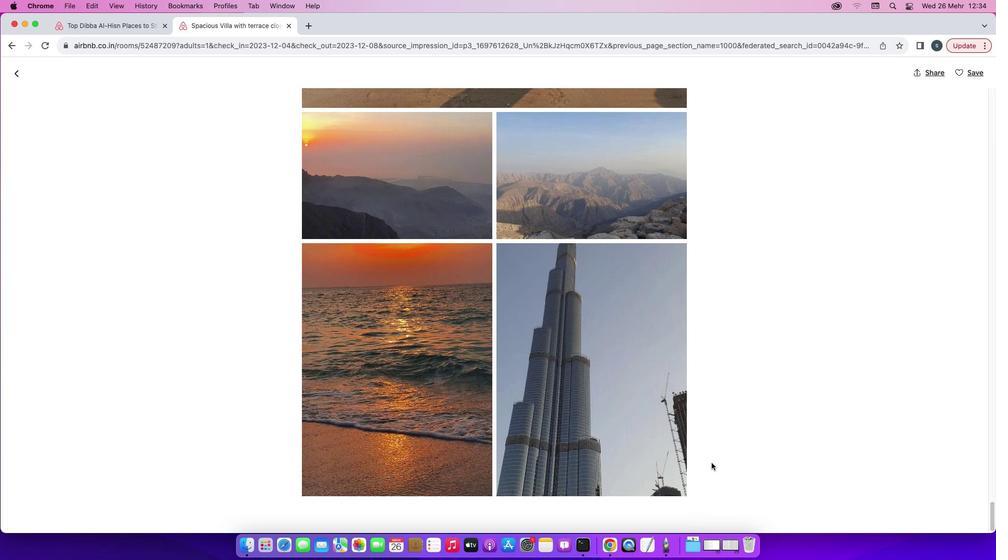 
Action: Mouse scrolled (711, 463) with delta (0, -2)
Screenshot: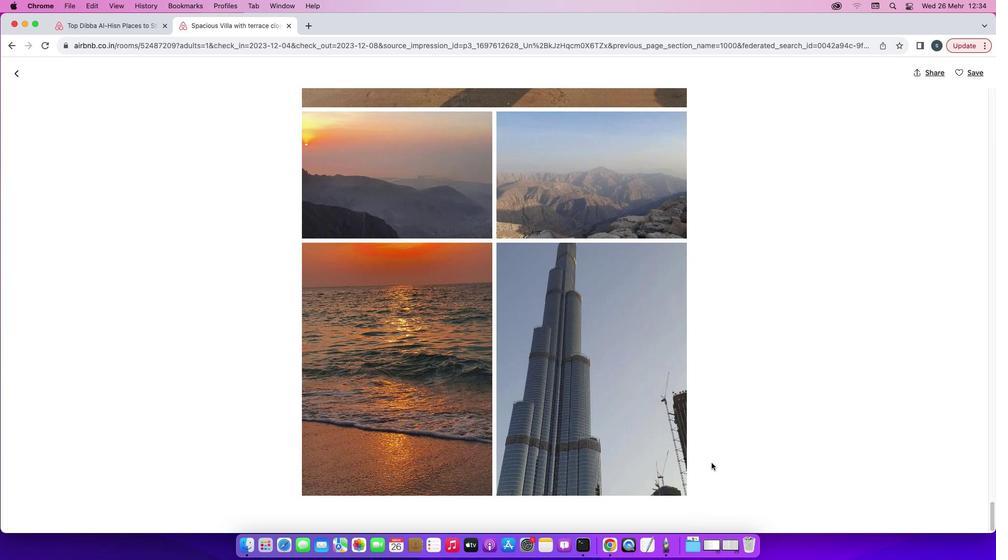
Action: Mouse scrolled (711, 463) with delta (0, 0)
Screenshot: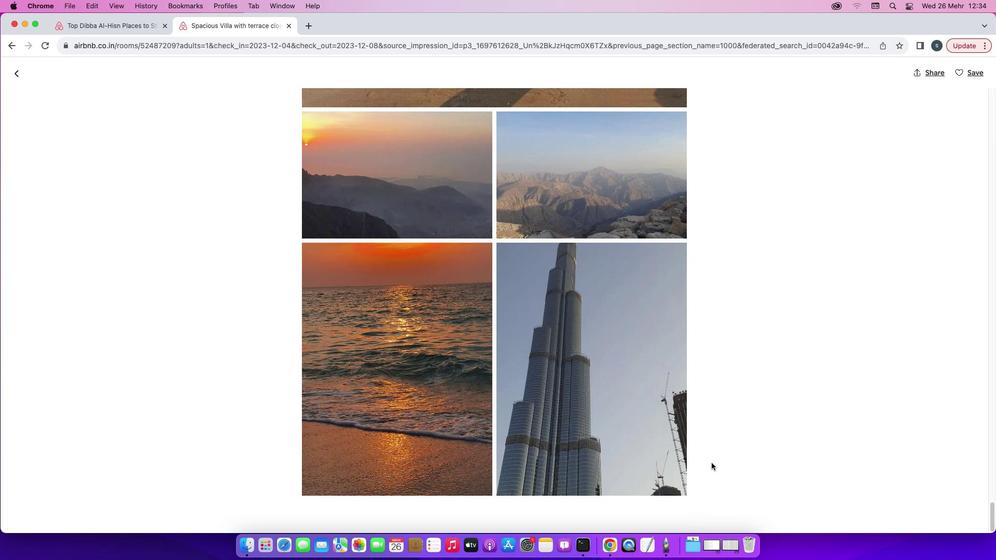 
Action: Mouse scrolled (711, 463) with delta (0, 0)
Screenshot: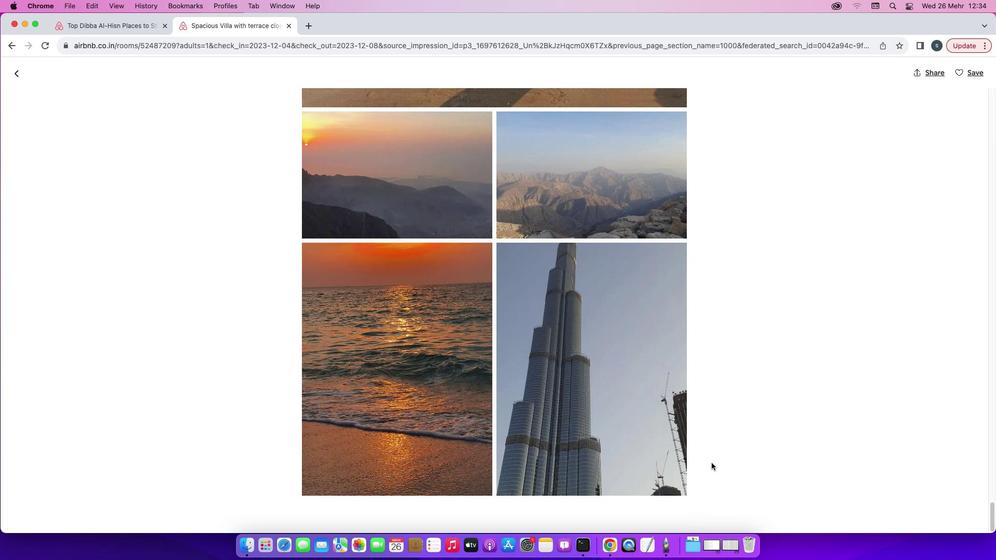 
Action: Mouse scrolled (711, 463) with delta (0, -1)
Screenshot: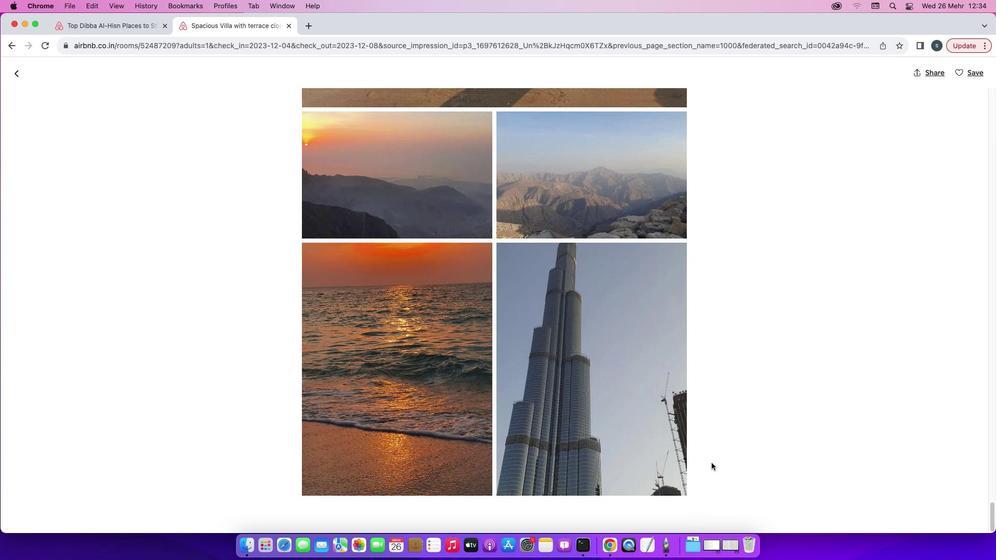 
Action: Mouse moved to (14, 69)
